 Task: Find connections with filter location Pekalongan with filter topic #Productivitywith filter profile language French with filter current company Global Freelance Recruiter with filter school GM Institute of Technology with filter industry Computer and Network Security with filter service category Mobile Marketing with filter keywords title School Counselor
Action: Mouse pressed left at (566, 56)
Screenshot: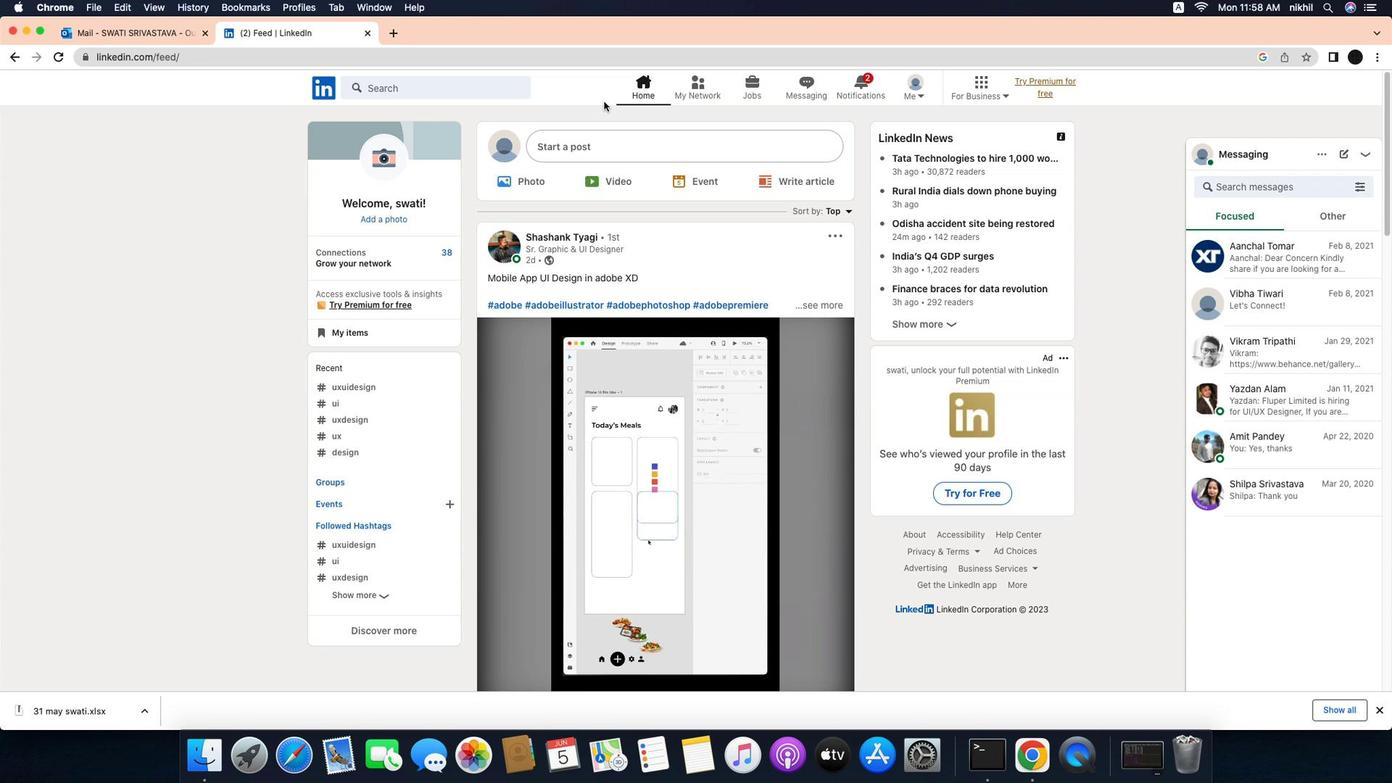 
Action: Mouse moved to (699, 57)
Screenshot: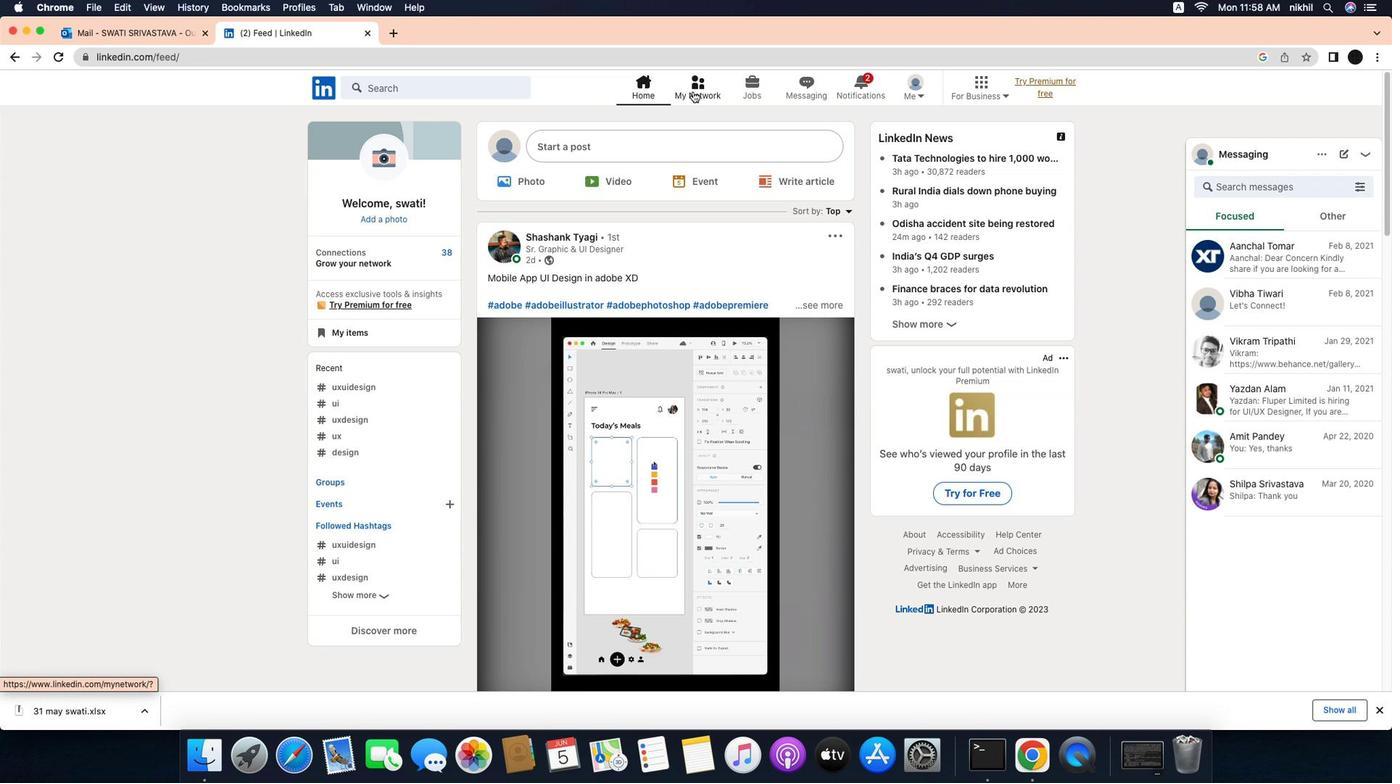 
Action: Mouse pressed left at (699, 57)
Screenshot: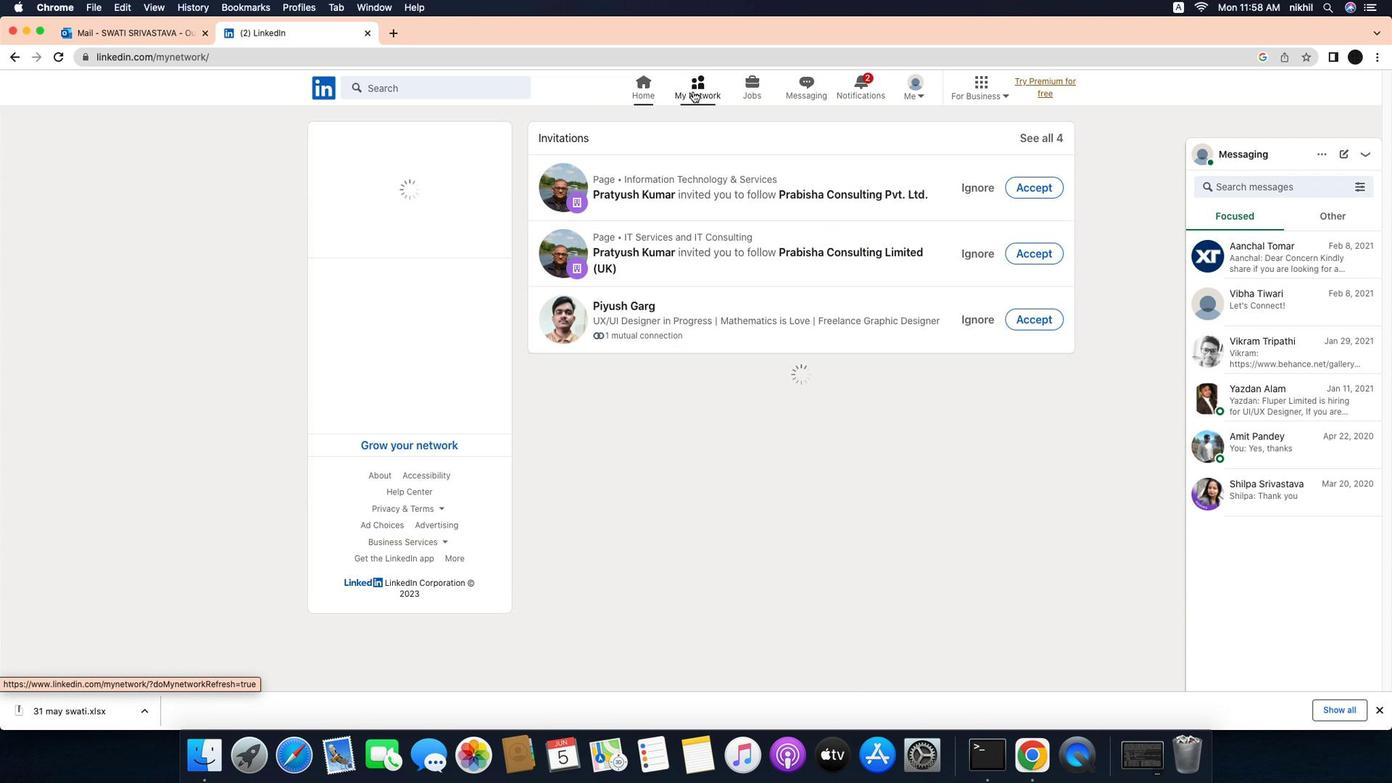 
Action: Mouse moved to (456, 134)
Screenshot: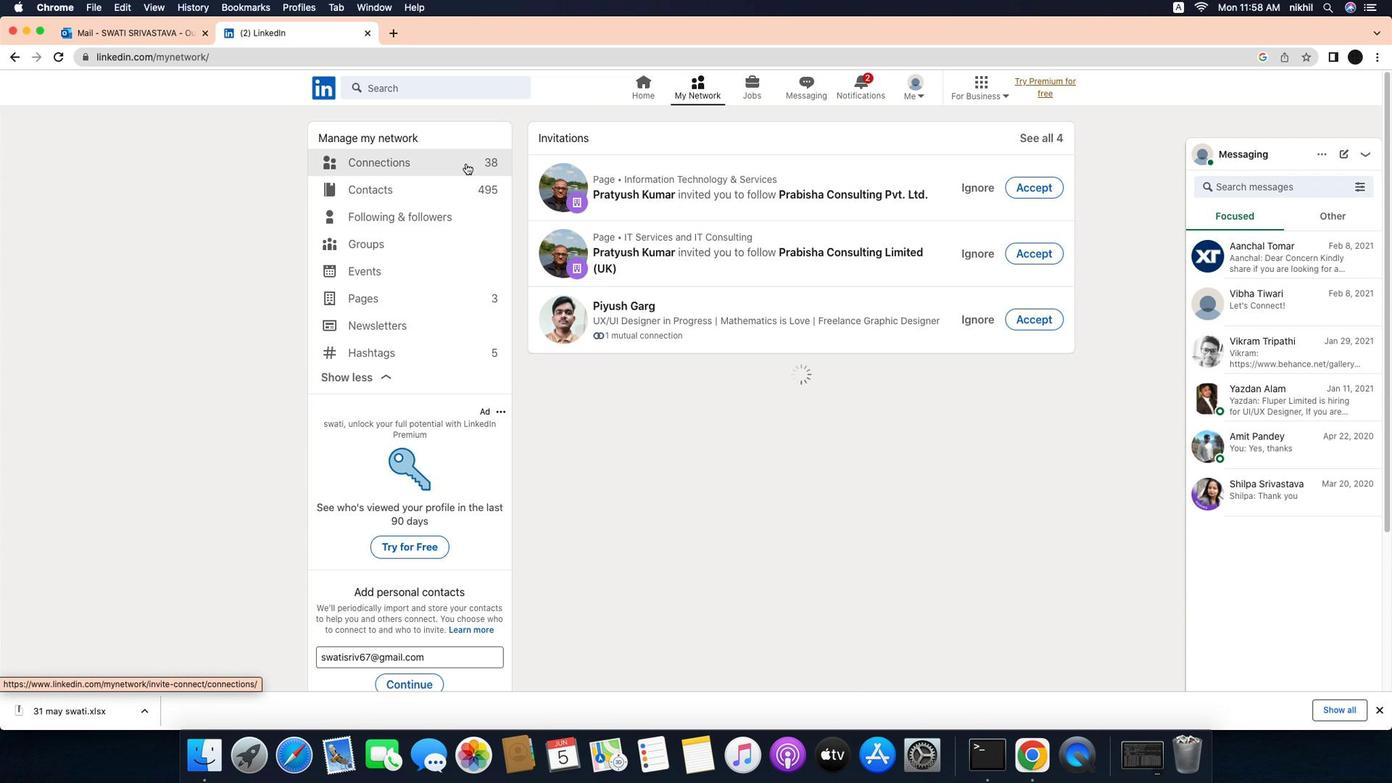 
Action: Mouse pressed left at (456, 134)
Screenshot: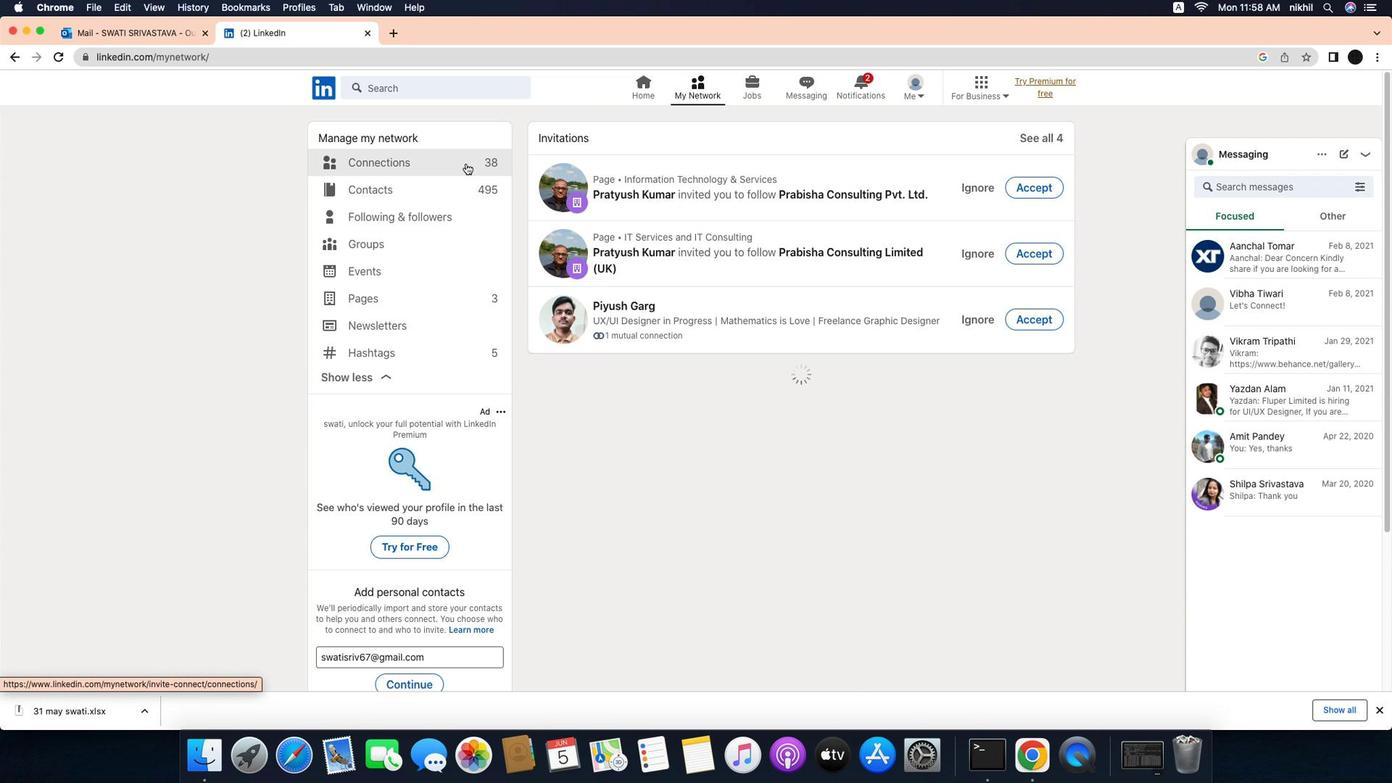 
Action: Mouse moved to (823, 136)
Screenshot: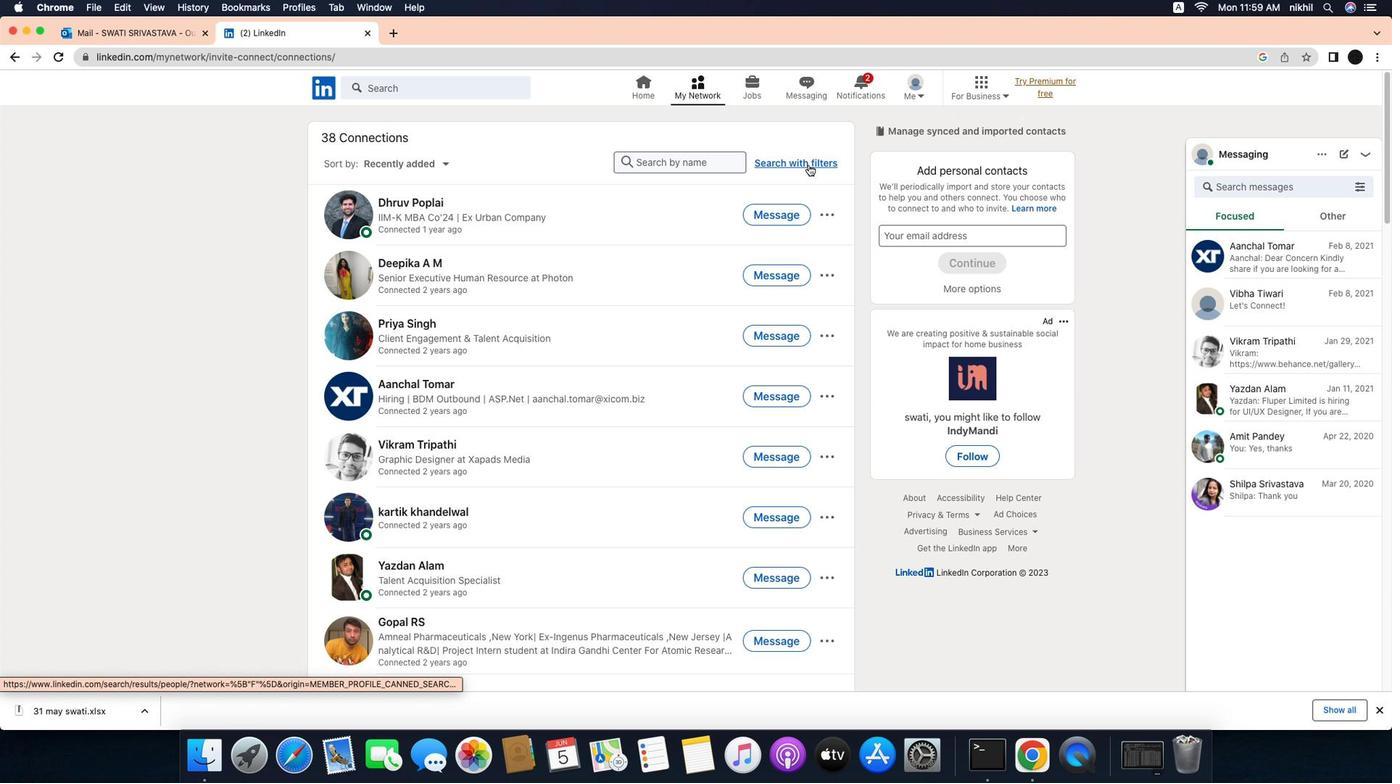 
Action: Mouse pressed left at (823, 136)
Screenshot: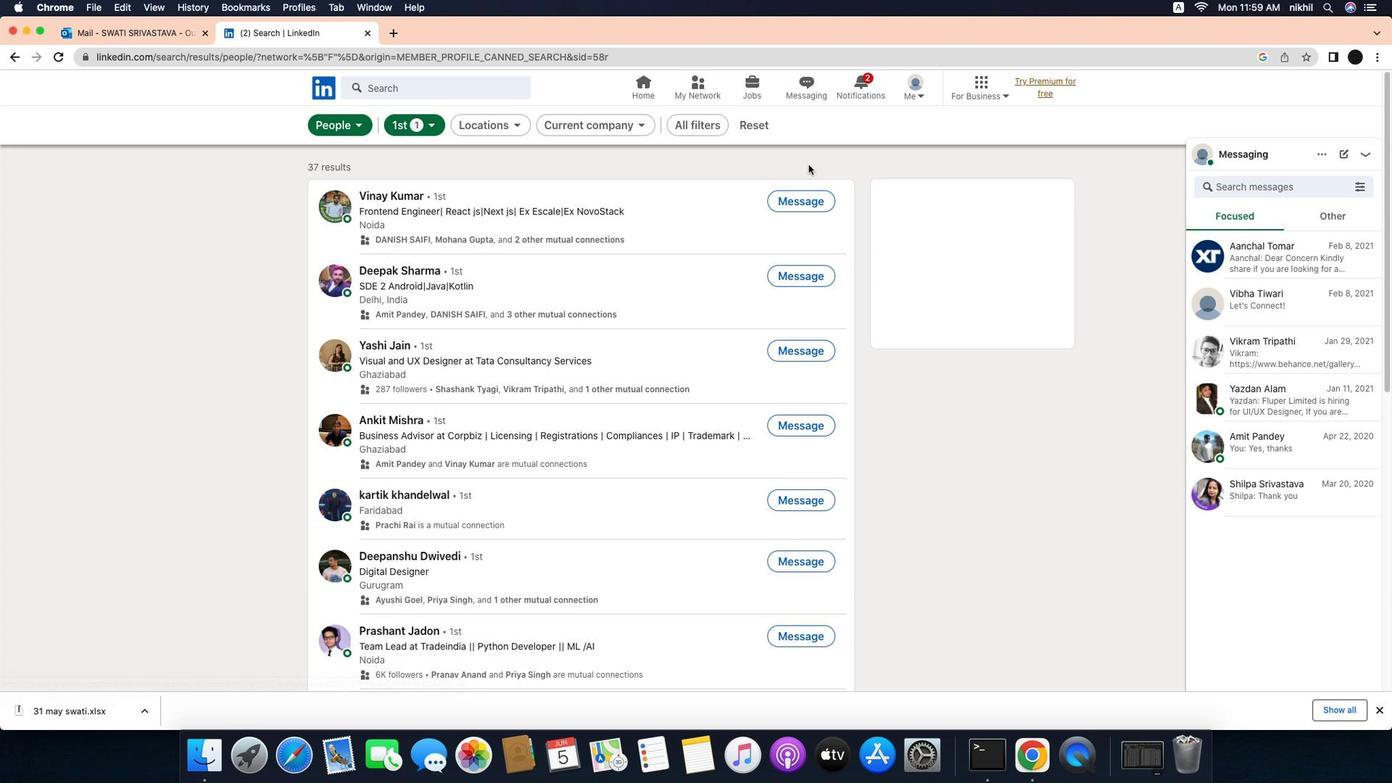 
Action: Mouse moved to (761, 93)
Screenshot: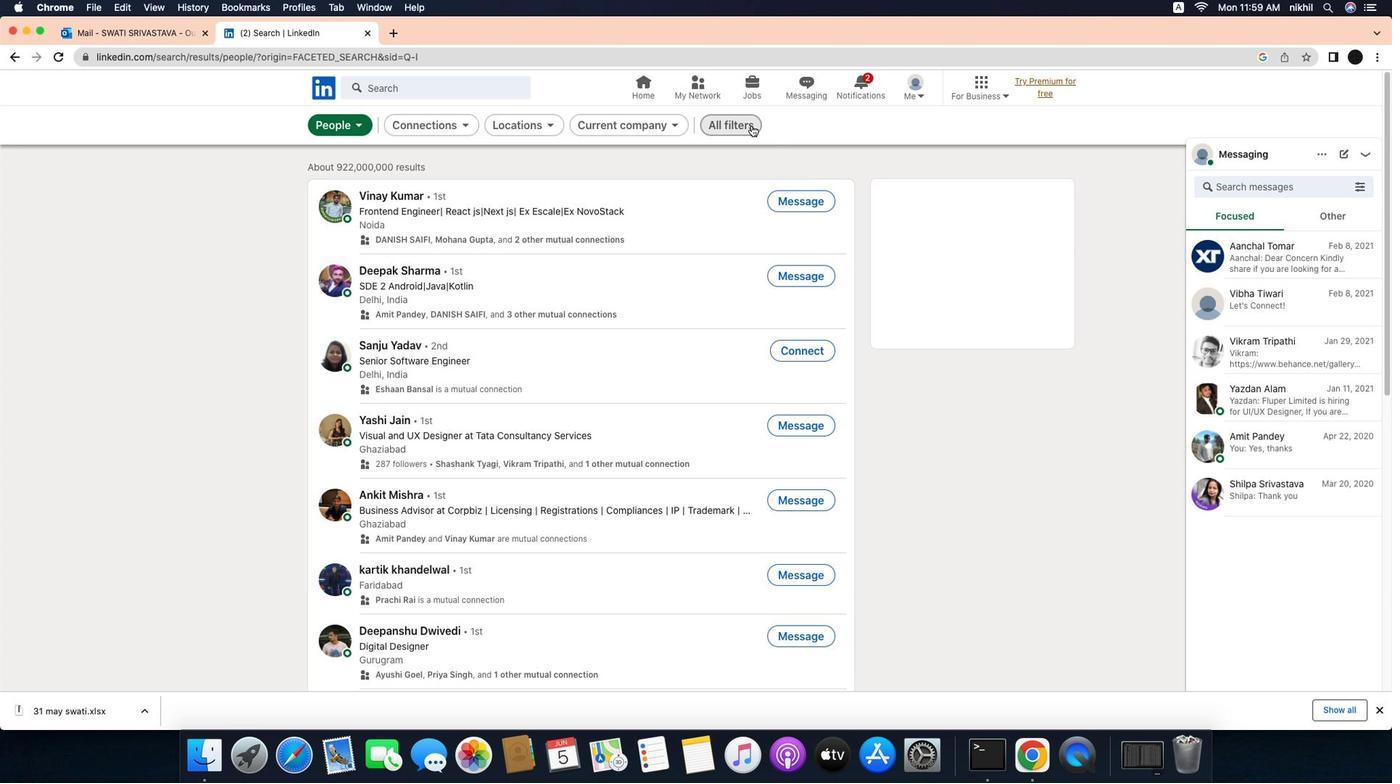 
Action: Mouse pressed left at (761, 93)
Screenshot: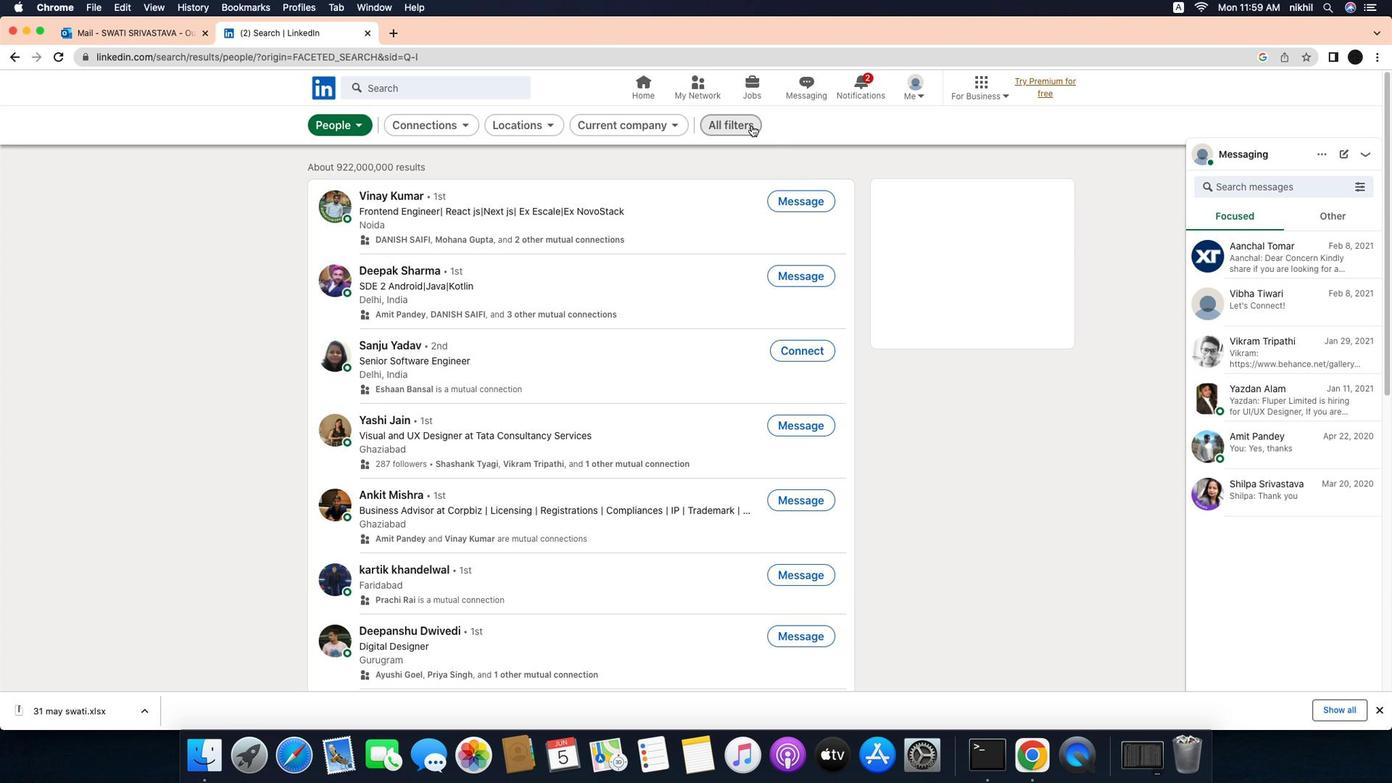 
Action: Mouse moved to (726, 93)
Screenshot: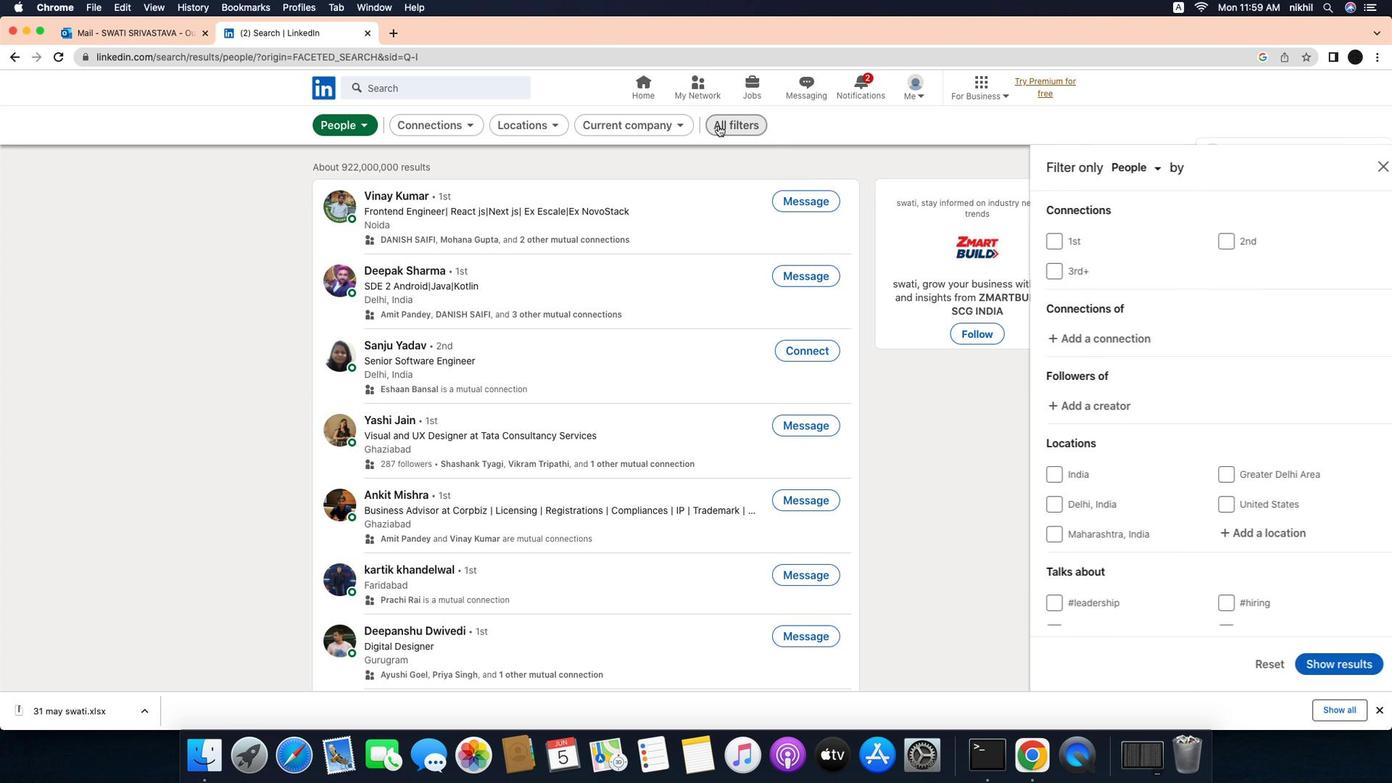 
Action: Mouse pressed left at (726, 93)
Screenshot: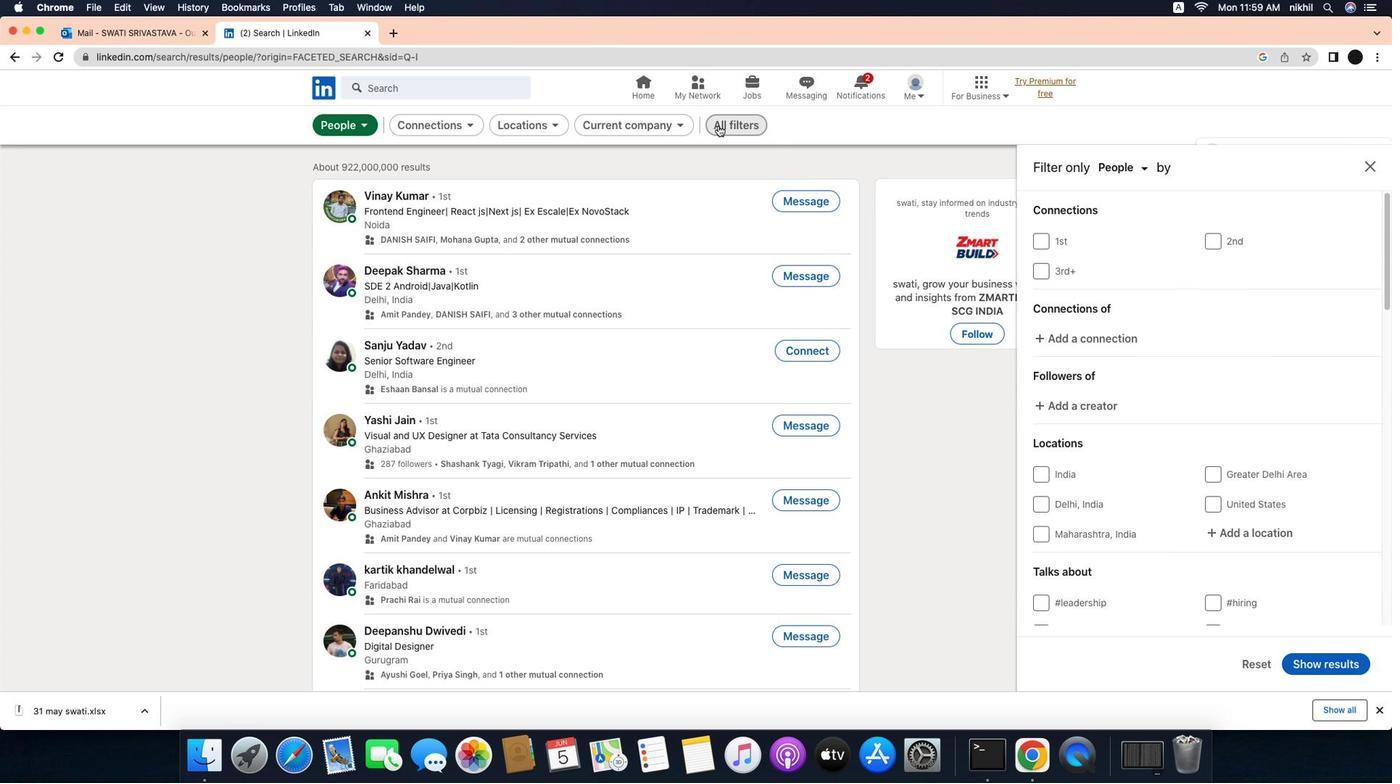 
Action: Mouse moved to (1319, 531)
Screenshot: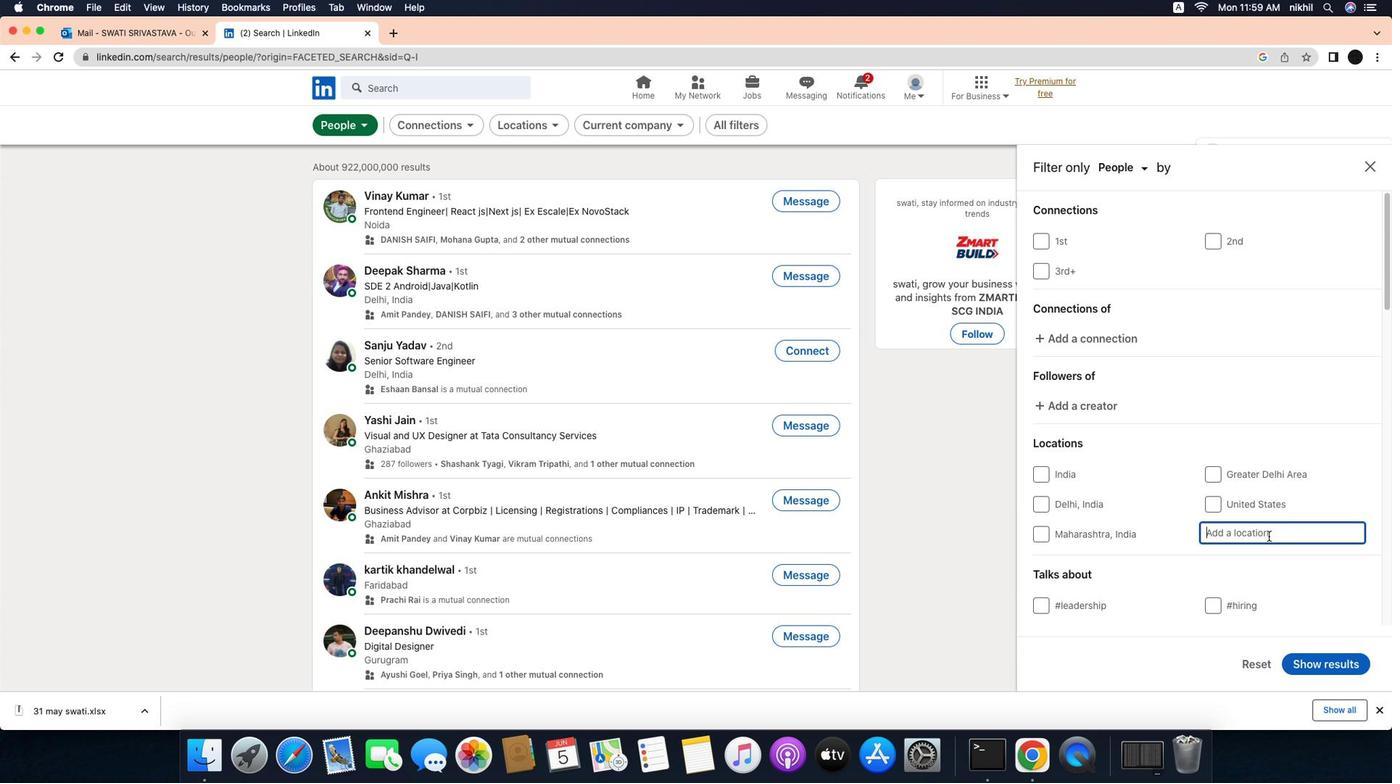 
Action: Mouse pressed left at (1319, 531)
Screenshot: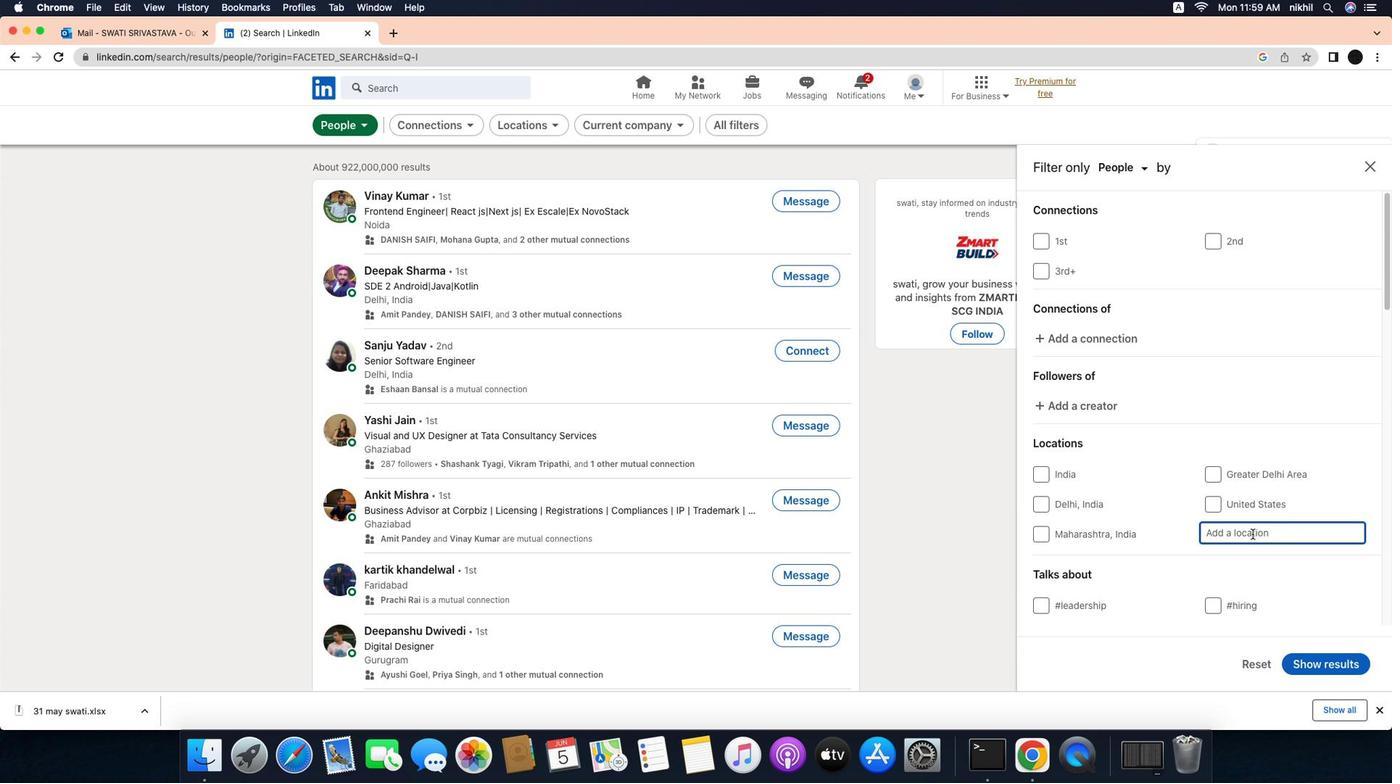 
Action: Mouse moved to (1300, 528)
Screenshot: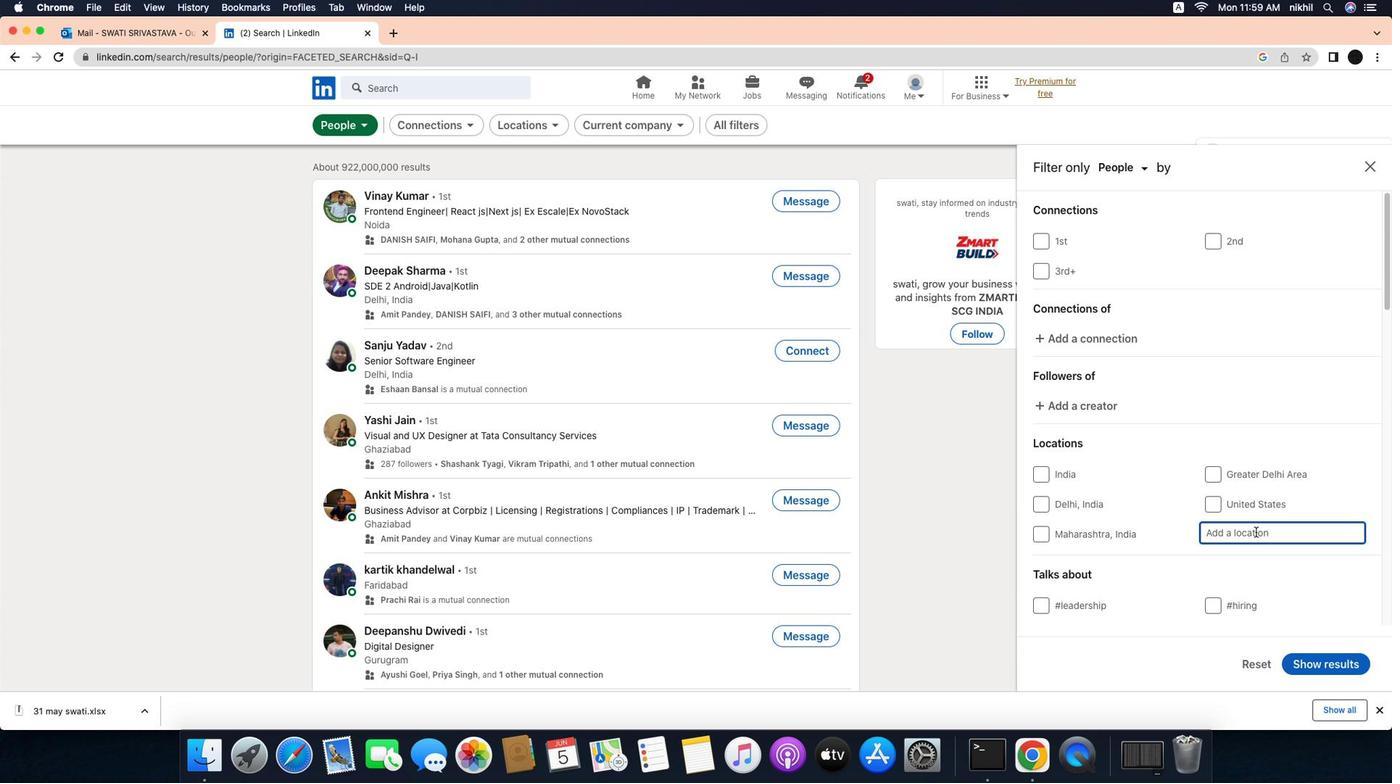 
Action: Mouse pressed left at (1300, 528)
Screenshot: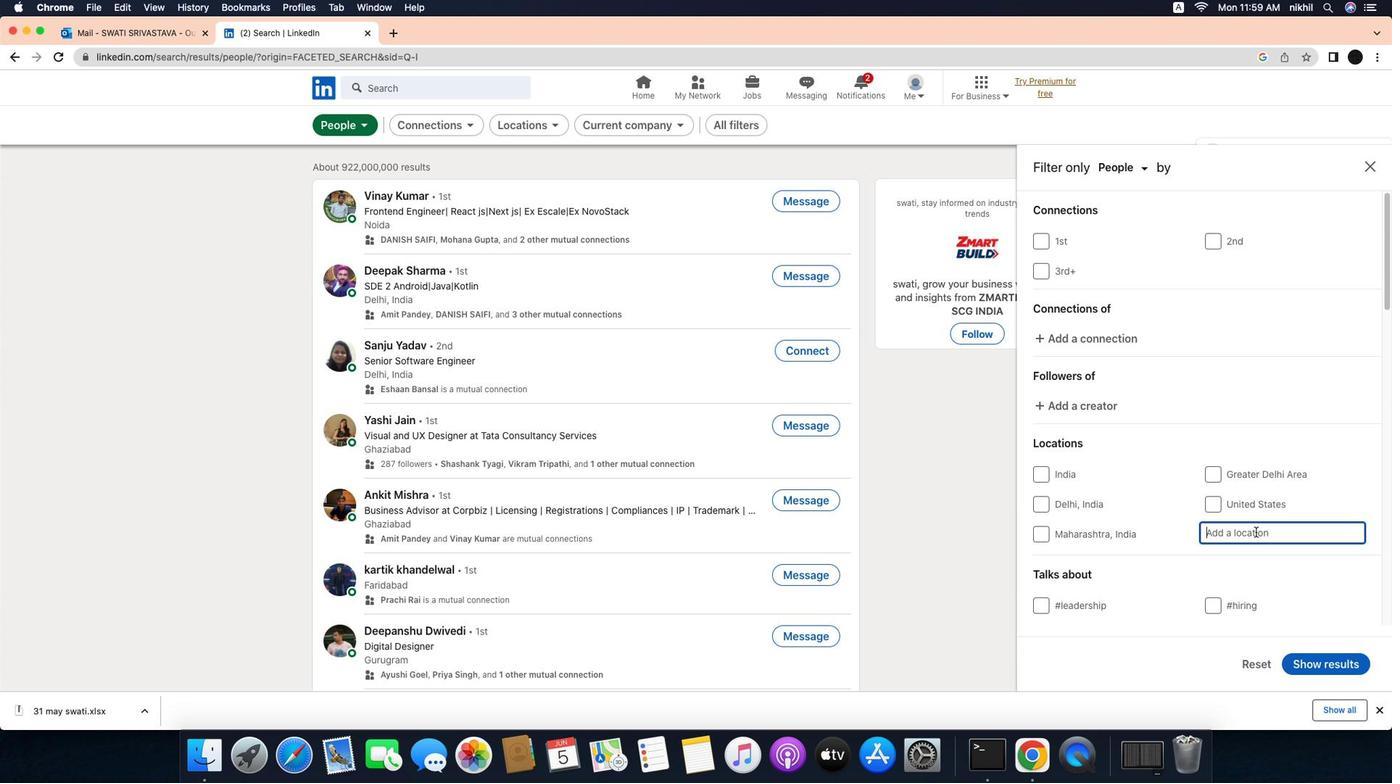 
Action: Key pressed Key.caps_lock'P'Key.caps_lock'e''k''a''l''o''n''g''a''n'
Screenshot: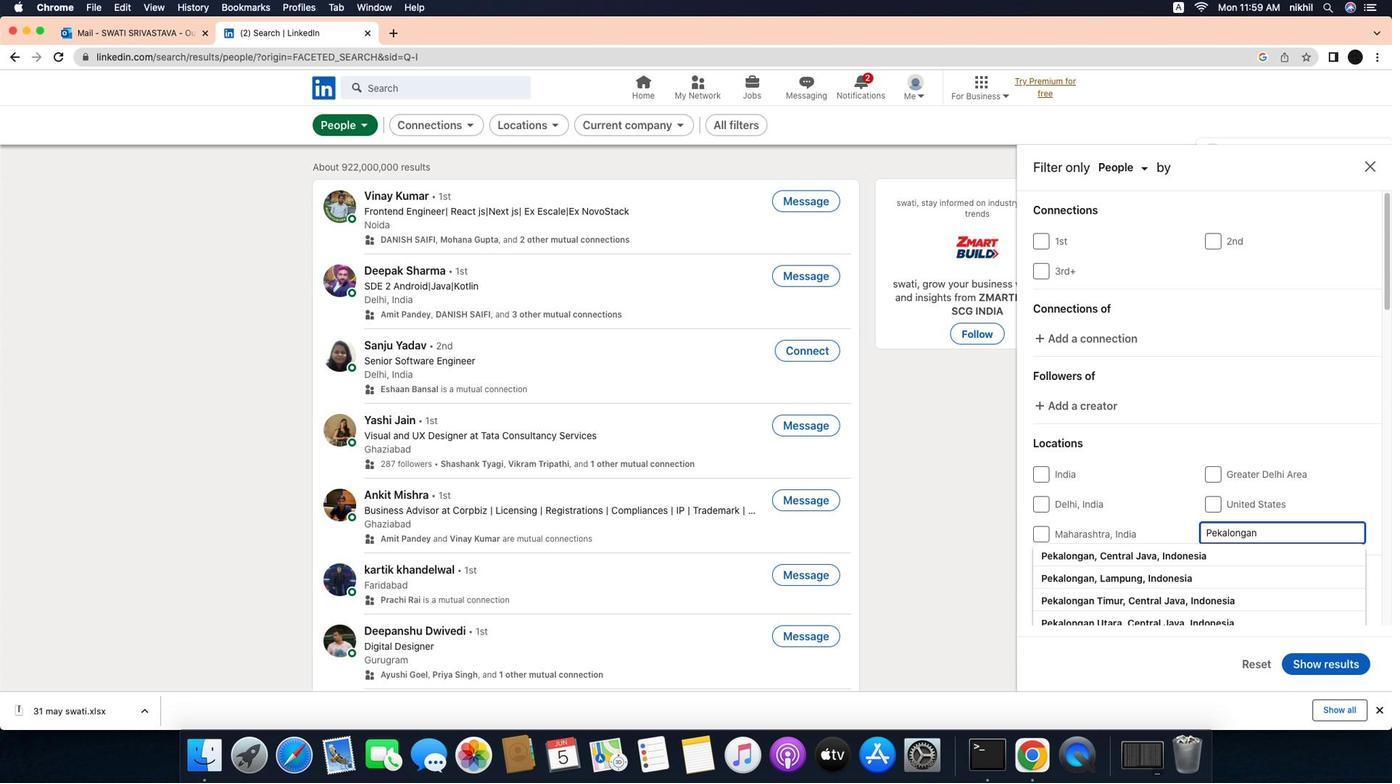 
Action: Mouse moved to (1246, 549)
Screenshot: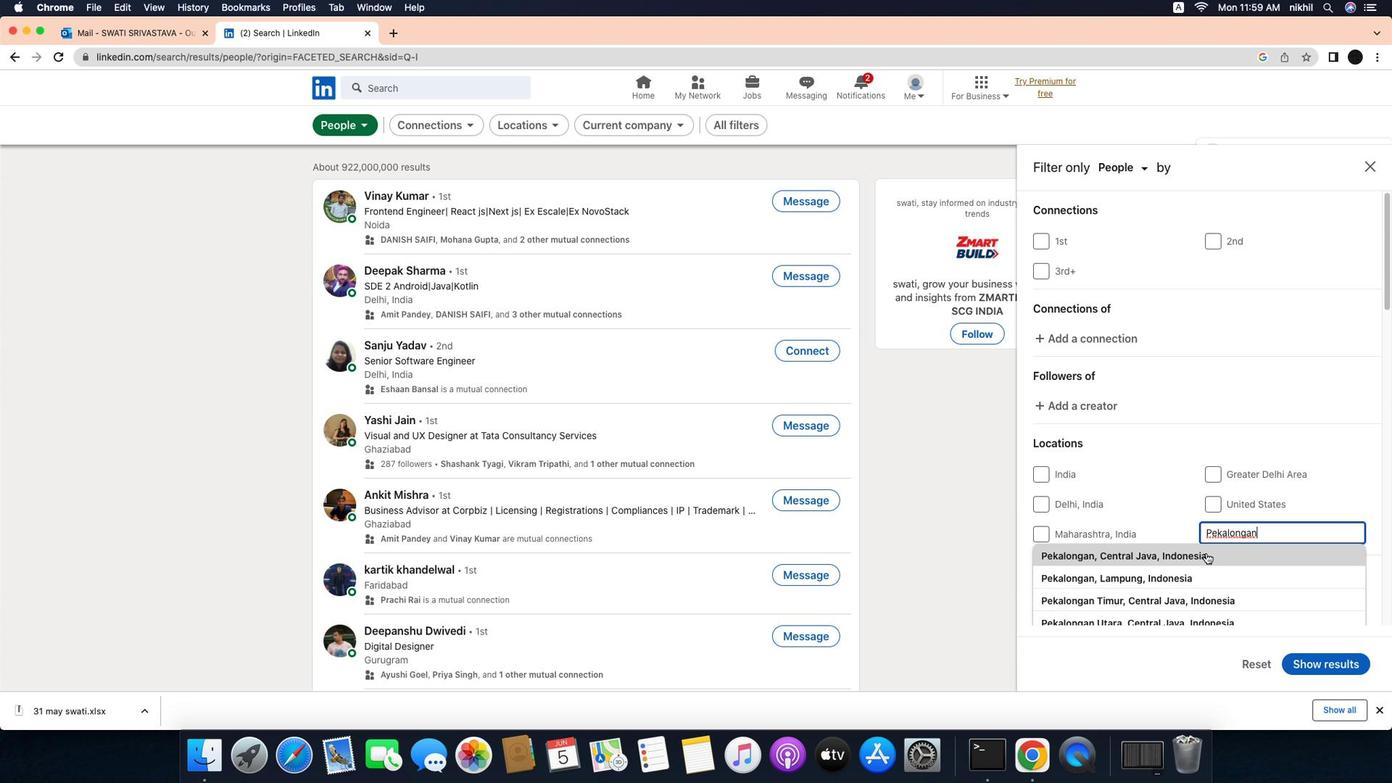 
Action: Key pressed Key.enter
Screenshot: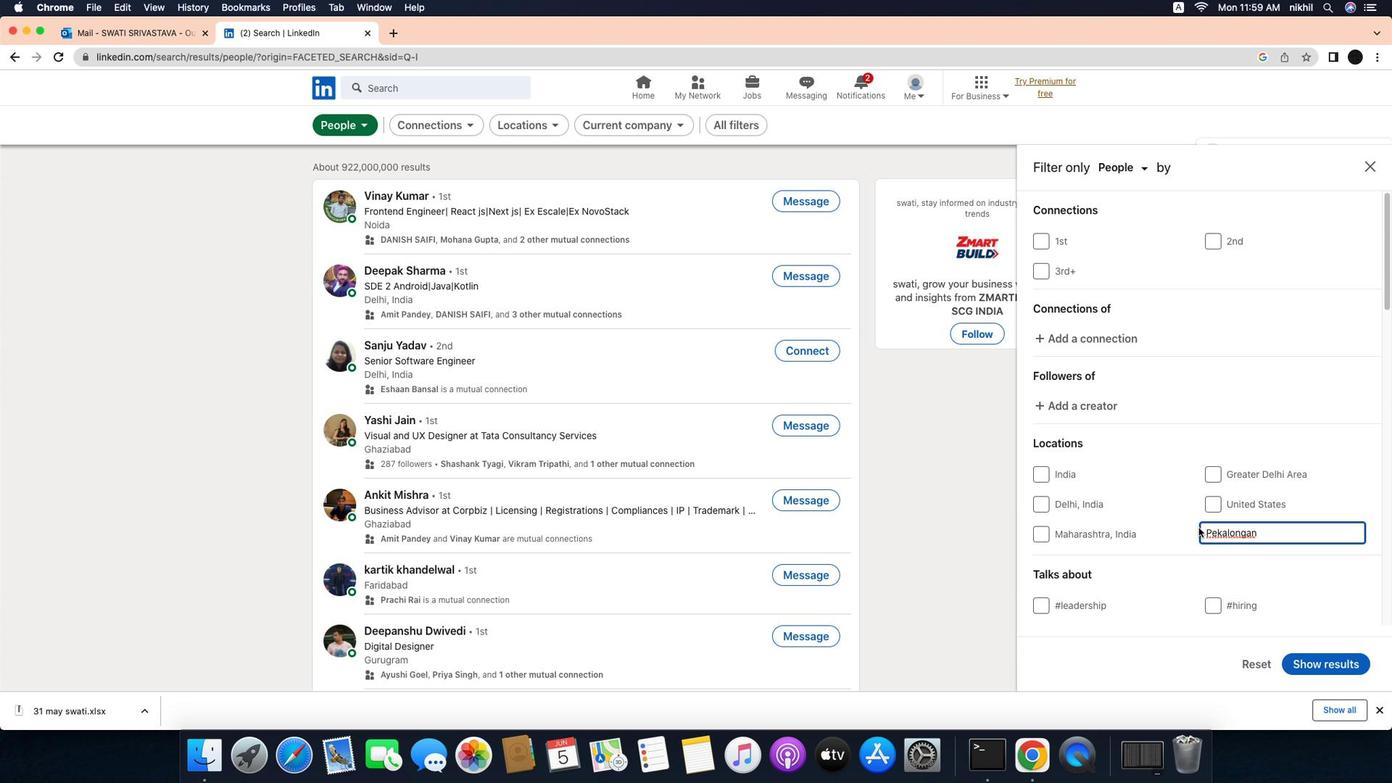 
Action: Mouse moved to (1233, 529)
Screenshot: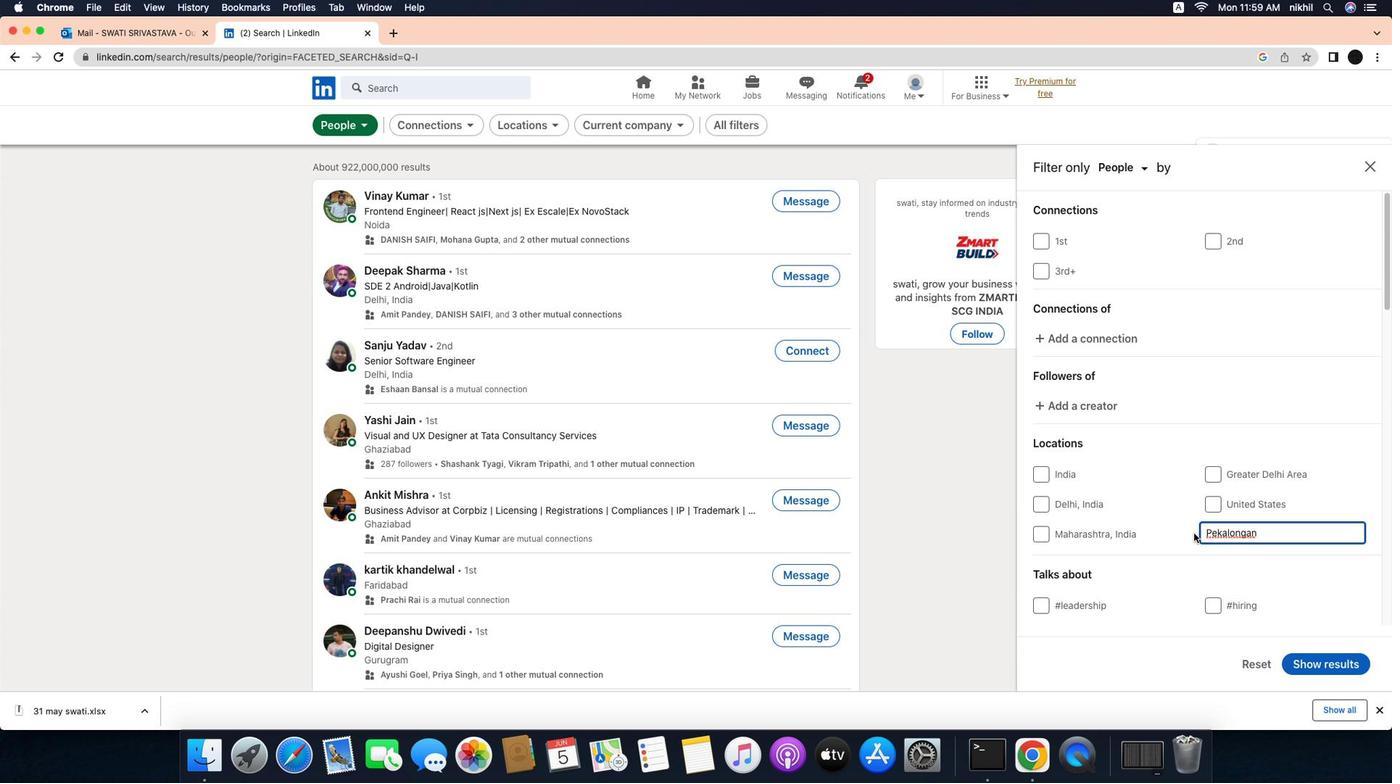 
Action: Mouse scrolled (1233, 529) with delta (-39, -39)
Screenshot: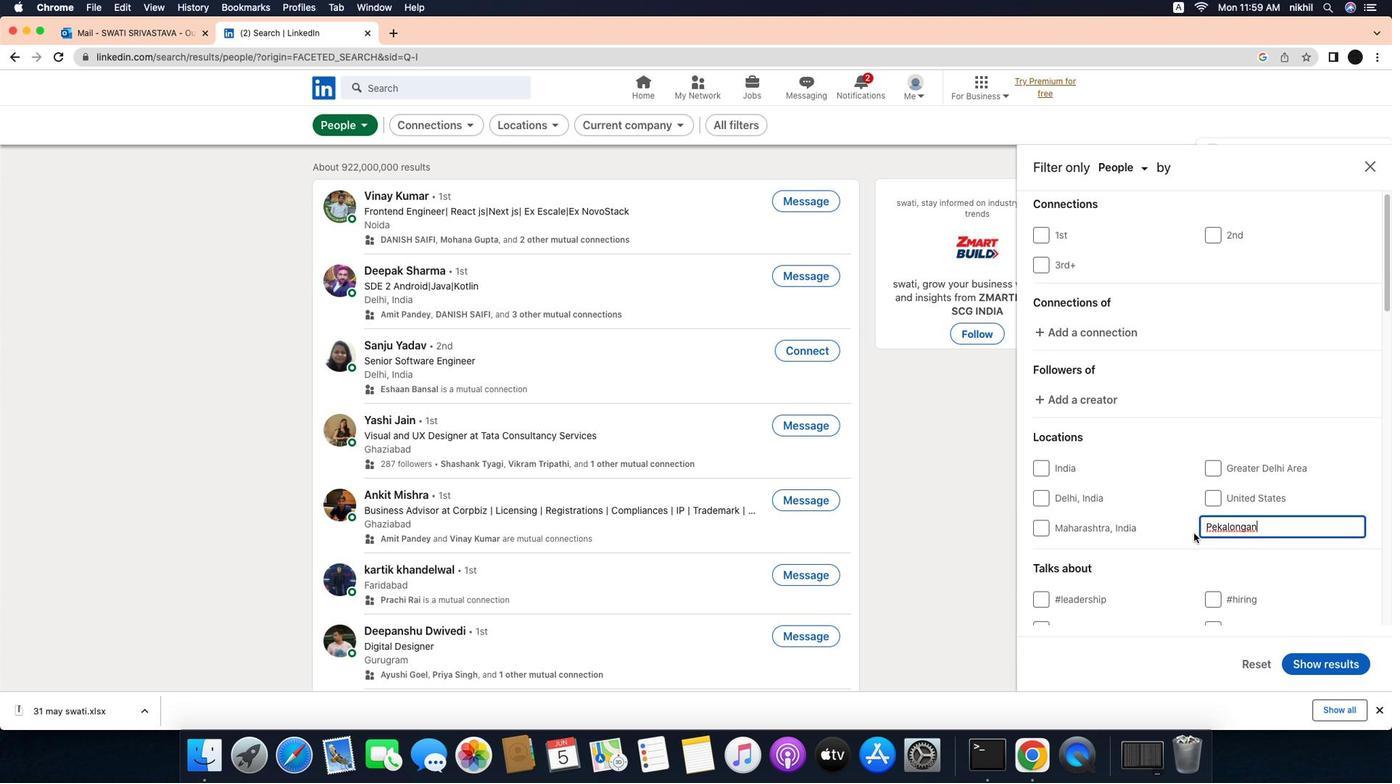 
Action: Mouse scrolled (1233, 529) with delta (-39, -39)
Screenshot: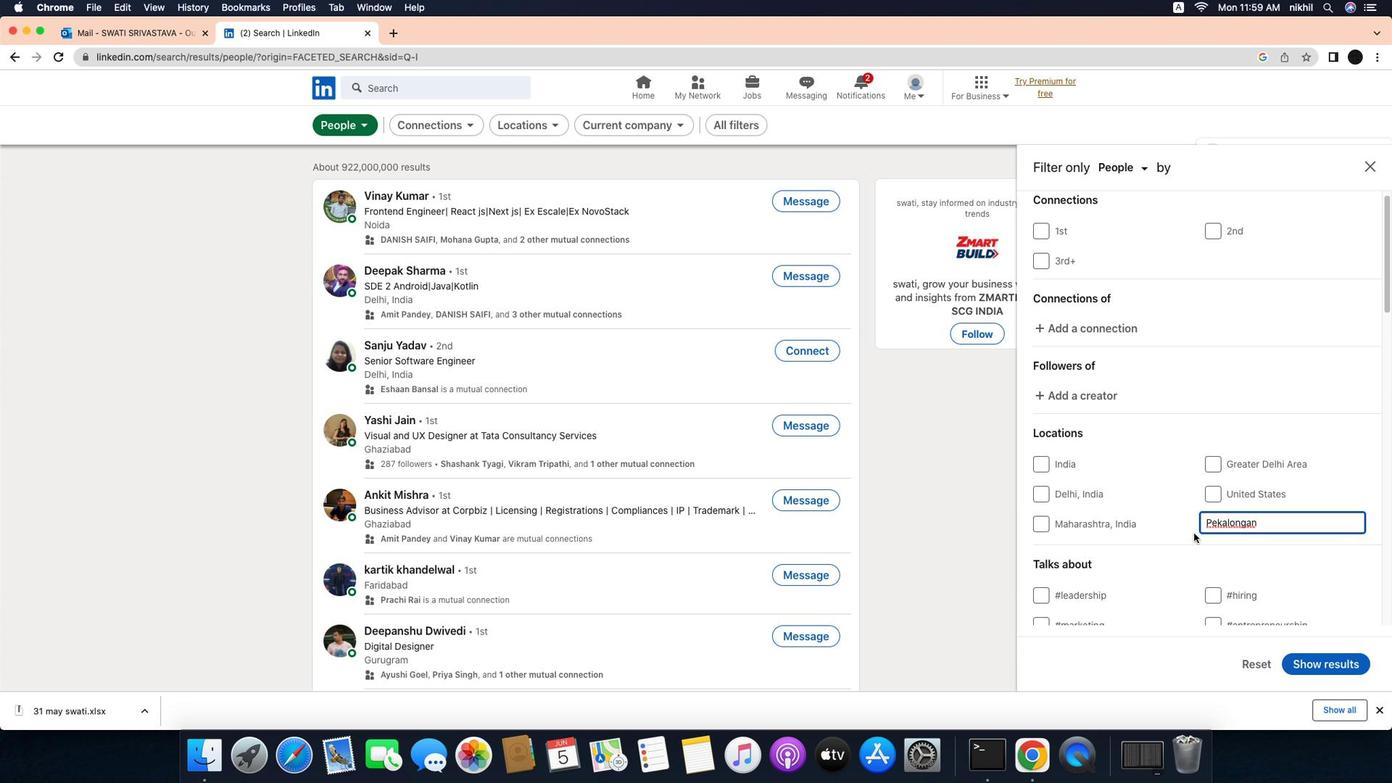 
Action: Mouse scrolled (1233, 529) with delta (-39, -39)
Screenshot: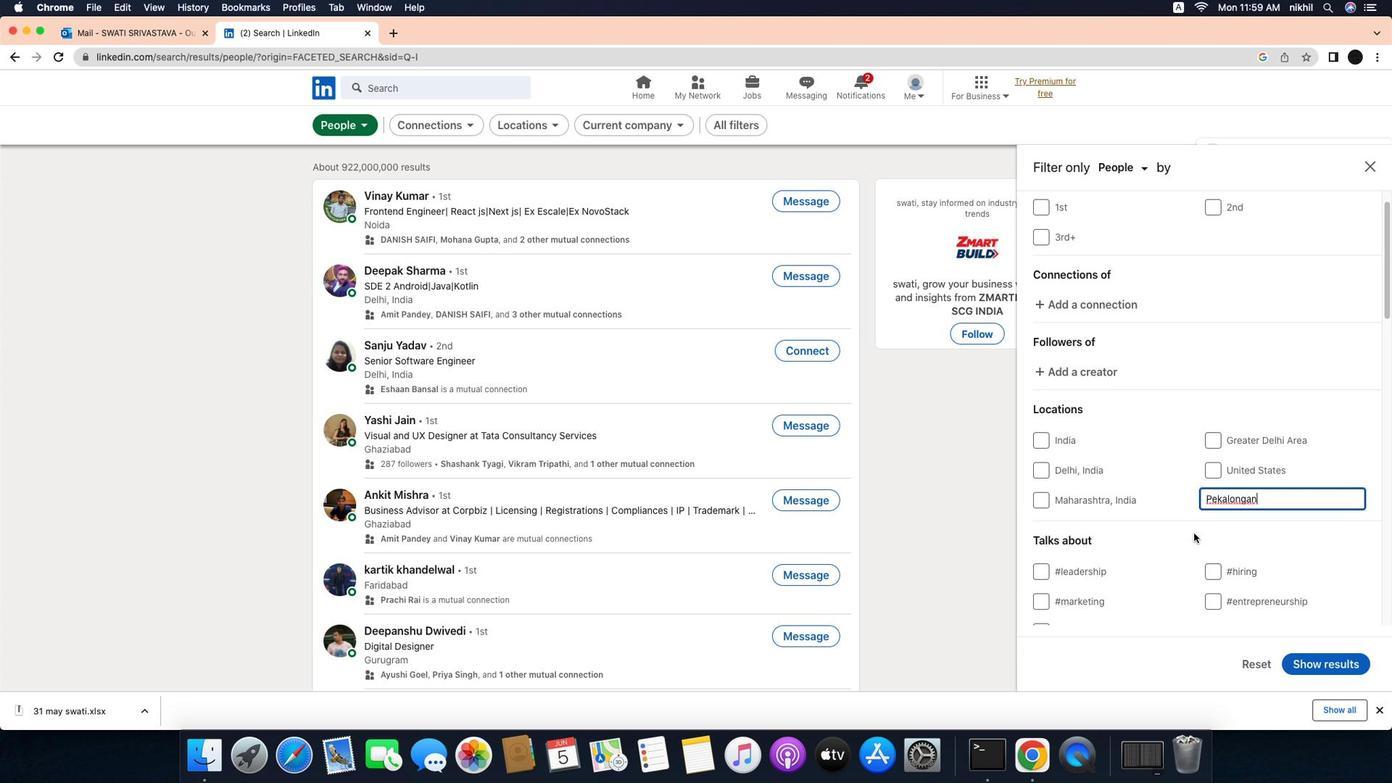 
Action: Mouse scrolled (1233, 529) with delta (-39, -39)
Screenshot: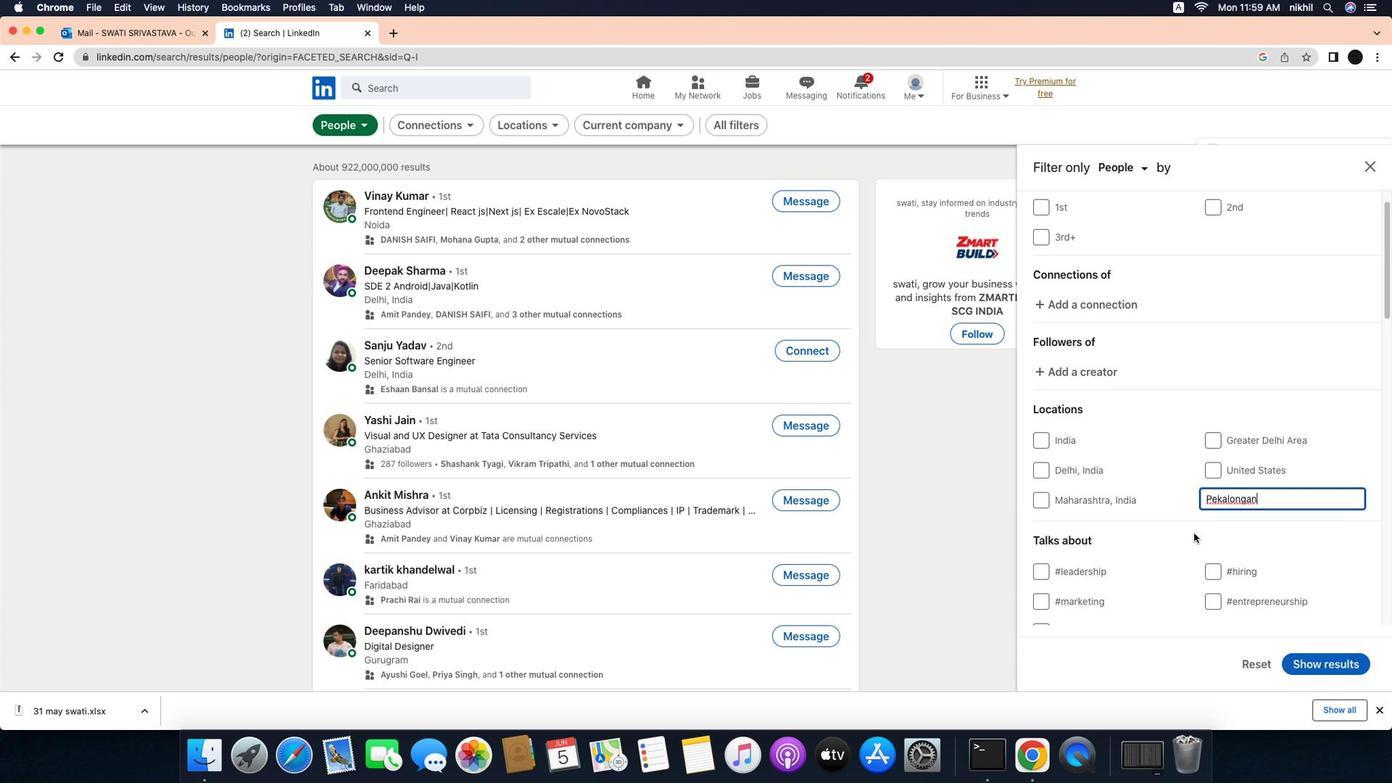 
Action: Mouse scrolled (1233, 529) with delta (-39, -39)
Screenshot: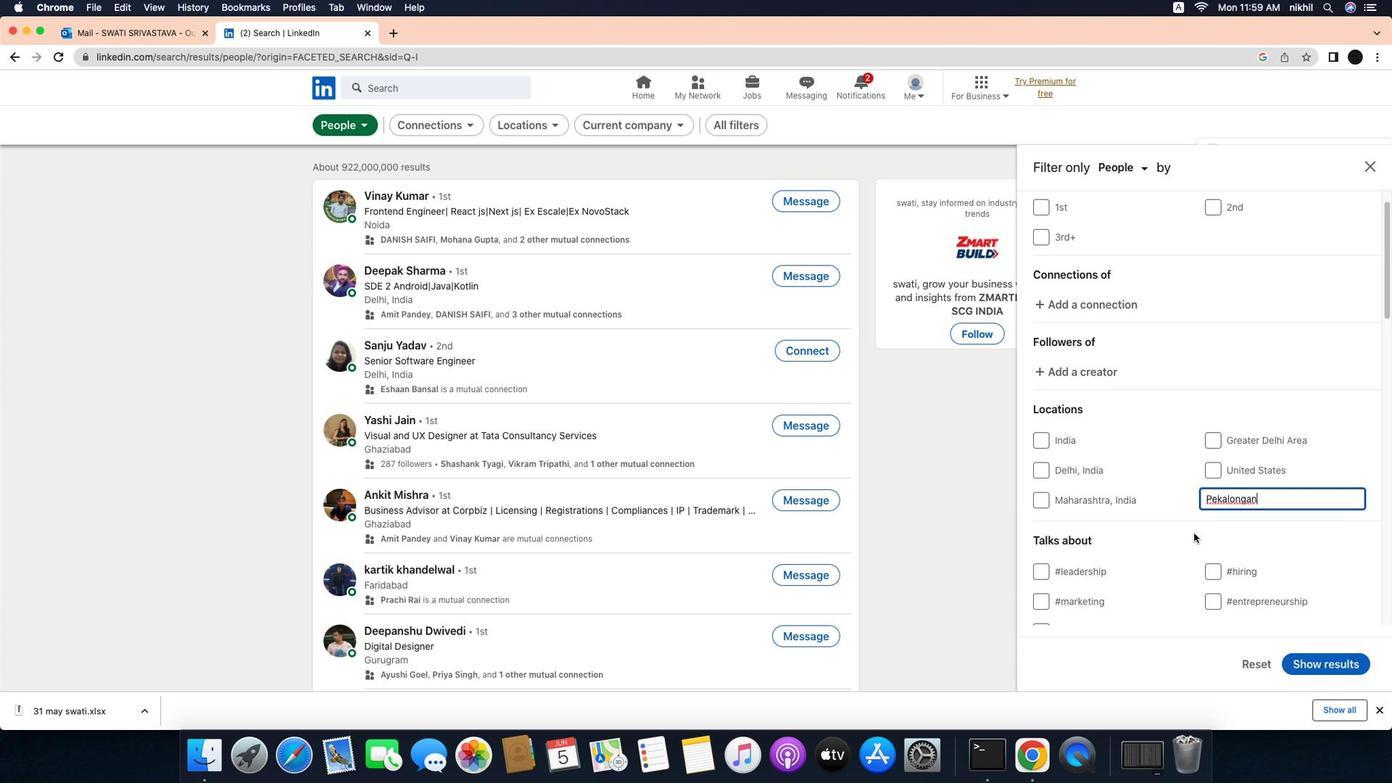 
Action: Mouse scrolled (1233, 529) with delta (-39, -39)
Screenshot: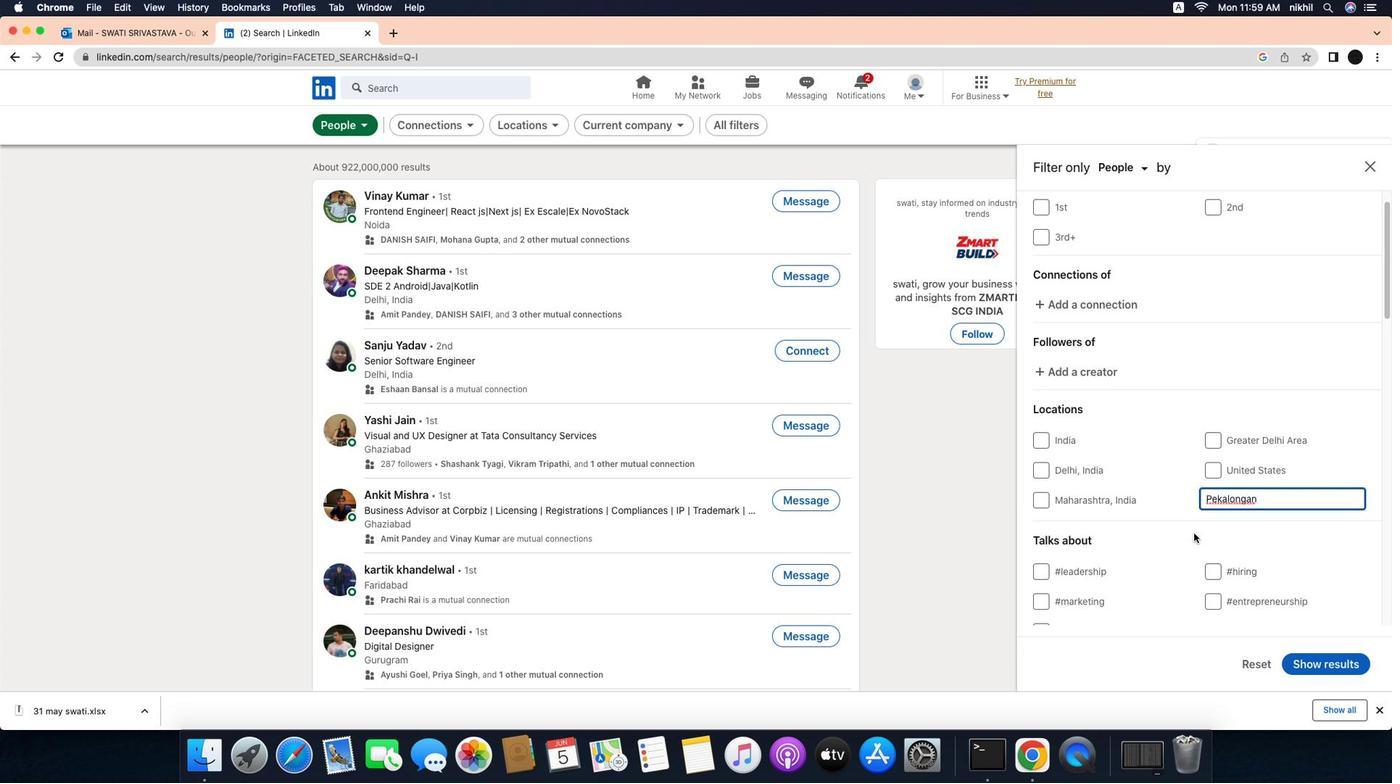 
Action: Mouse scrolled (1233, 529) with delta (-39, -39)
Screenshot: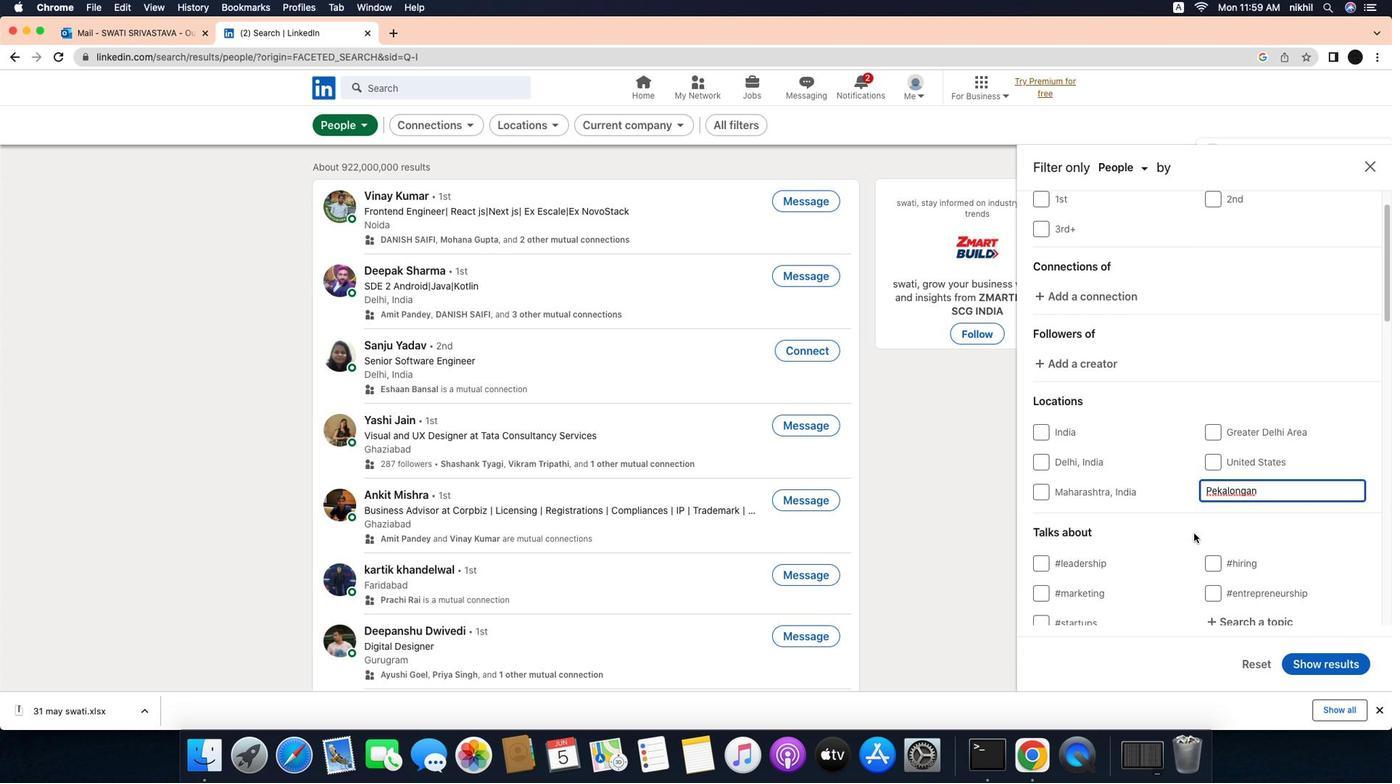 
Action: Mouse scrolled (1233, 529) with delta (-39, -39)
Screenshot: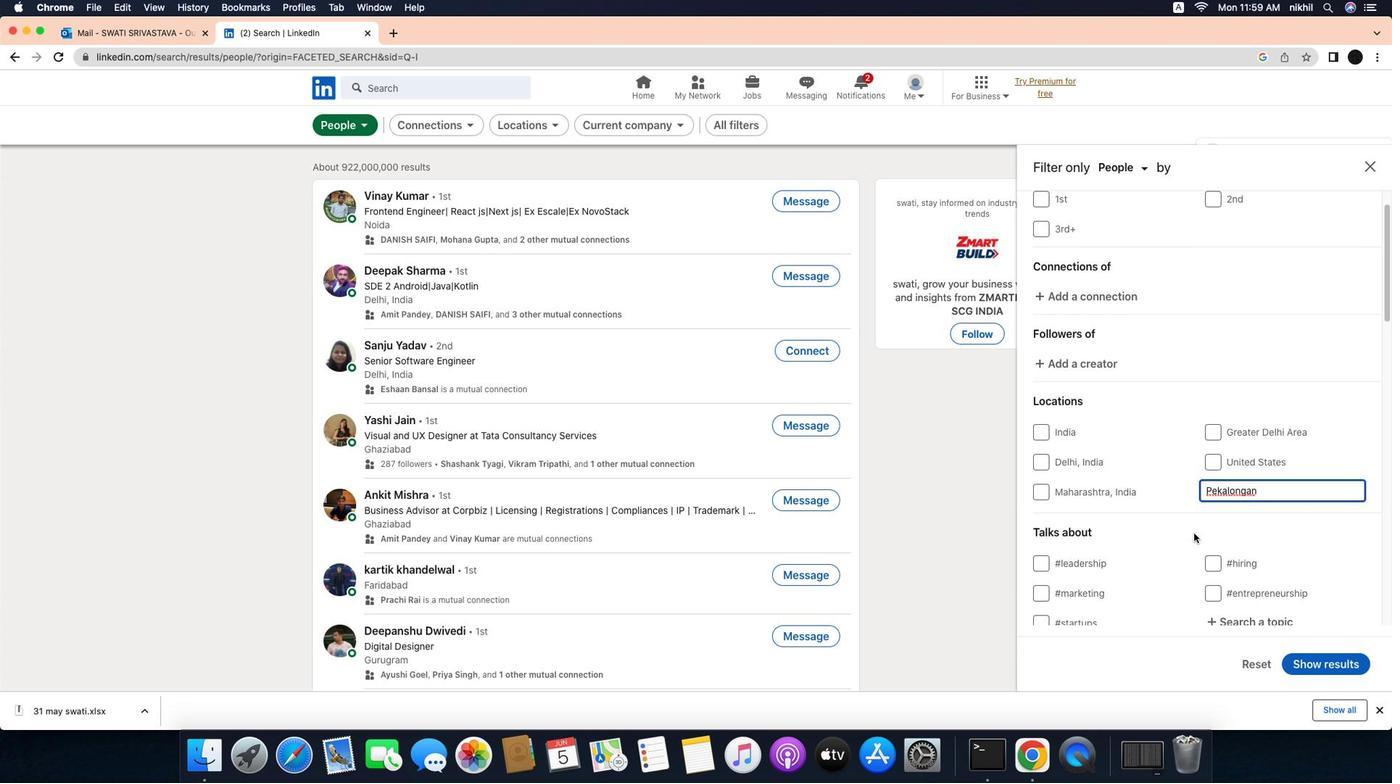 
Action: Mouse scrolled (1233, 529) with delta (-39, -39)
Screenshot: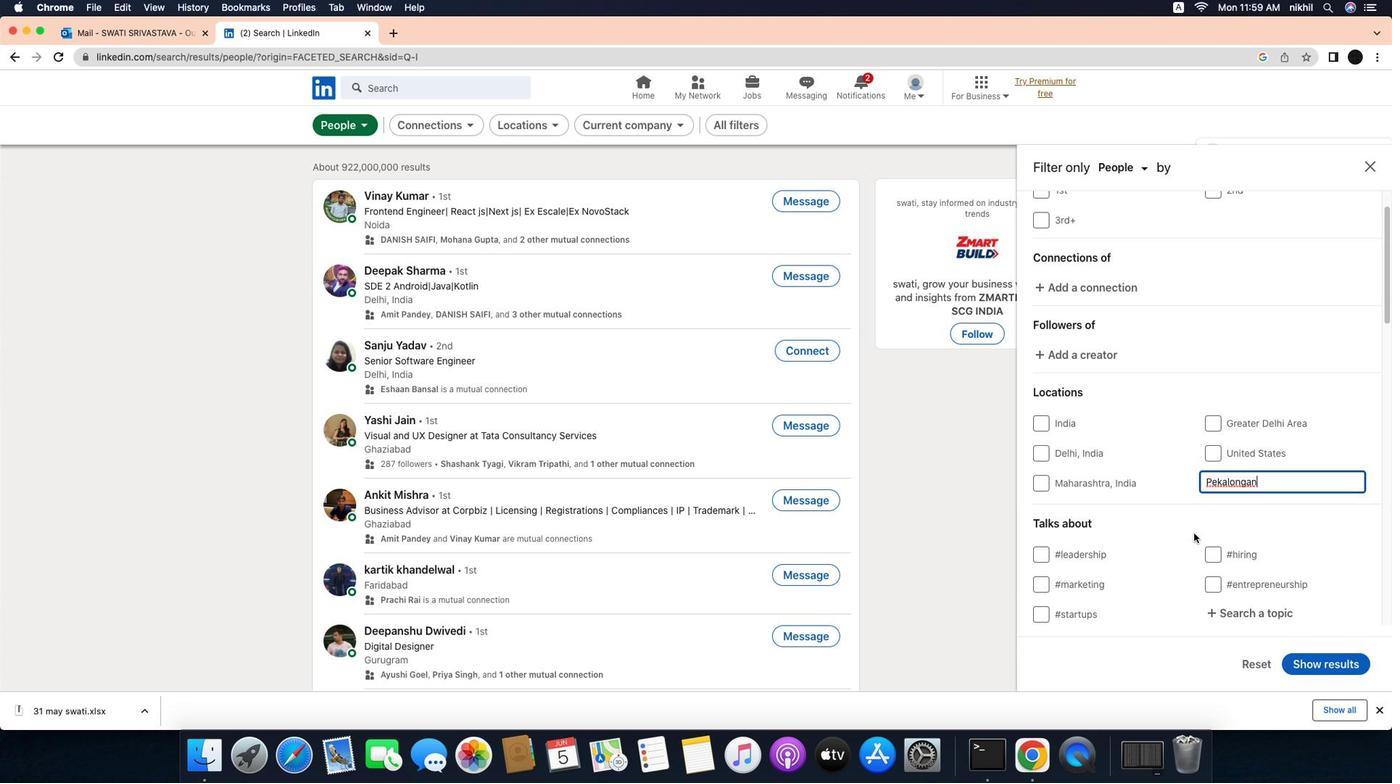 
Action: Mouse scrolled (1233, 529) with delta (-39, -39)
Screenshot: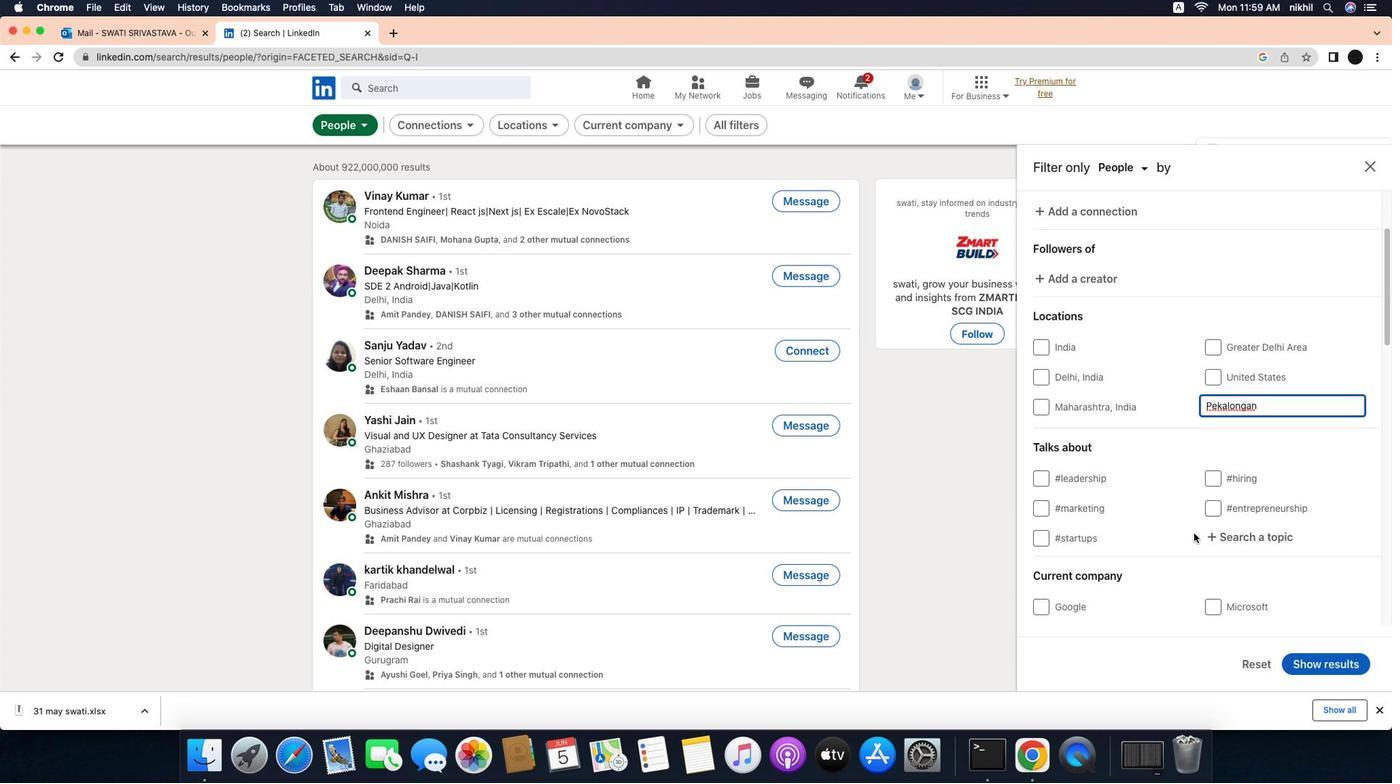 
Action: Mouse scrolled (1233, 529) with delta (-39, -39)
Screenshot: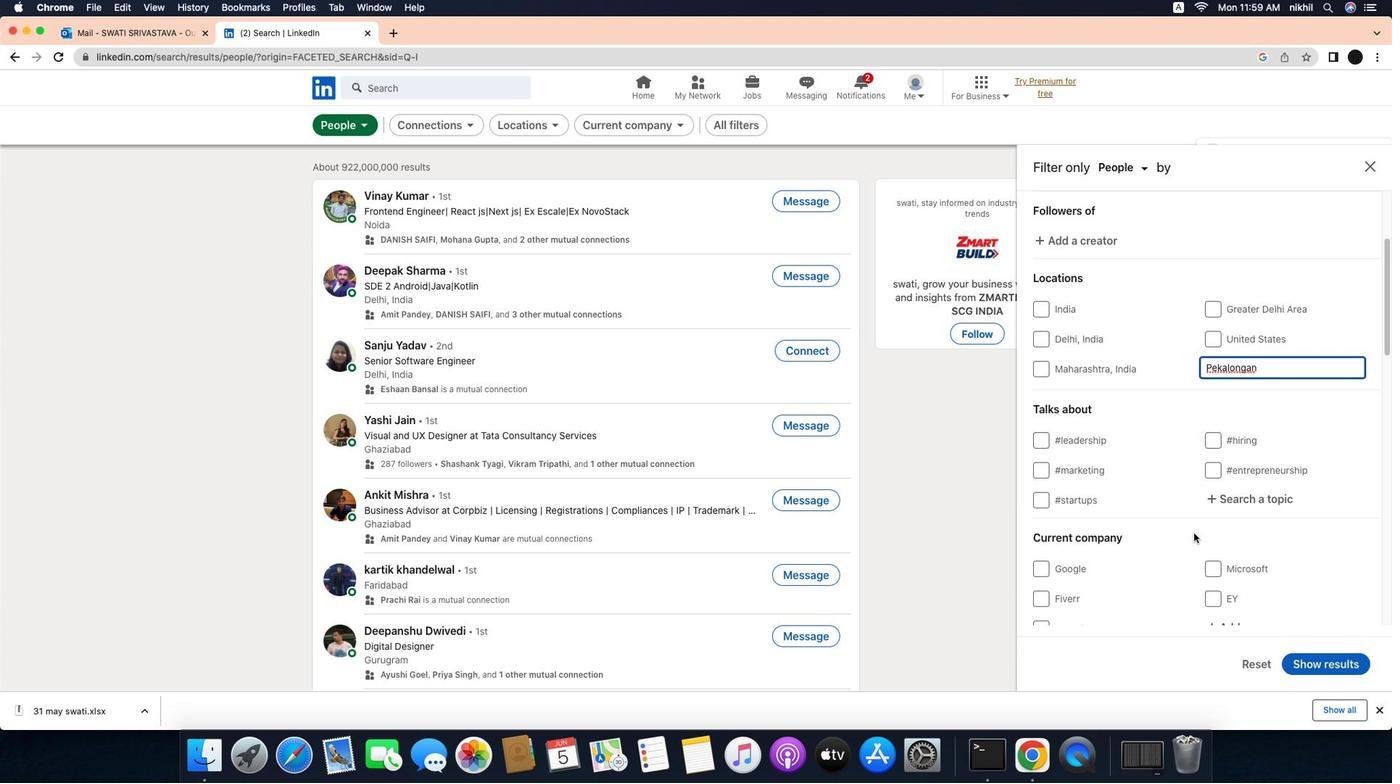 
Action: Mouse scrolled (1233, 529) with delta (-39, -39)
Screenshot: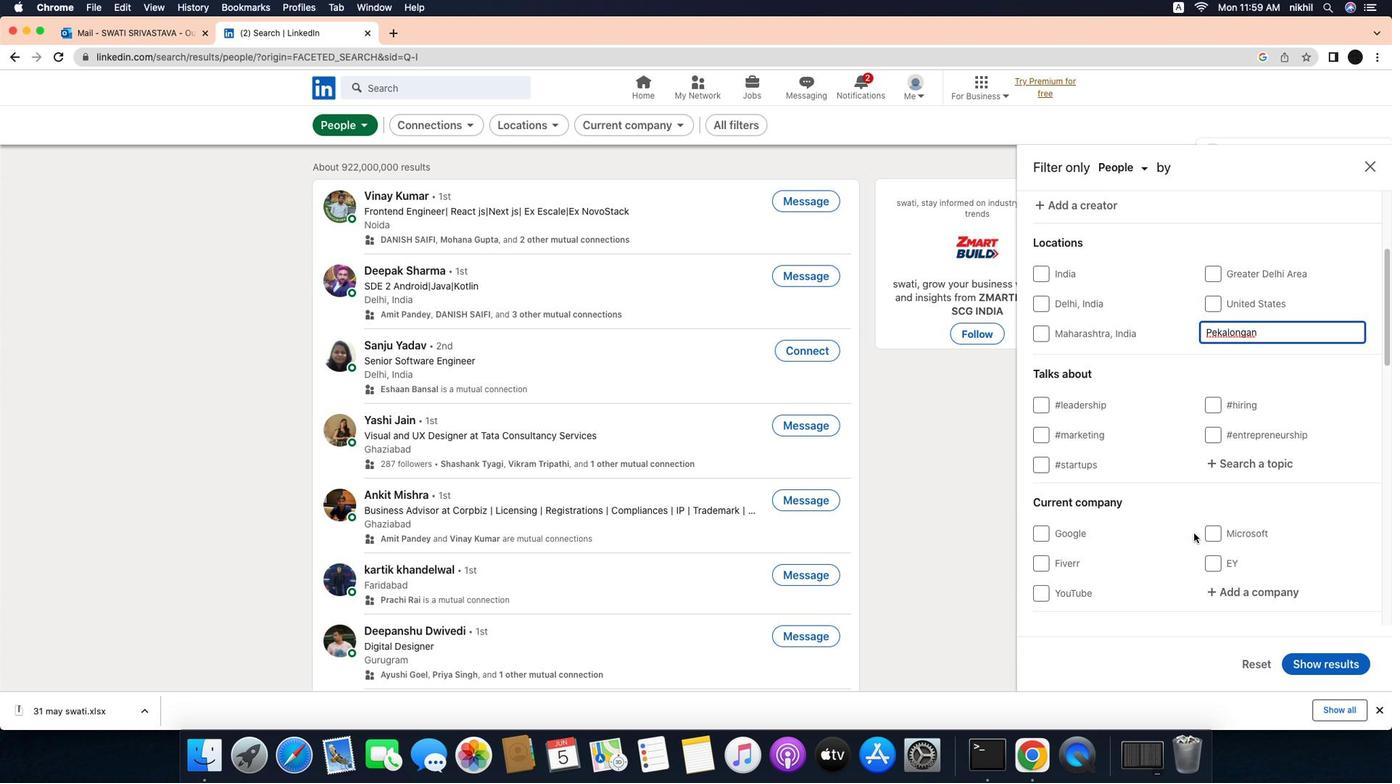 
Action: Mouse scrolled (1233, 529) with delta (-39, -39)
Screenshot: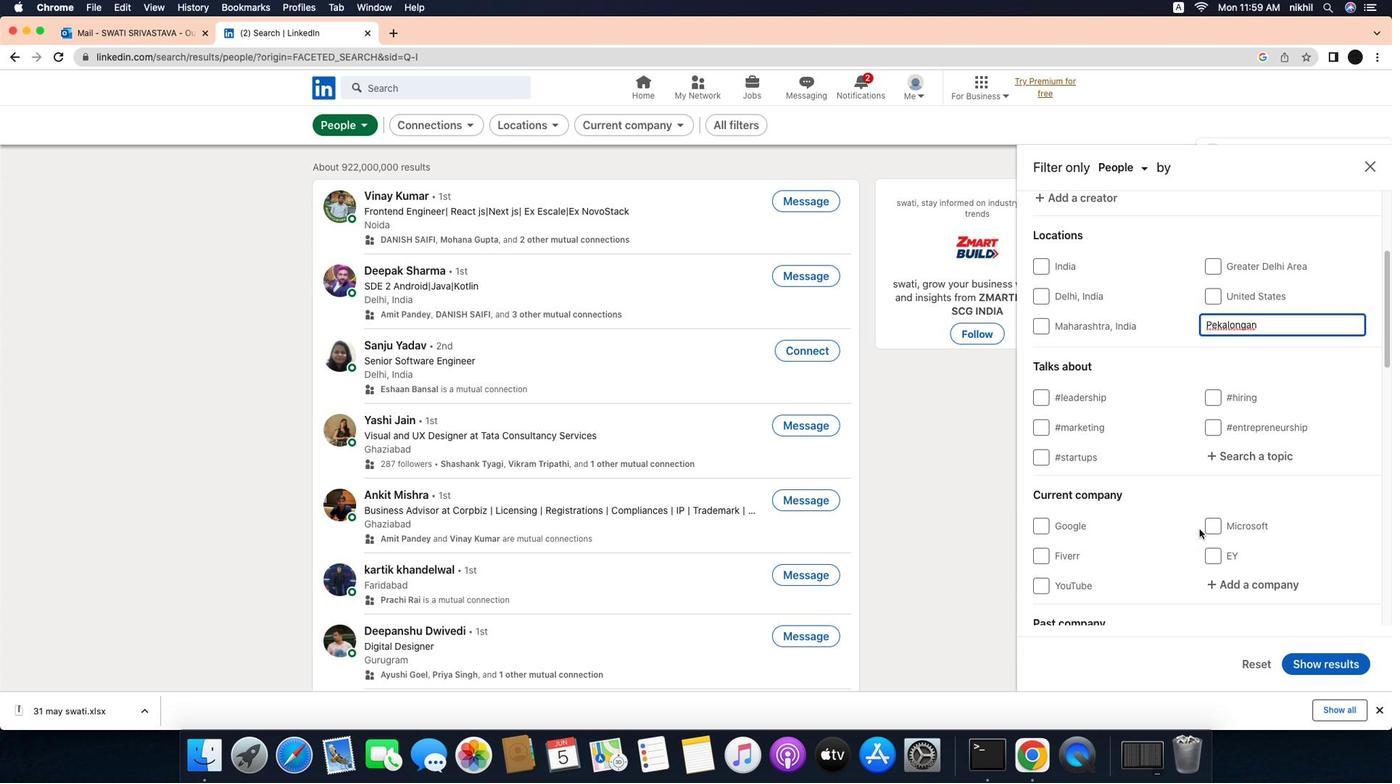 
Action: Mouse scrolled (1233, 529) with delta (-39, -39)
Screenshot: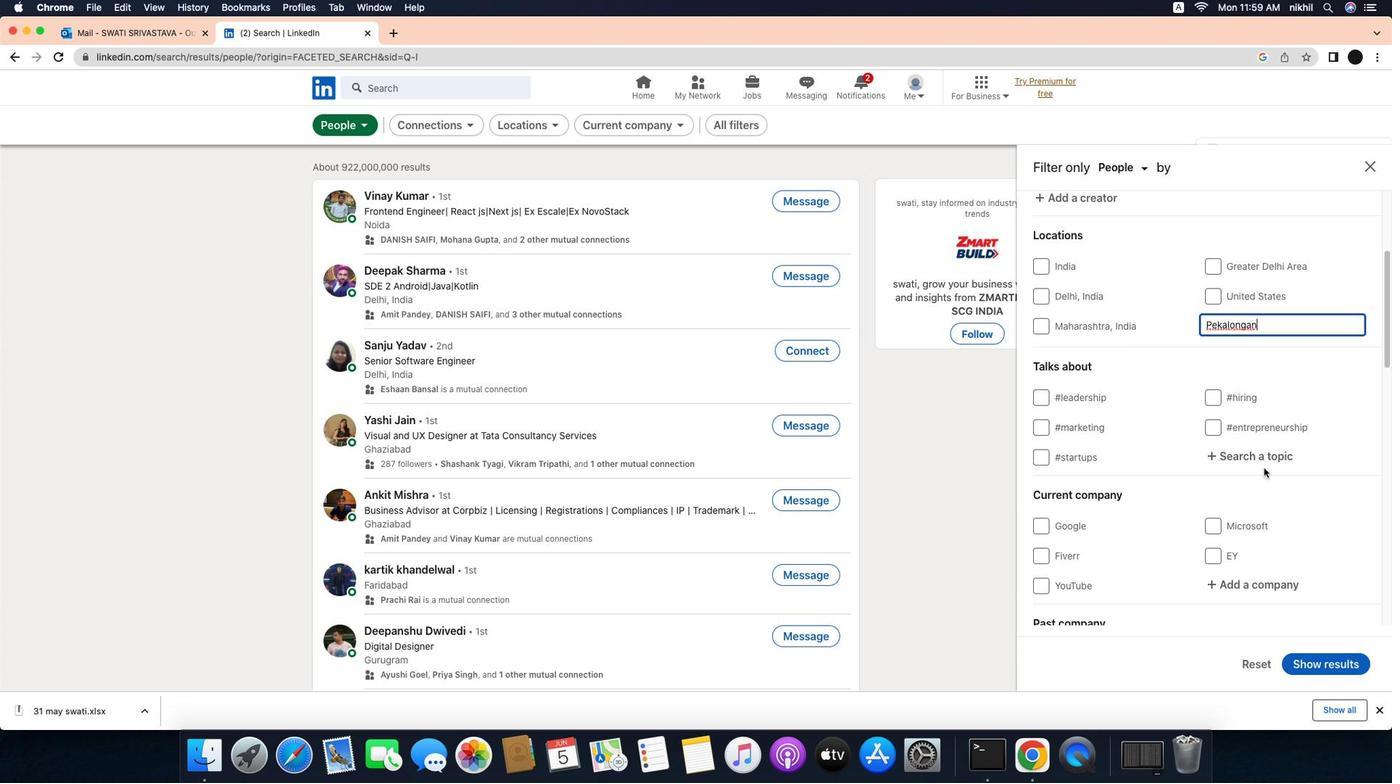 
Action: Mouse scrolled (1233, 529) with delta (-39, -39)
Screenshot: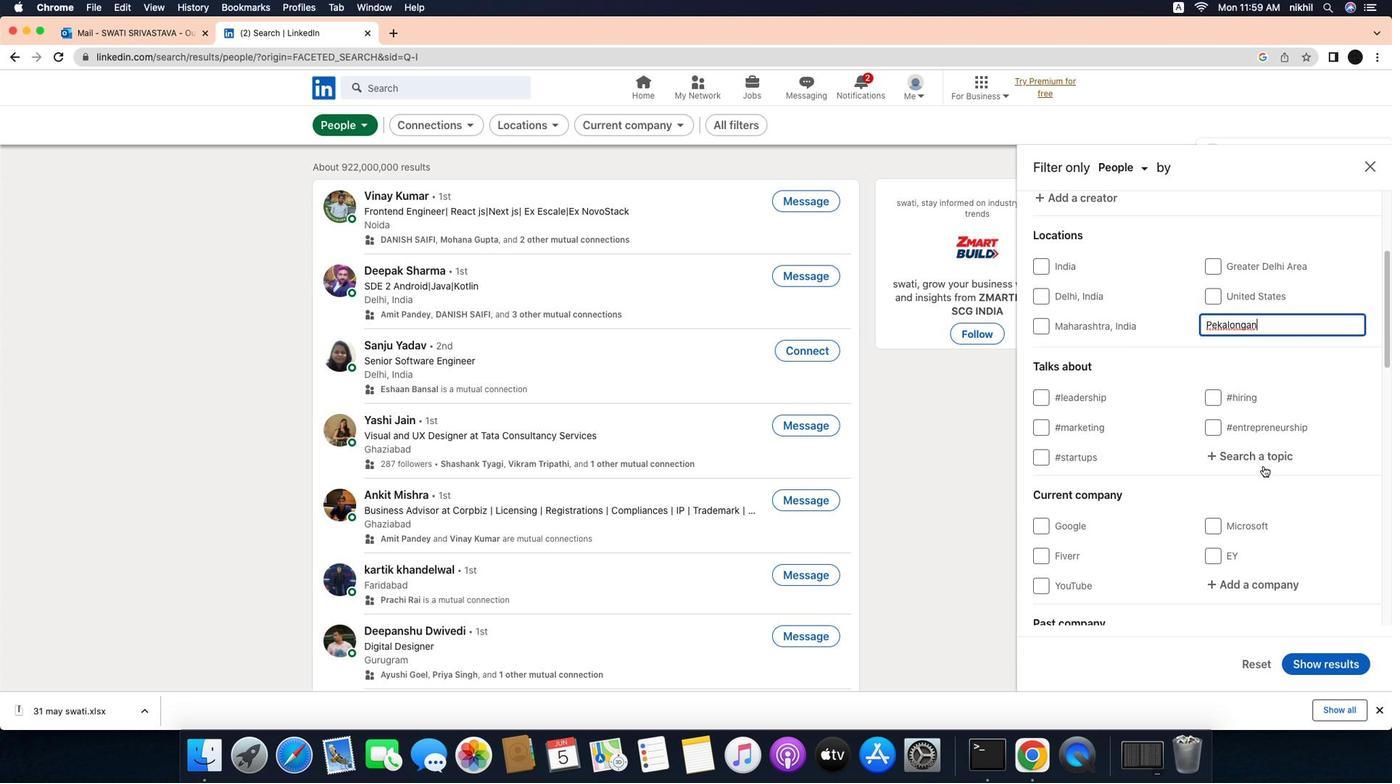 
Action: Mouse scrolled (1233, 529) with delta (-39, -40)
Screenshot: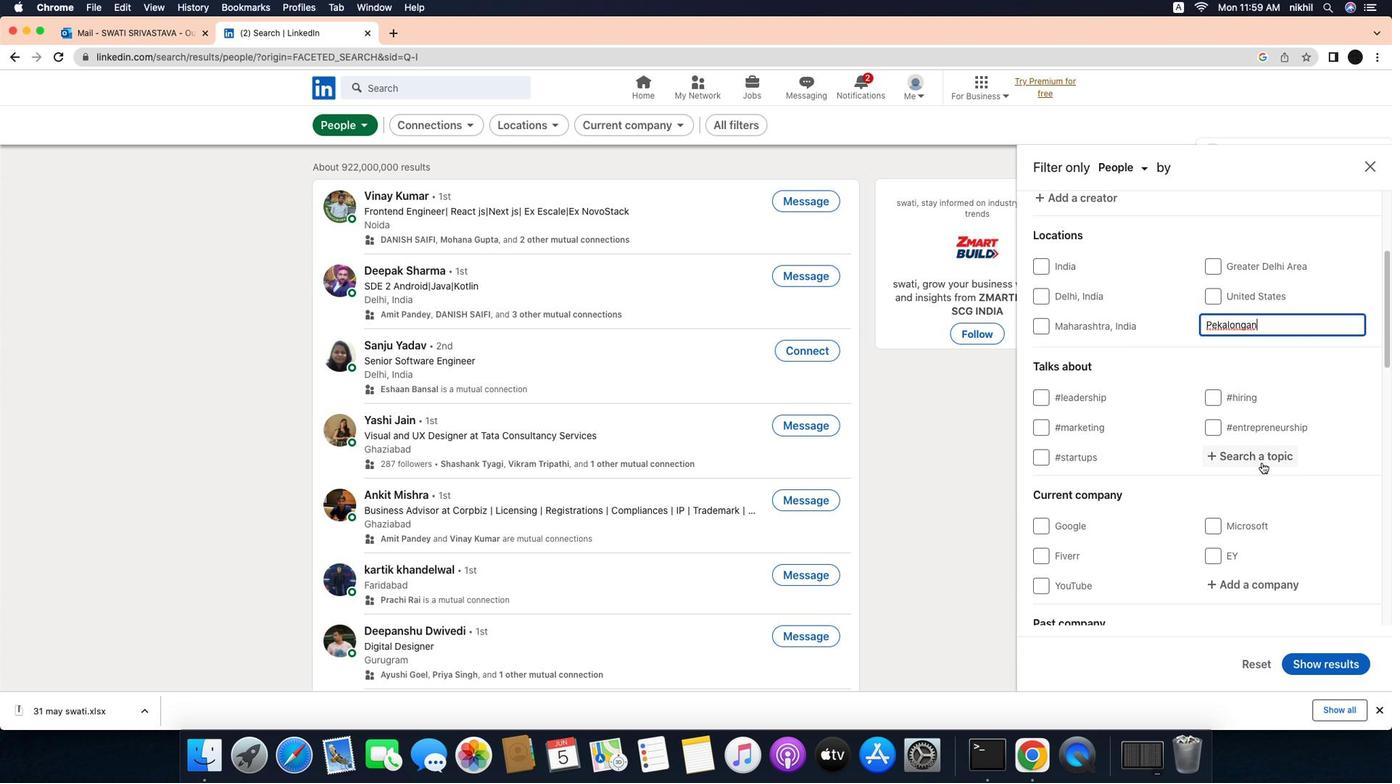 
Action: Mouse moved to (1304, 449)
Screenshot: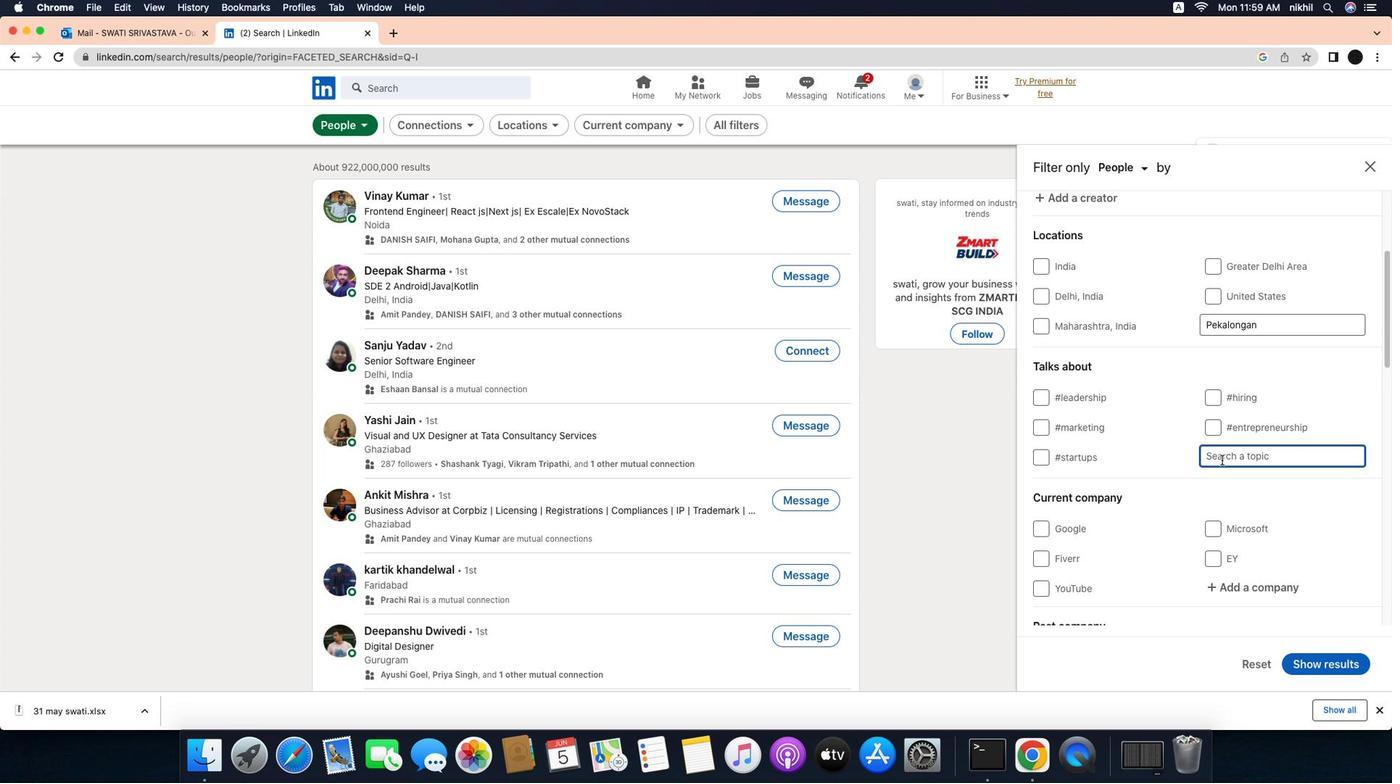 
Action: Mouse pressed left at (1304, 449)
Screenshot: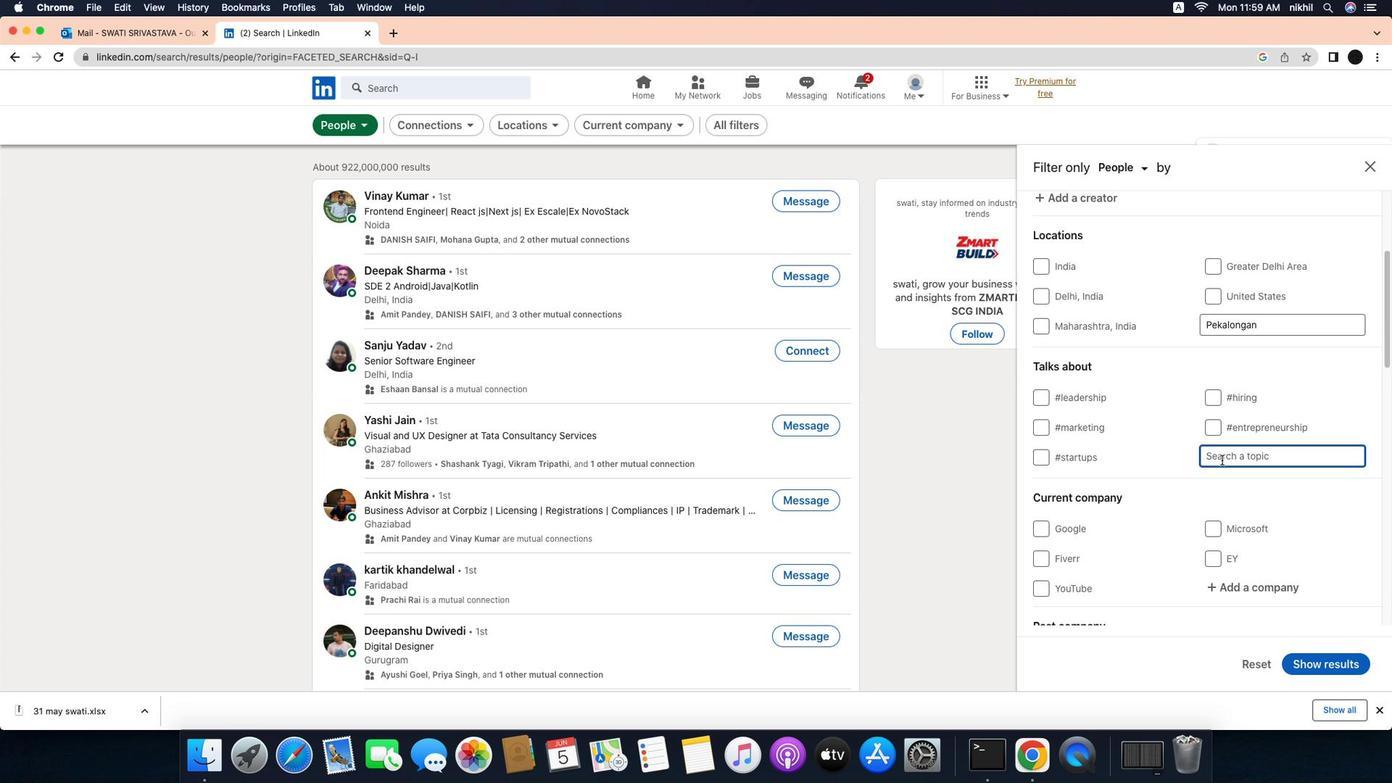 
Action: Mouse moved to (1264, 450)
Screenshot: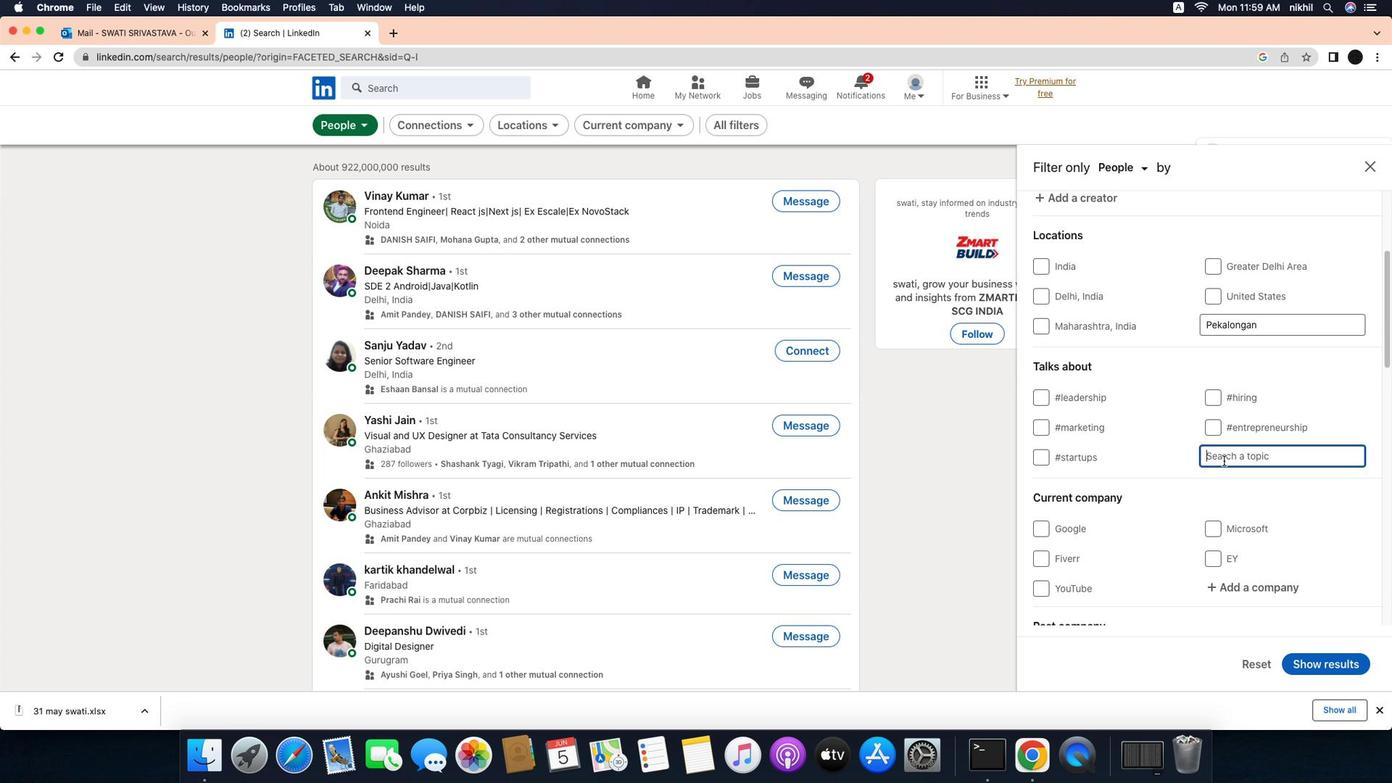
Action: Mouse pressed left at (1264, 450)
Screenshot: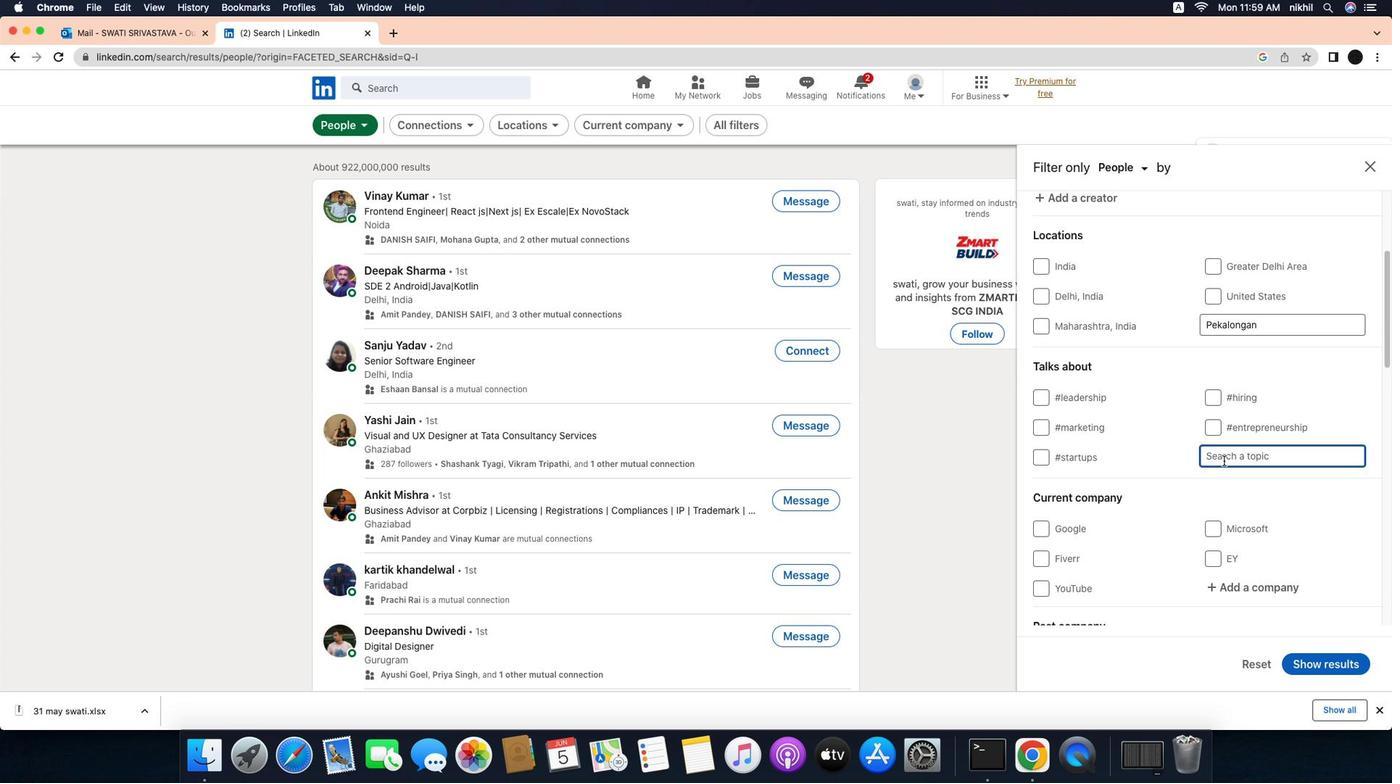 
Action: Mouse moved to (1266, 451)
Screenshot: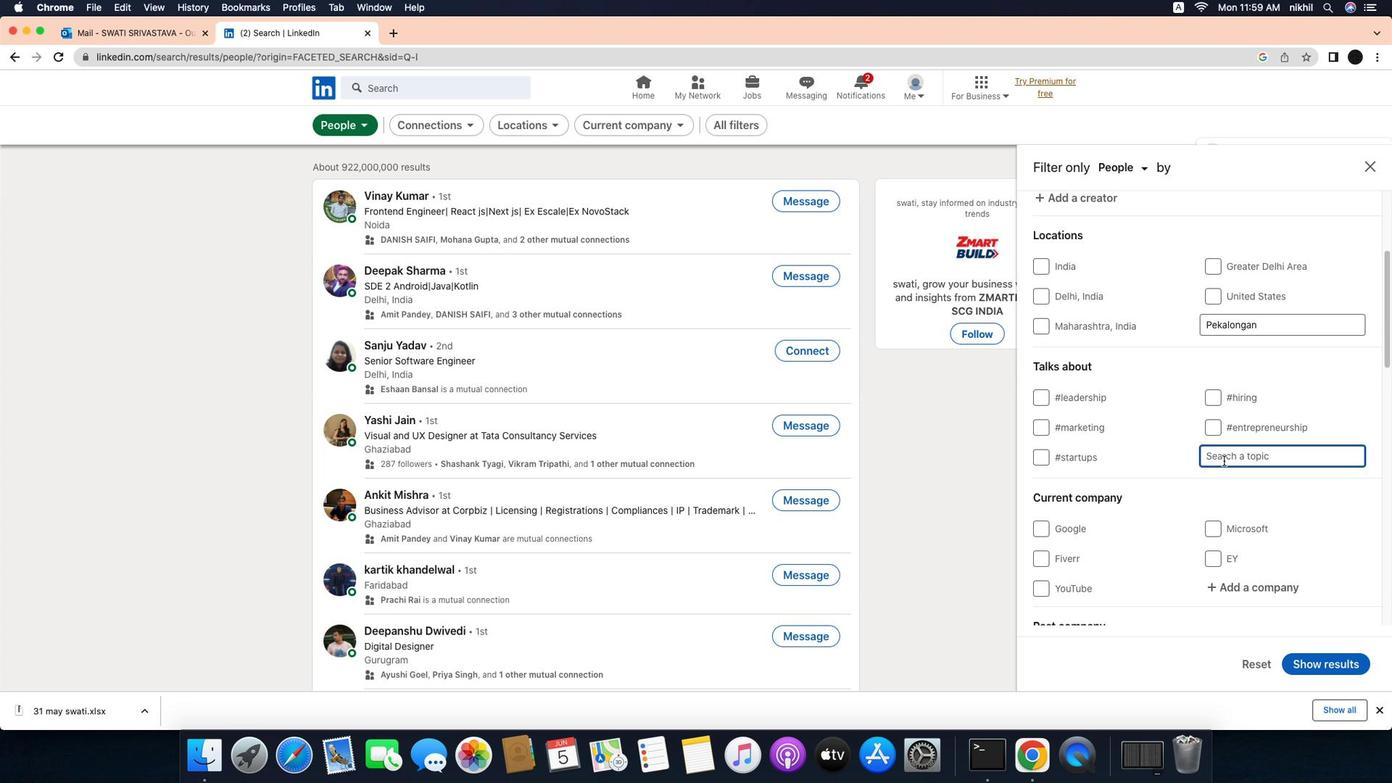 
Action: Key pressed Key.shift_r'#'Key.caps_lock'P'Key.caps_lock'r''o''d''u''c''t''i''v''i''t''y'Key.enter
Screenshot: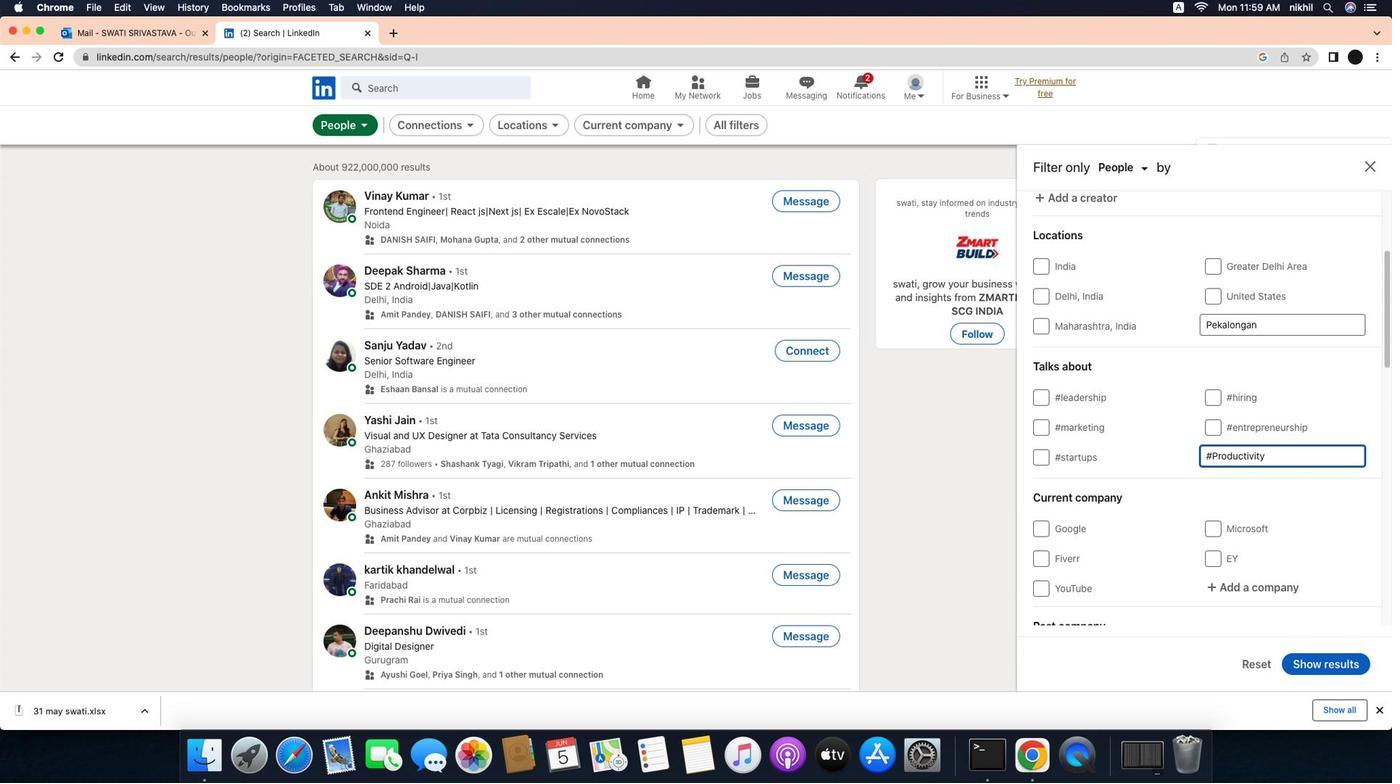 
Action: Mouse moved to (1313, 505)
Screenshot: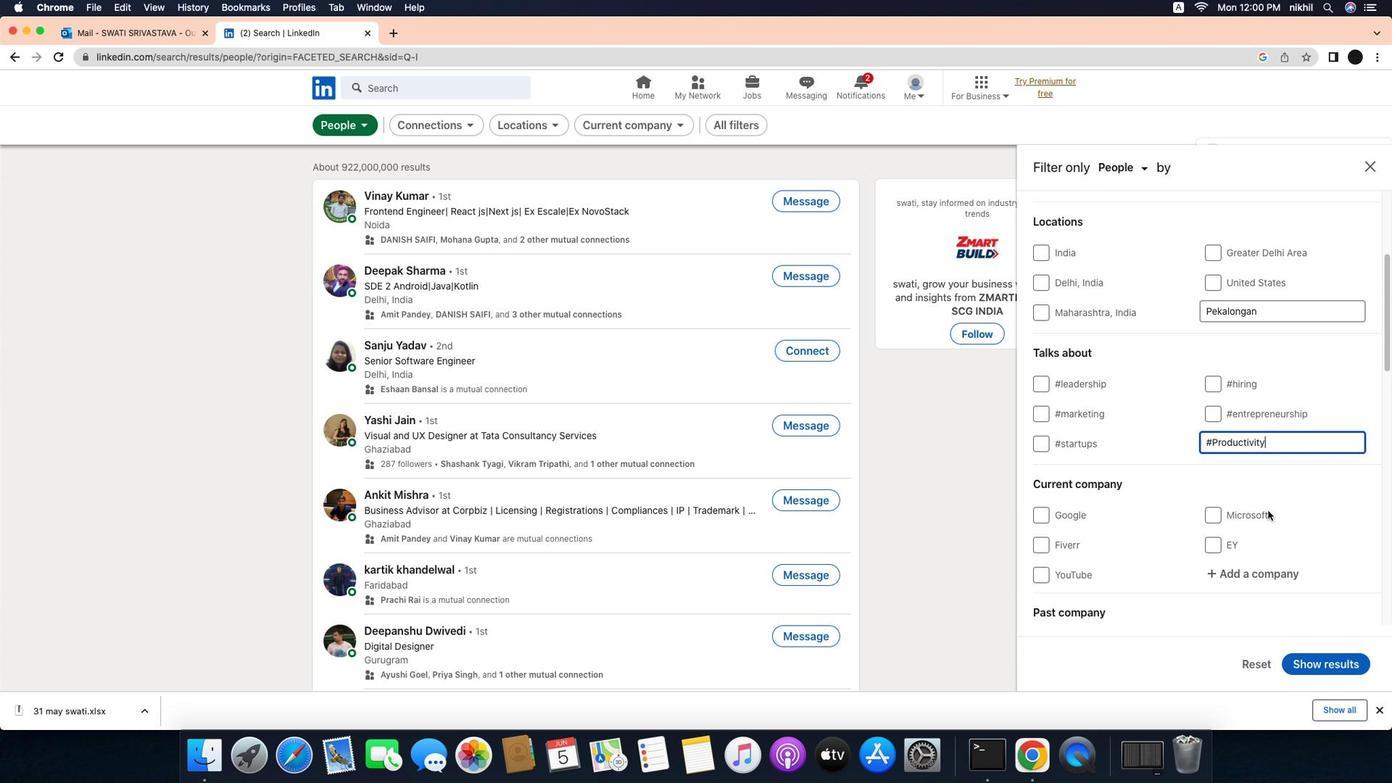 
Action: Mouse scrolled (1313, 505) with delta (-39, -39)
Screenshot: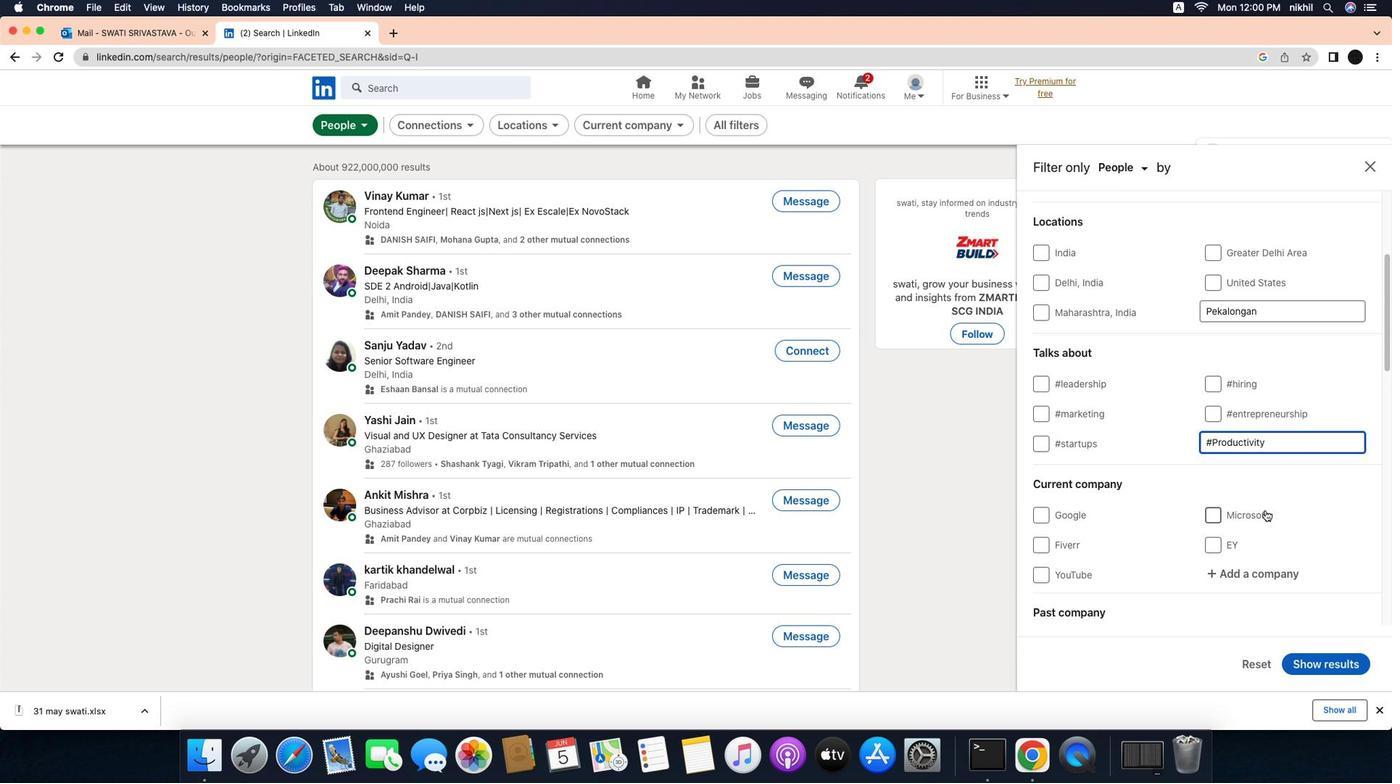 
Action: Mouse scrolled (1313, 505) with delta (-39, -39)
Screenshot: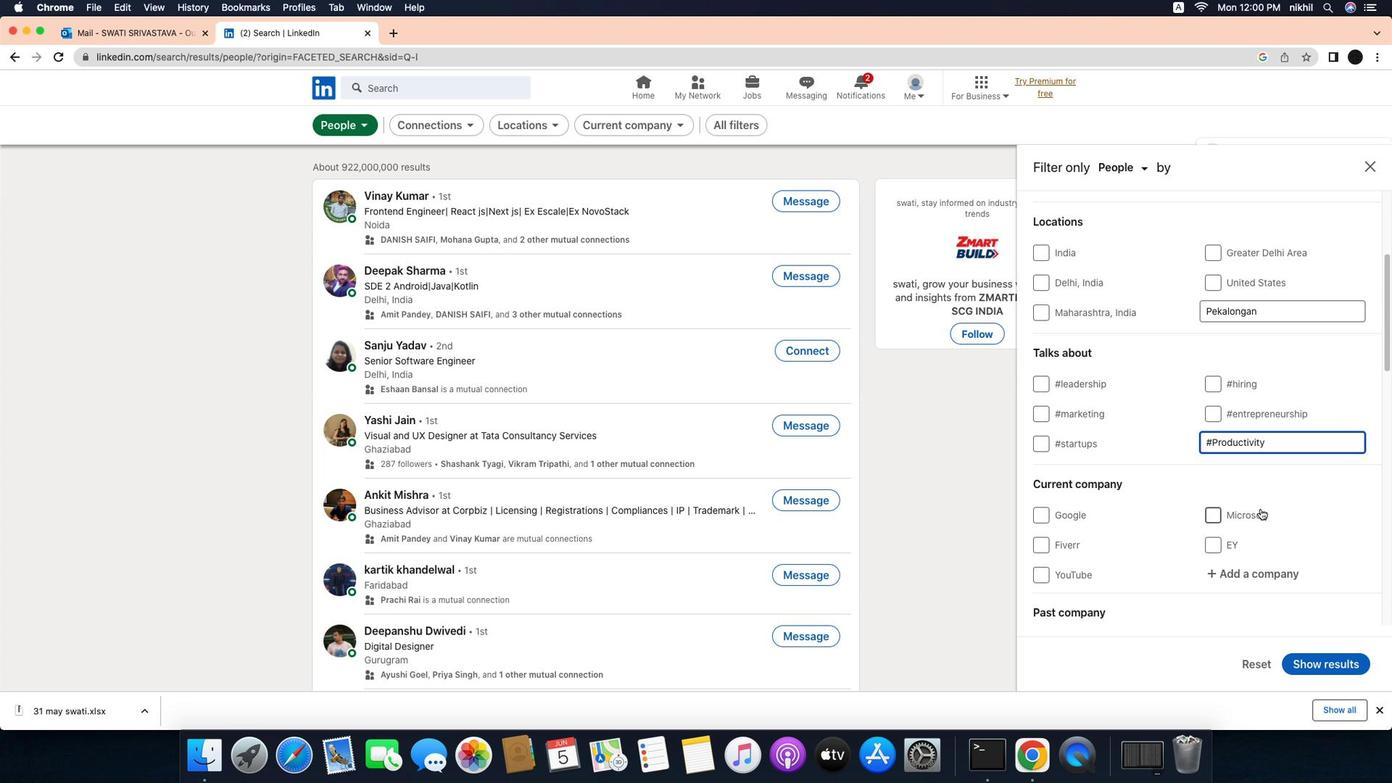 
Action: Mouse moved to (1304, 502)
Screenshot: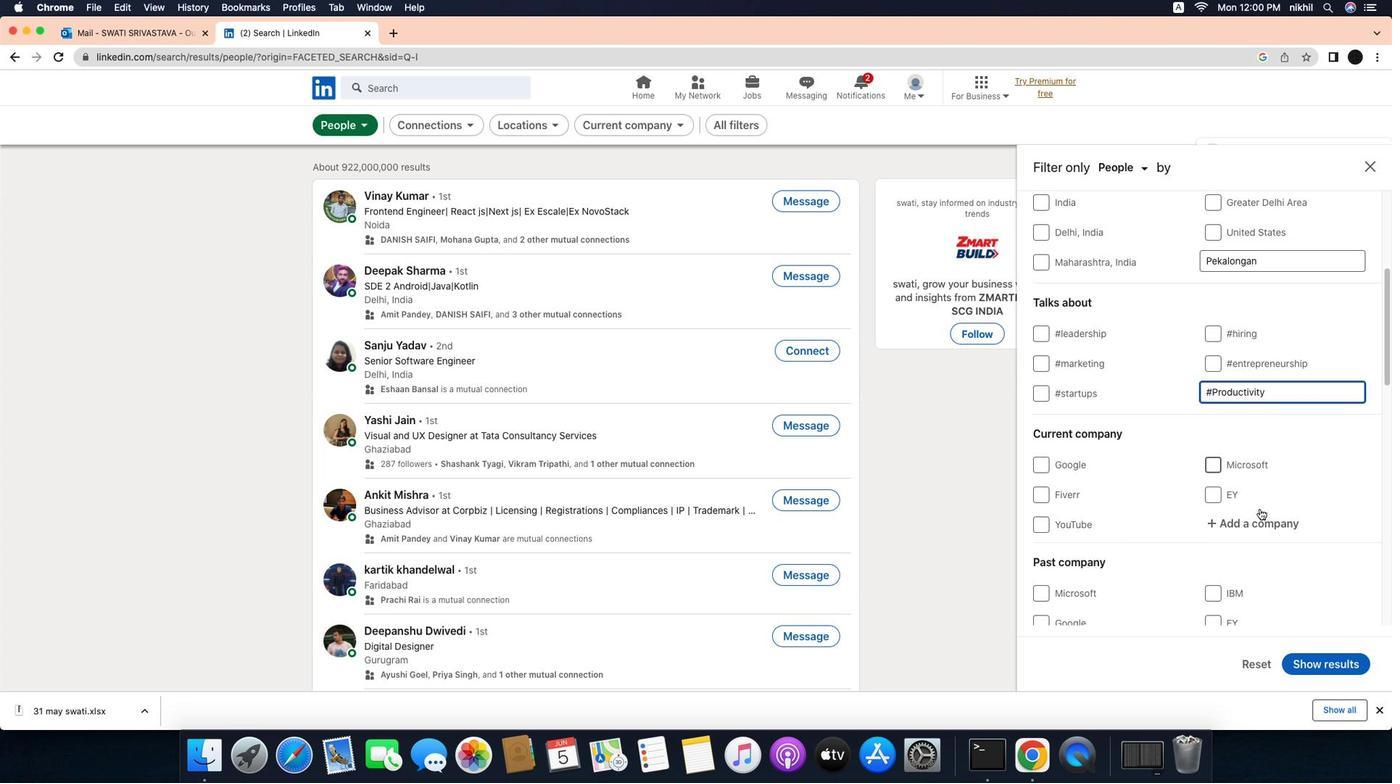 
Action: Mouse scrolled (1304, 502) with delta (-39, -39)
Screenshot: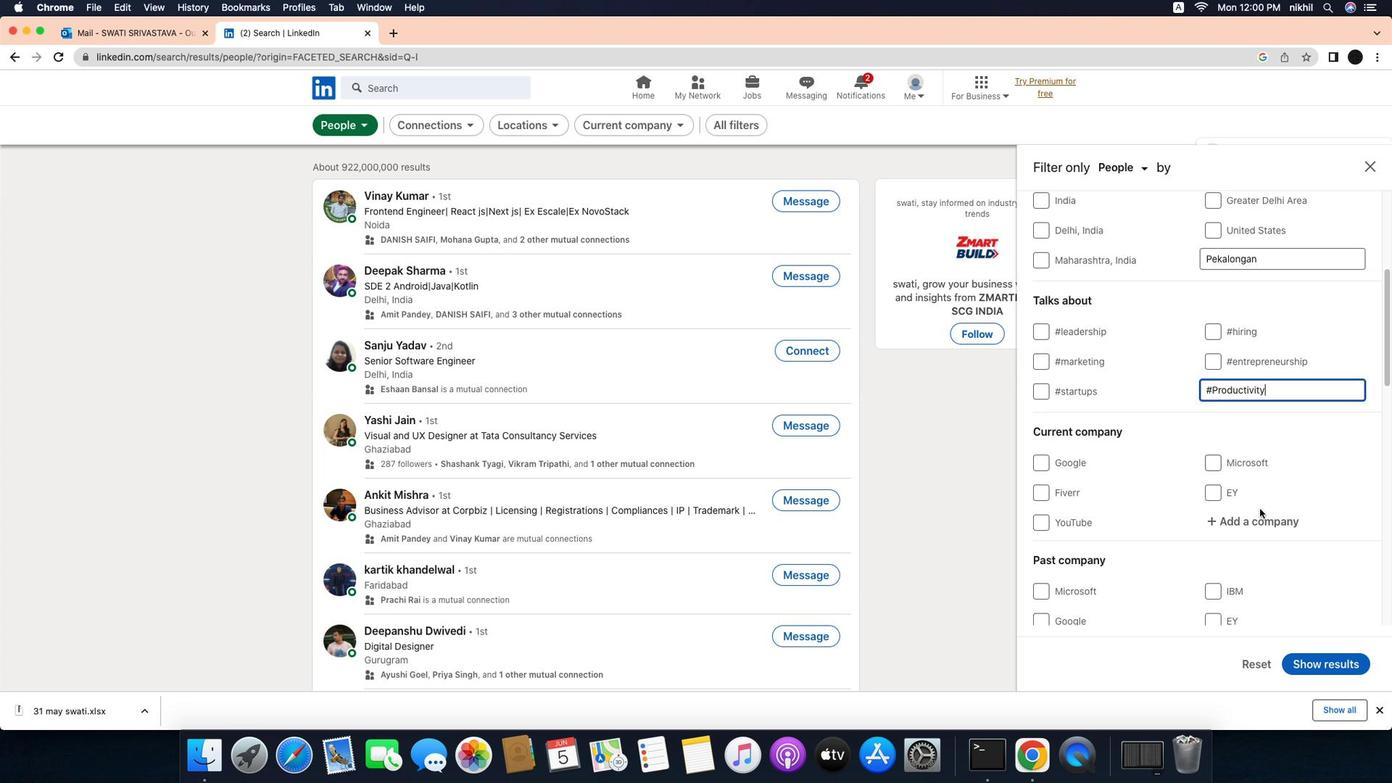 
Action: Mouse scrolled (1304, 502) with delta (-39, -39)
Screenshot: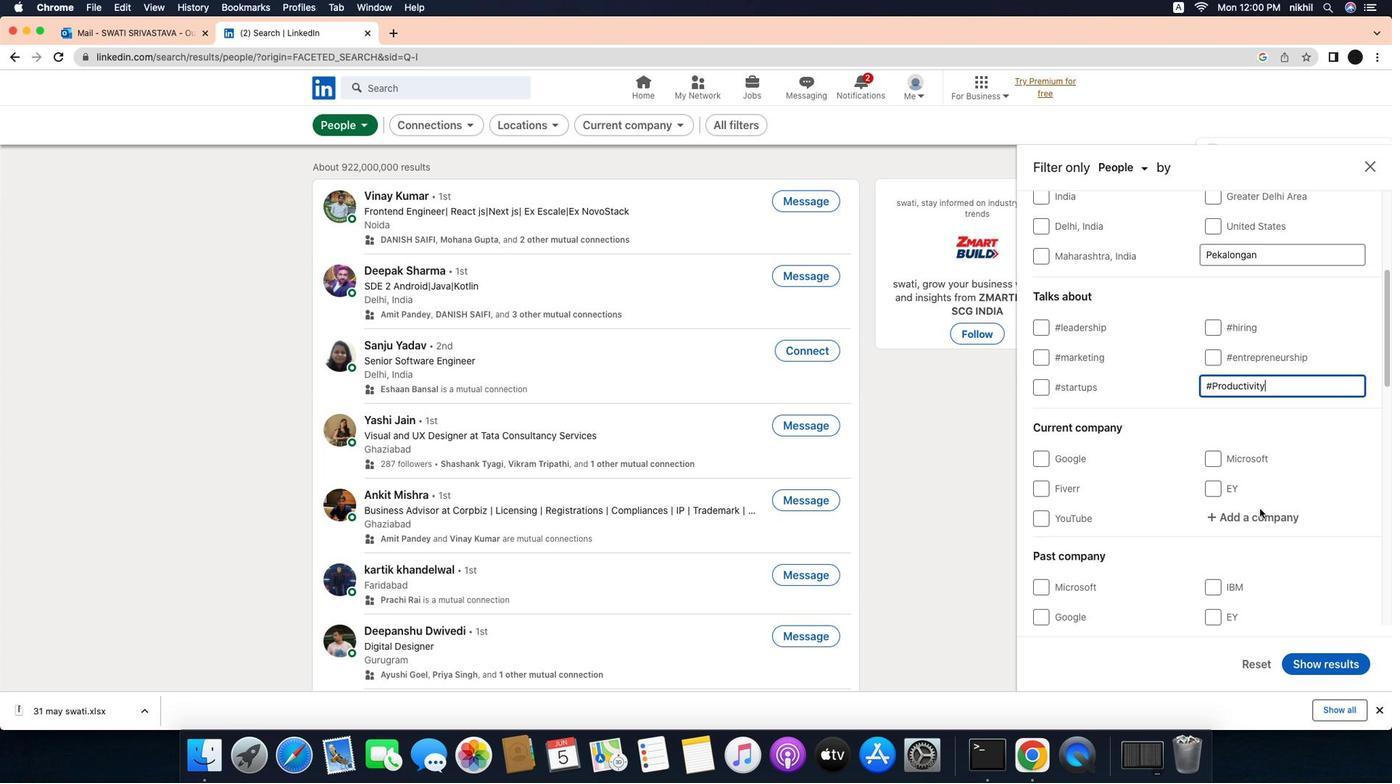 
Action: Mouse scrolled (1304, 502) with delta (-39, -39)
Screenshot: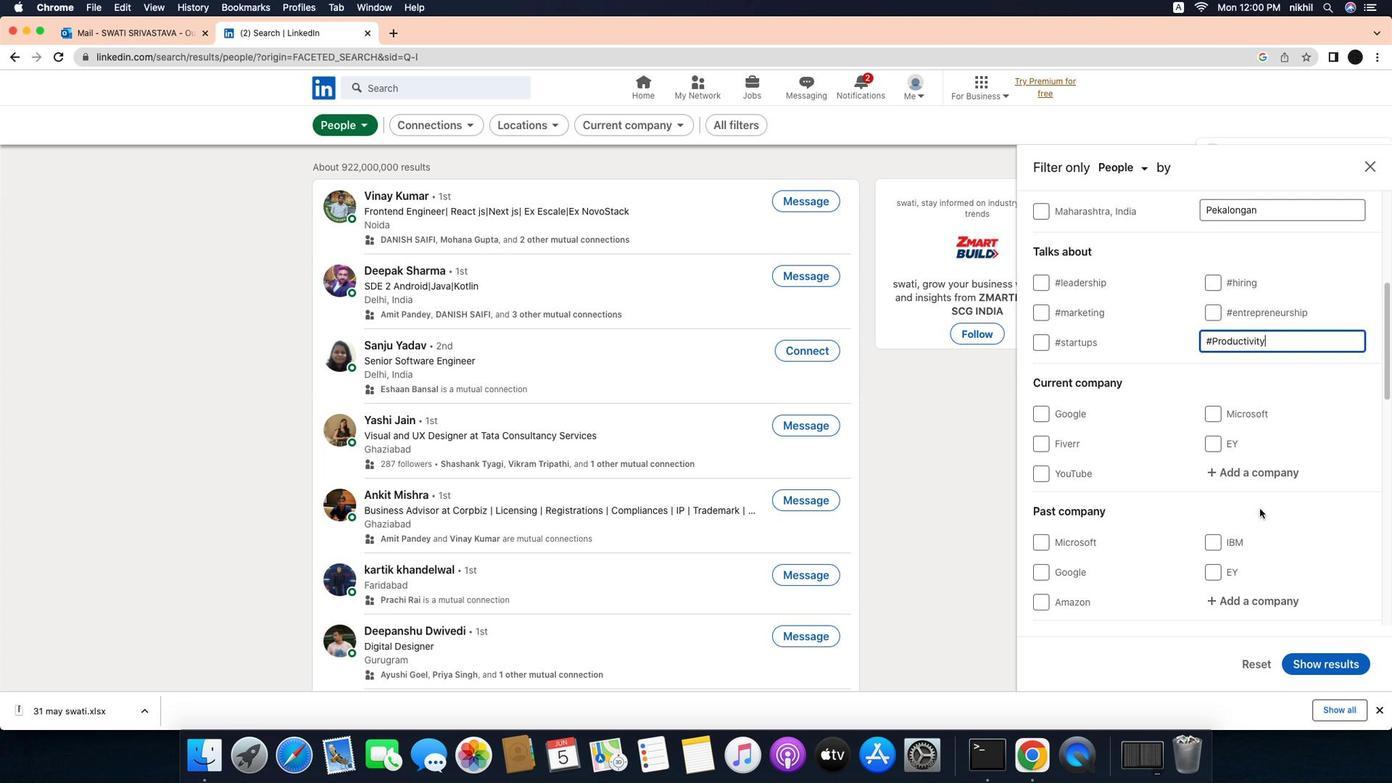 
Action: Mouse scrolled (1304, 502) with delta (-39, -39)
Screenshot: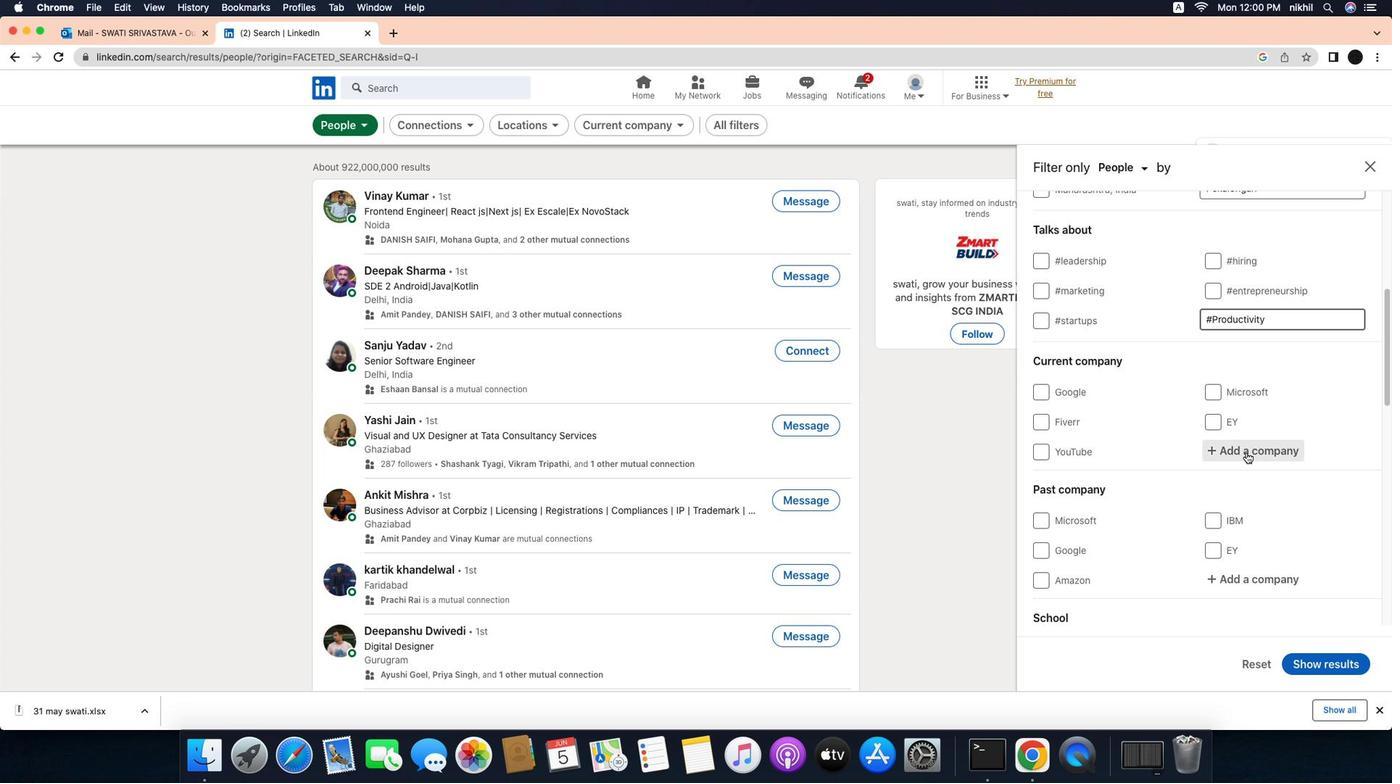 
Action: Mouse scrolled (1304, 502) with delta (-39, -39)
Screenshot: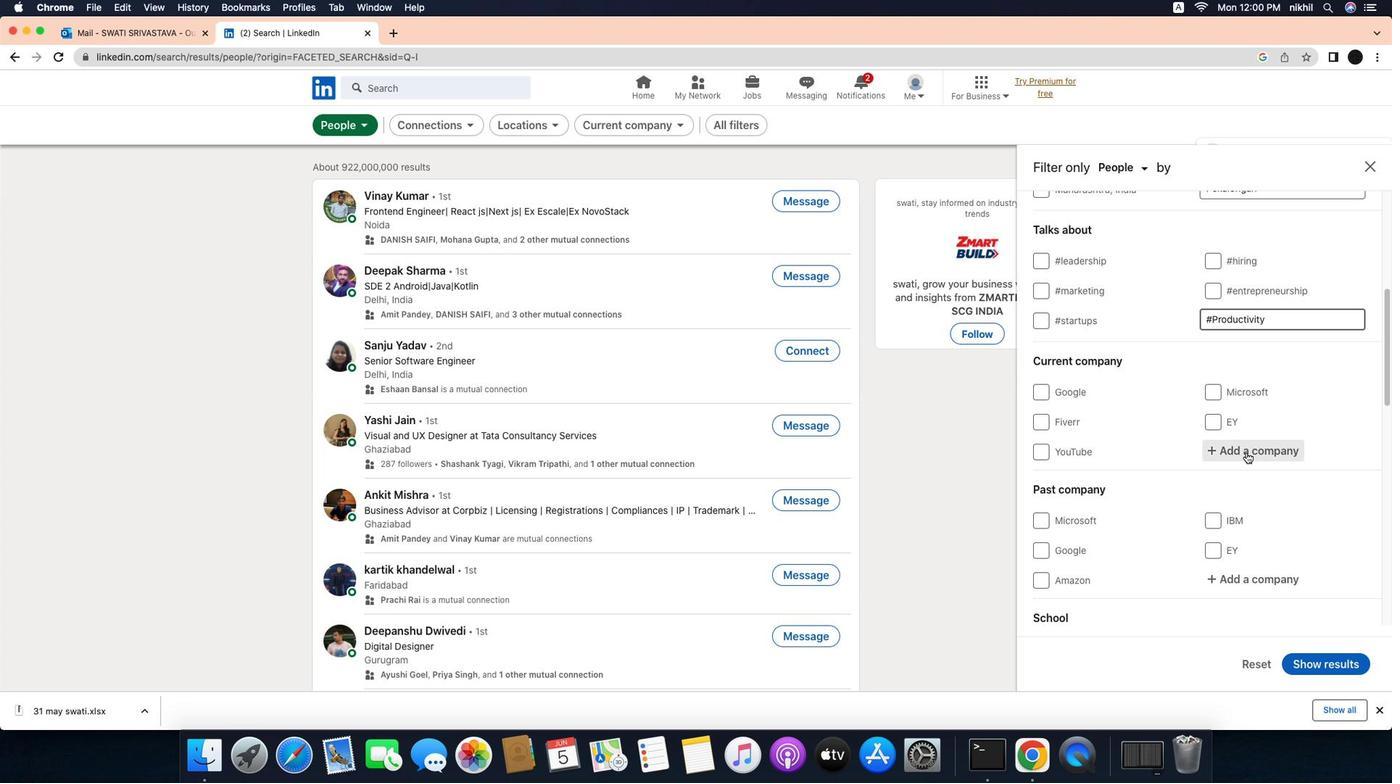 
Action: Mouse scrolled (1304, 502) with delta (-39, -39)
Screenshot: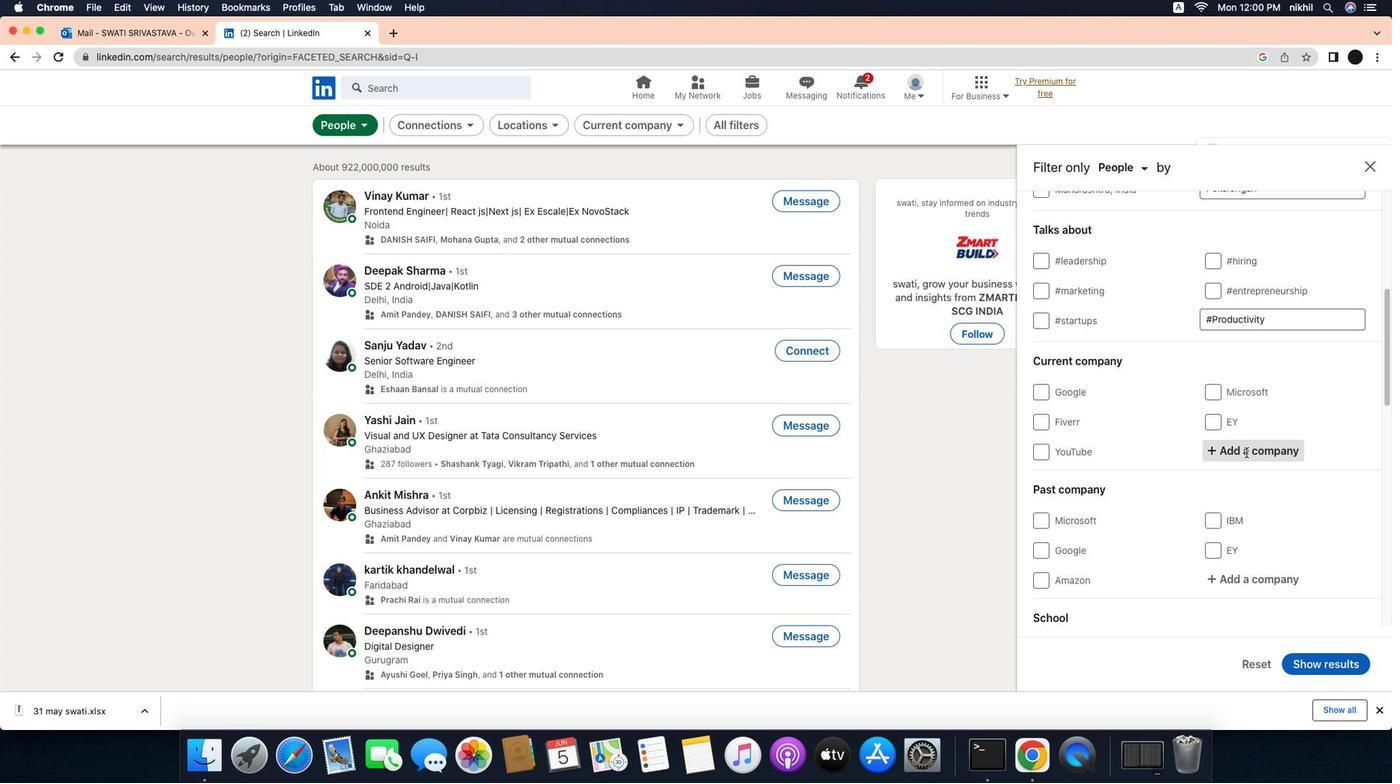
Action: Mouse moved to (1290, 443)
Screenshot: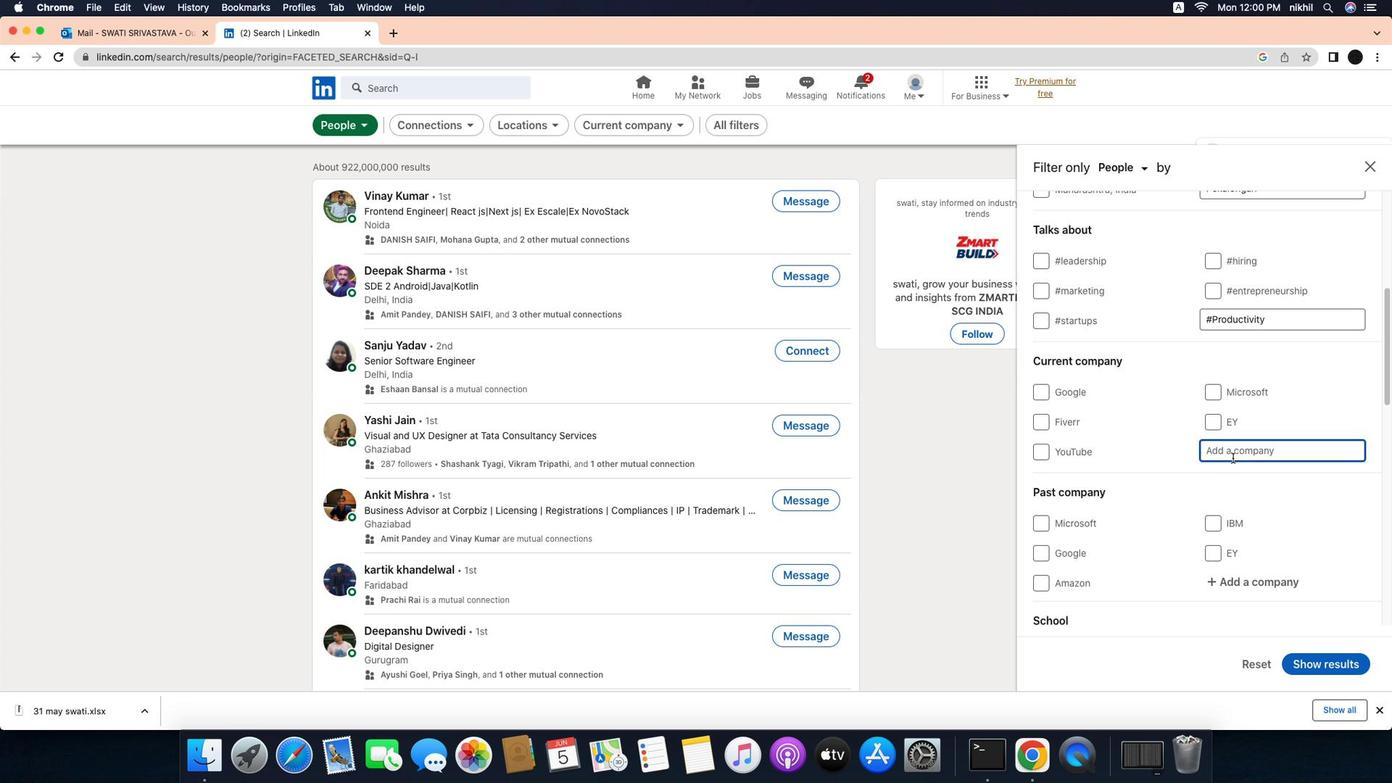 
Action: Mouse pressed left at (1290, 443)
Screenshot: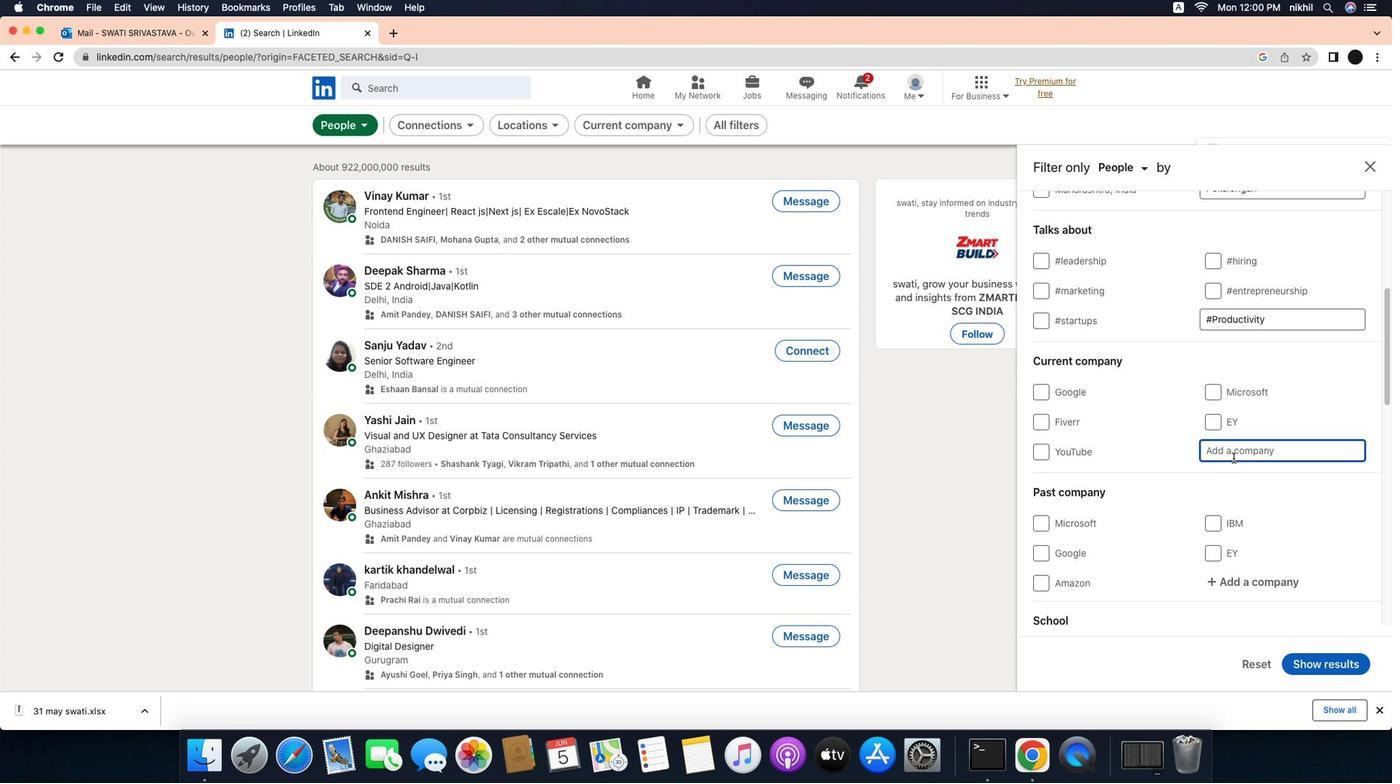 
Action: Mouse moved to (1280, 442)
Screenshot: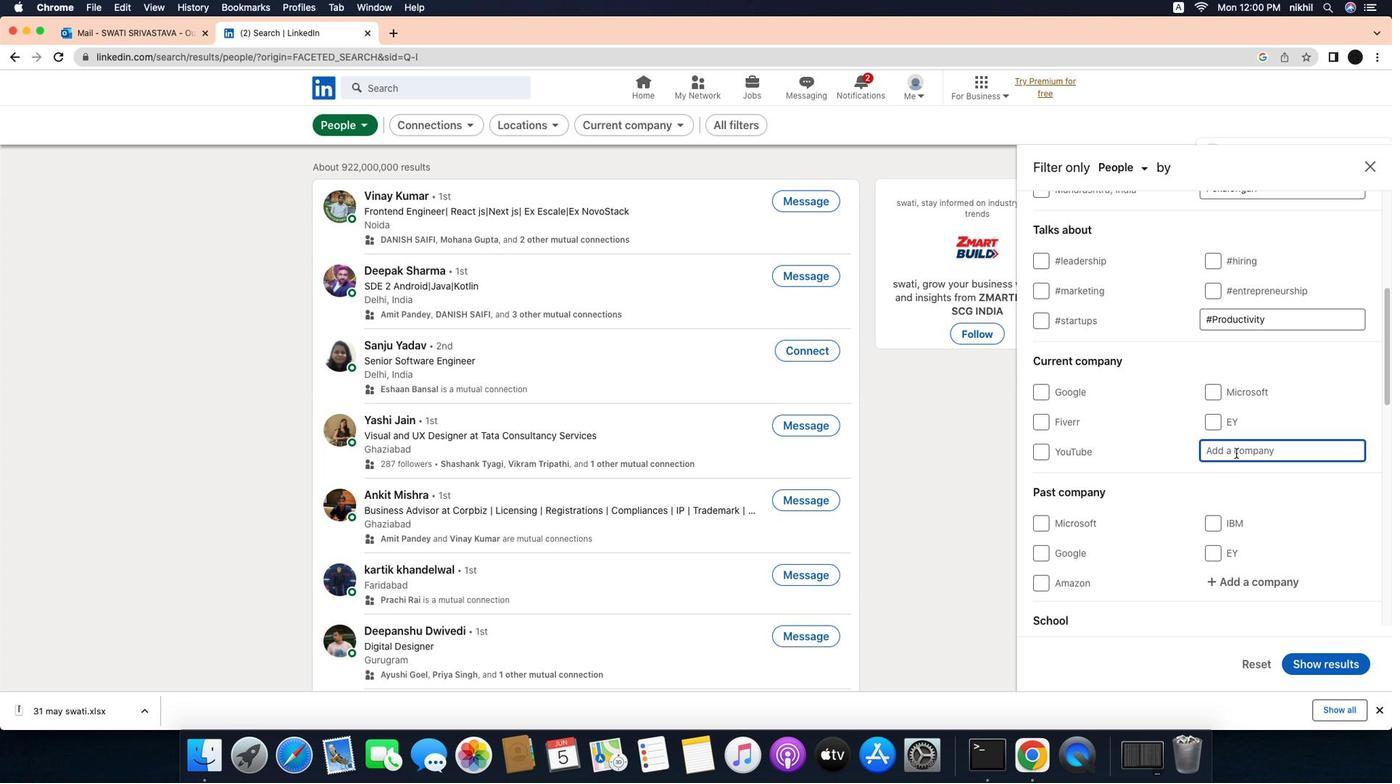 
Action: Mouse pressed left at (1280, 442)
Screenshot: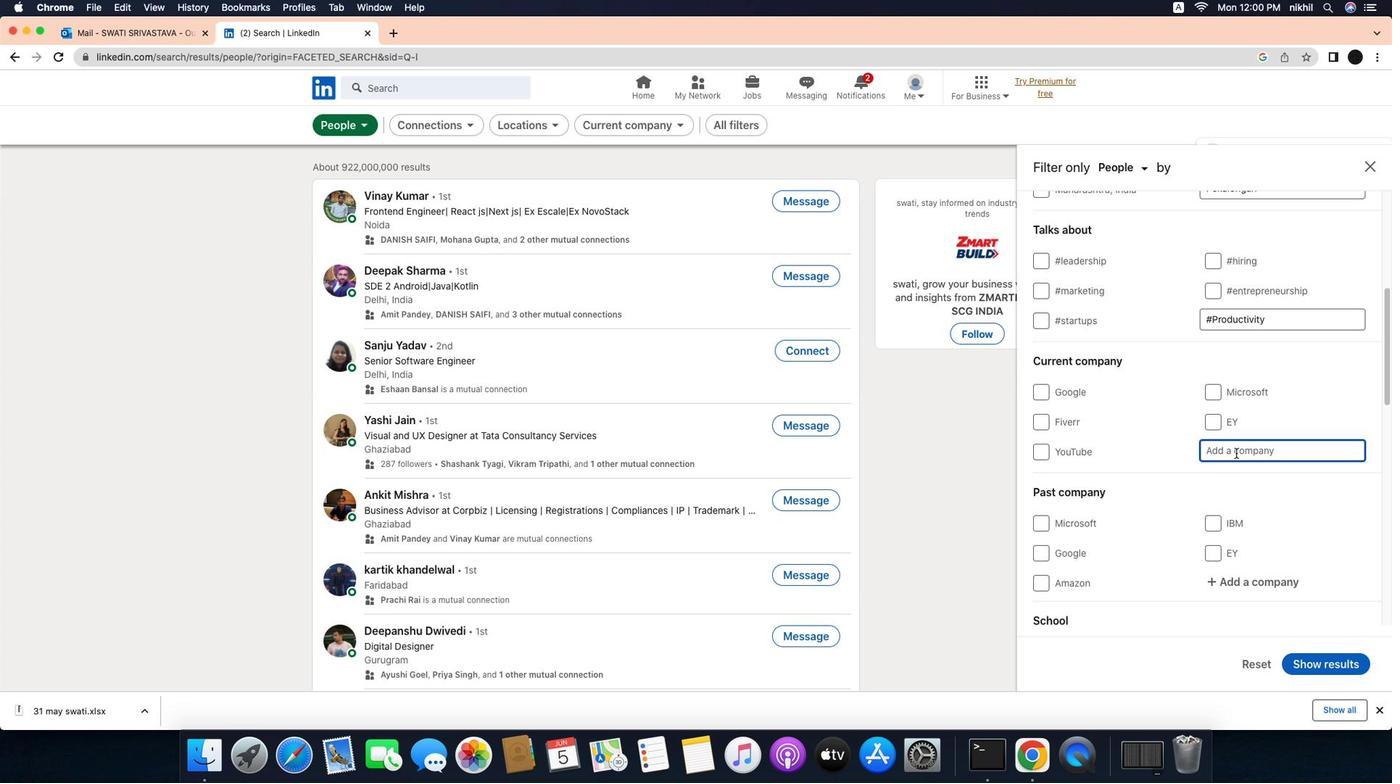 
Action: Mouse moved to (1278, 443)
Screenshot: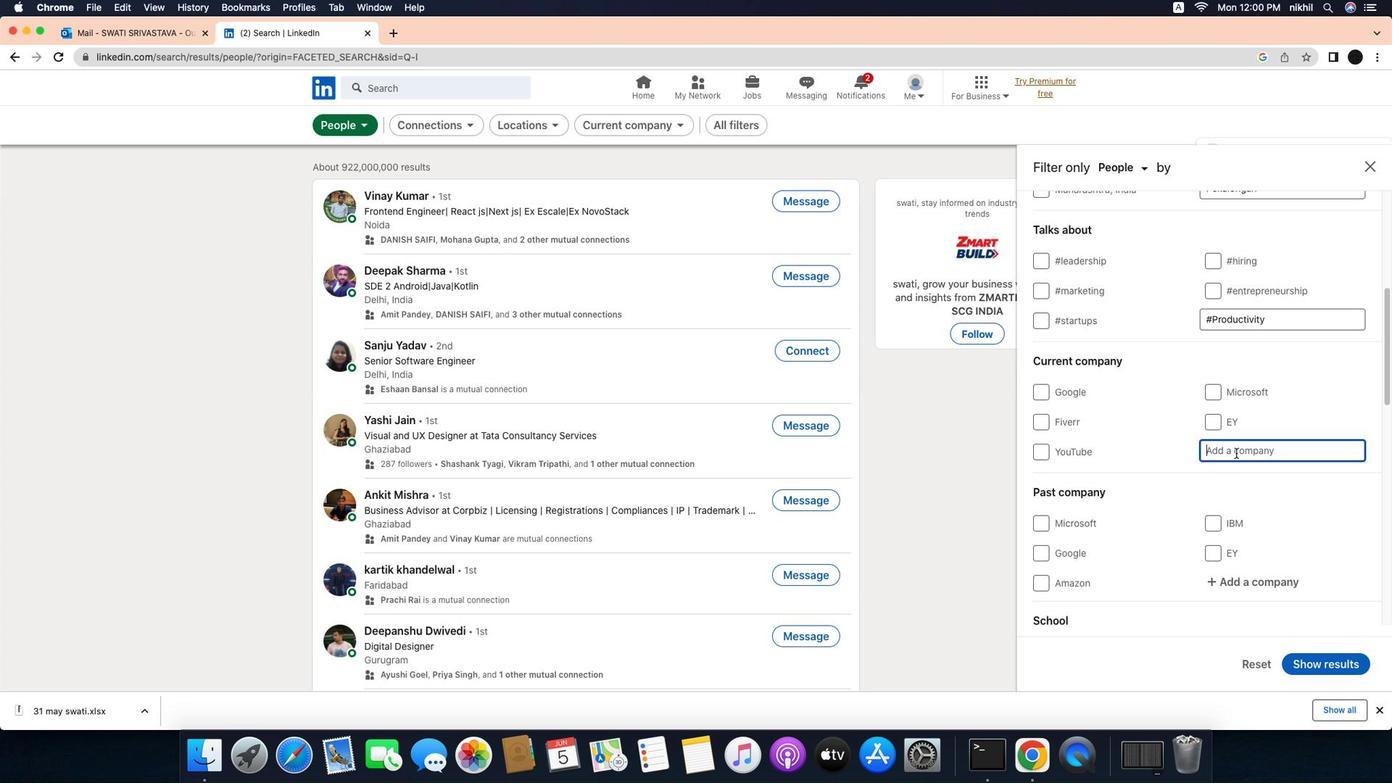 
Action: Key pressed Key.caps_lock'G'Key.caps_lock'l''o''b''a''l'Key.spaceKey.caps_lock'F'Key.caps_lock'r''e''e''l''a''n''c''e'Key.spaceKey.caps_lock'R'Key.caps_lock'e''c''r''u''i''t''e''r'
Screenshot: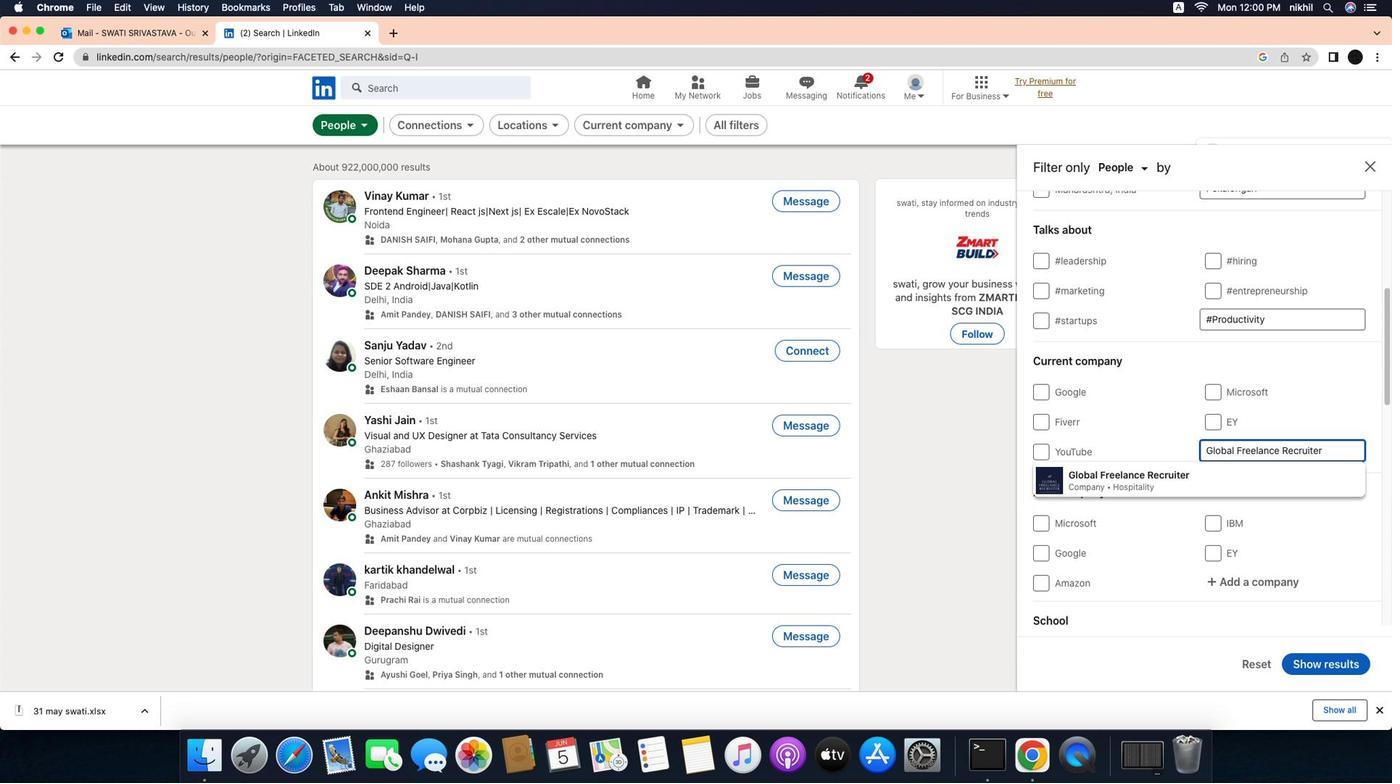 
Action: Mouse moved to (1245, 468)
Screenshot: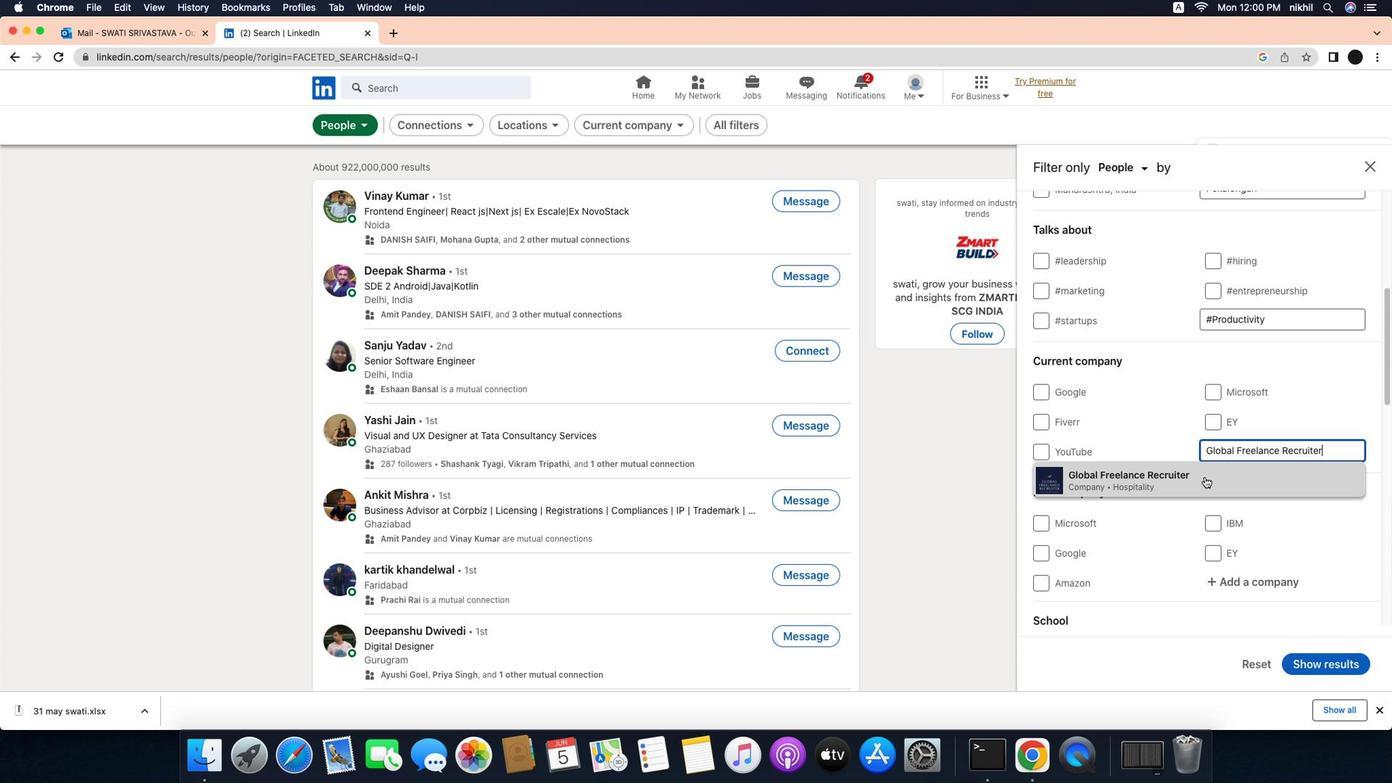 
Action: Mouse pressed left at (1245, 468)
Screenshot: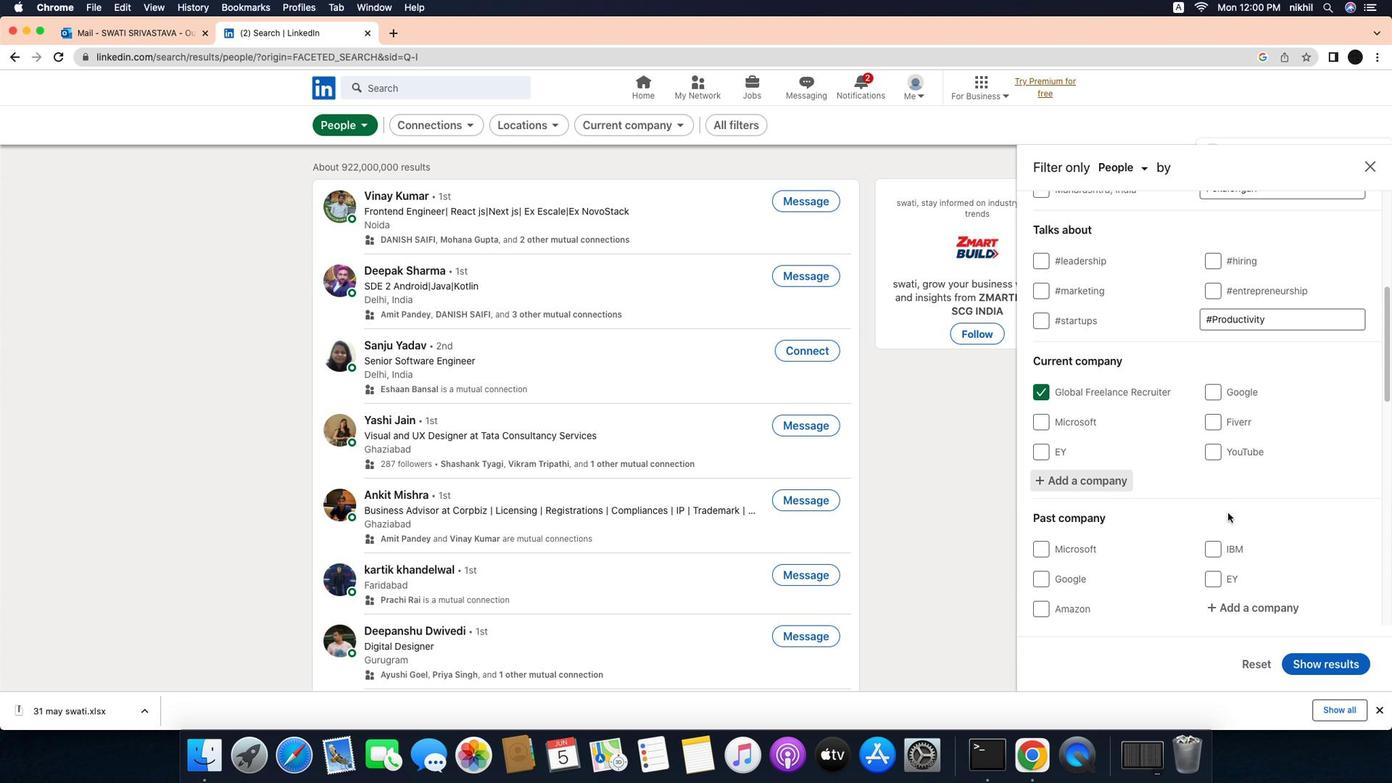
Action: Mouse moved to (1270, 506)
Screenshot: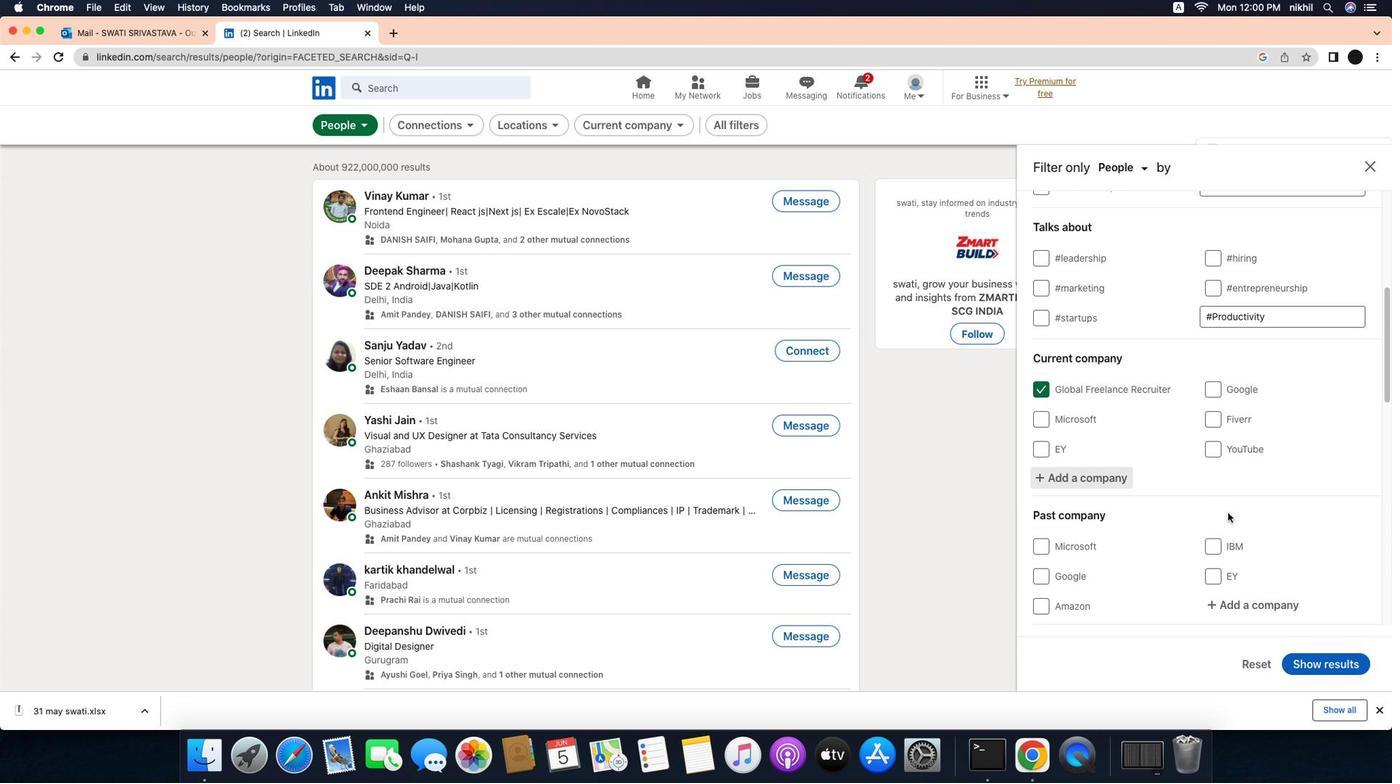 
Action: Mouse scrolled (1270, 506) with delta (-39, -39)
Screenshot: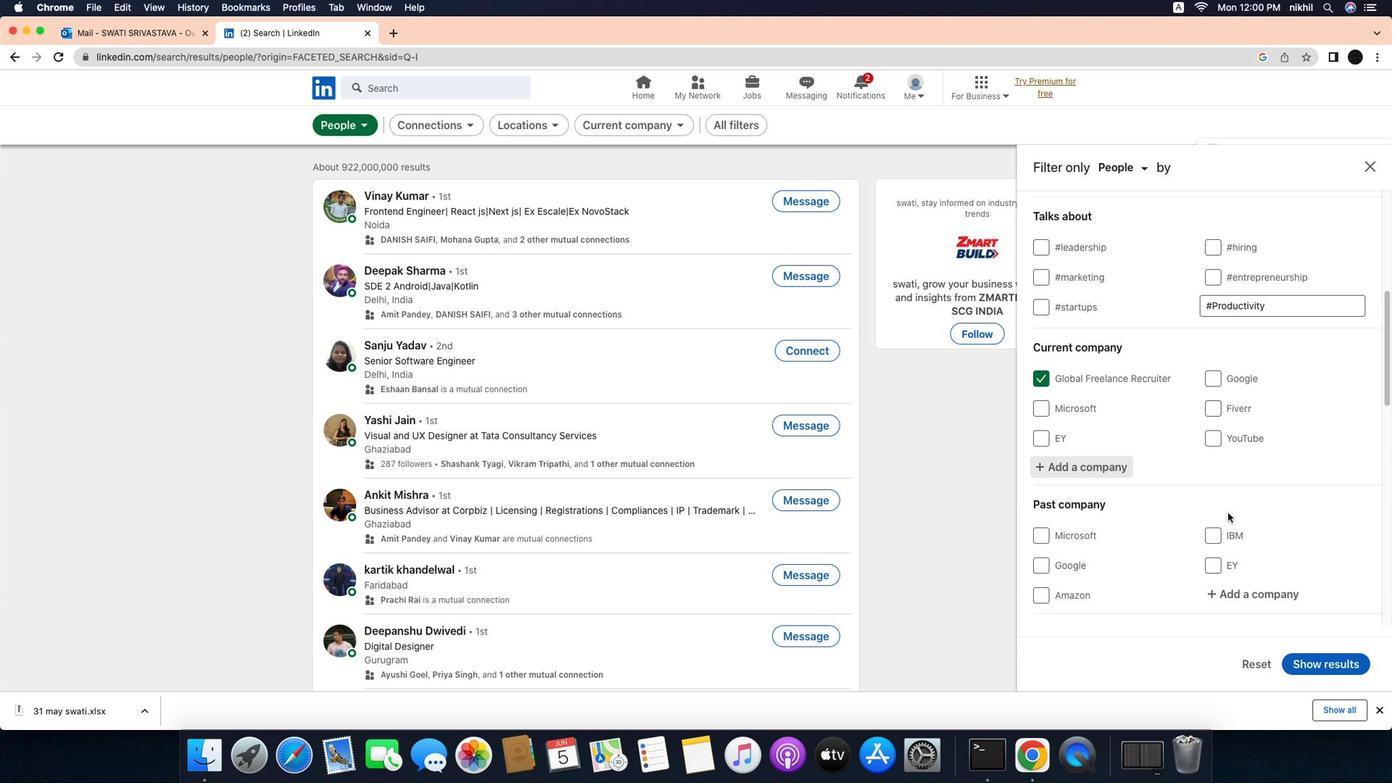 
Action: Mouse scrolled (1270, 506) with delta (-39, -39)
Screenshot: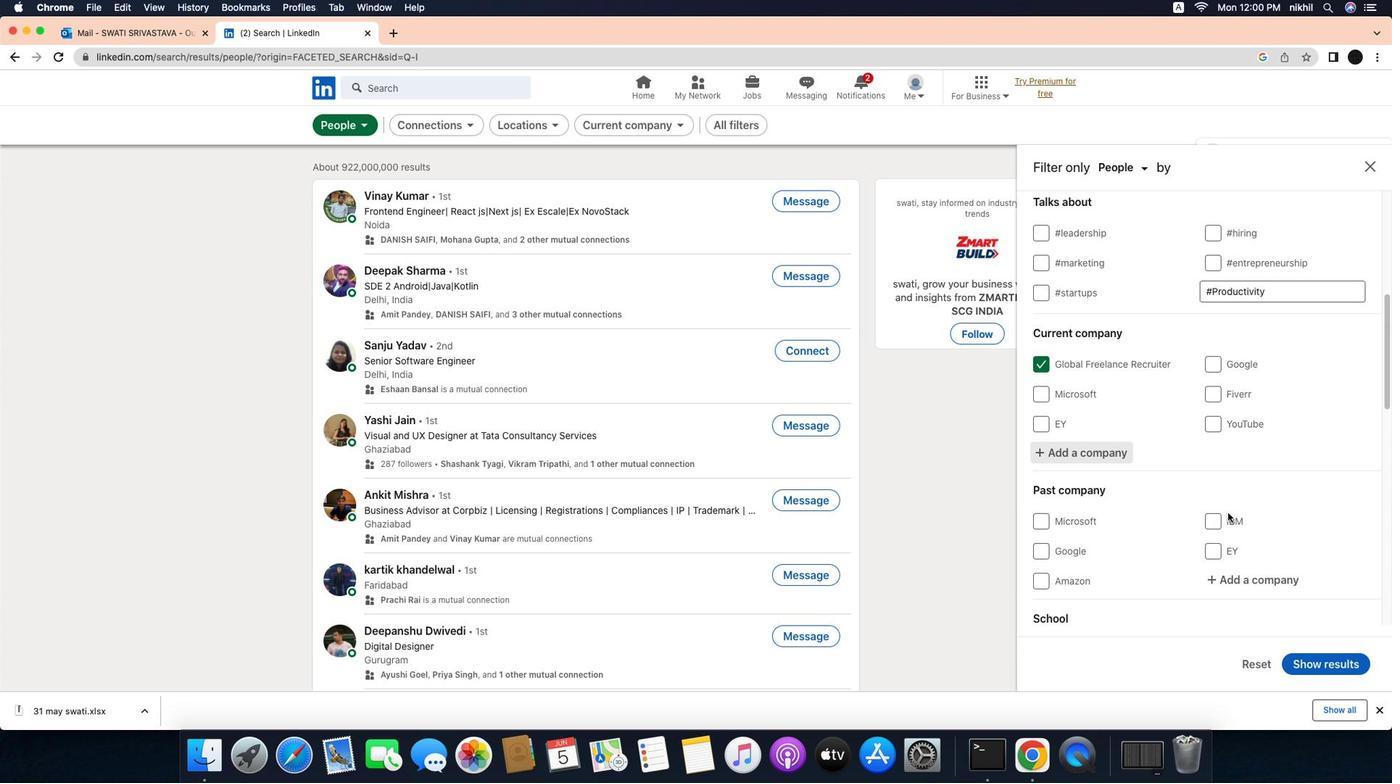 
Action: Mouse scrolled (1270, 506) with delta (-39, -39)
Screenshot: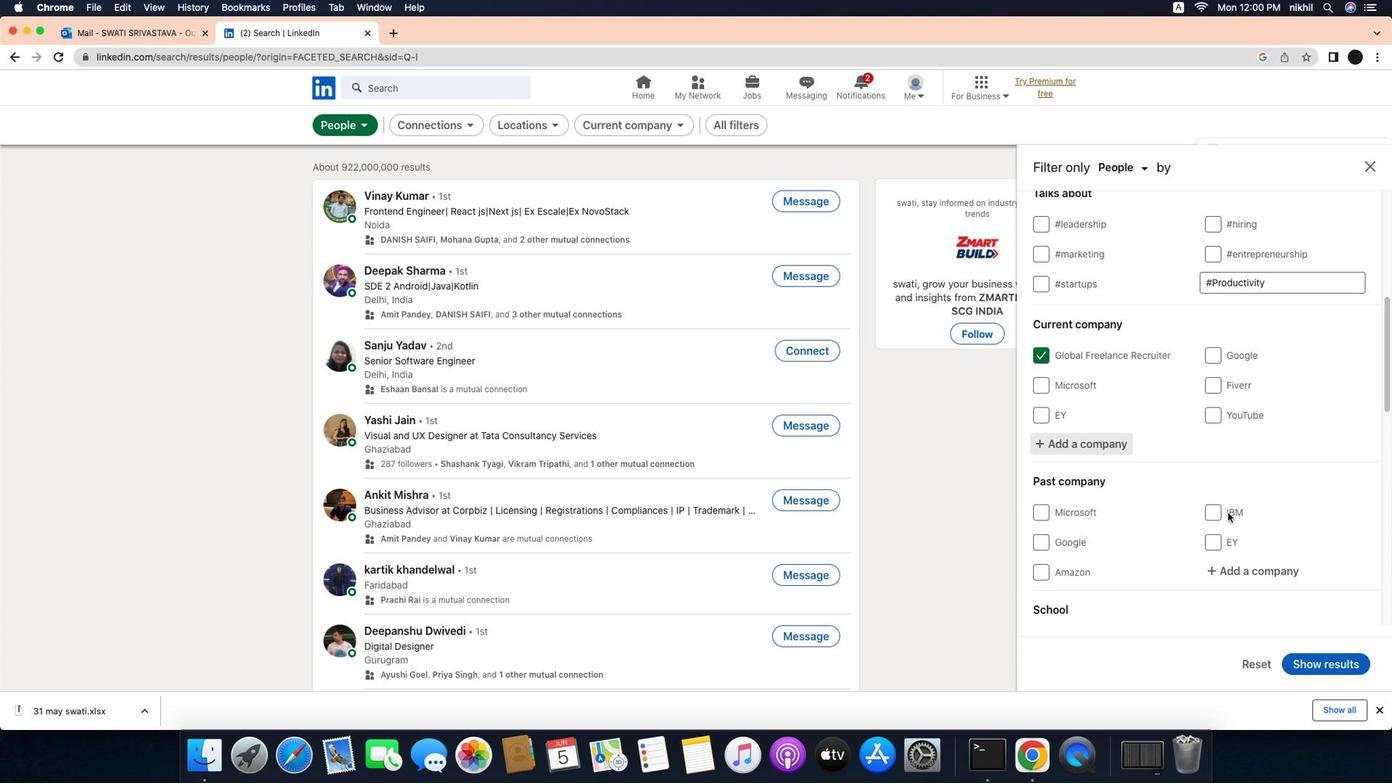 
Action: Mouse scrolled (1270, 506) with delta (-39, -39)
Screenshot: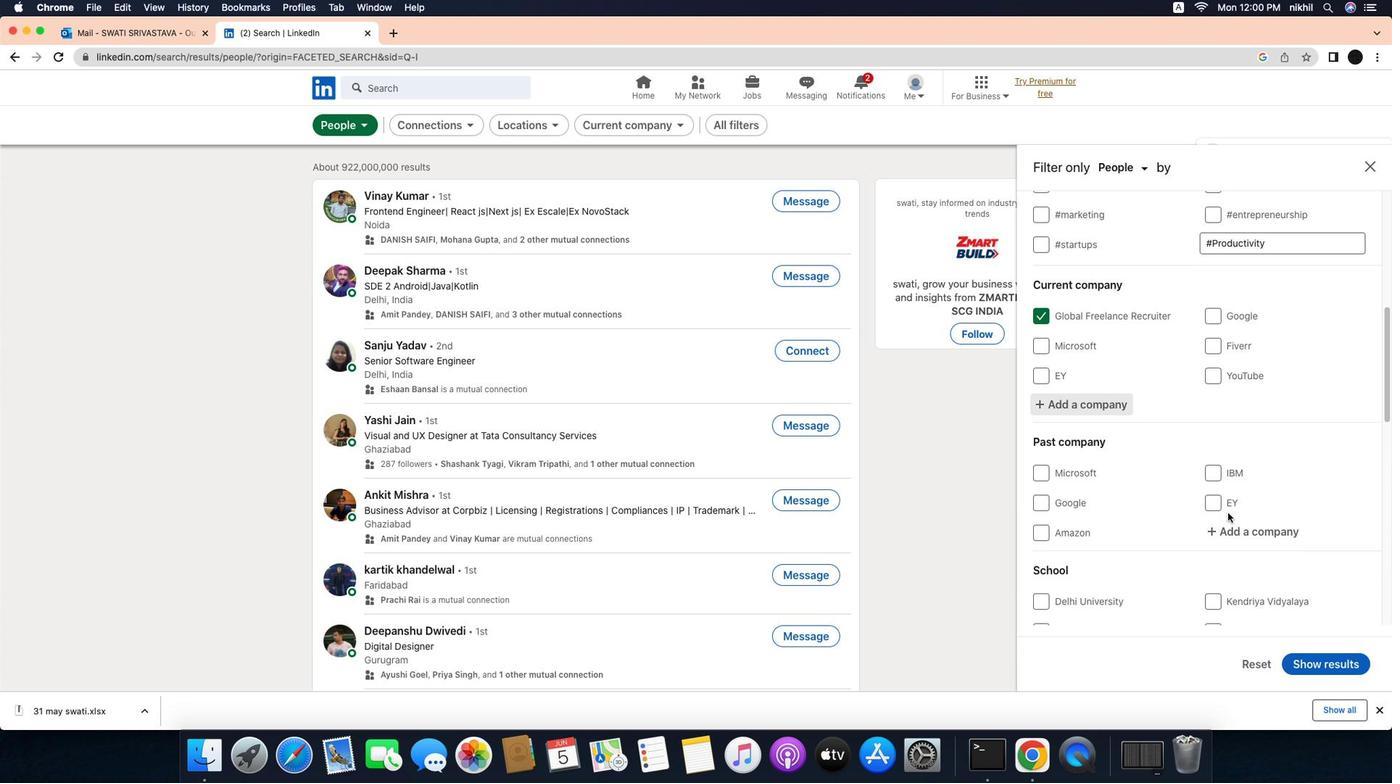 
Action: Mouse scrolled (1270, 506) with delta (-39, -39)
Screenshot: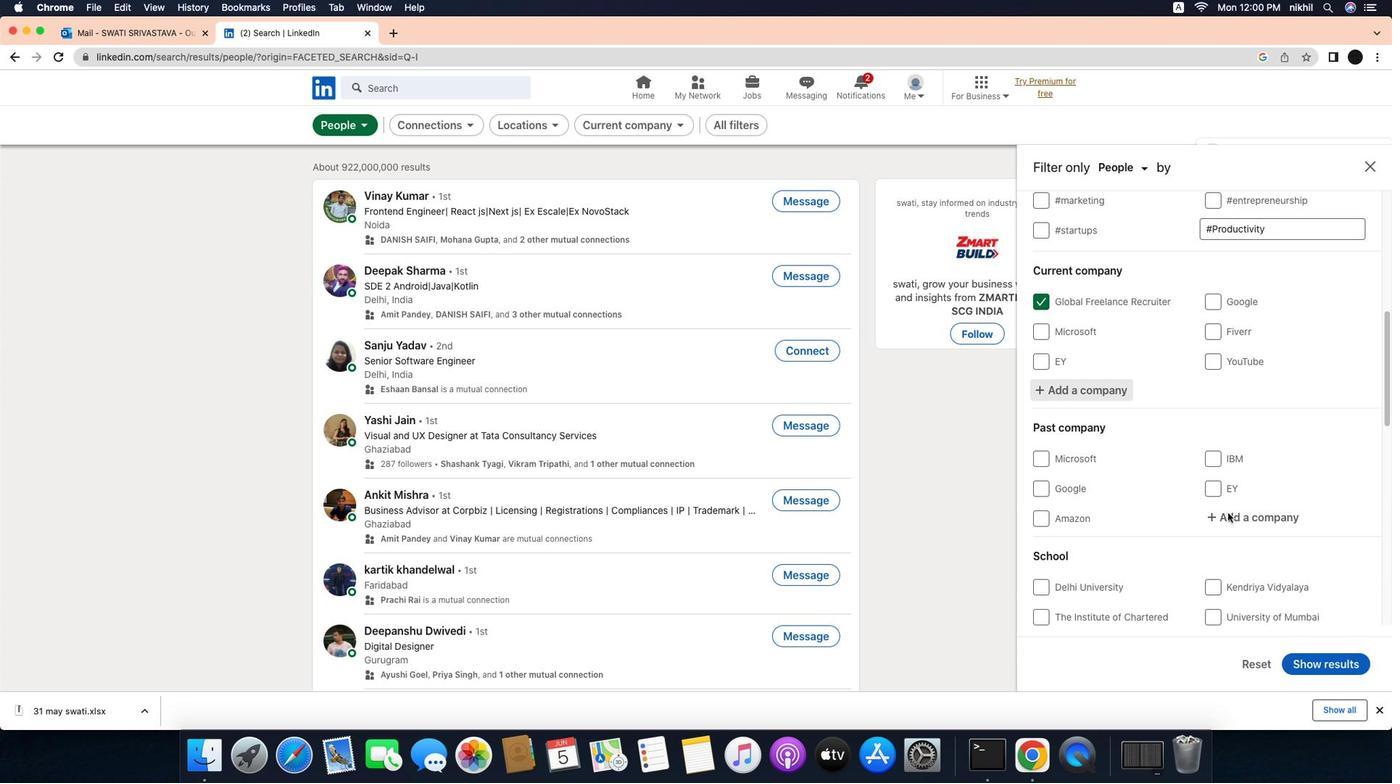 
Action: Mouse scrolled (1270, 506) with delta (-39, -39)
Screenshot: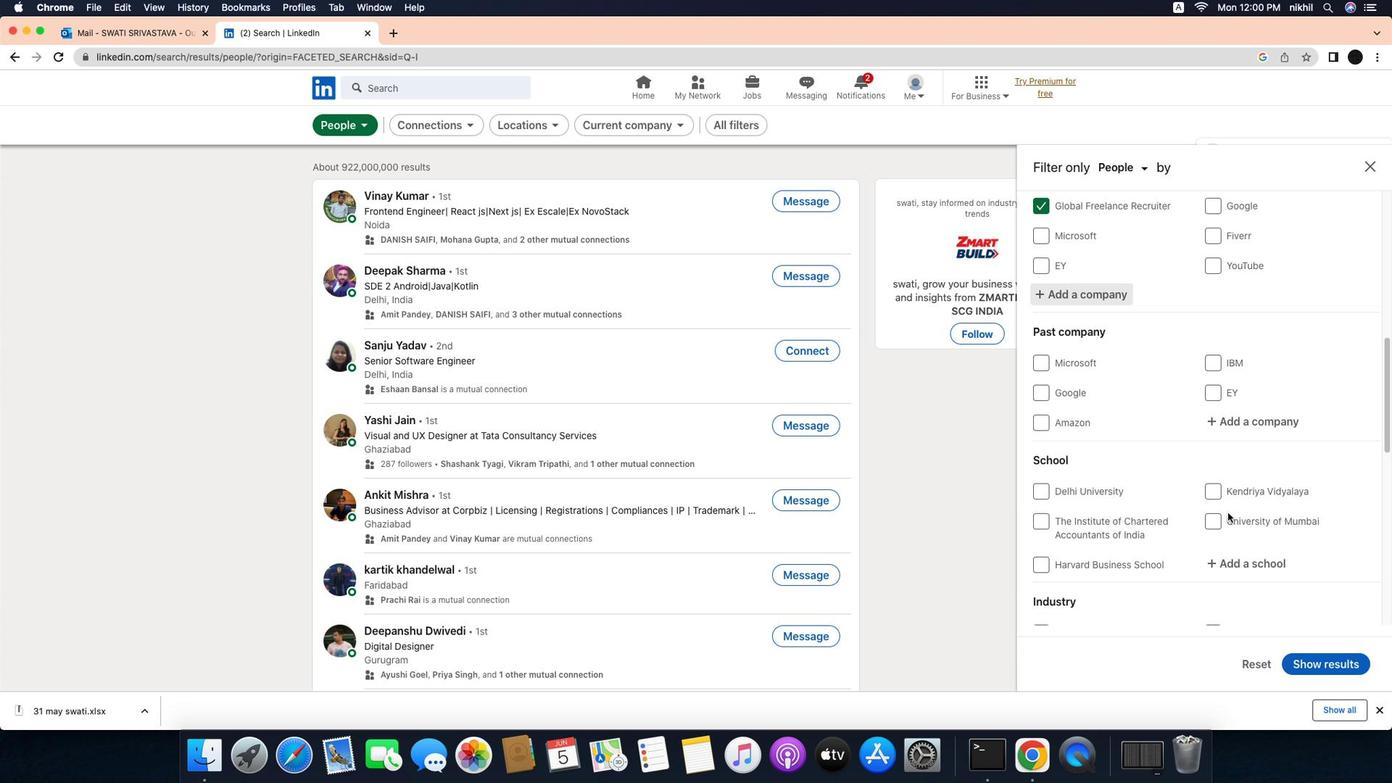 
Action: Mouse scrolled (1270, 506) with delta (-39, -39)
Screenshot: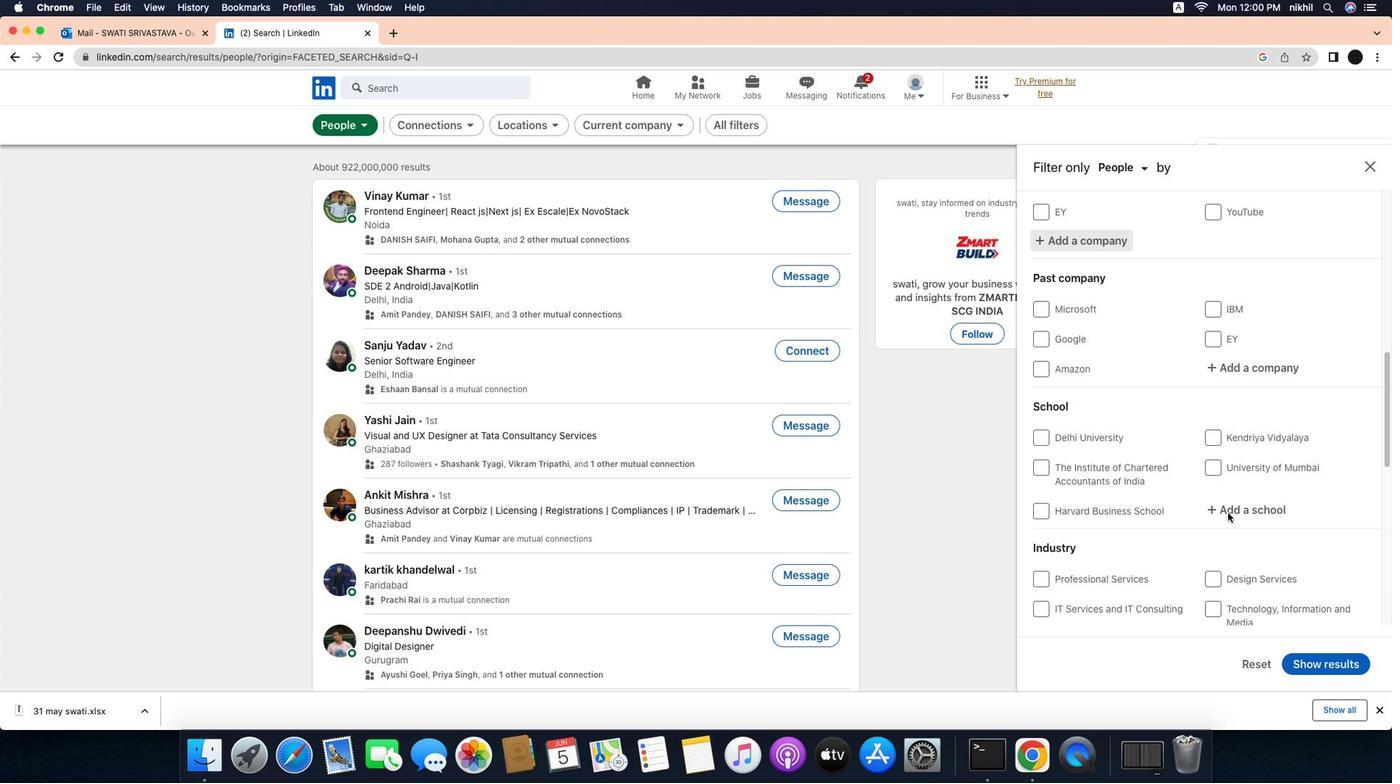 
Action: Mouse scrolled (1270, 506) with delta (-39, -39)
Screenshot: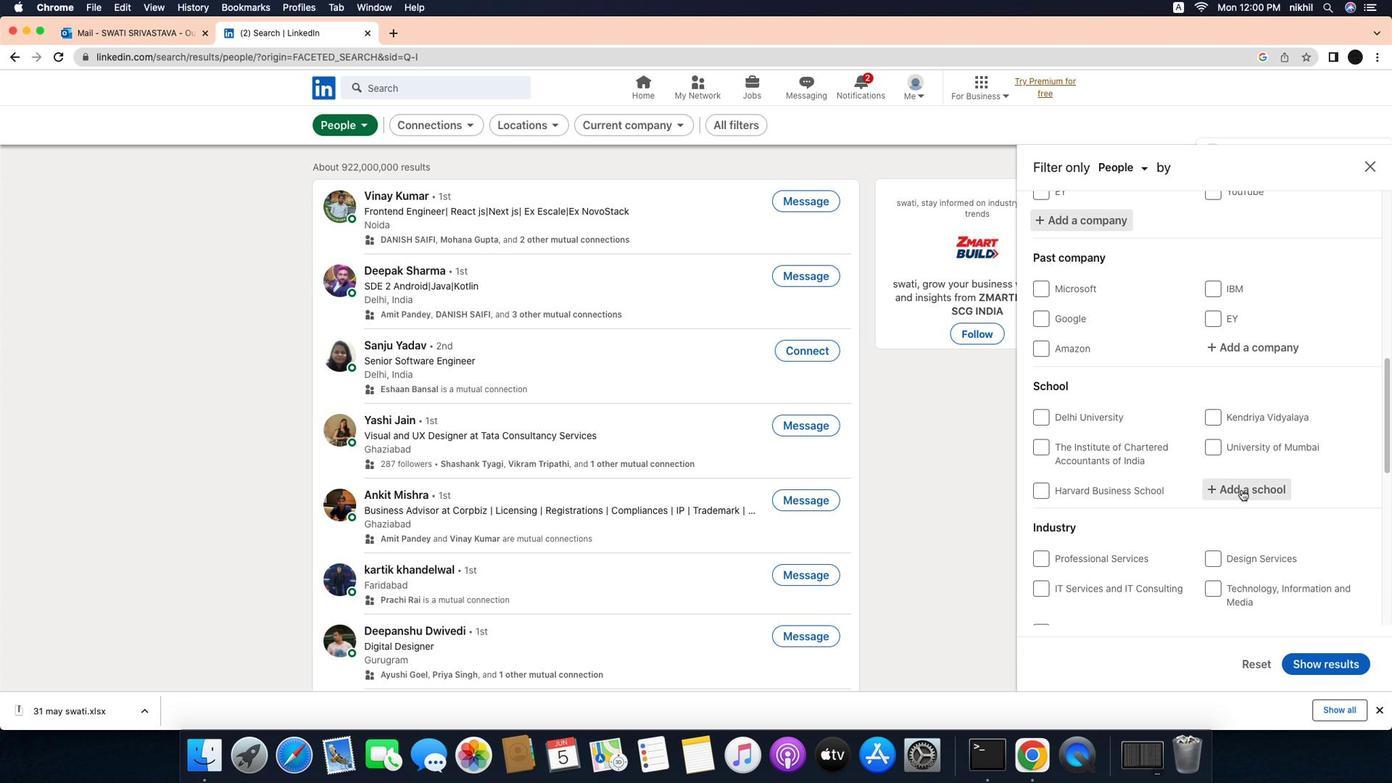 
Action: Mouse scrolled (1270, 506) with delta (-39, -39)
Screenshot: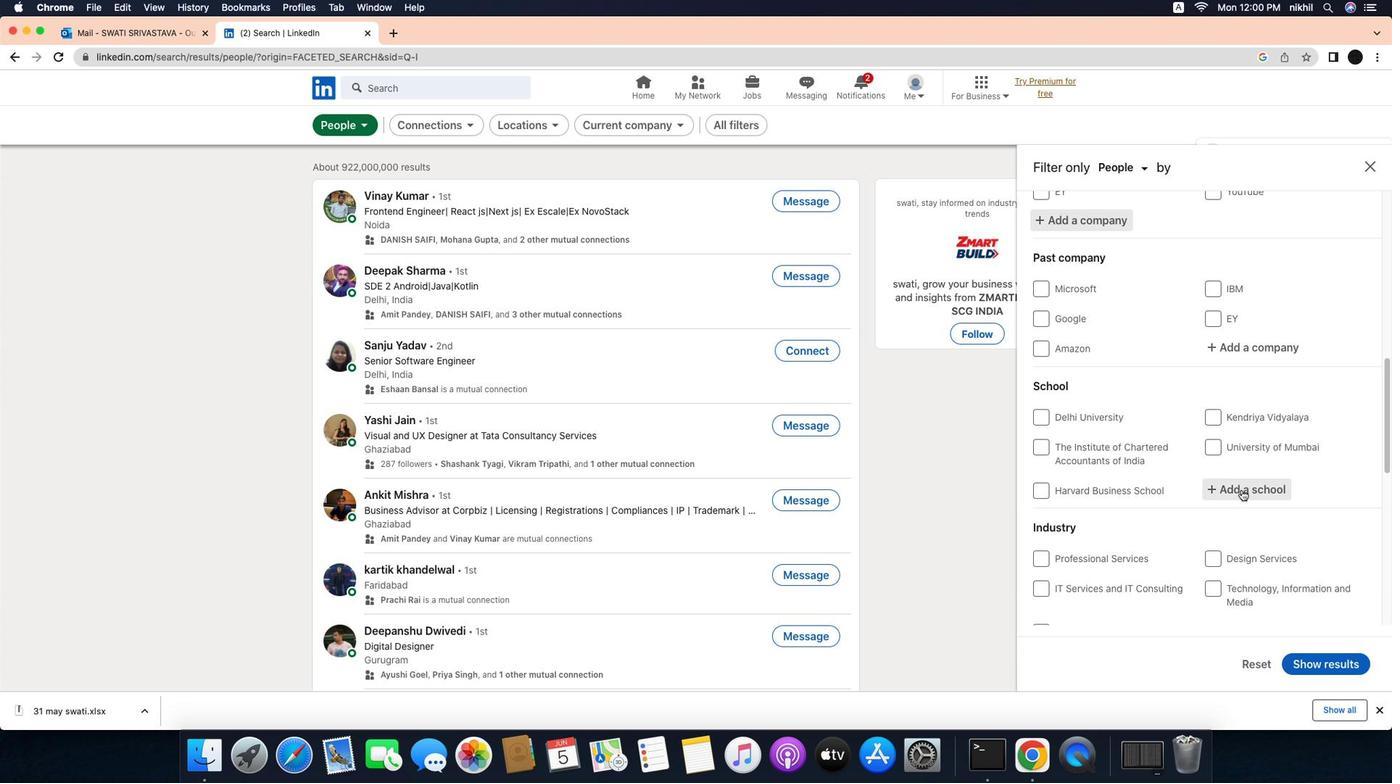 
Action: Mouse scrolled (1270, 506) with delta (-39, -40)
Screenshot: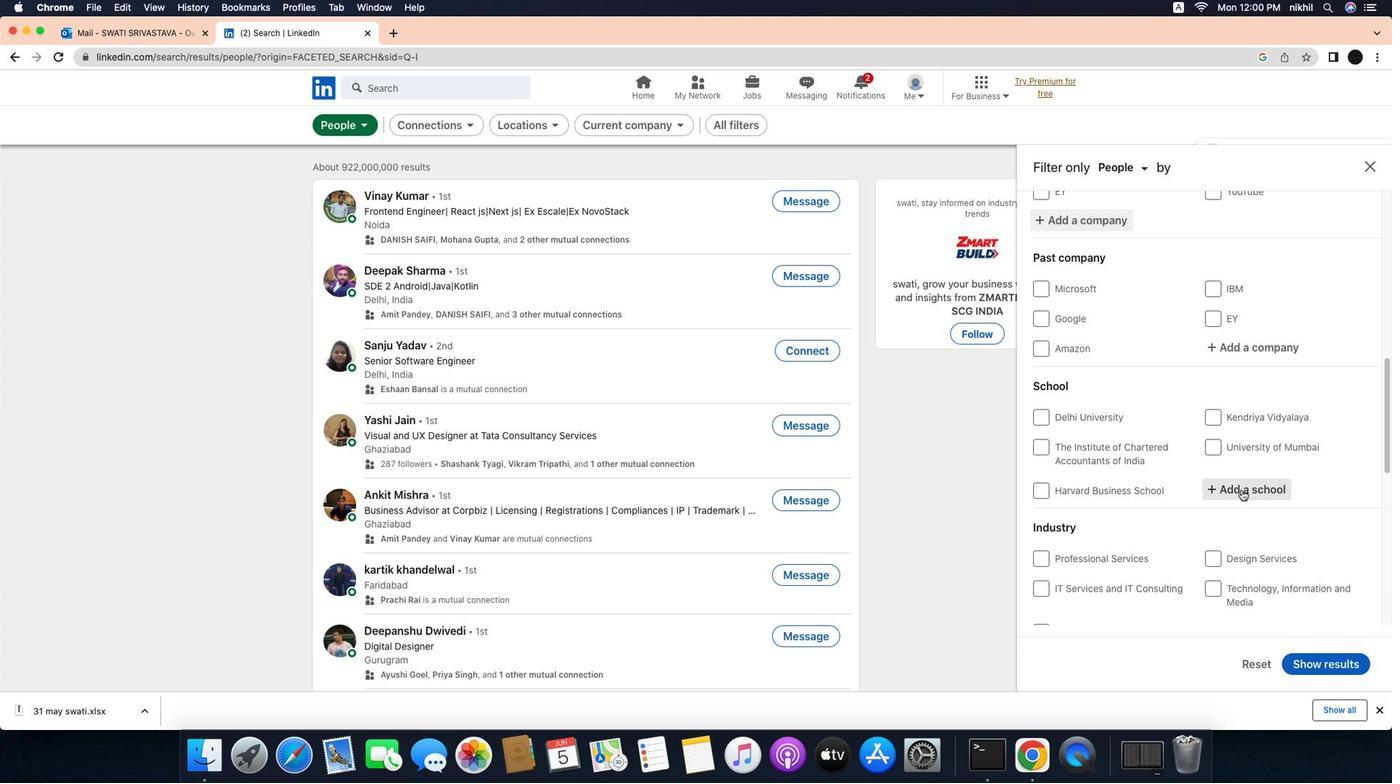 
Action: Mouse scrolled (1270, 506) with delta (-39, -40)
Screenshot: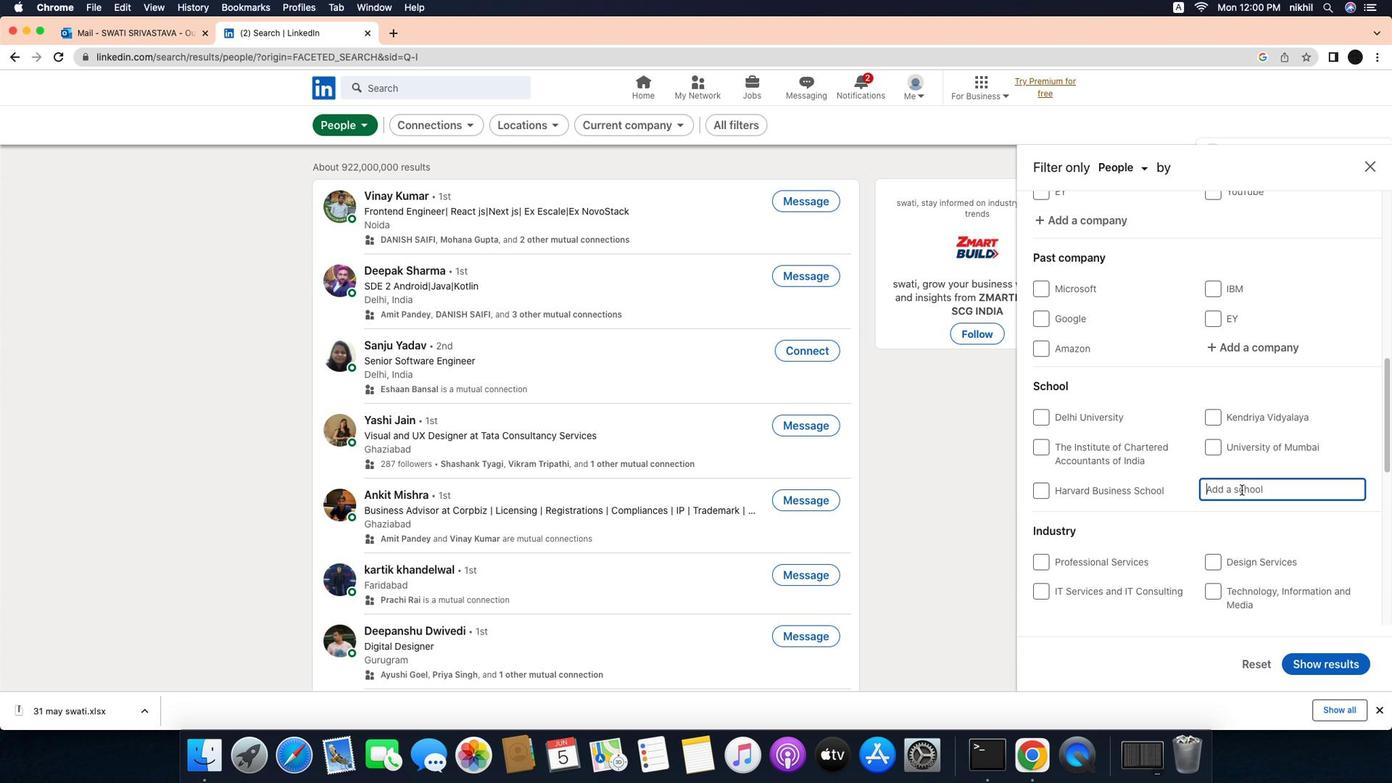 
Action: Mouse moved to (1285, 483)
Screenshot: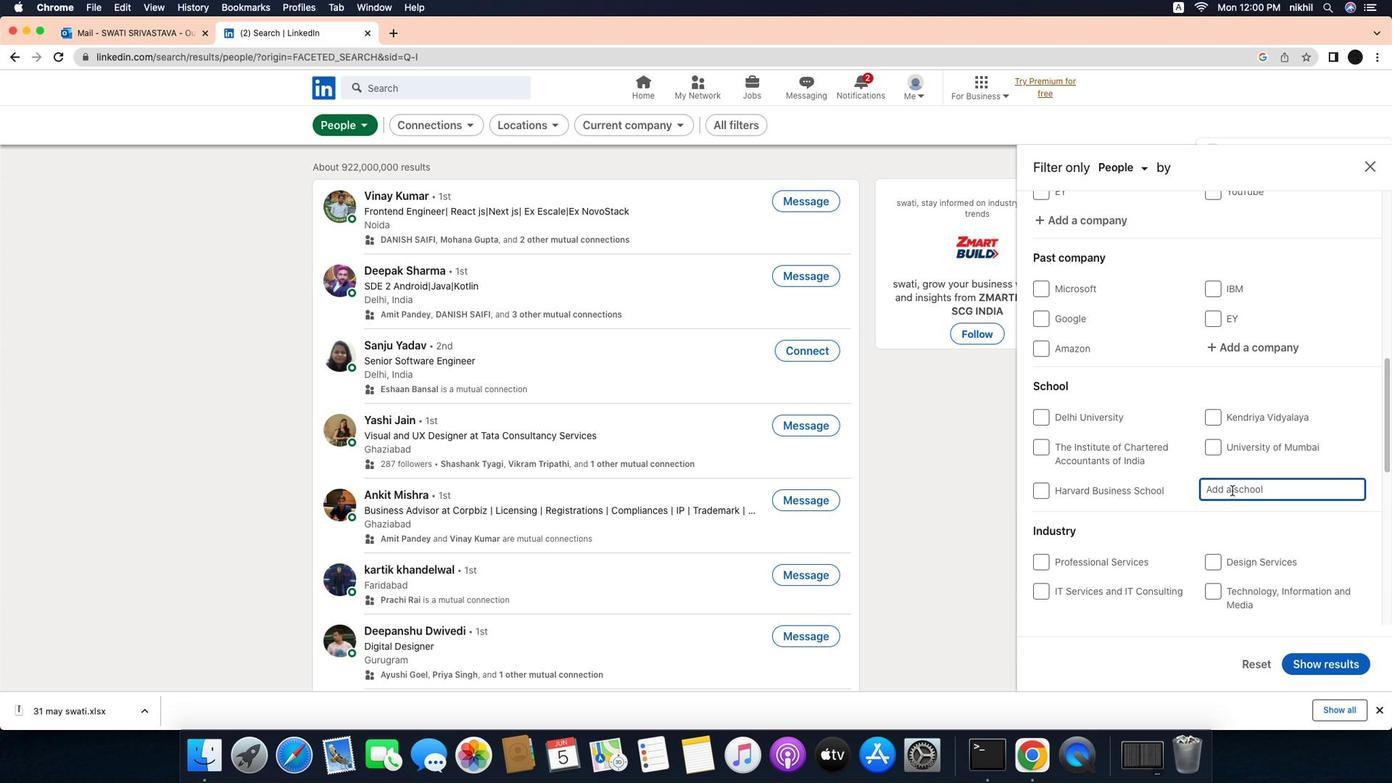 
Action: Mouse pressed left at (1285, 483)
Screenshot: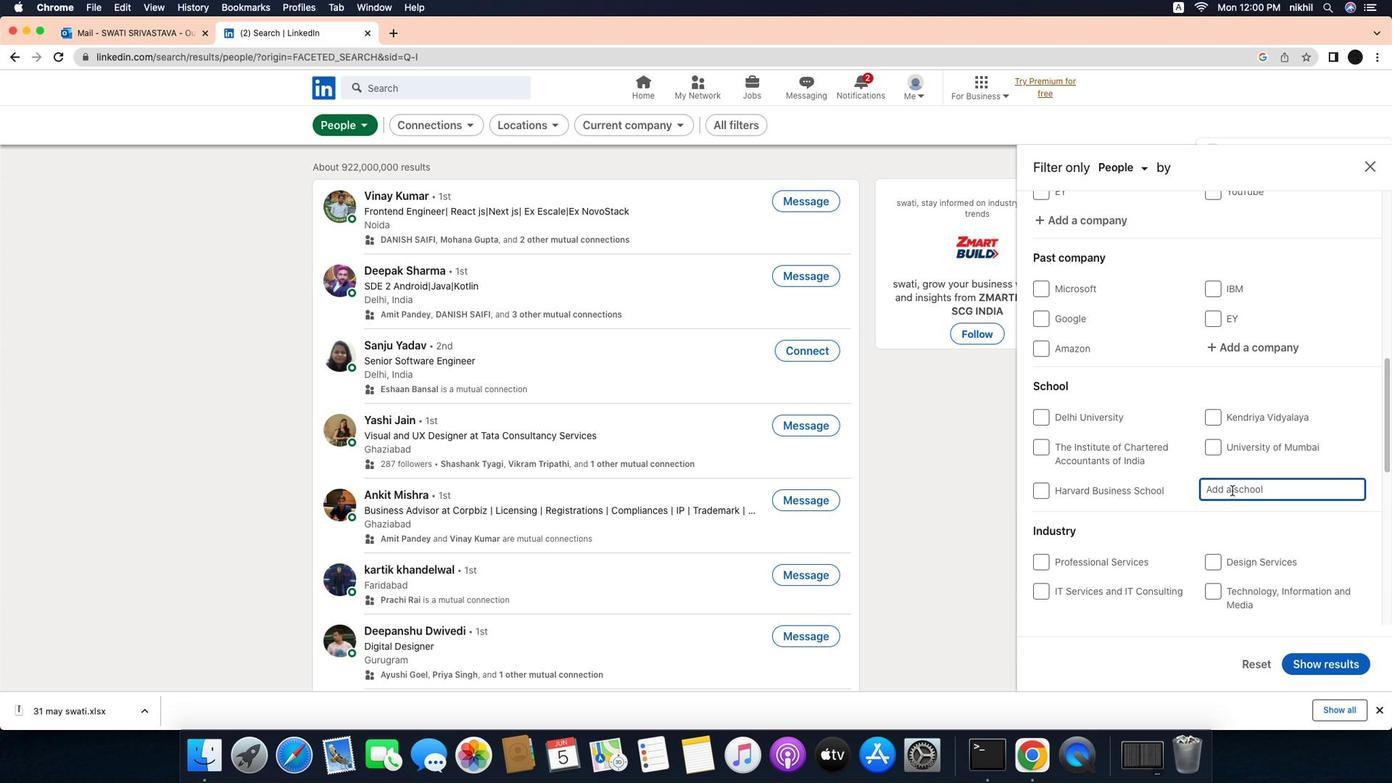 
Action: Mouse moved to (1275, 483)
Screenshot: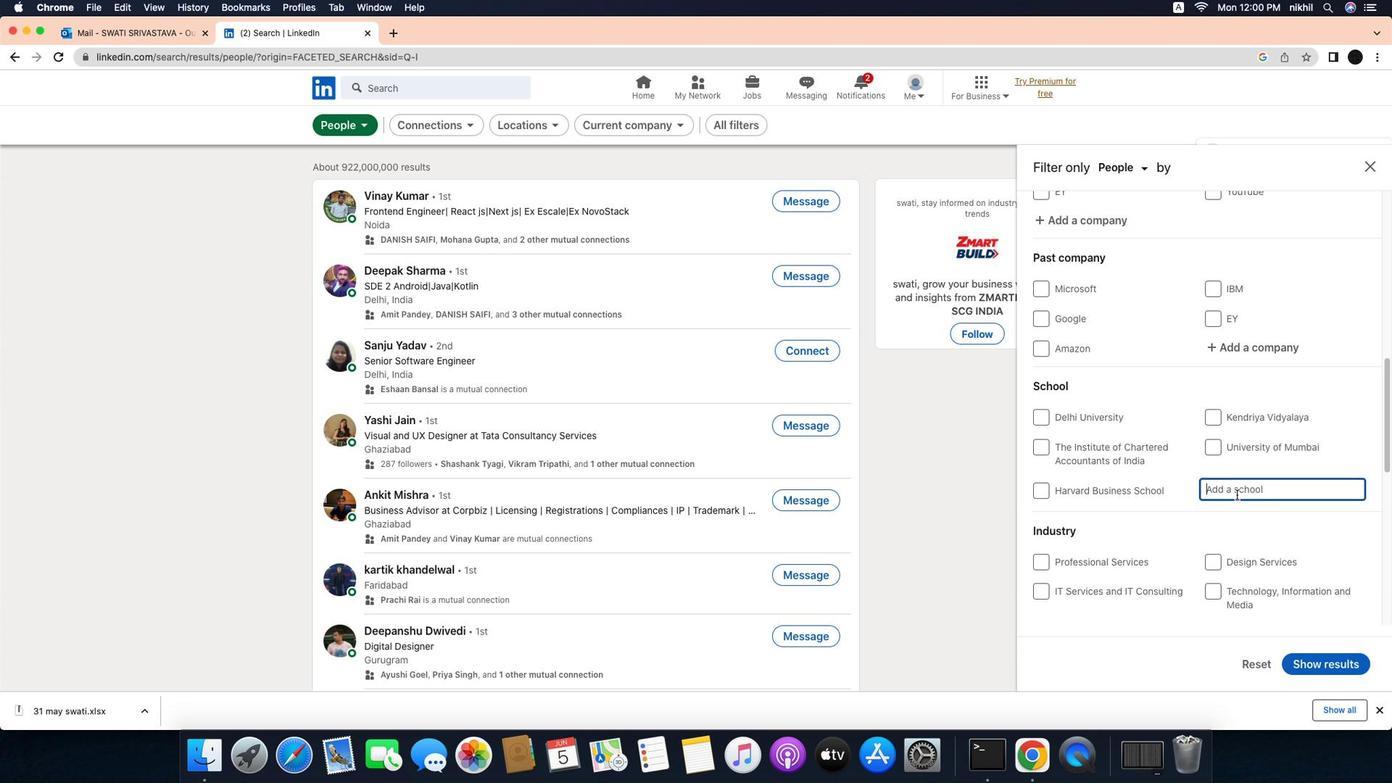 
Action: Mouse pressed left at (1275, 483)
Screenshot: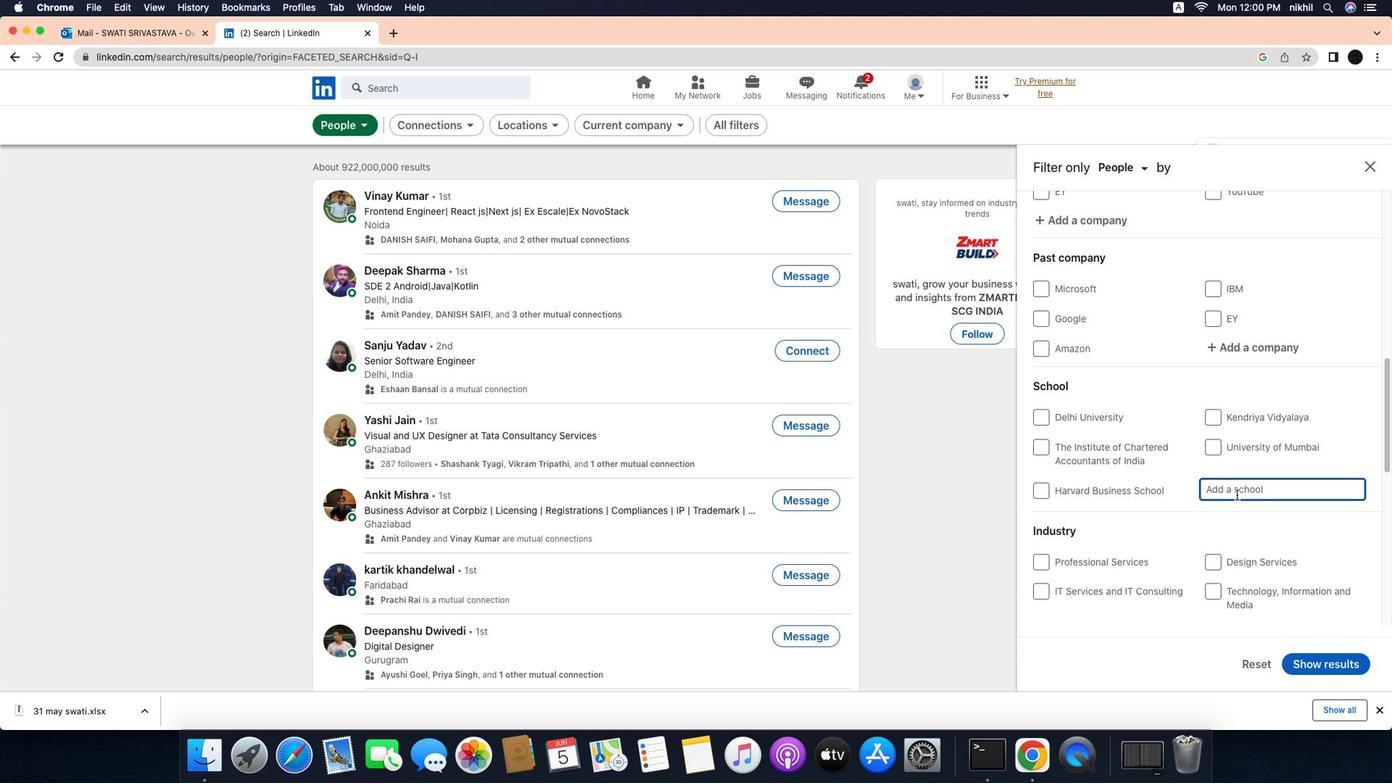 
Action: Mouse moved to (1279, 488)
Screenshot: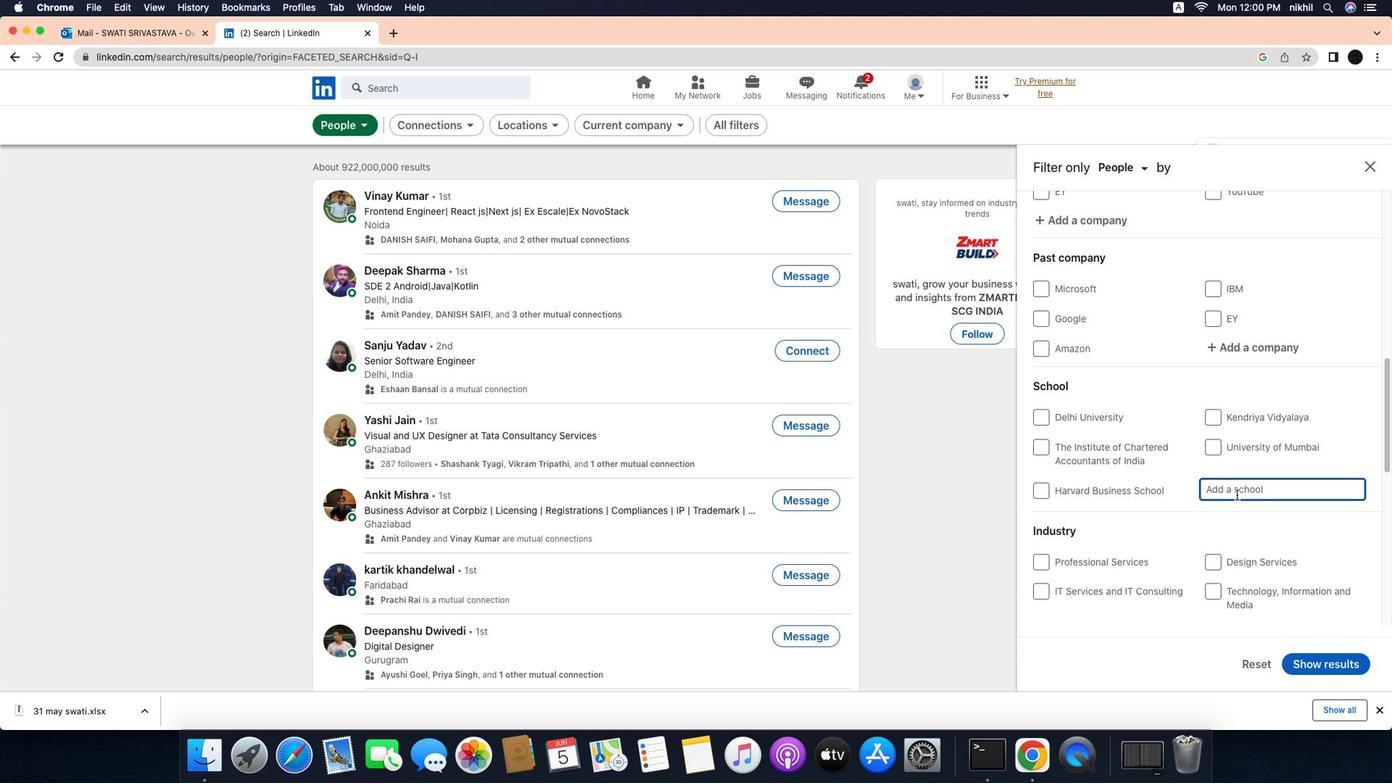 
Action: Key pressed Key.caps_lock'G''M'Key.space'I'Key.caps_lock'n''s''t''i''t''u''t''e'Key.space'o''f'Key.spaceKey.caps_lock'T'Key.caps_lock'e''c''h''n''o''l''o''g''y'
Screenshot: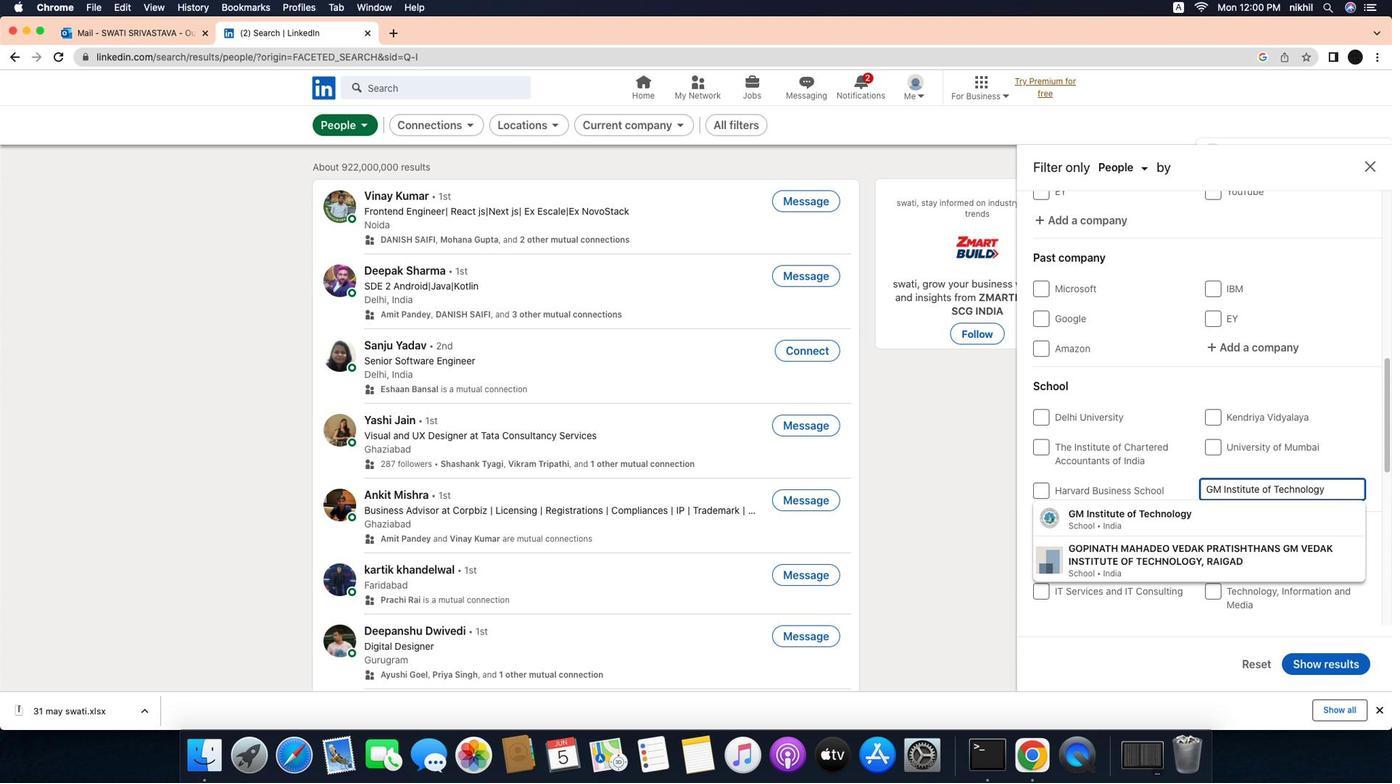 
Action: Mouse moved to (1277, 516)
Screenshot: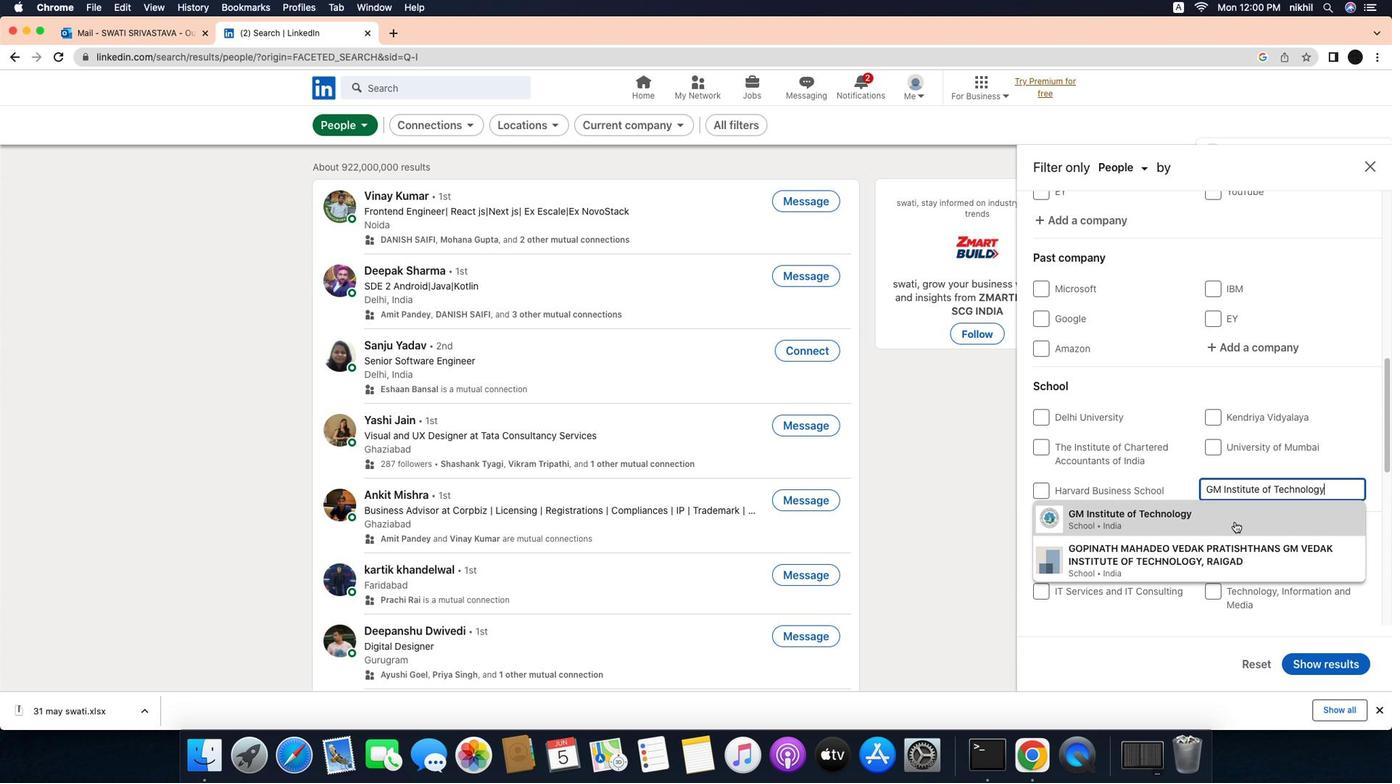 
Action: Mouse pressed left at (1277, 516)
Screenshot: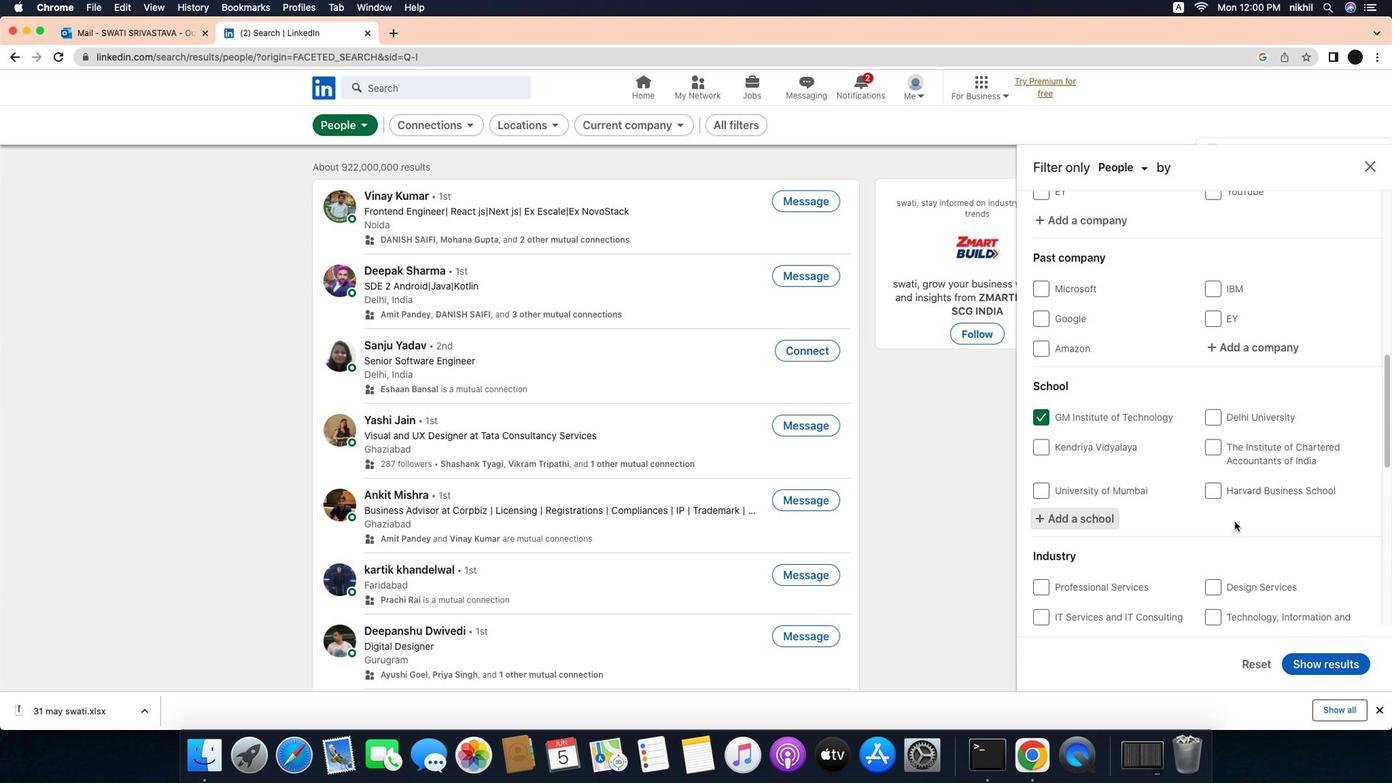 
Action: Mouse scrolled (1277, 516) with delta (-39, -39)
Screenshot: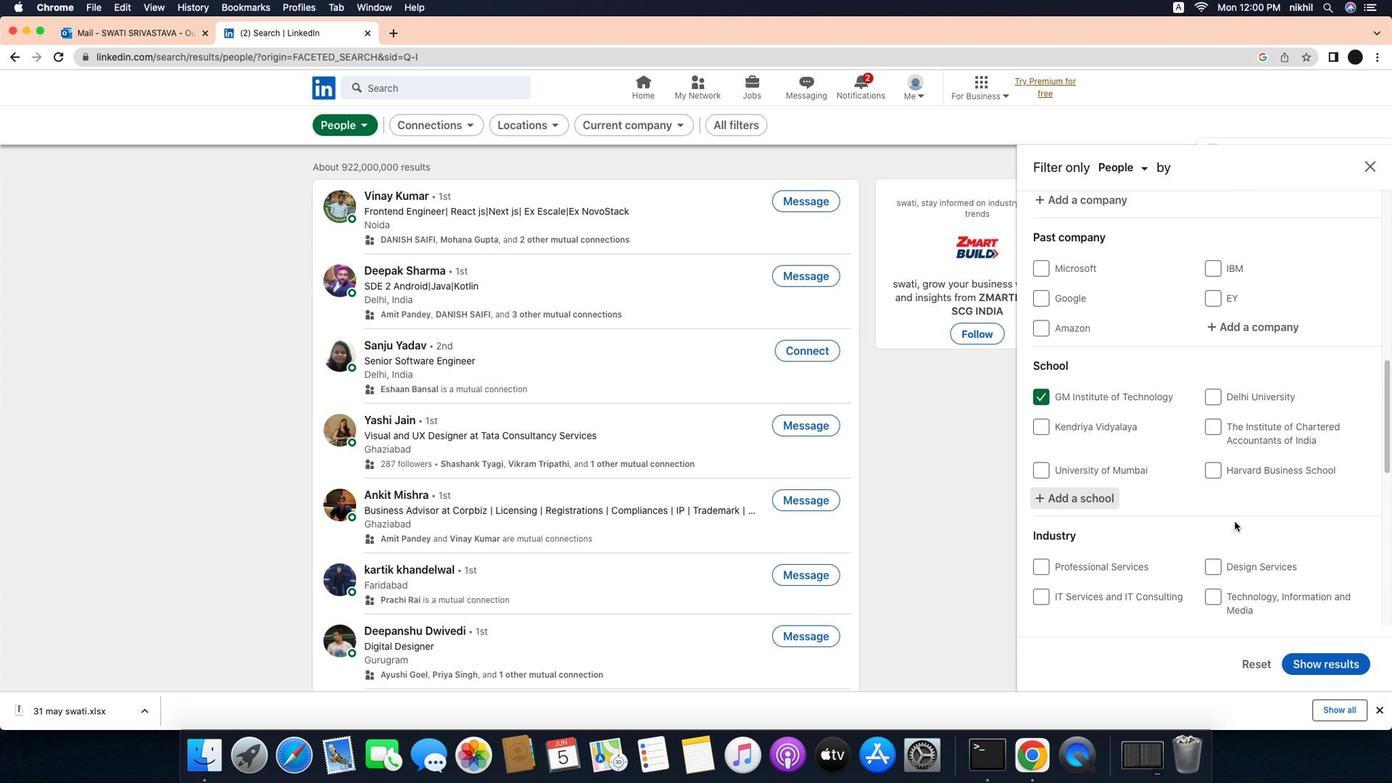 
Action: Mouse scrolled (1277, 516) with delta (-39, -39)
Screenshot: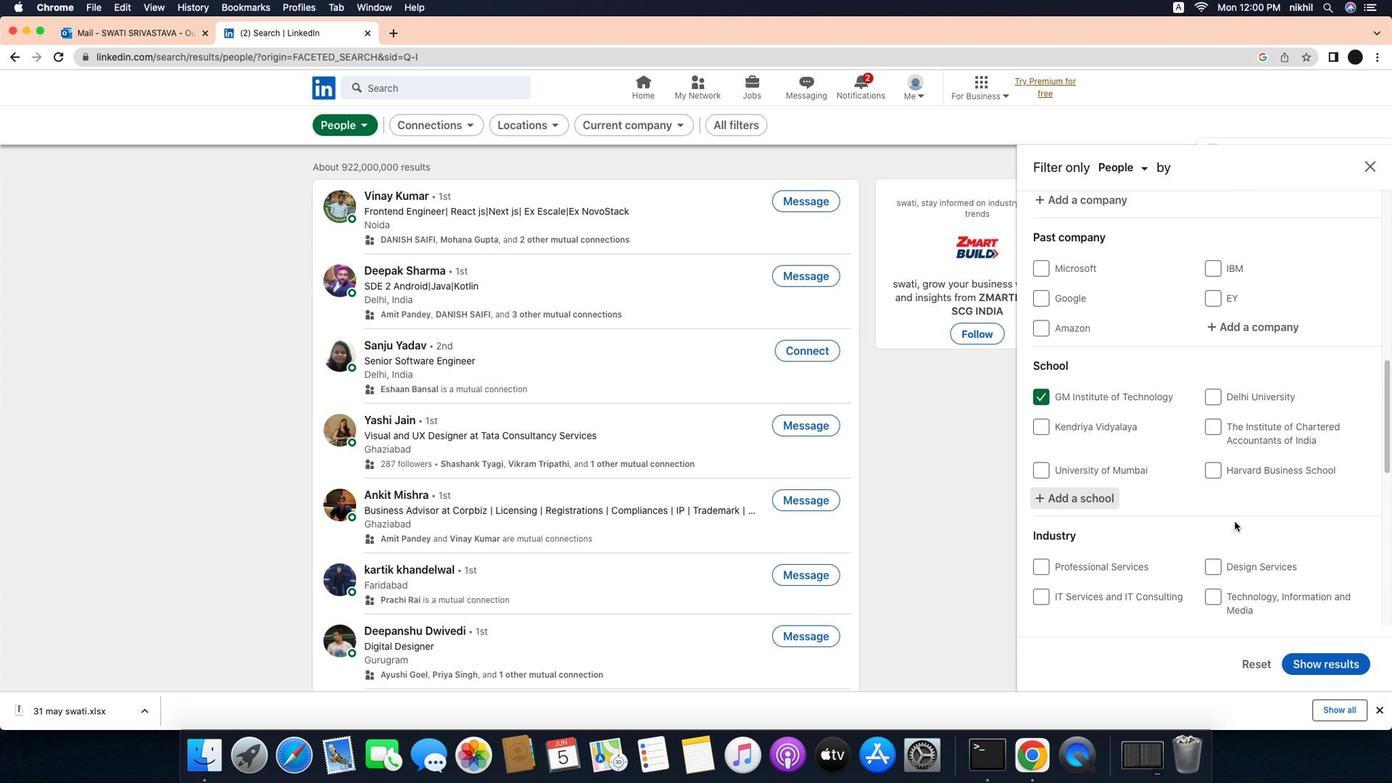
Action: Mouse scrolled (1277, 516) with delta (-39, -39)
Screenshot: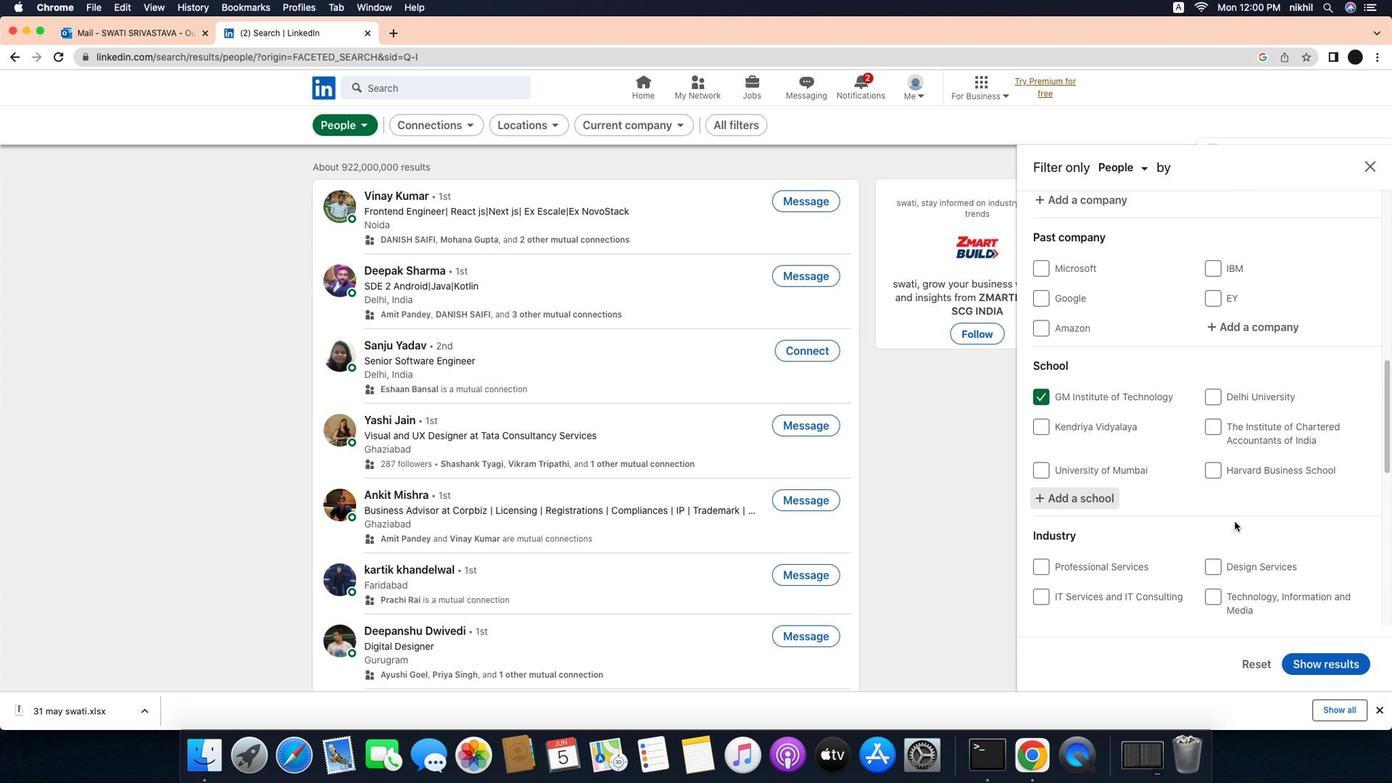 
Action: Mouse scrolled (1277, 516) with delta (-39, -39)
Screenshot: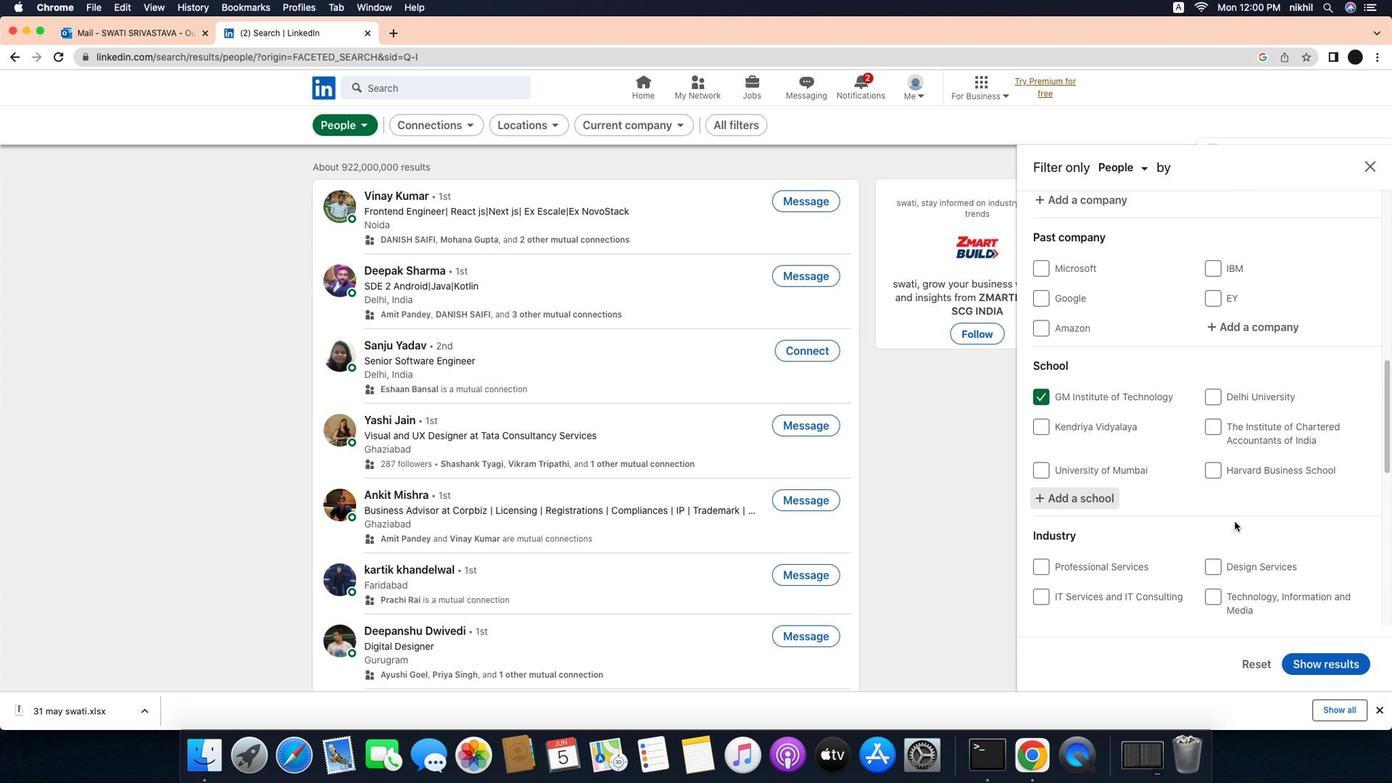 
Action: Mouse scrolled (1277, 516) with delta (-39, -39)
Screenshot: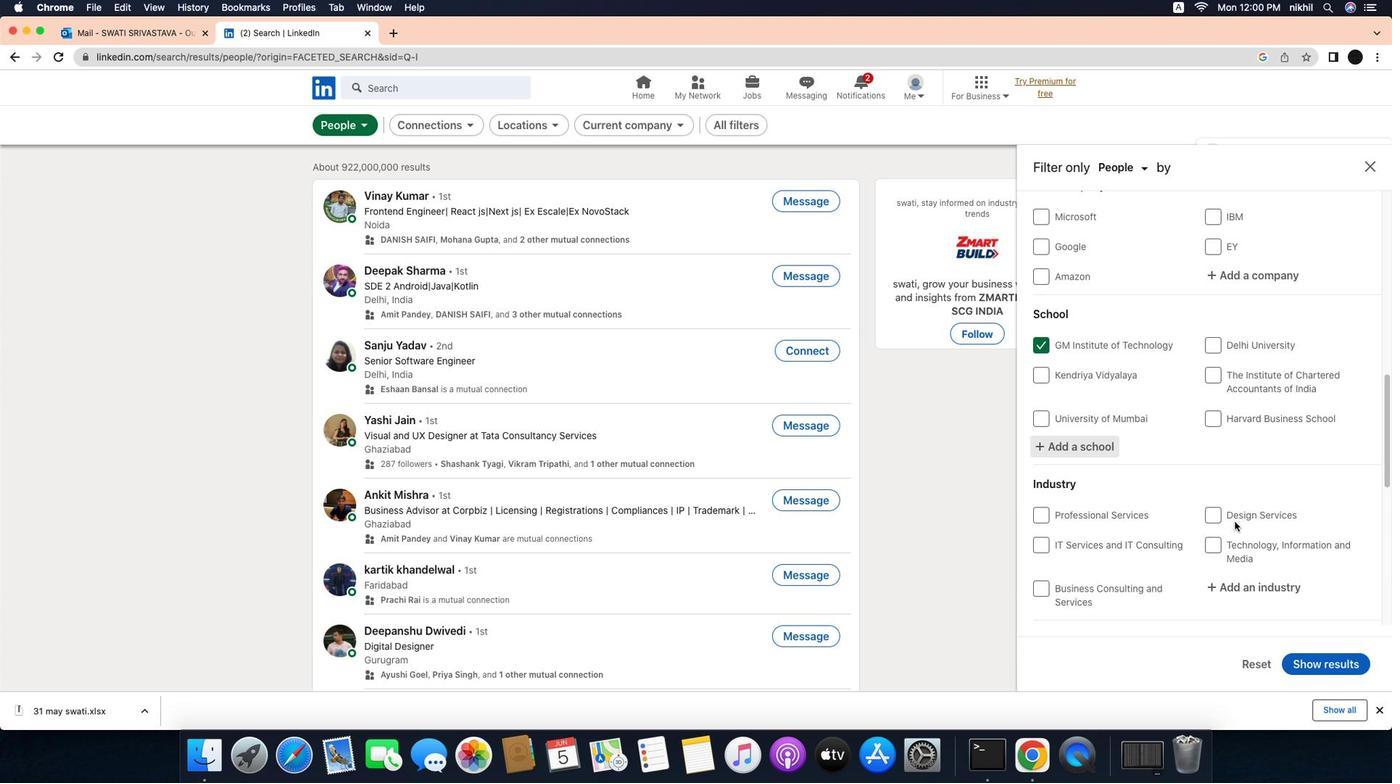 
Action: Mouse scrolled (1277, 516) with delta (-39, -39)
Screenshot: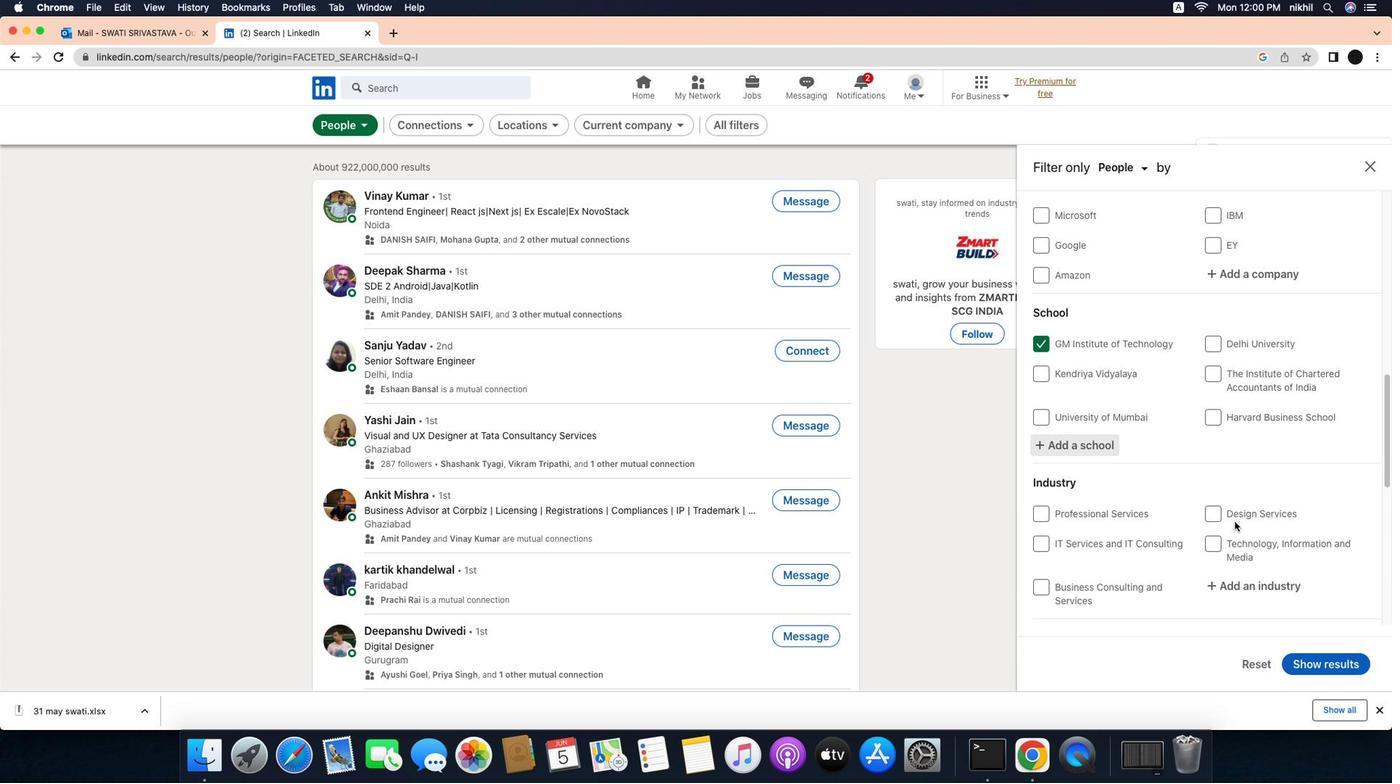 
Action: Mouse scrolled (1277, 516) with delta (-39, -39)
Screenshot: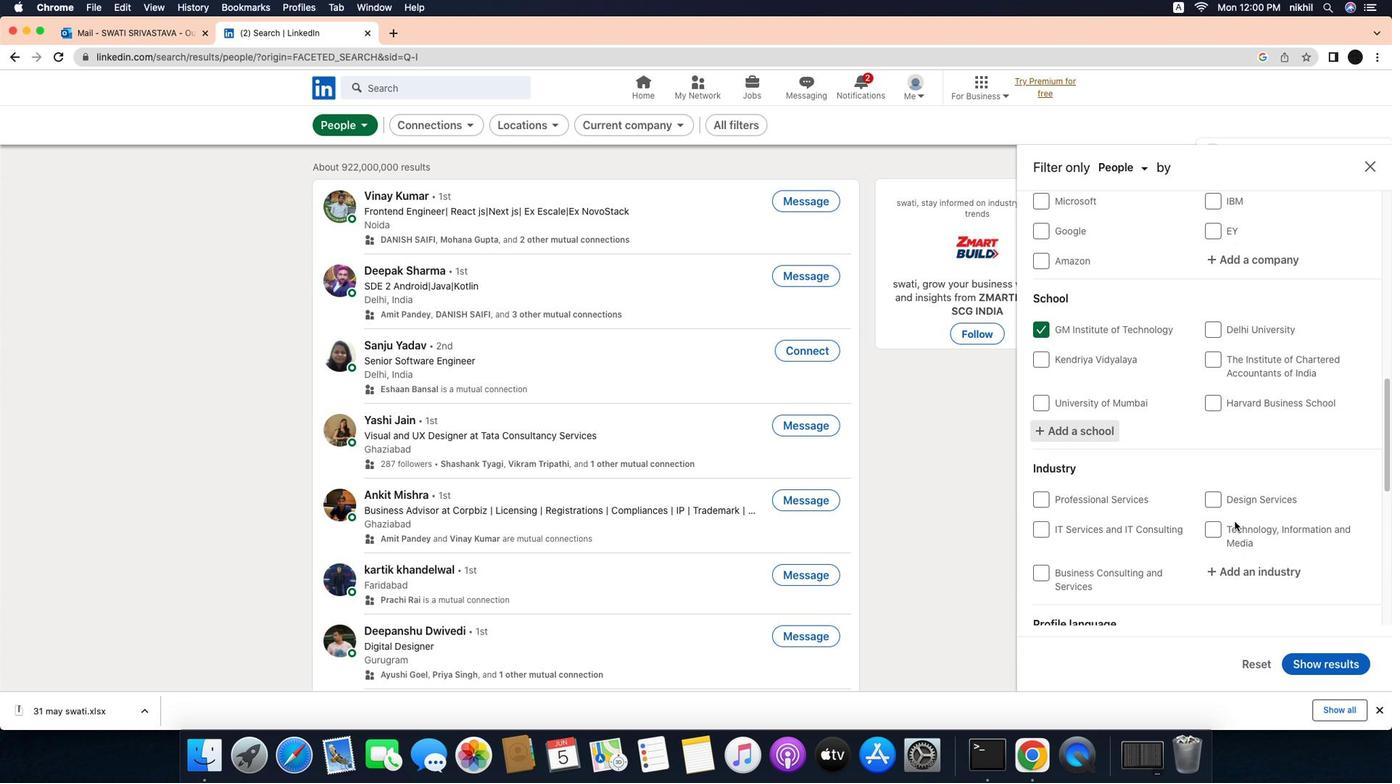 
Action: Mouse scrolled (1277, 516) with delta (-39, -39)
Screenshot: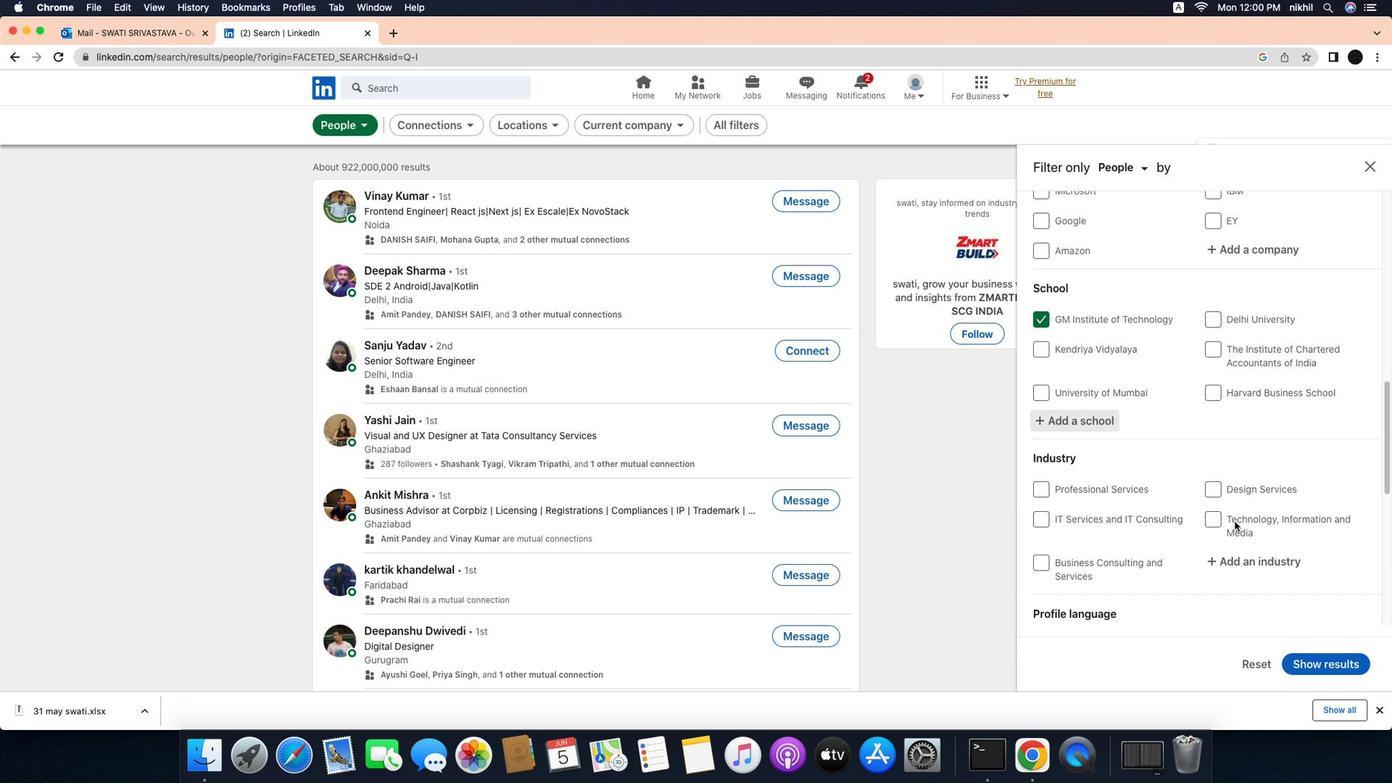 
Action: Mouse scrolled (1277, 516) with delta (-39, -39)
Screenshot: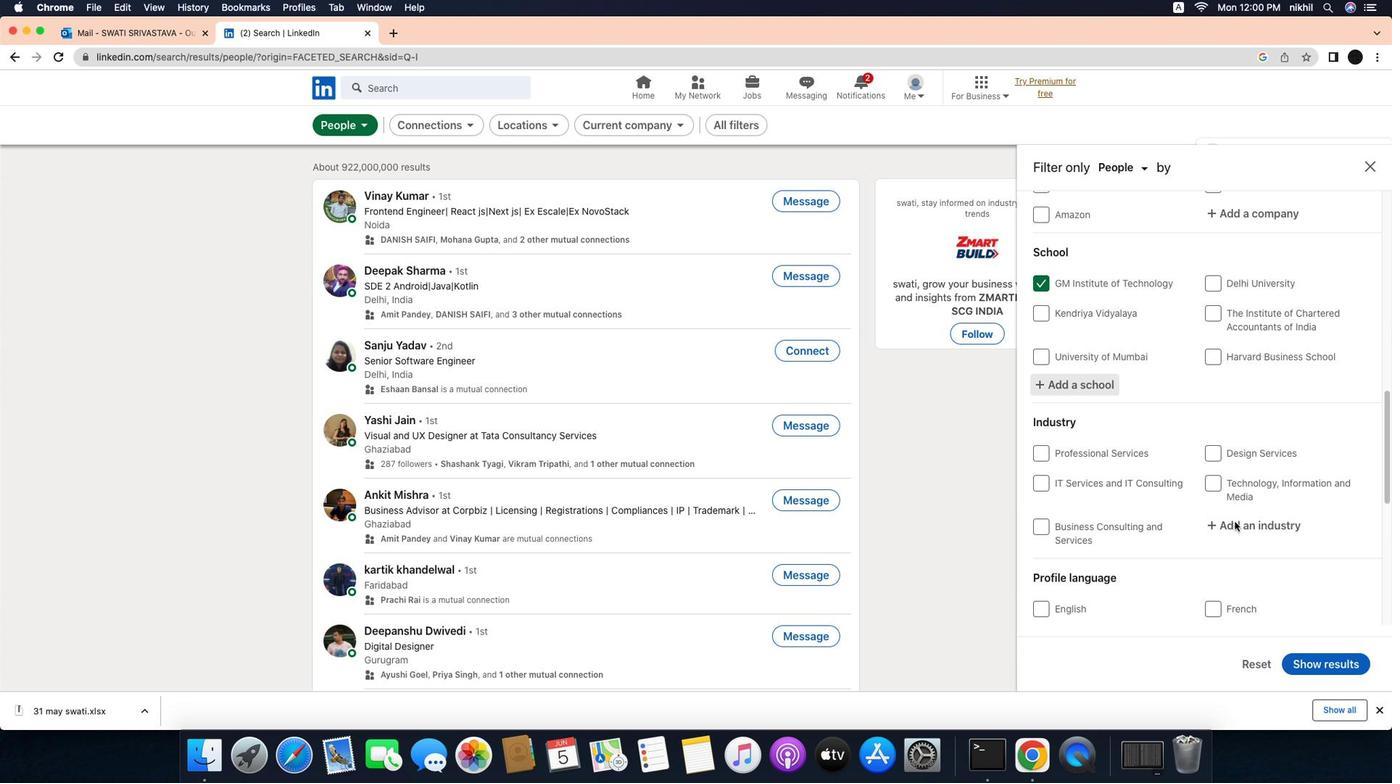 
Action: Mouse scrolled (1277, 516) with delta (-39, -39)
Screenshot: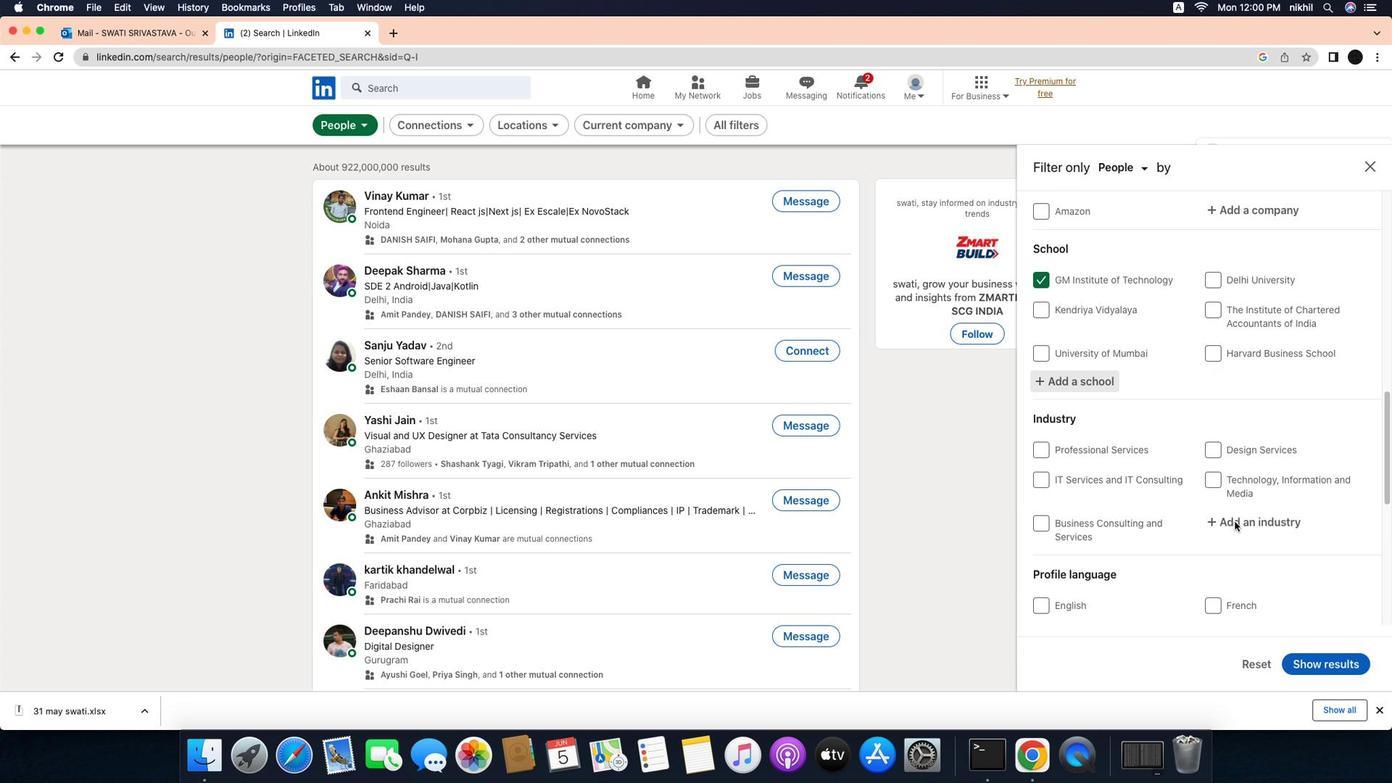 
Action: Mouse scrolled (1277, 516) with delta (-39, -39)
Screenshot: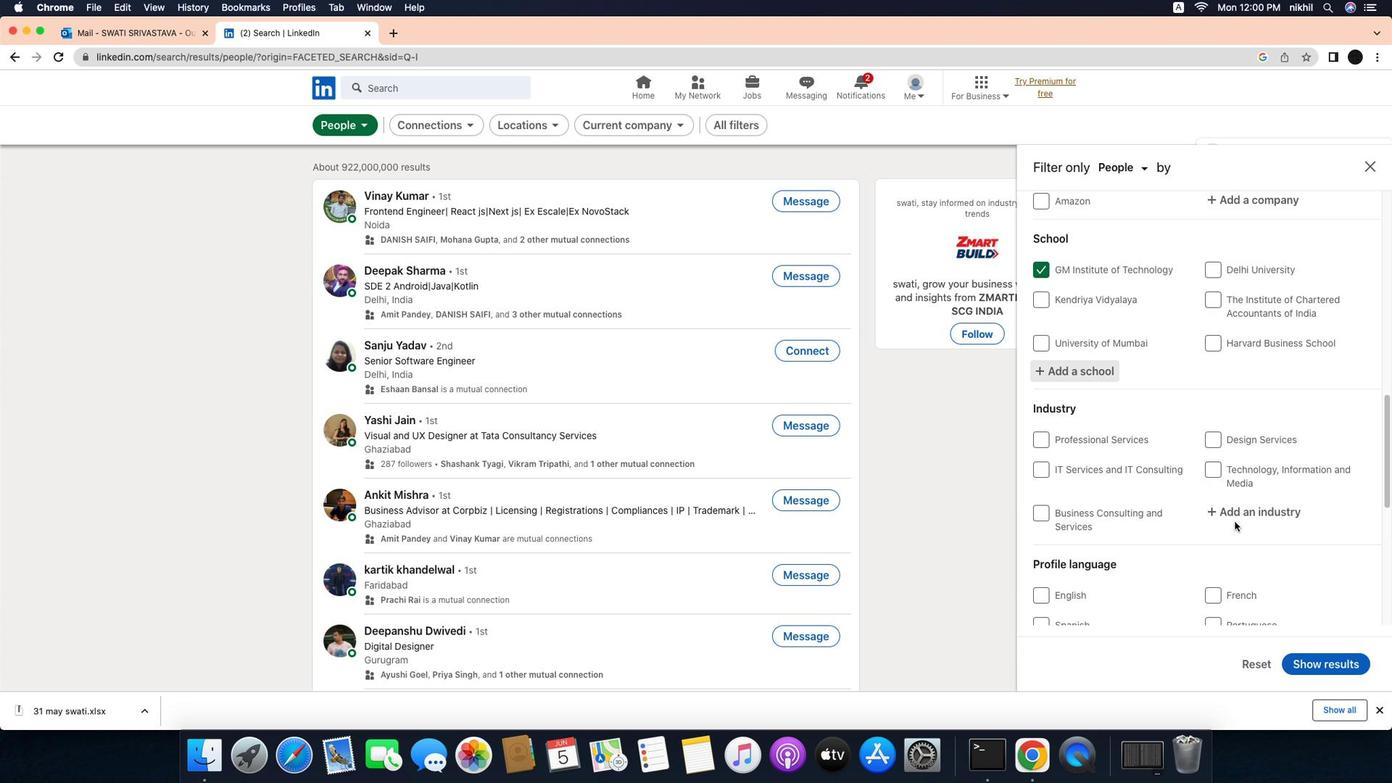
Action: Mouse scrolled (1277, 516) with delta (-39, -39)
Screenshot: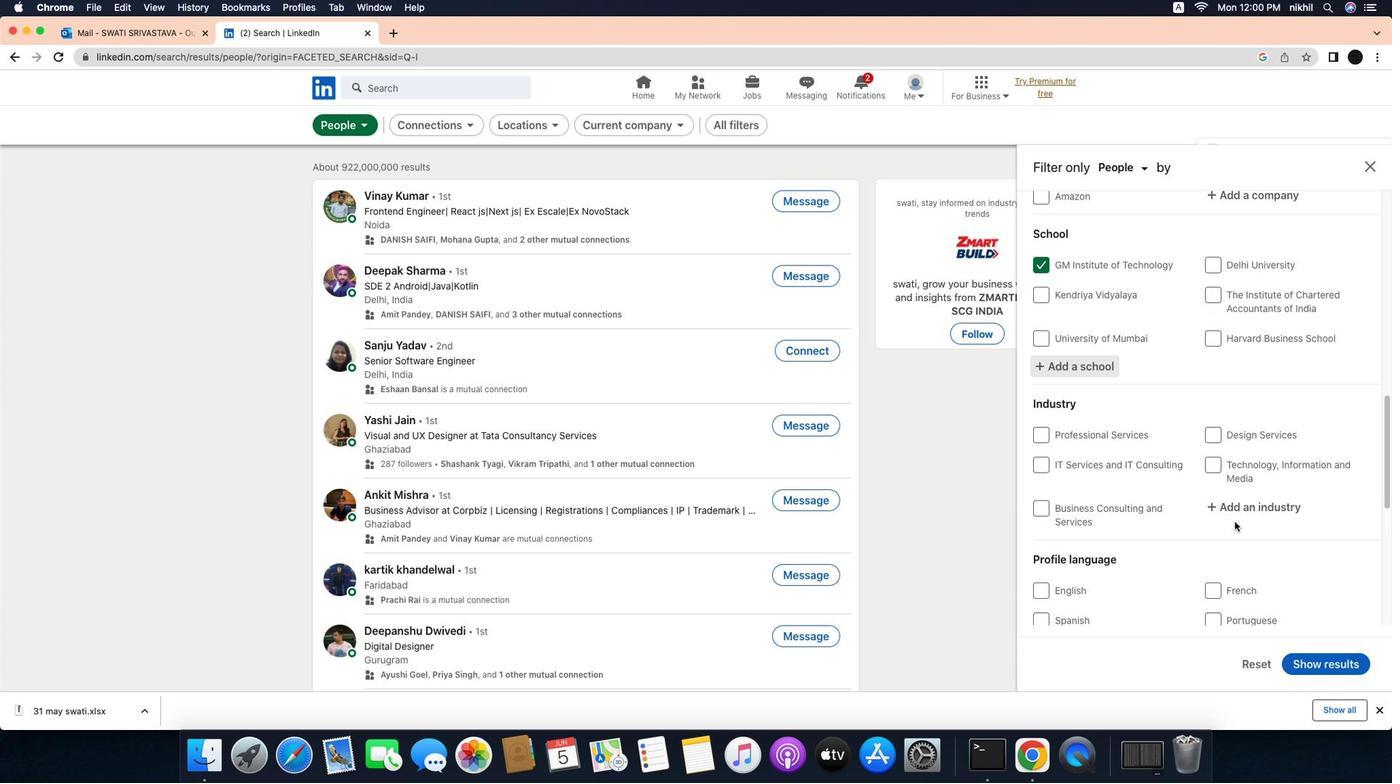 
Action: Mouse scrolled (1277, 516) with delta (-39, -39)
Screenshot: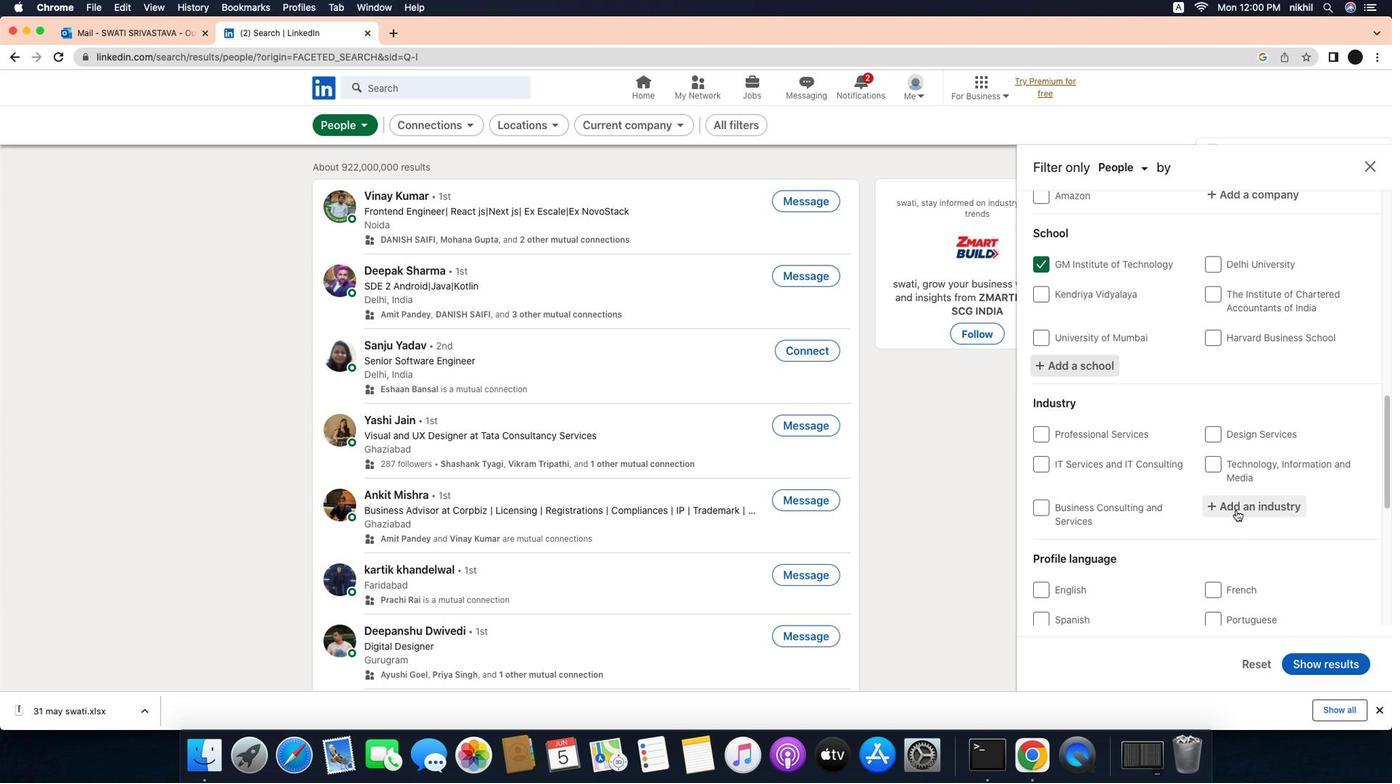 
Action: Mouse scrolled (1277, 516) with delta (-39, -39)
Screenshot: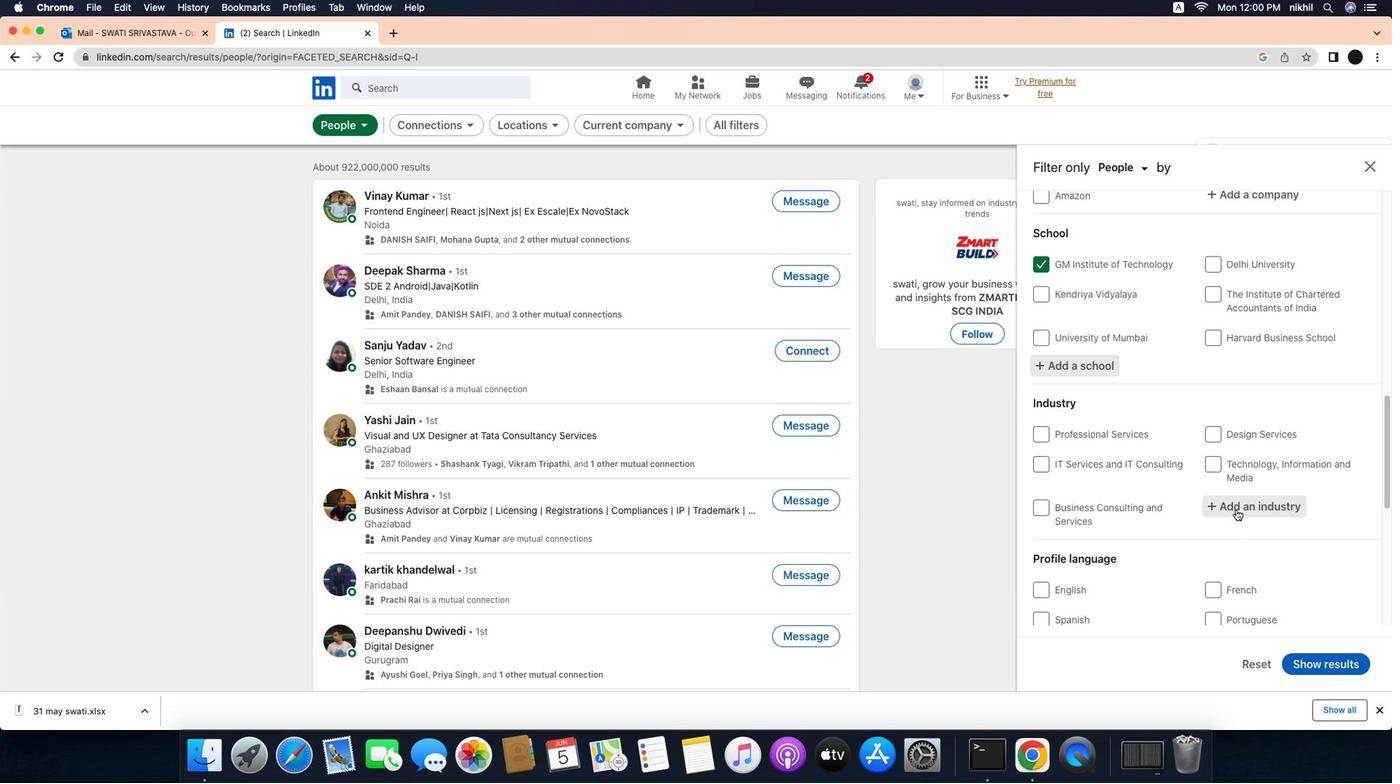 
Action: Mouse scrolled (1277, 516) with delta (-39, -39)
Screenshot: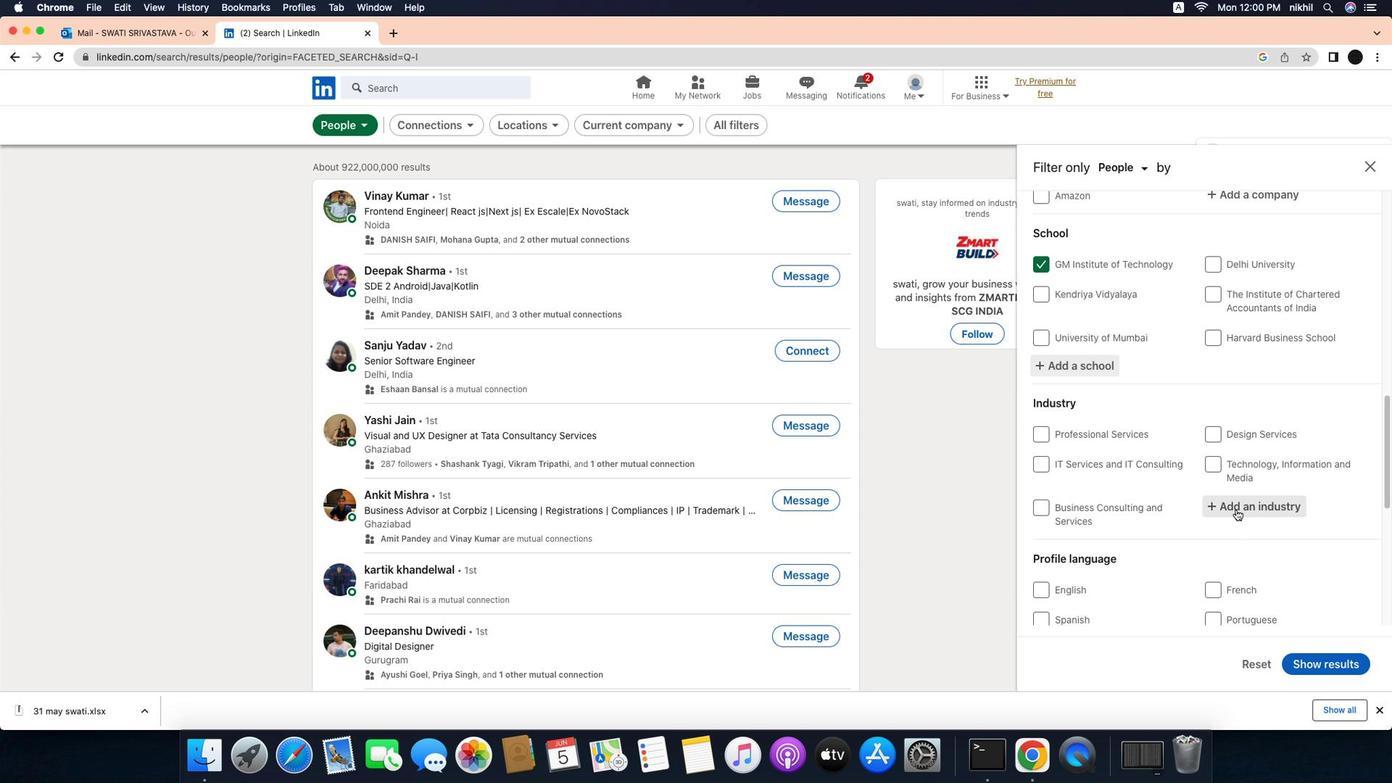 
Action: Mouse moved to (1279, 503)
Screenshot: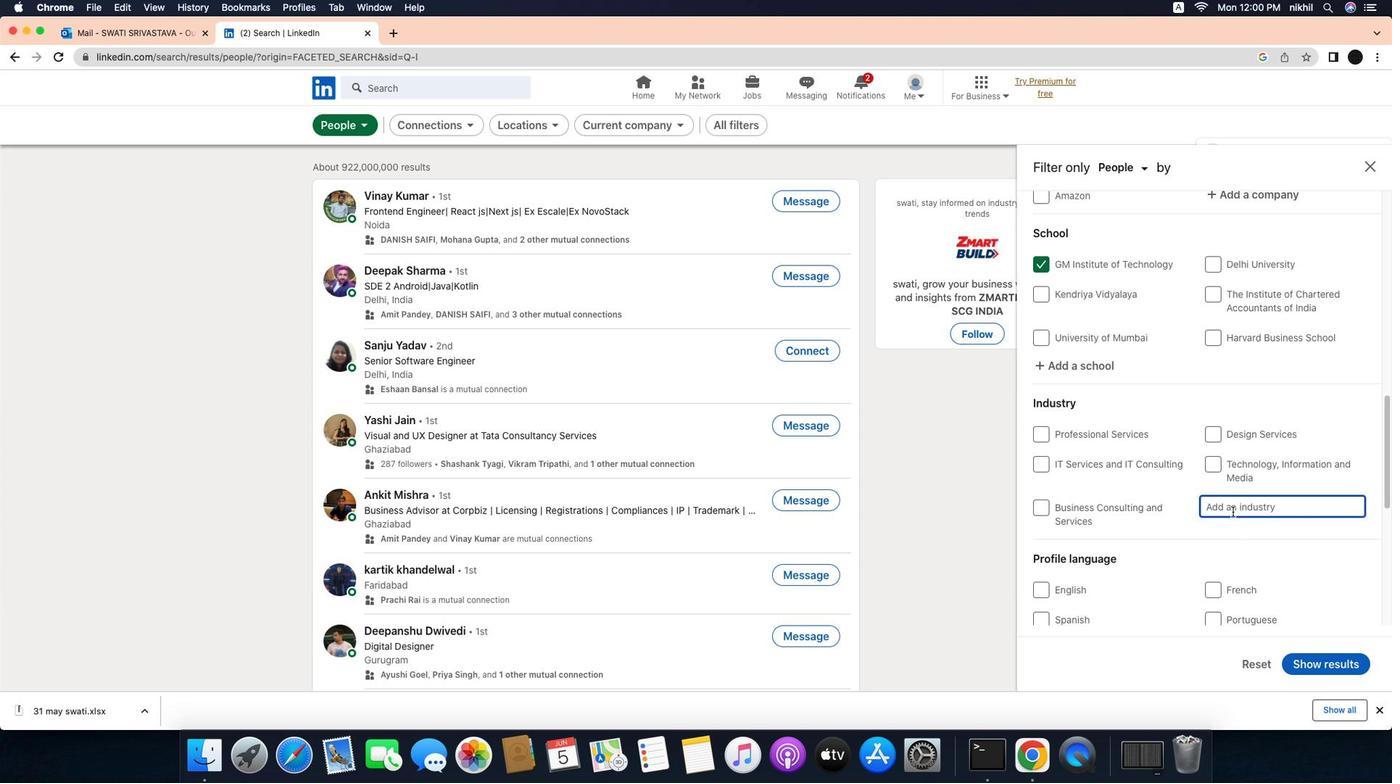 
Action: Mouse pressed left at (1279, 503)
Screenshot: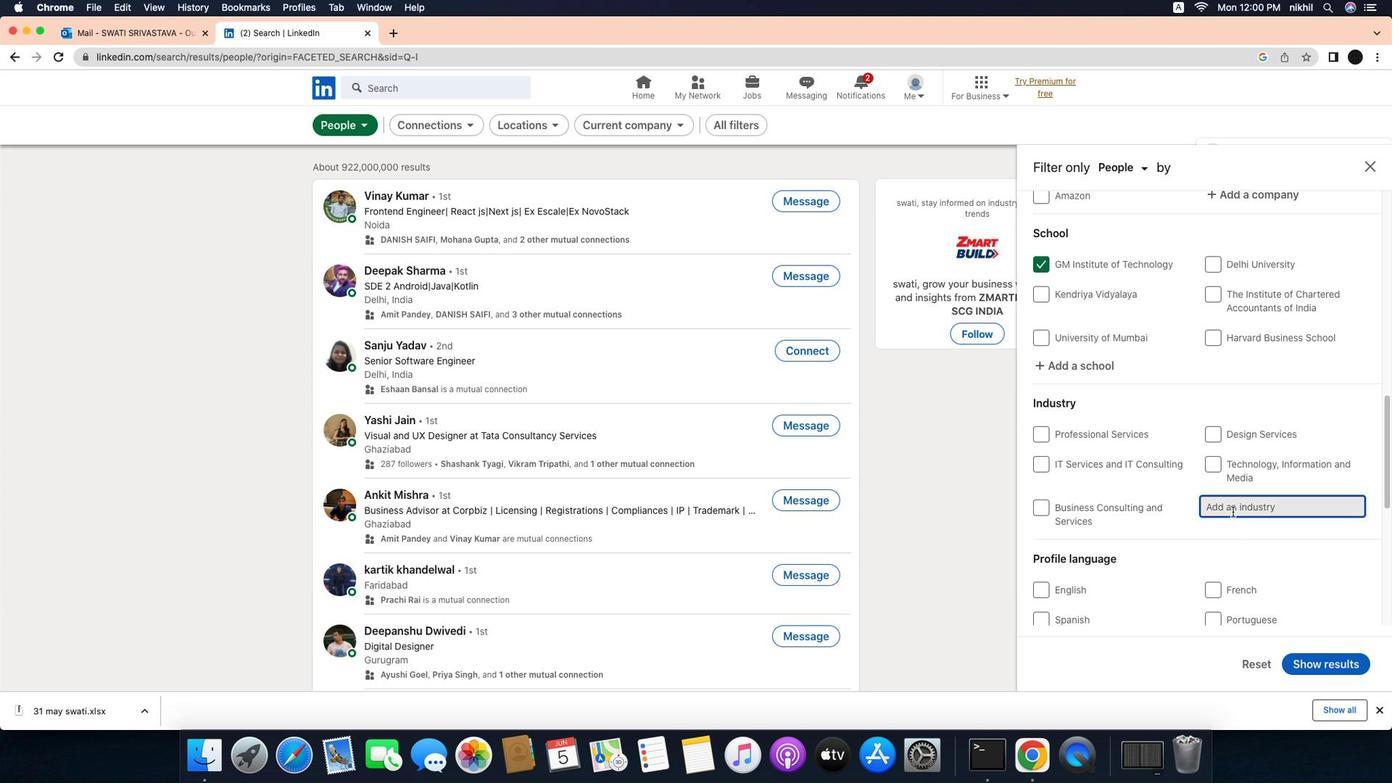 
Action: Mouse moved to (1275, 505)
Screenshot: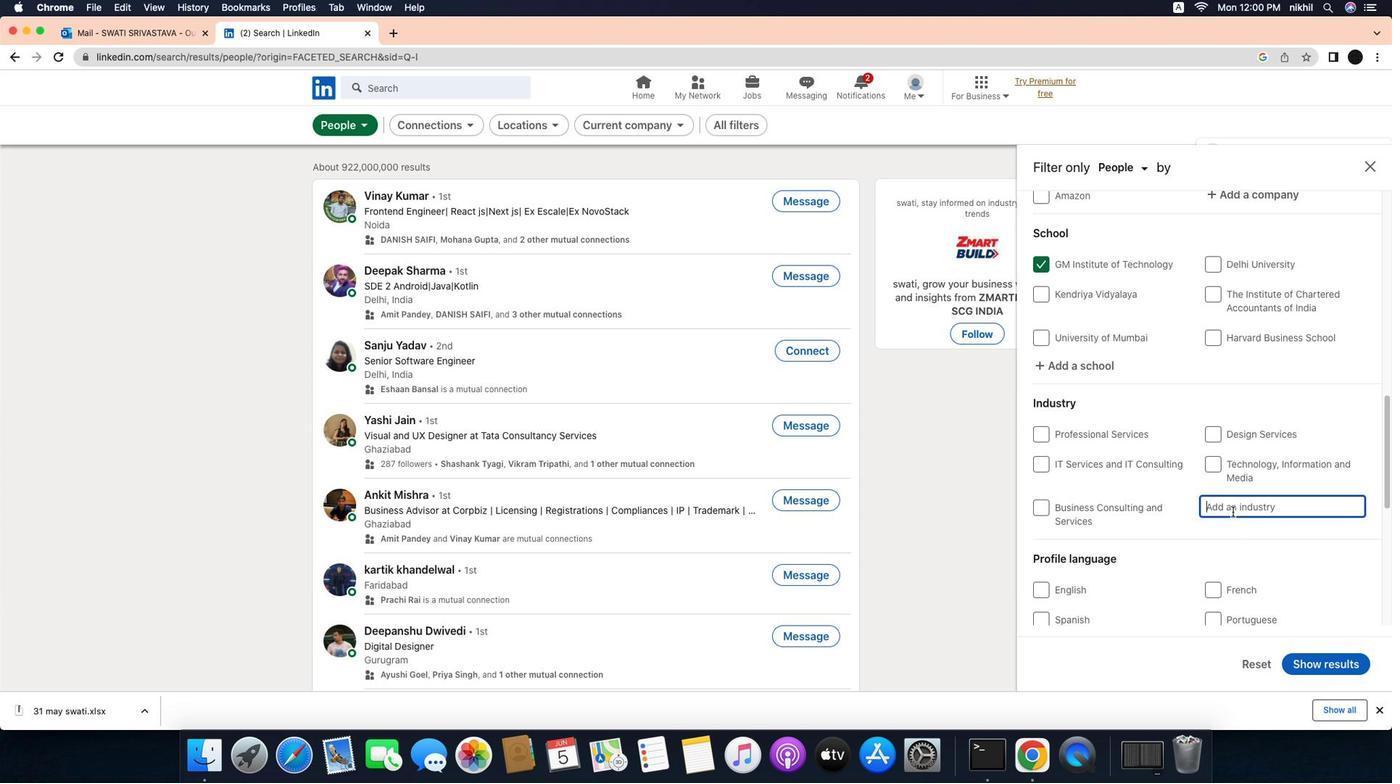 
Action: Mouse pressed left at (1275, 505)
Screenshot: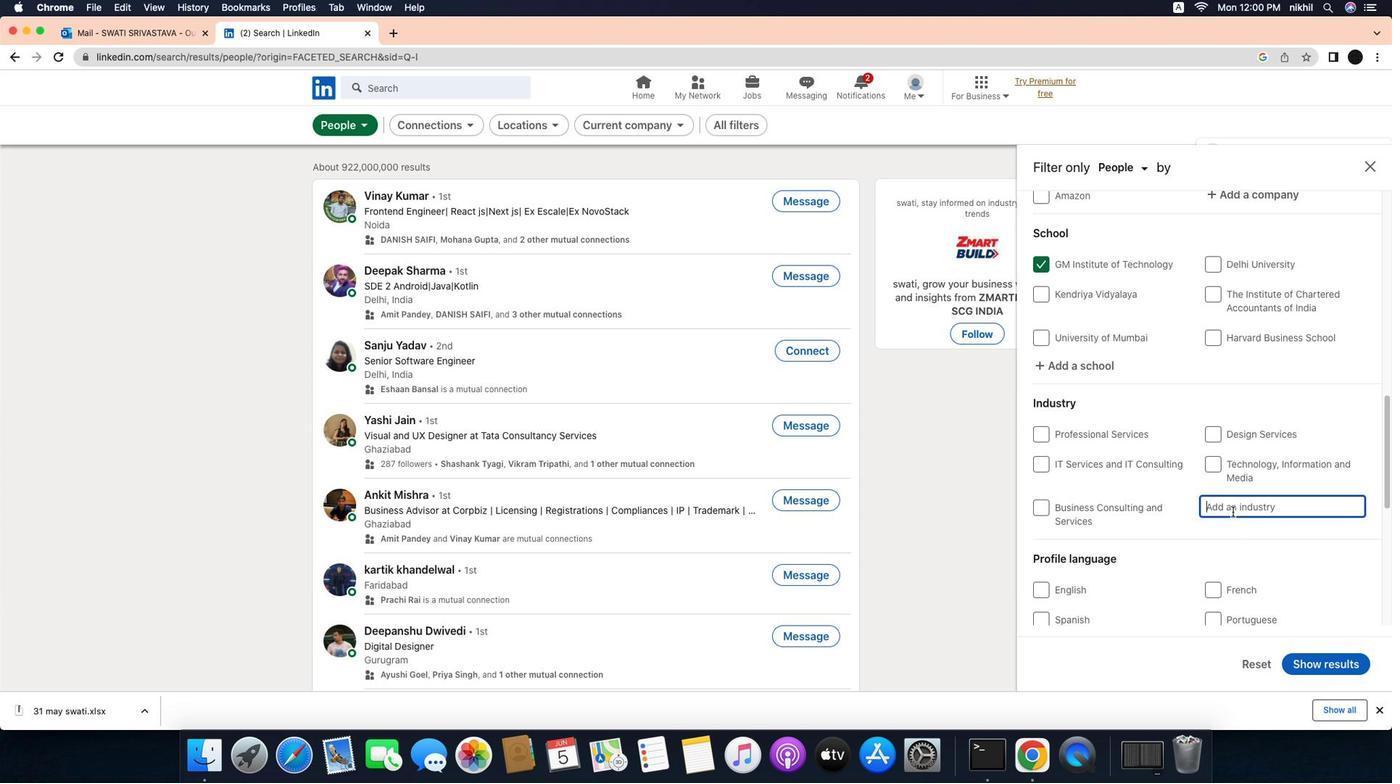 
Action: Key pressed Key.caps_lock'C'Key.caps_lock'o''m''p''u''t''e''r'Key.space'a''n''d'Key.spaceKey.caps_lock'N'Key.caps_lock'e''t''w''o''r''k'Key.spaceKey.caps_lock'S'Key.caps_lock'e''c''u''r''i''t''y'Key.enter
Screenshot: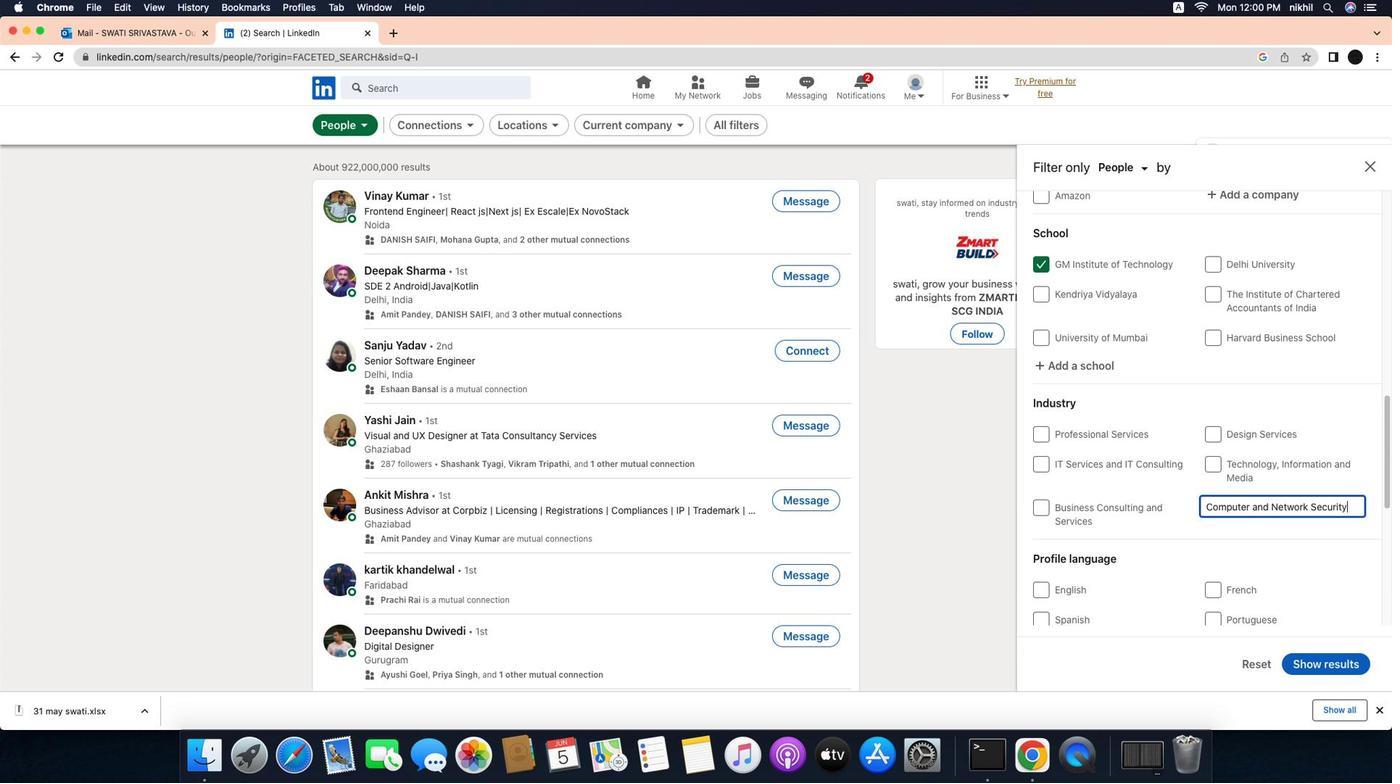 
Action: Mouse moved to (1367, 554)
Screenshot: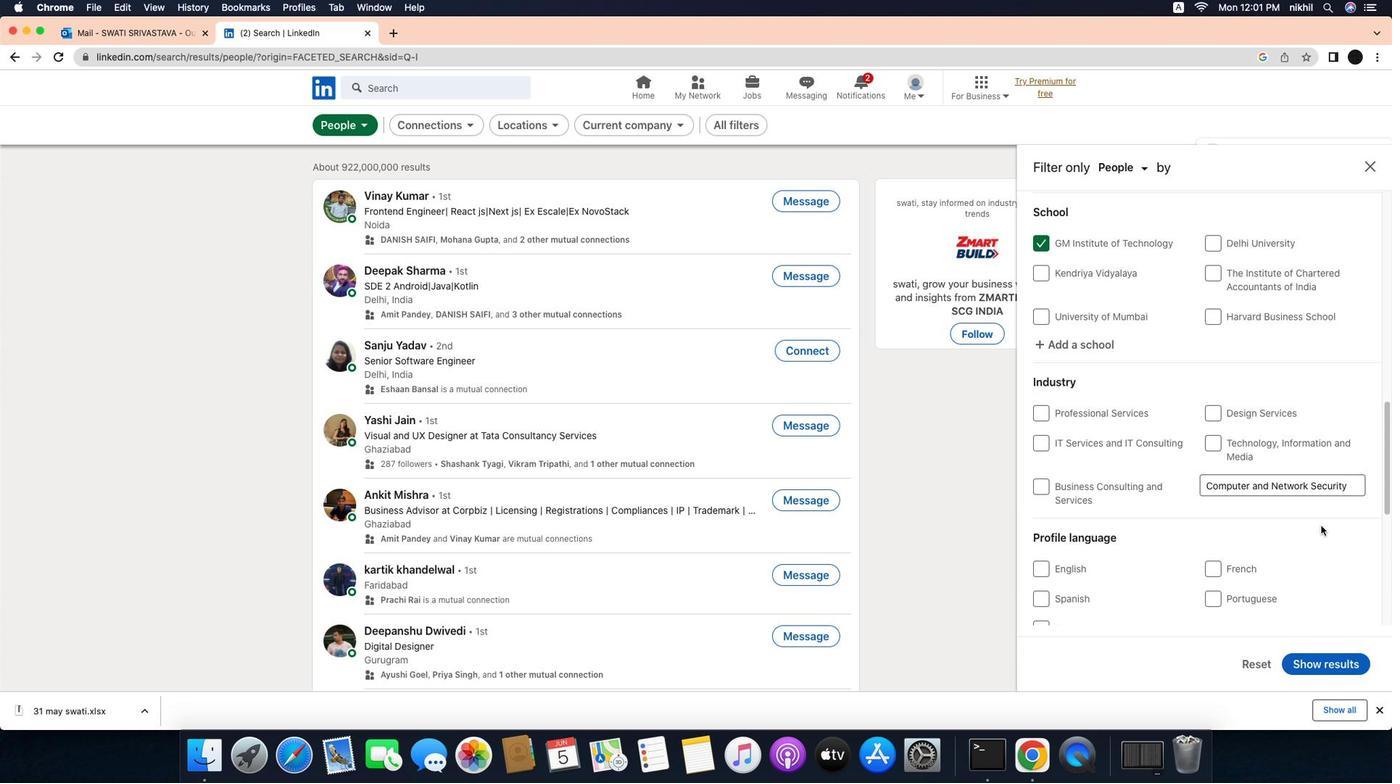 
Action: Mouse scrolled (1367, 554) with delta (-39, -39)
Screenshot: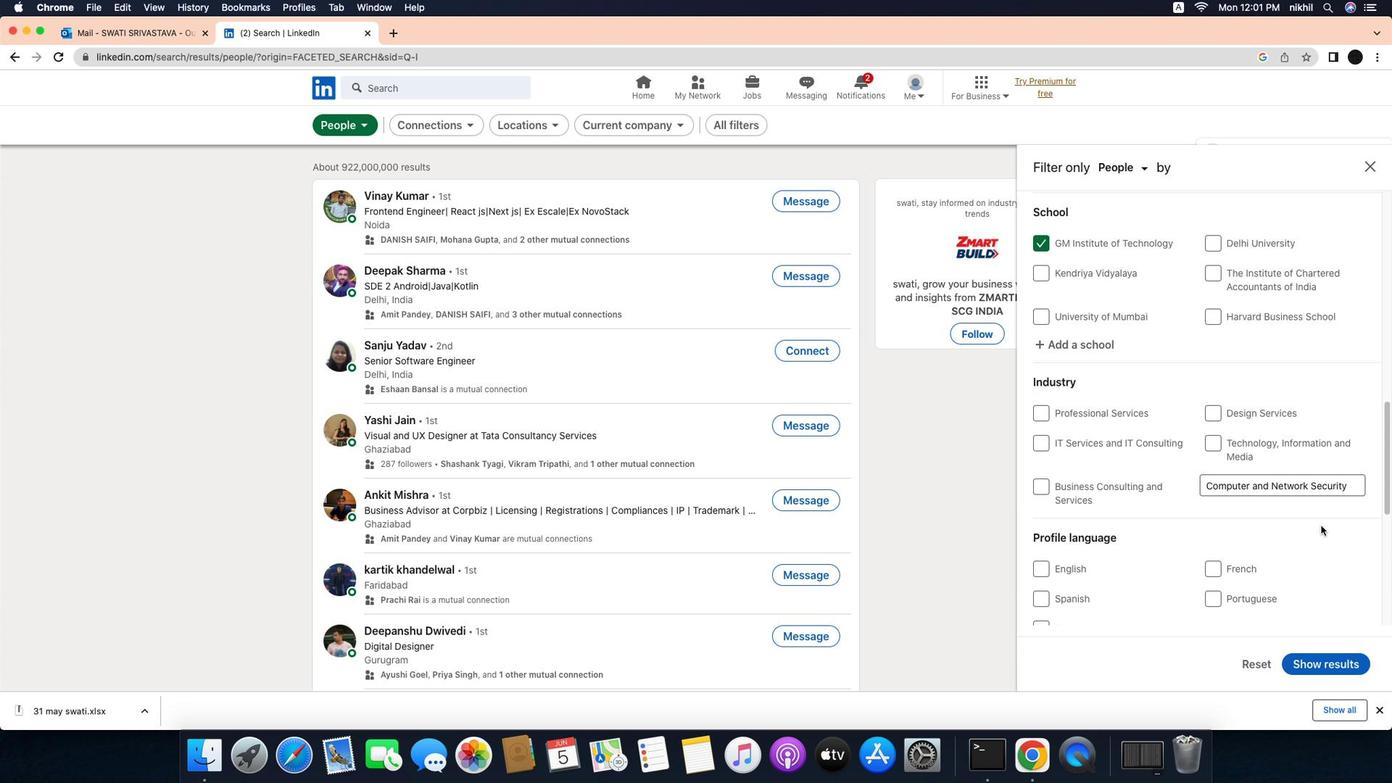 
Action: Mouse scrolled (1367, 554) with delta (-39, -39)
Screenshot: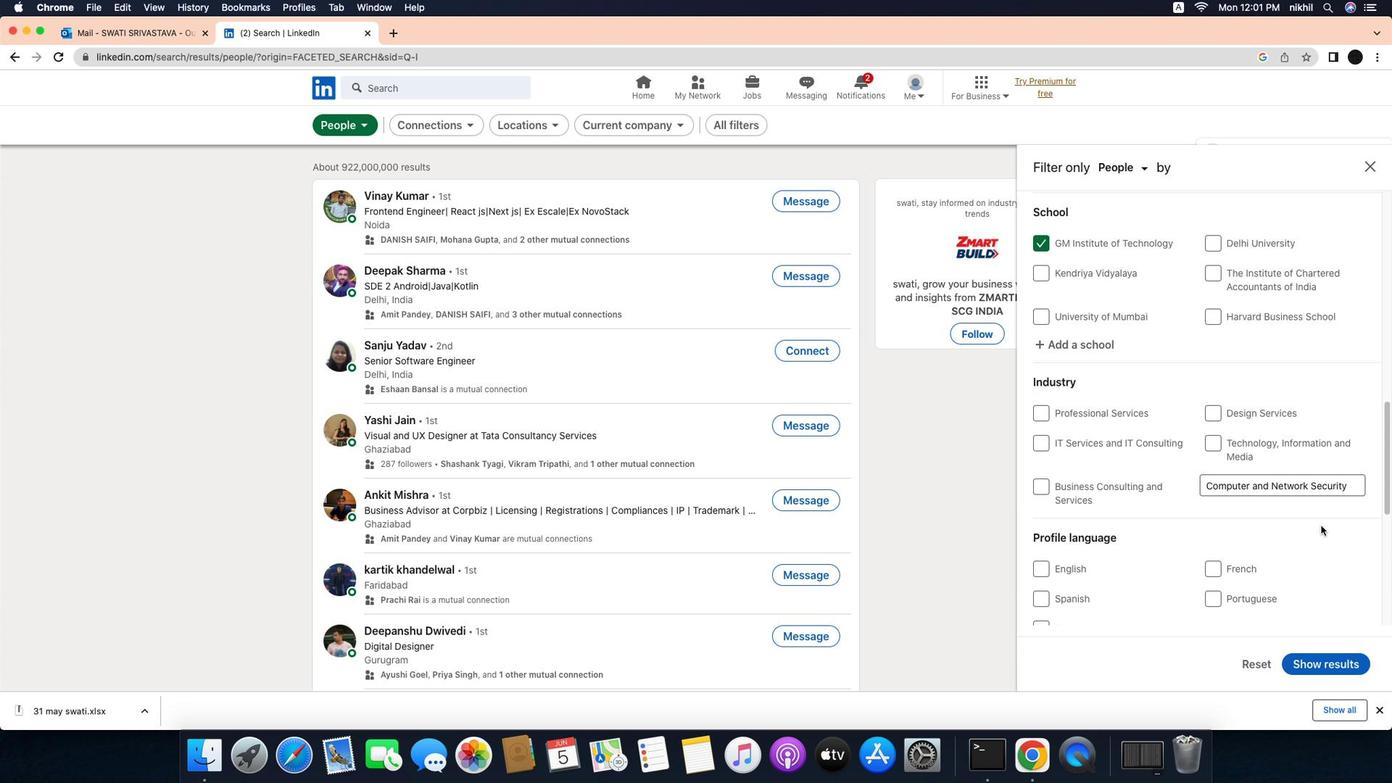 
Action: Mouse moved to (1370, 520)
Screenshot: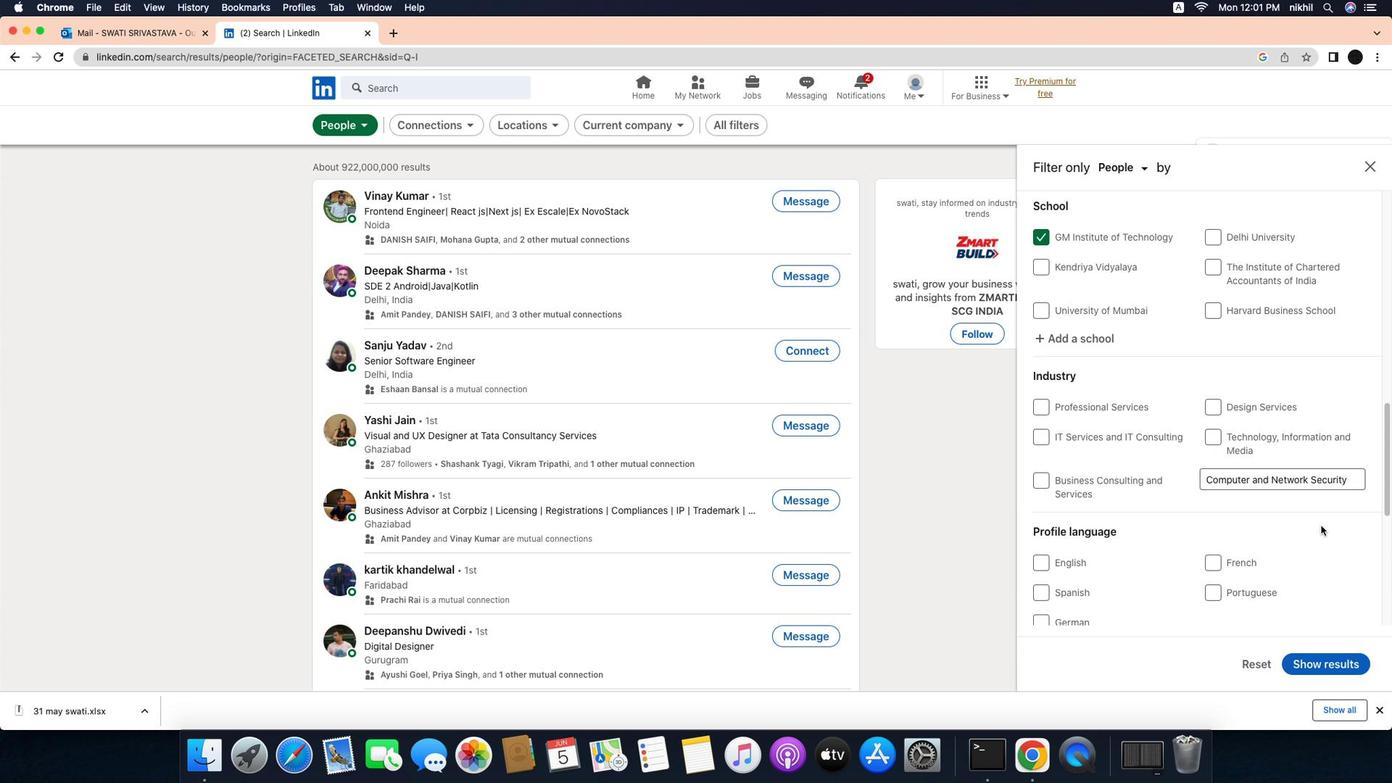 
Action: Mouse pressed left at (1370, 520)
Screenshot: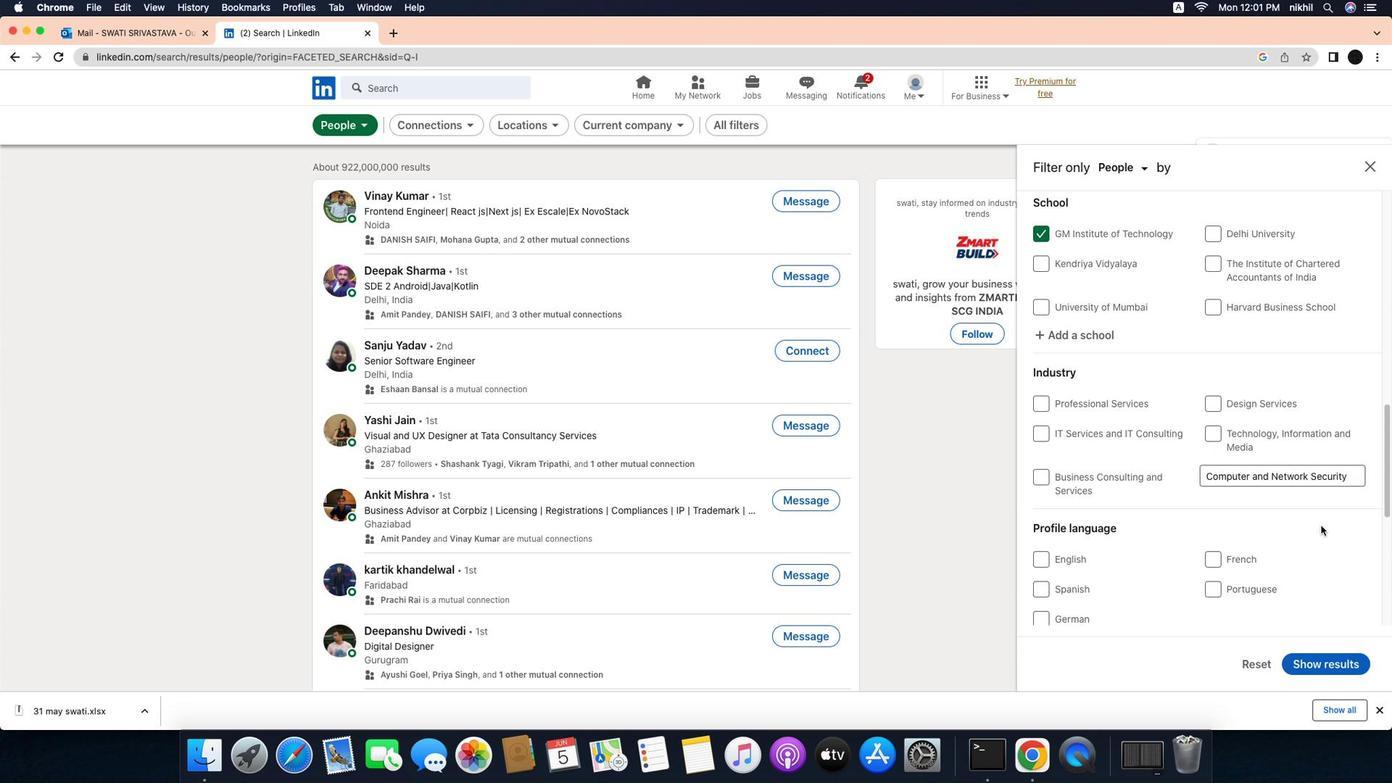 
Action: Mouse scrolled (1370, 520) with delta (-39, -39)
Screenshot: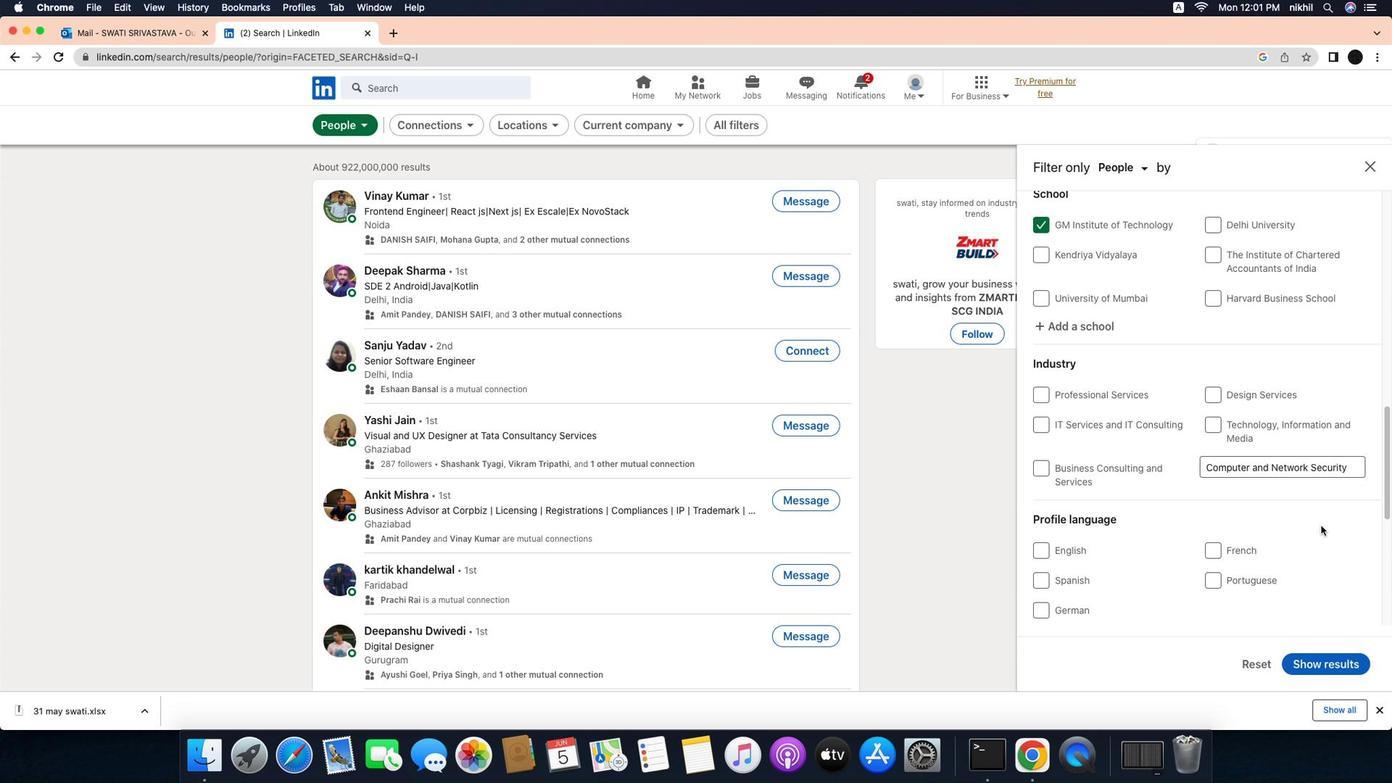 
Action: Mouse scrolled (1370, 520) with delta (-39, -39)
Screenshot: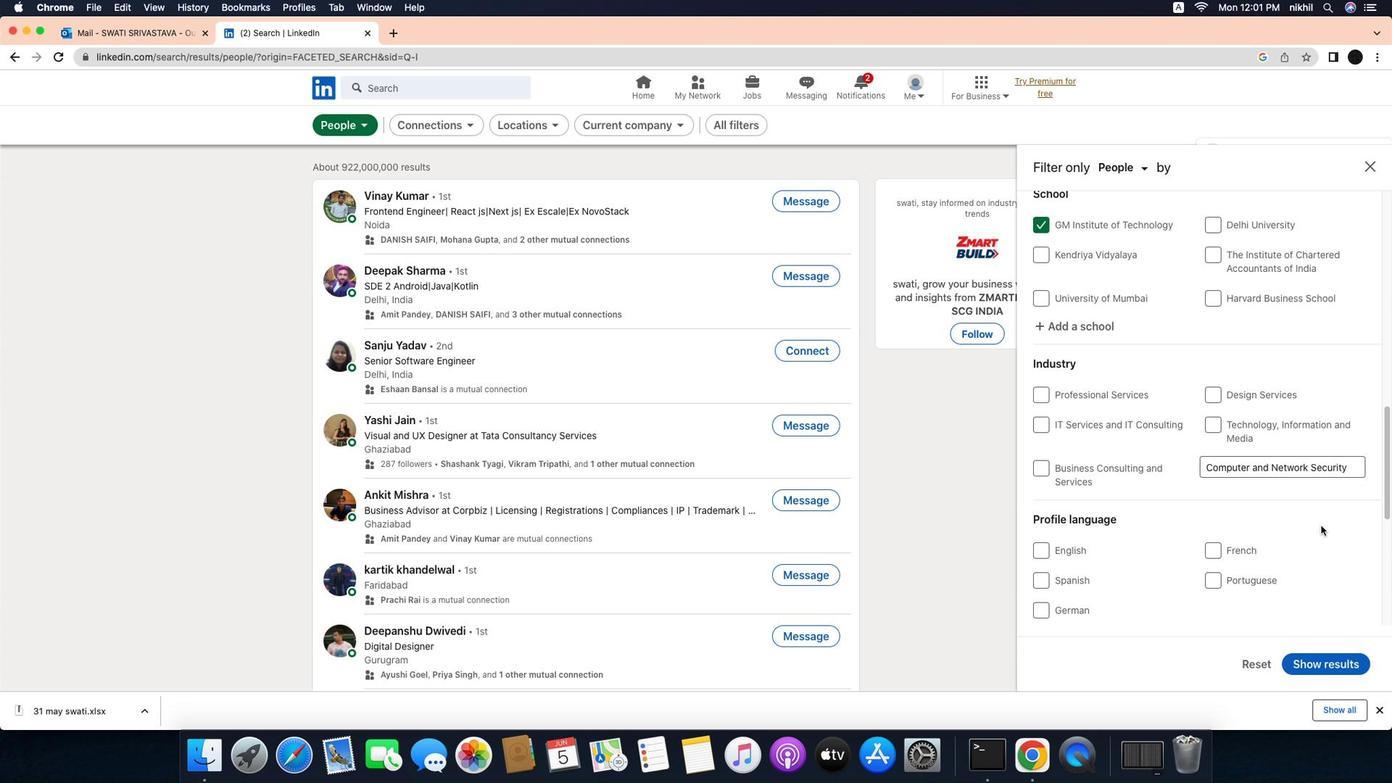 
Action: Mouse scrolled (1370, 520) with delta (-39, -39)
Screenshot: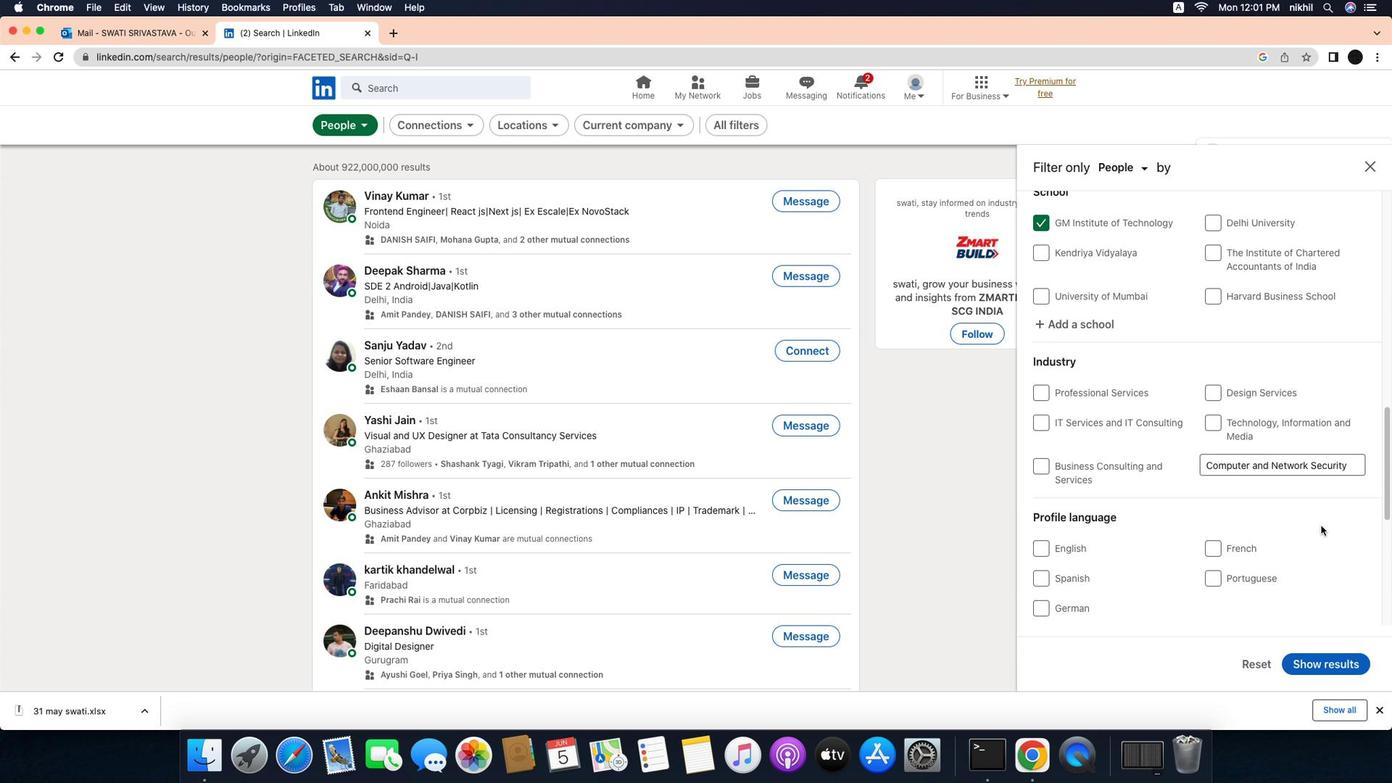 
Action: Mouse moved to (1369, 521)
Screenshot: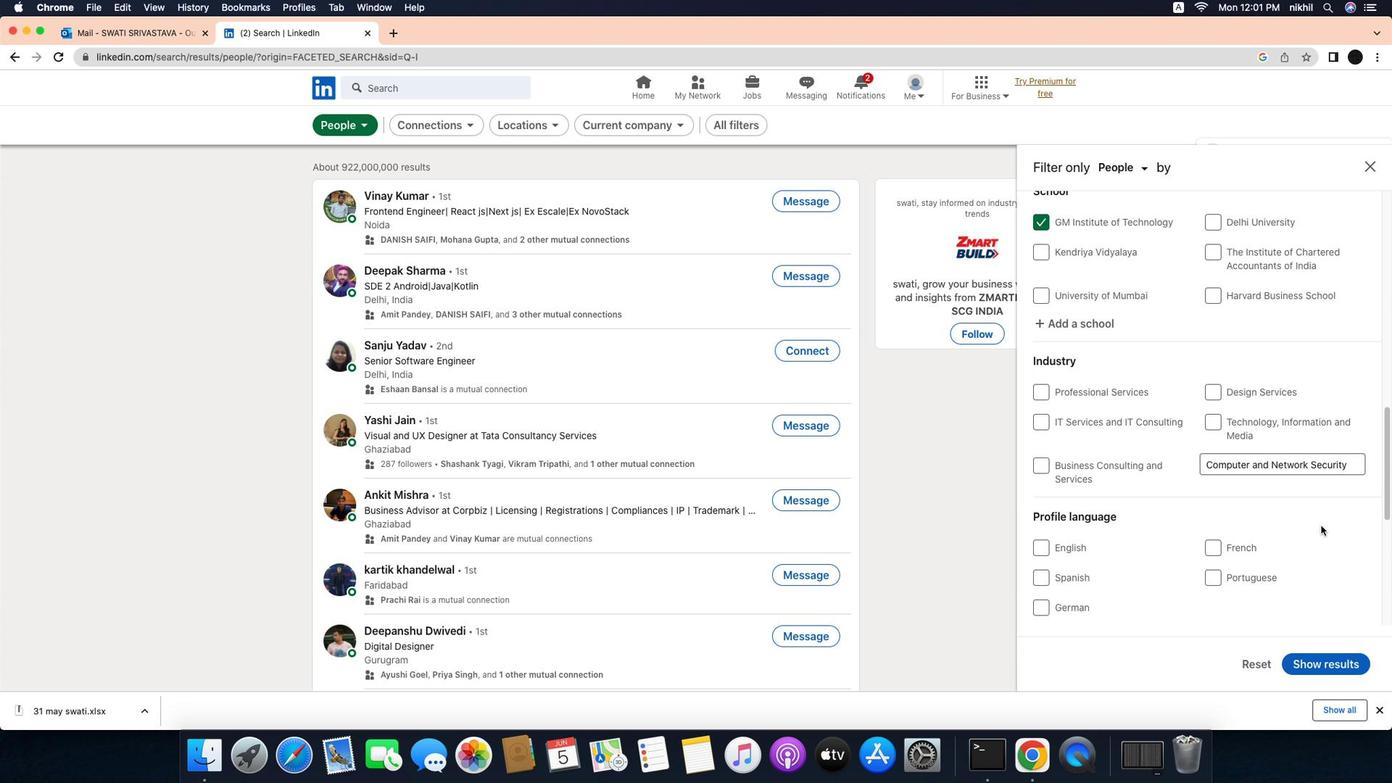 
Action: Mouse scrolled (1369, 521) with delta (-39, -39)
Screenshot: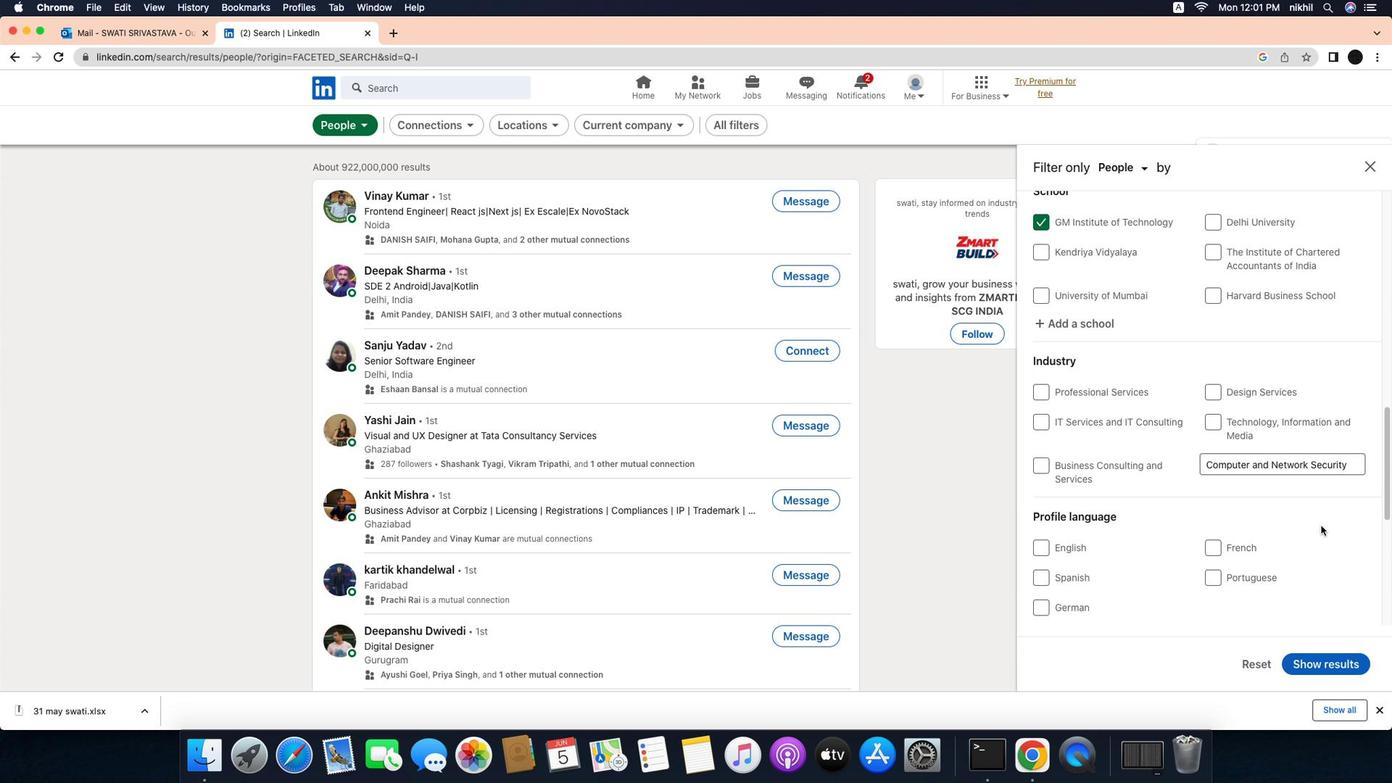 
Action: Mouse scrolled (1369, 521) with delta (-39, -39)
Screenshot: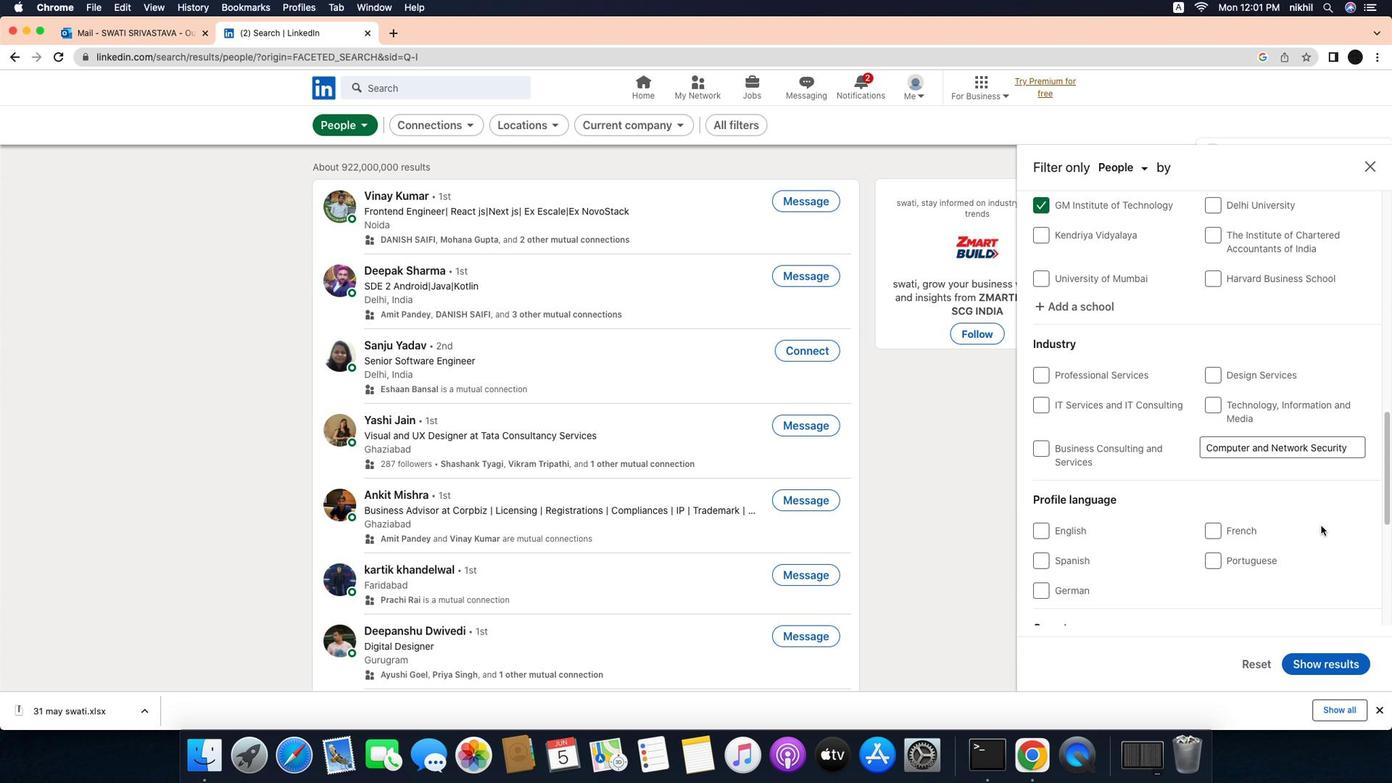 
Action: Mouse scrolled (1369, 521) with delta (-39, -39)
Screenshot: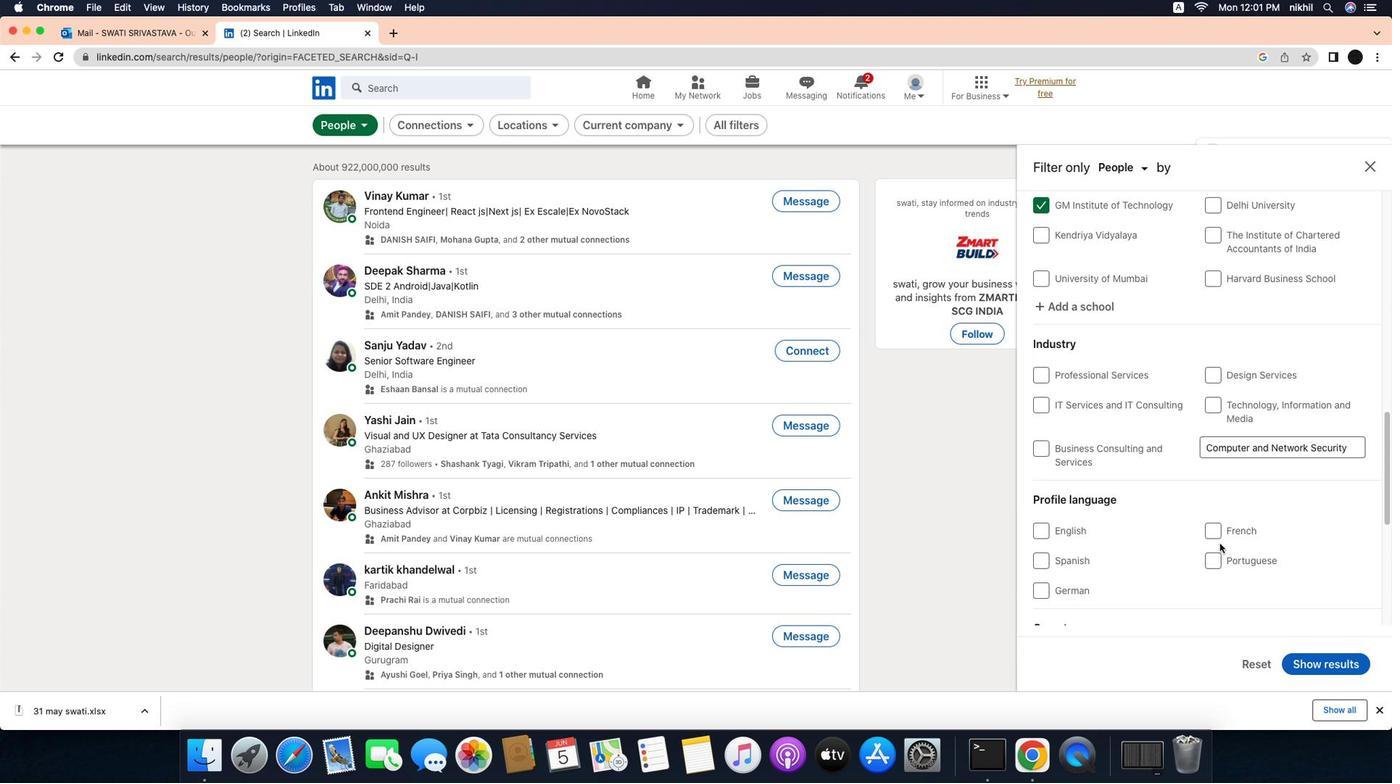 
Action: Mouse scrolled (1369, 521) with delta (-39, -39)
Screenshot: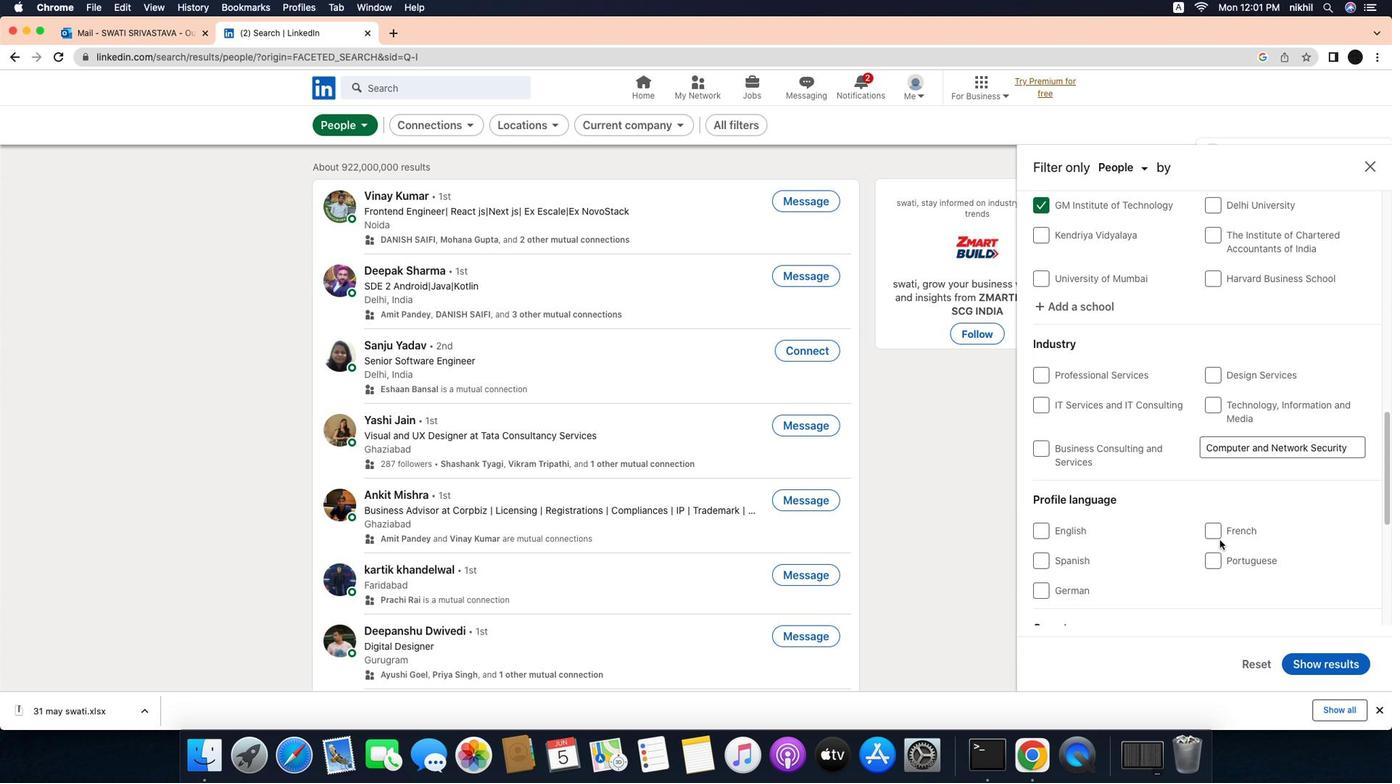 
Action: Mouse moved to (1258, 533)
Screenshot: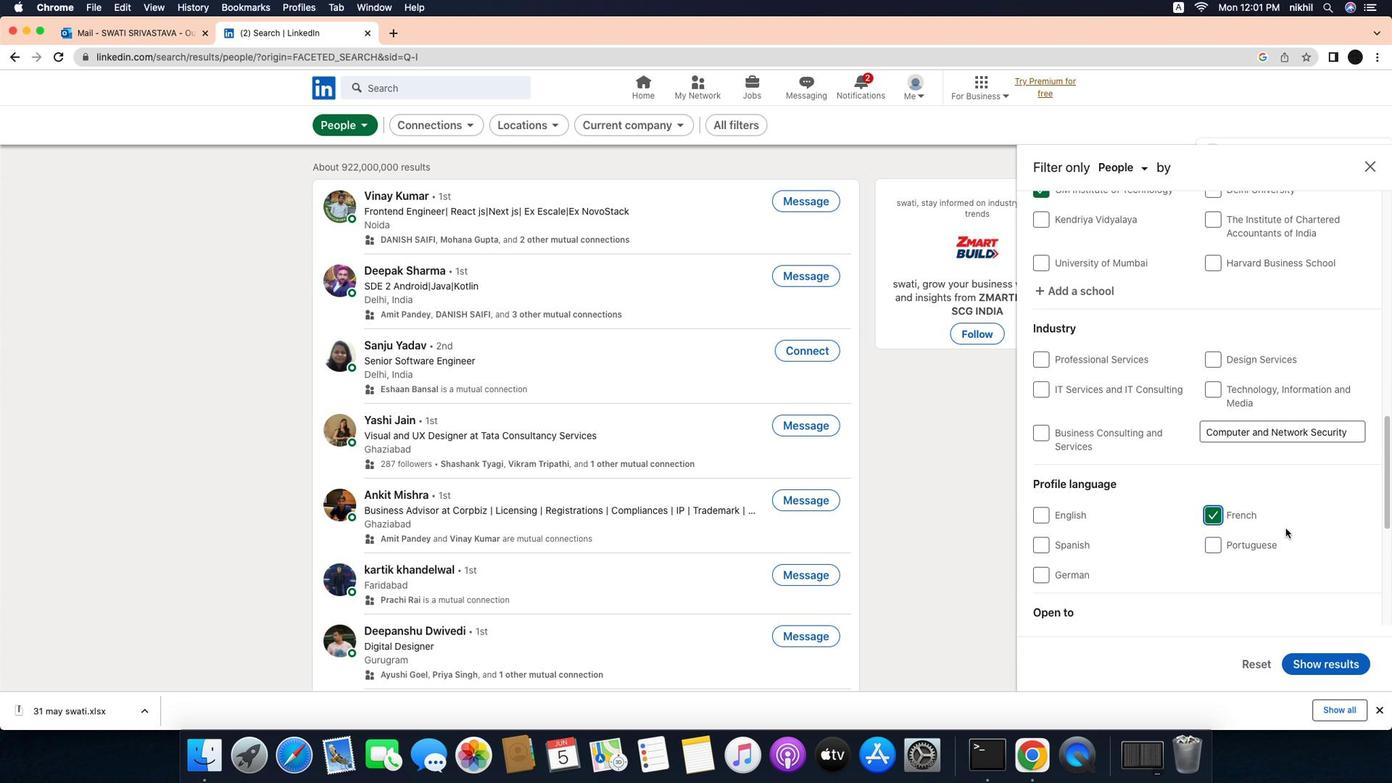 
Action: Mouse pressed left at (1258, 533)
Screenshot: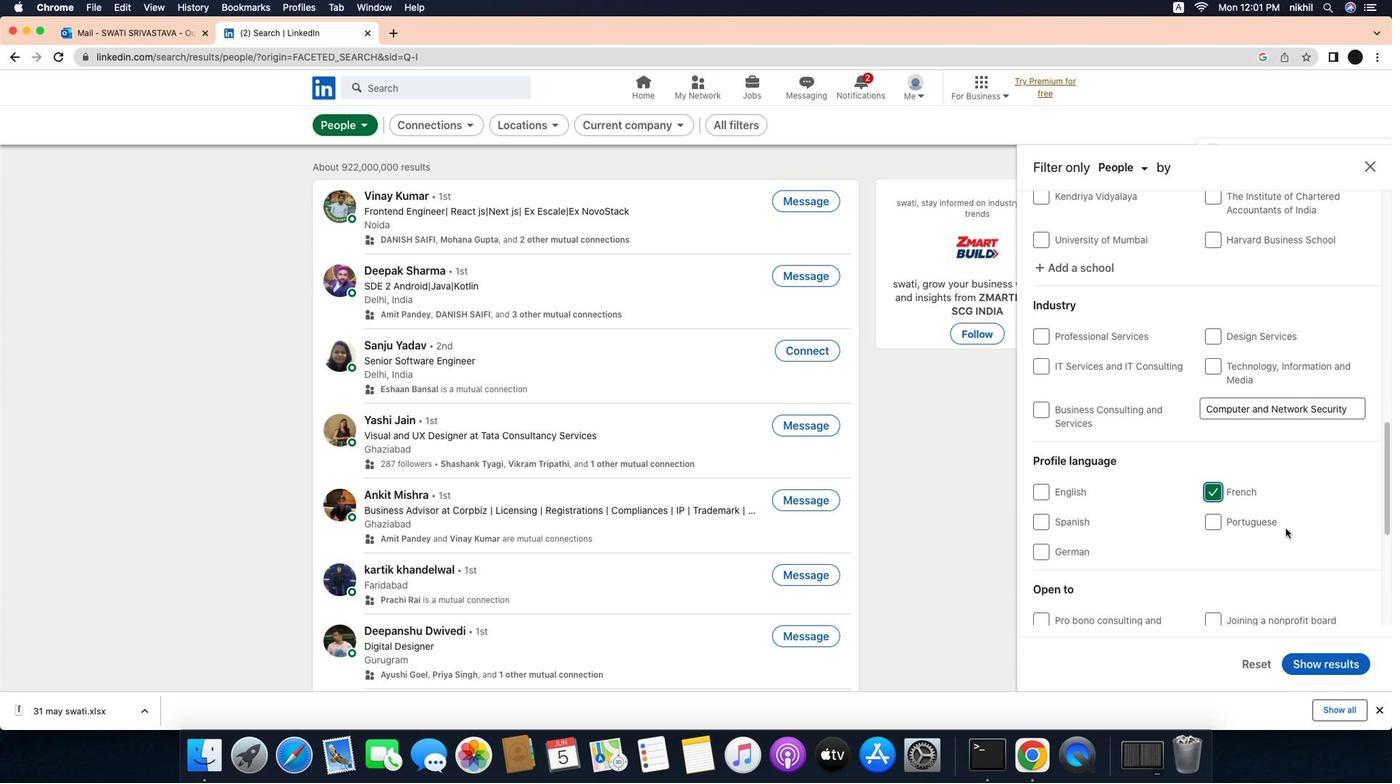 
Action: Mouse moved to (1331, 524)
Screenshot: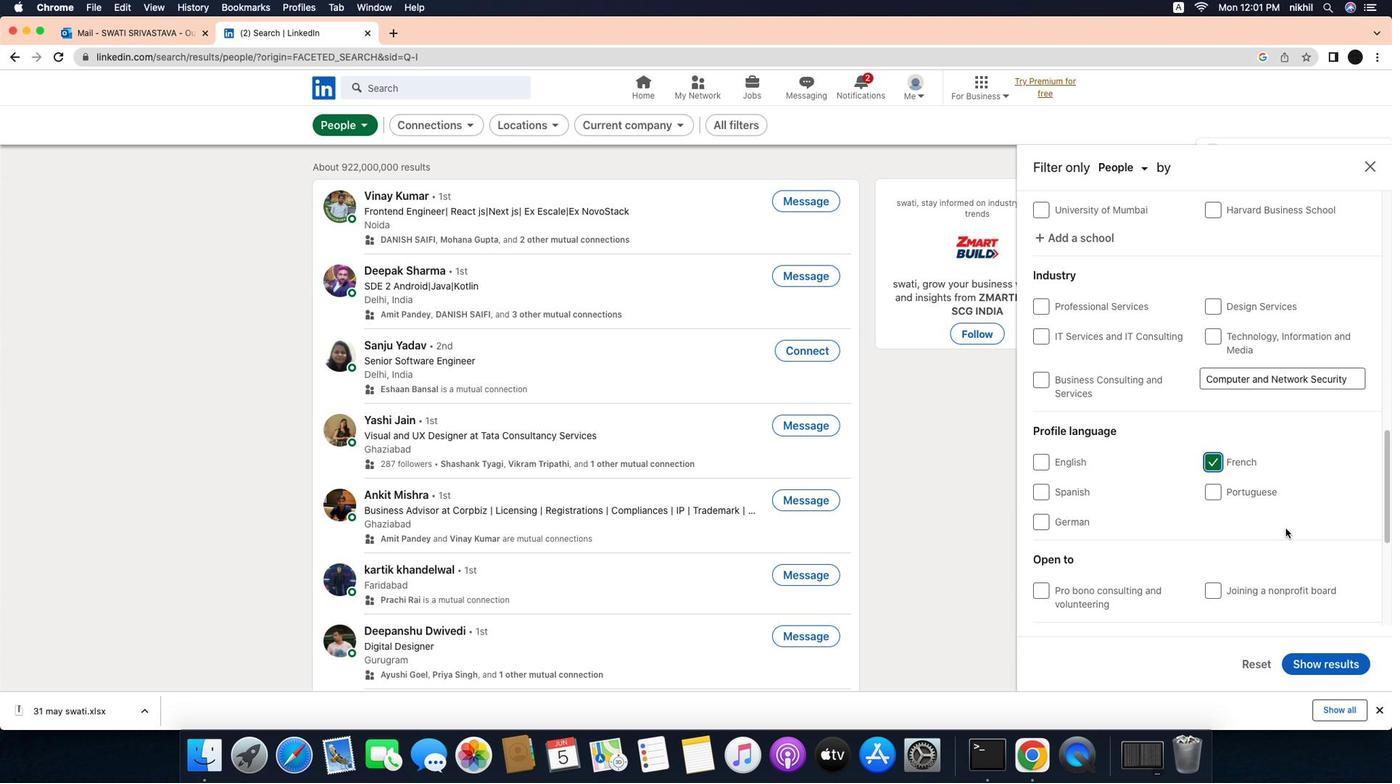
Action: Mouse scrolled (1331, 524) with delta (-39, -39)
Screenshot: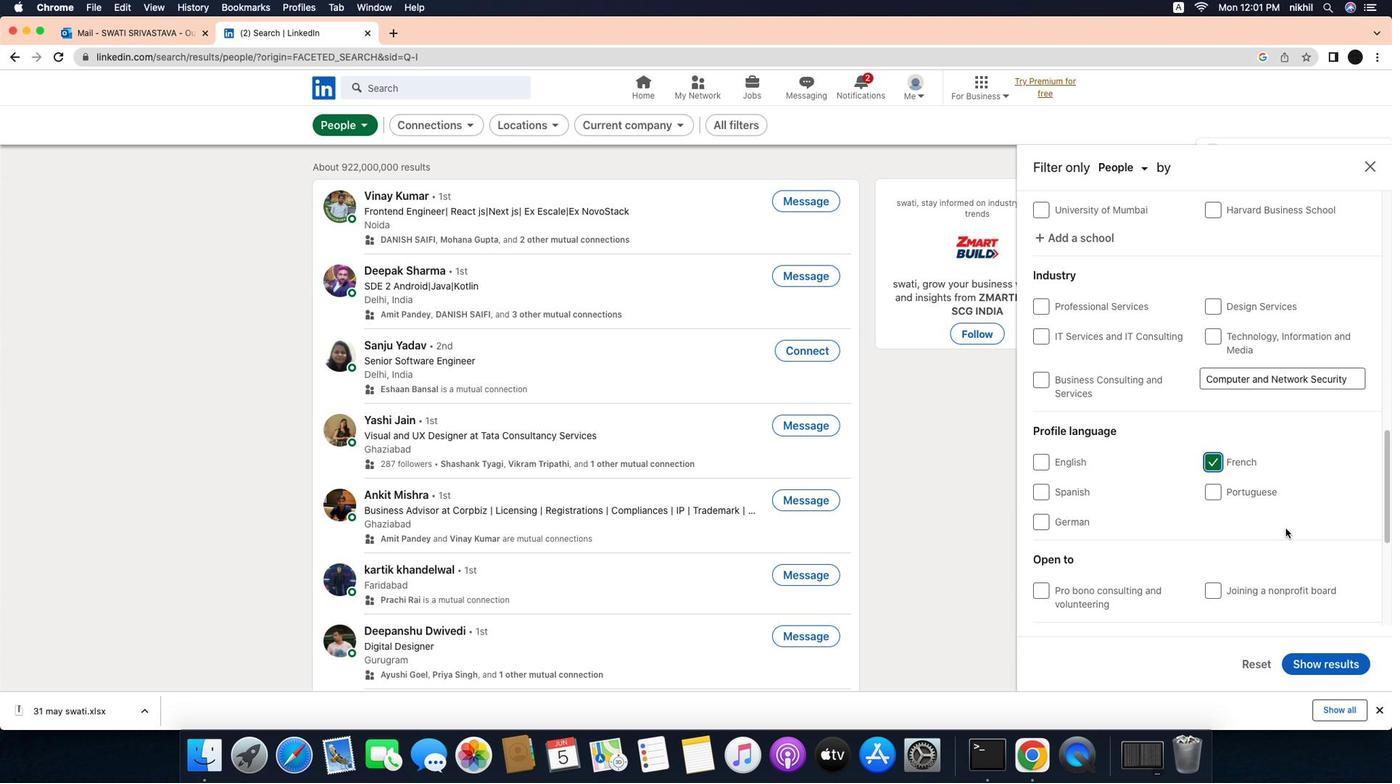 
Action: Mouse scrolled (1331, 524) with delta (-39, -39)
Screenshot: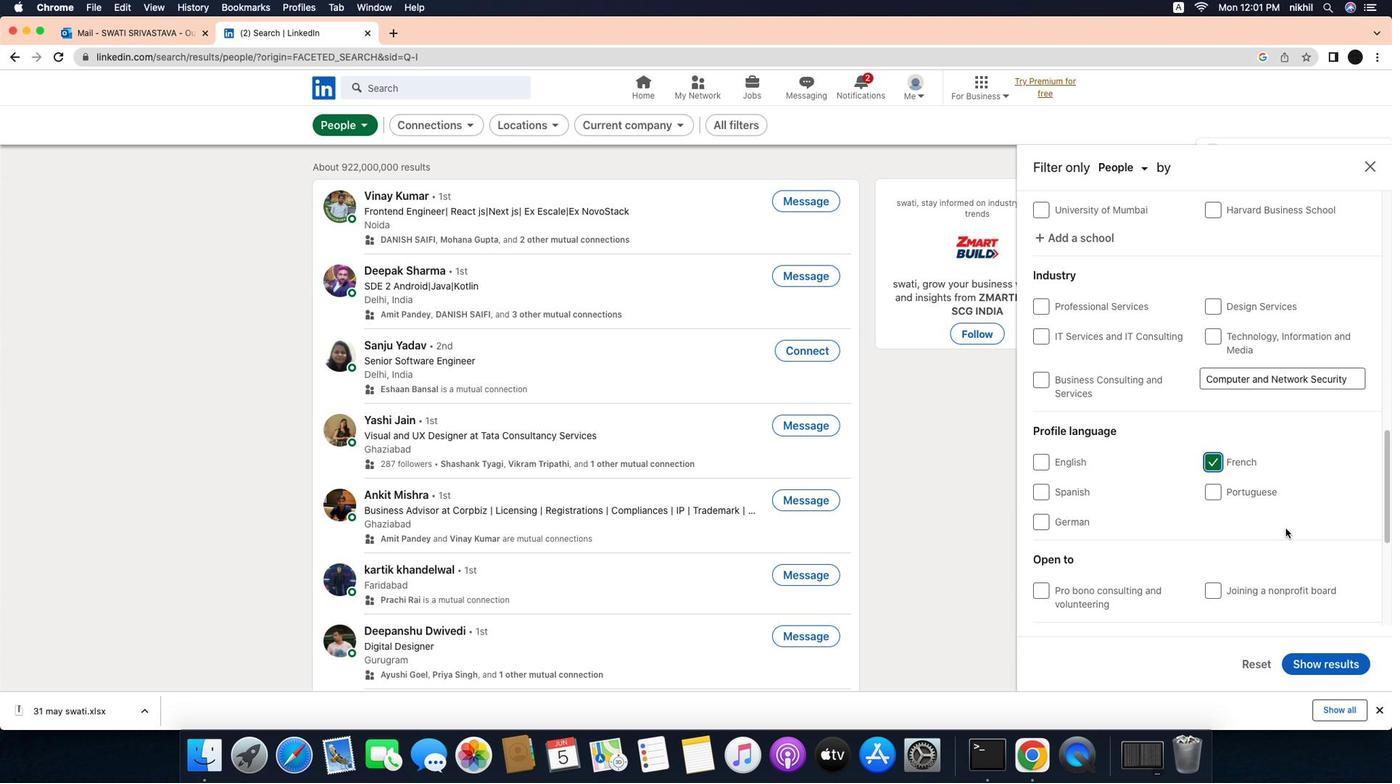 
Action: Mouse scrolled (1331, 524) with delta (-39, -39)
Screenshot: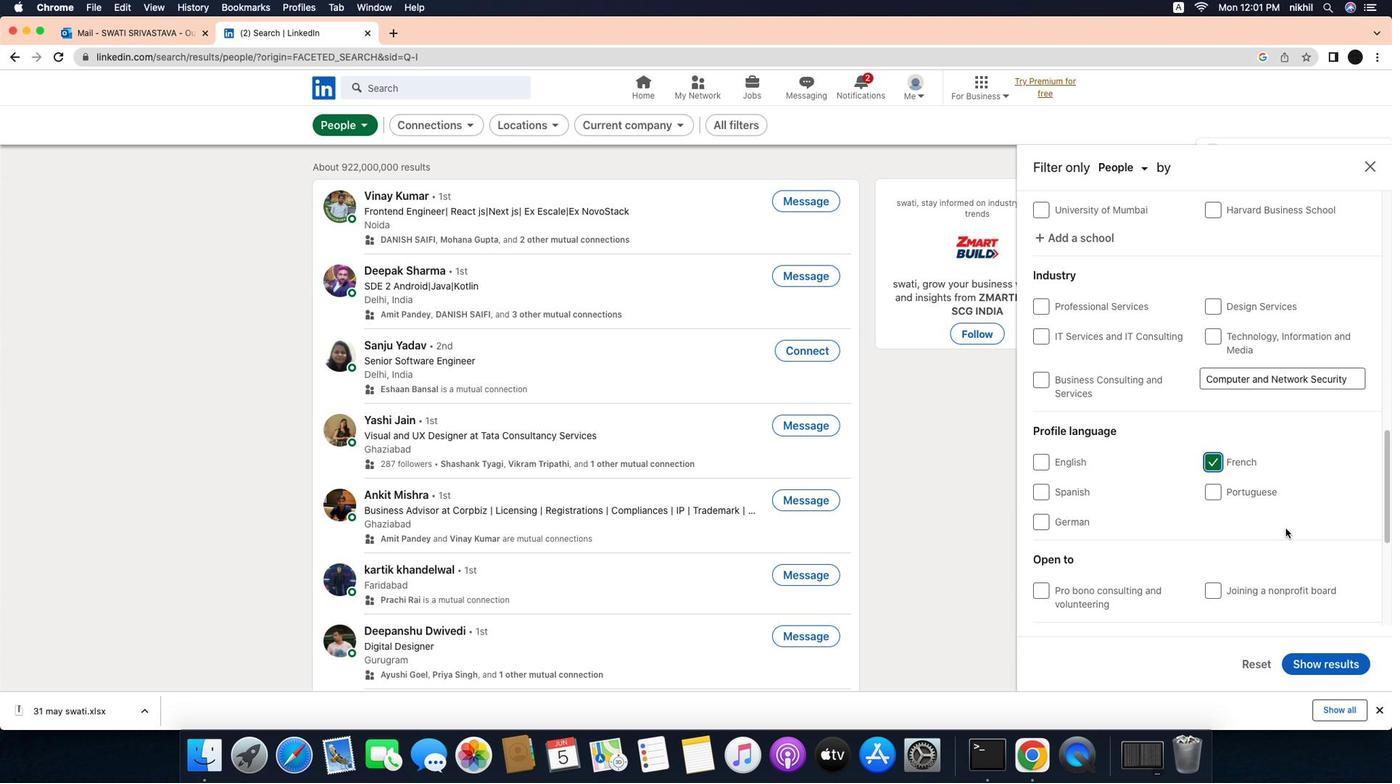 
Action: Mouse scrolled (1331, 524) with delta (-39, -39)
Screenshot: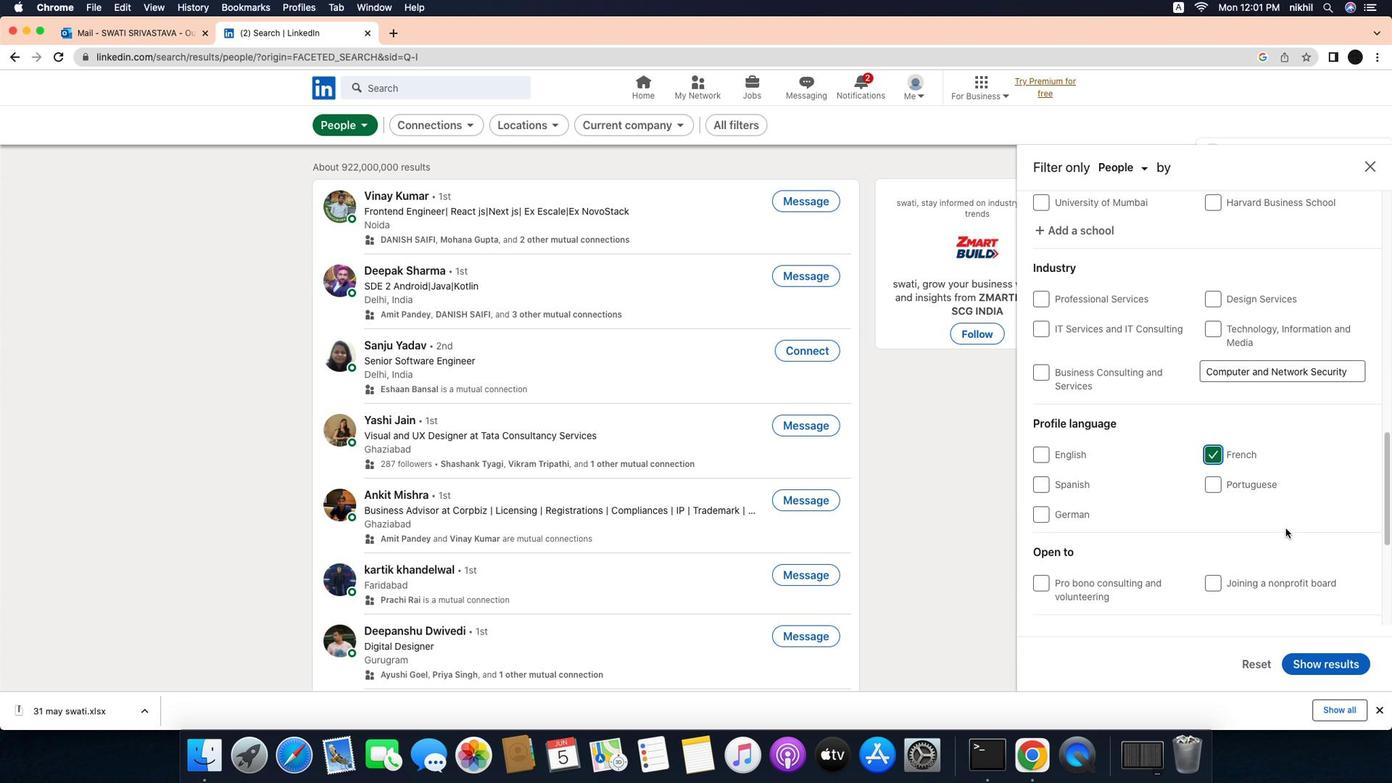 
Action: Mouse scrolled (1331, 524) with delta (-39, -39)
Screenshot: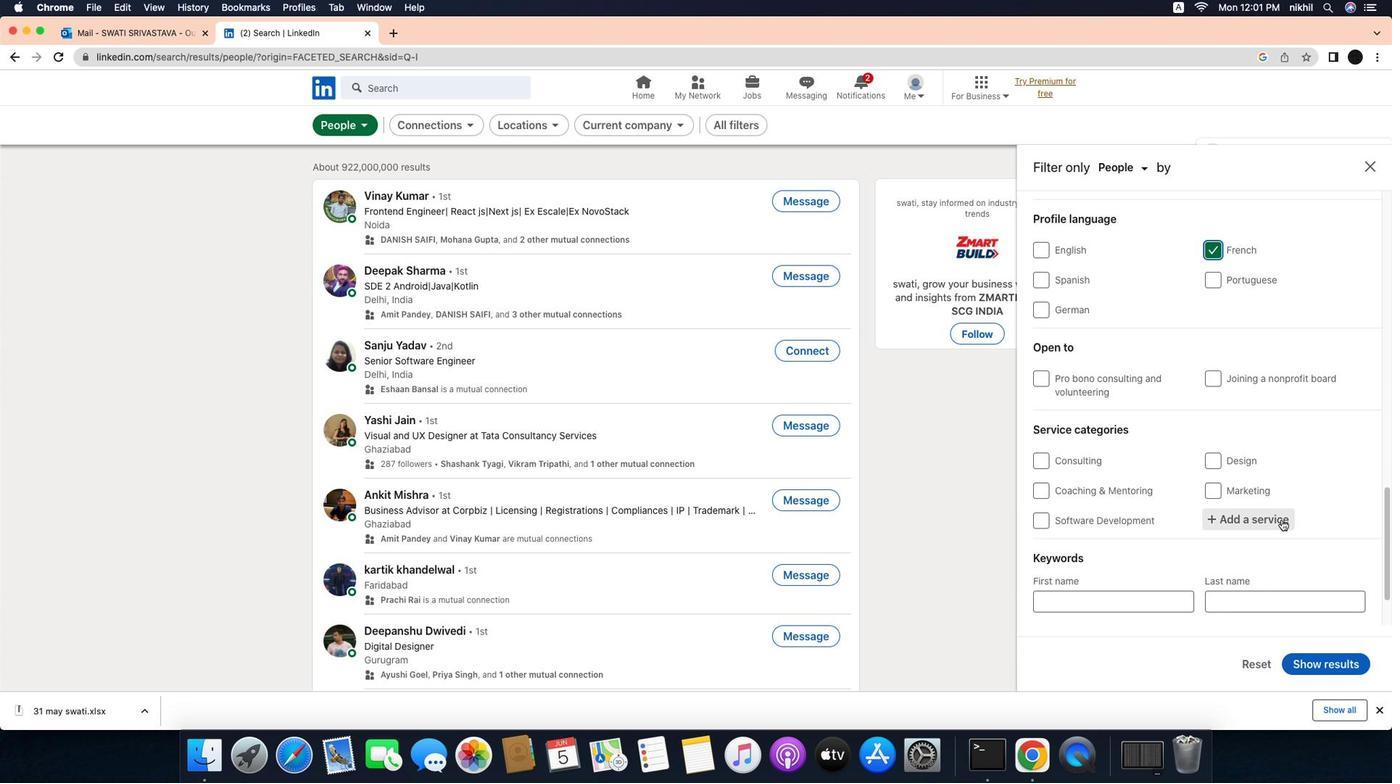 
Action: Mouse scrolled (1331, 524) with delta (-39, -39)
Screenshot: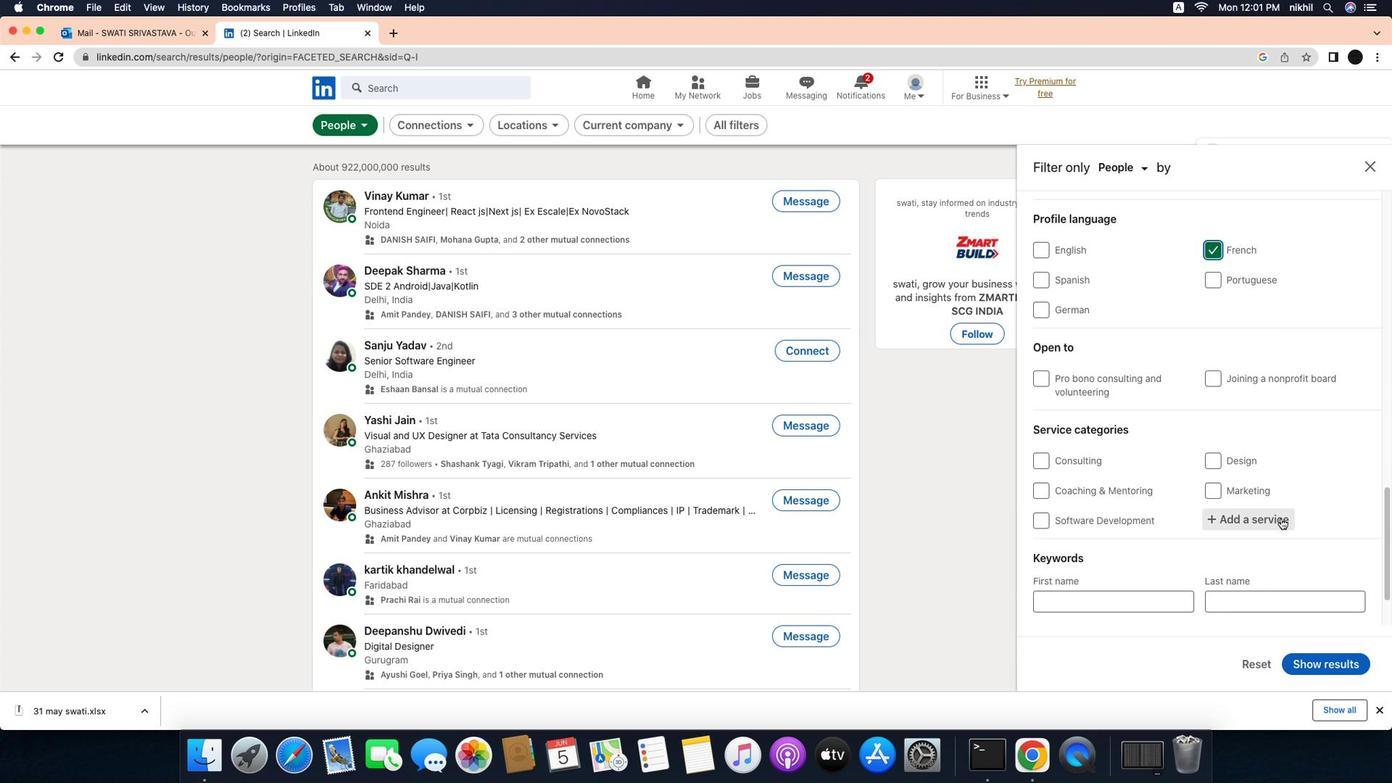 
Action: Mouse scrolled (1331, 524) with delta (-39, -41)
Screenshot: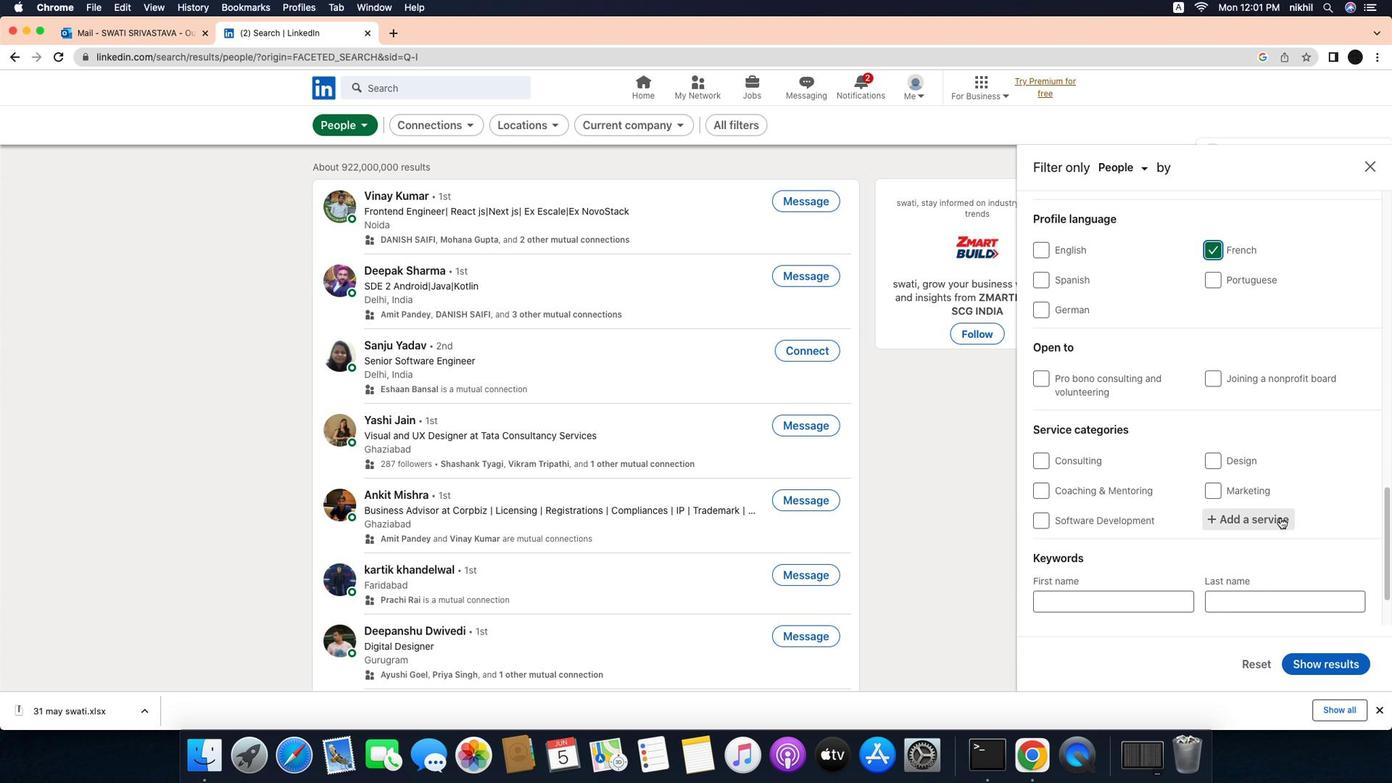 
Action: Mouse scrolled (1331, 524) with delta (-39, -41)
Screenshot: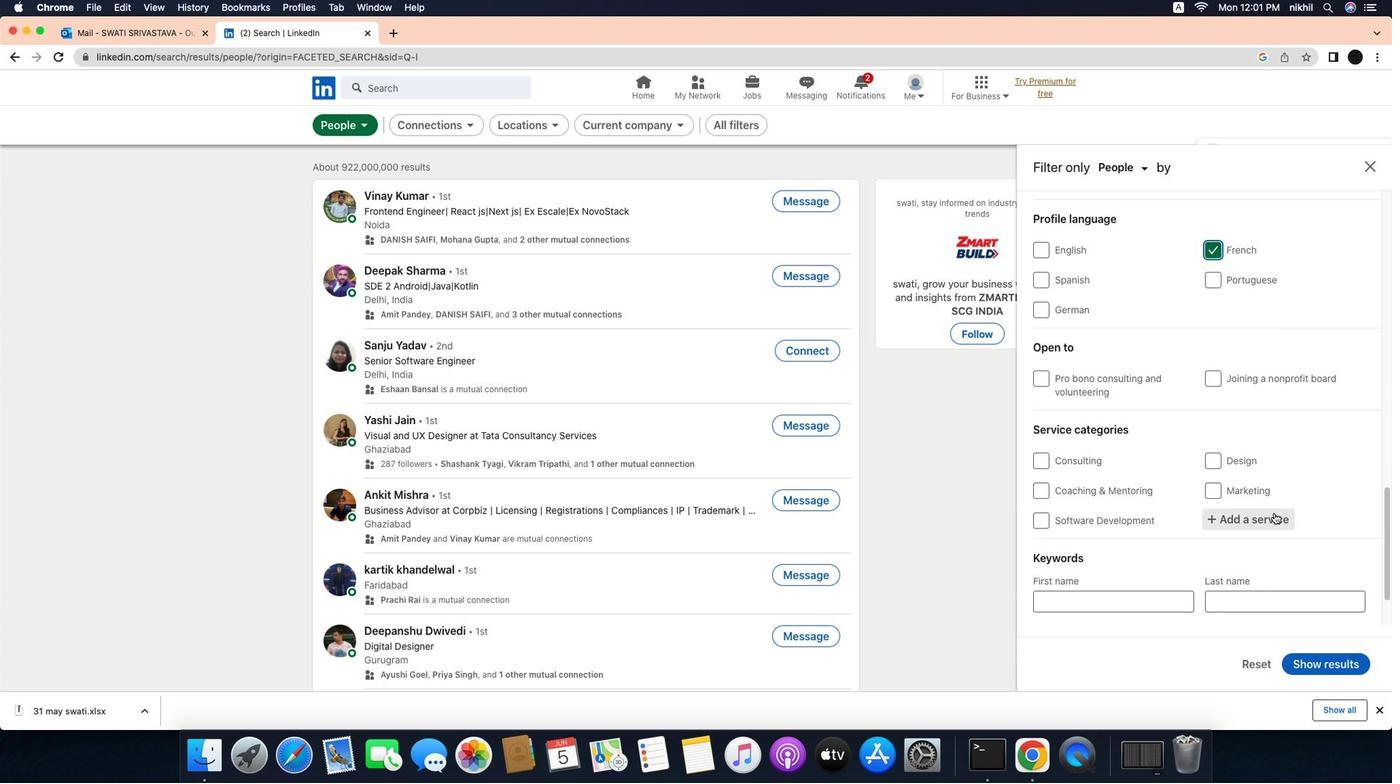 
Action: Mouse moved to (1312, 510)
Screenshot: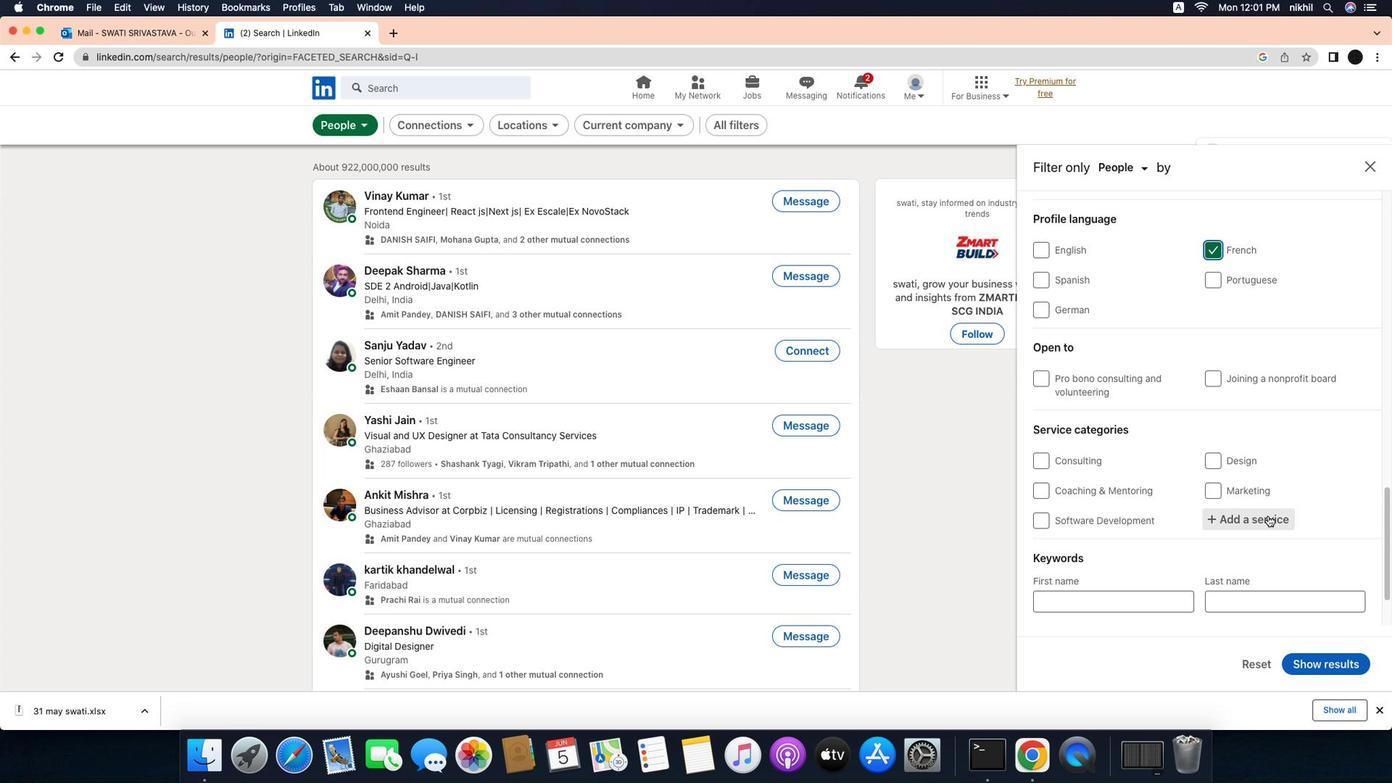 
Action: Mouse pressed left at (1312, 510)
Screenshot: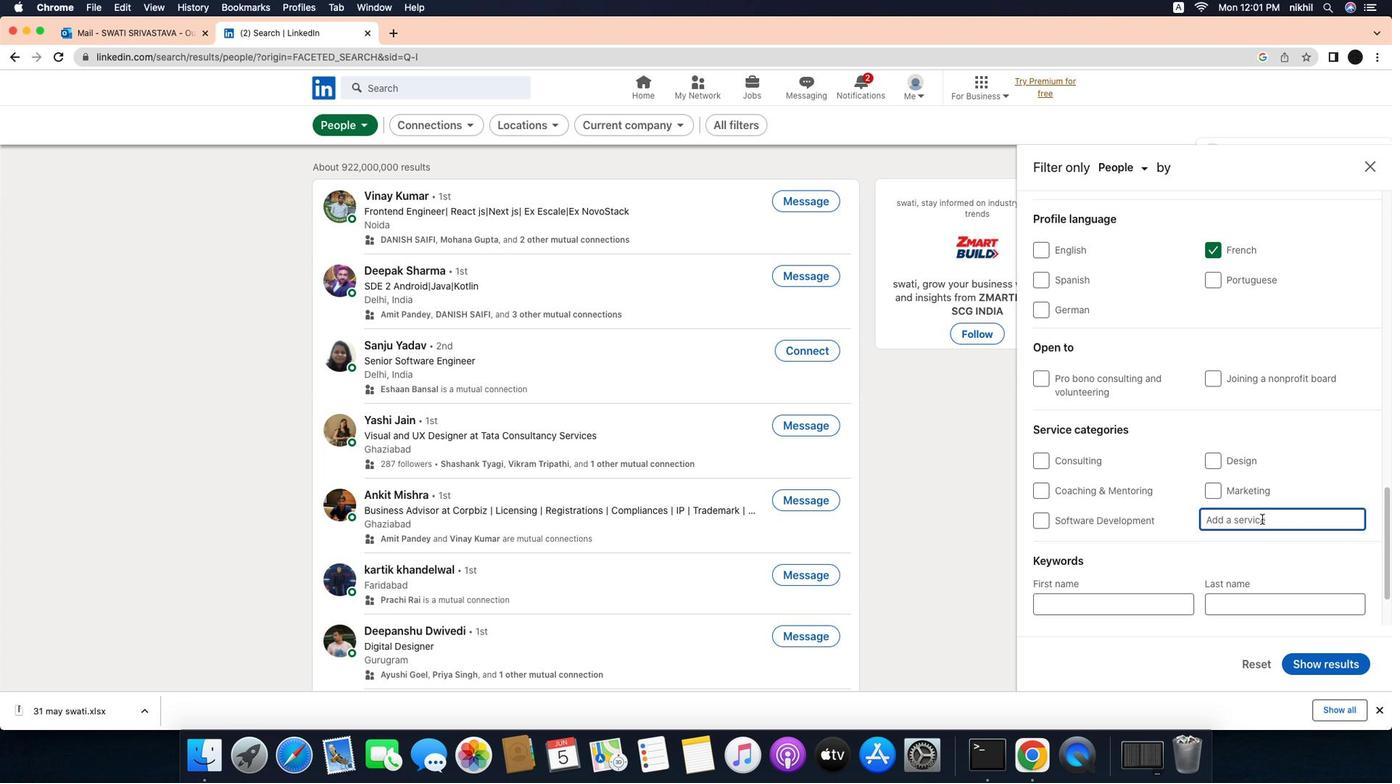 
Action: Mouse moved to (1283, 517)
Screenshot: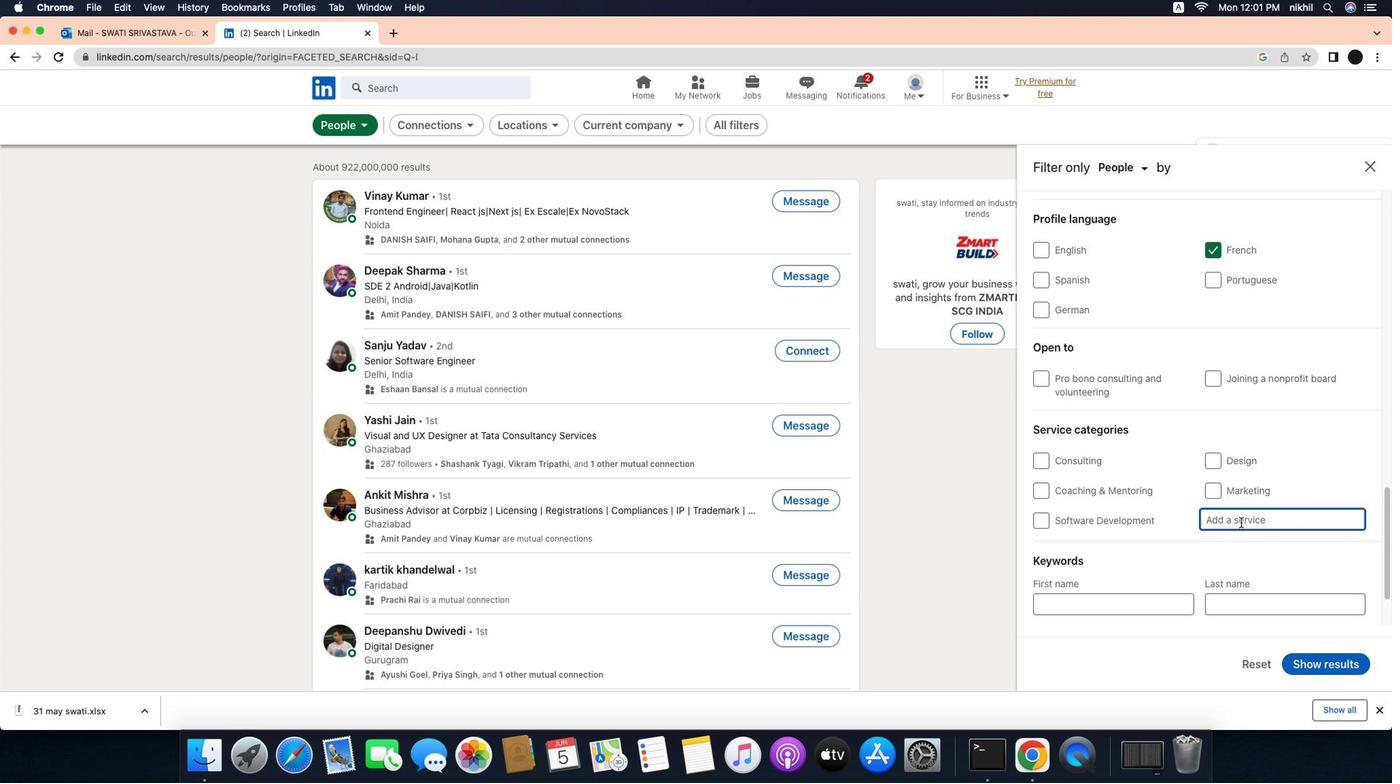 
Action: Mouse pressed left at (1283, 517)
Screenshot: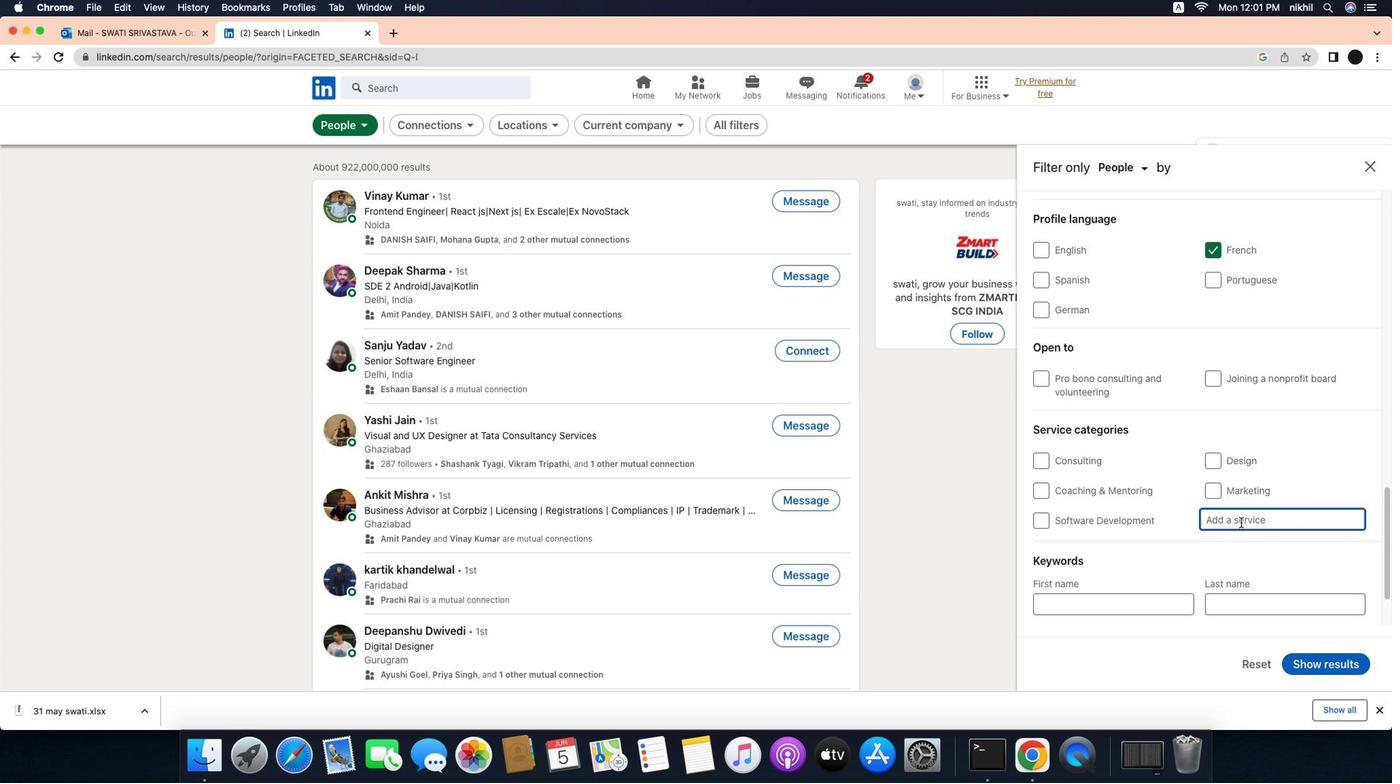 
Action: Mouse moved to (1283, 517)
Screenshot: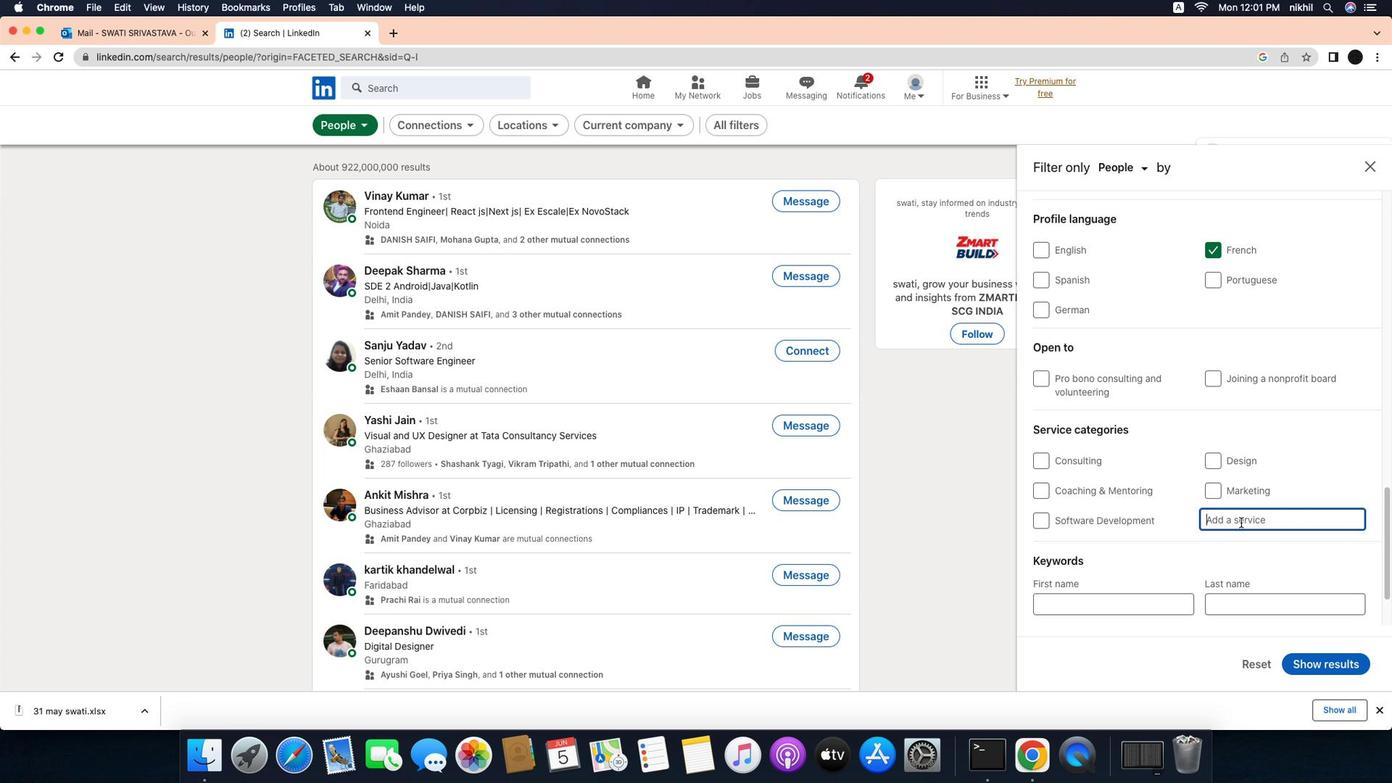 
Action: Key pressed Key.caps_lock'M'Key.caps_lock'o''b''i''l''e'Key.spaceKey.caps_lock'M'Key.caps_lock'a''r''k''e''t''i''n''g'
Screenshot: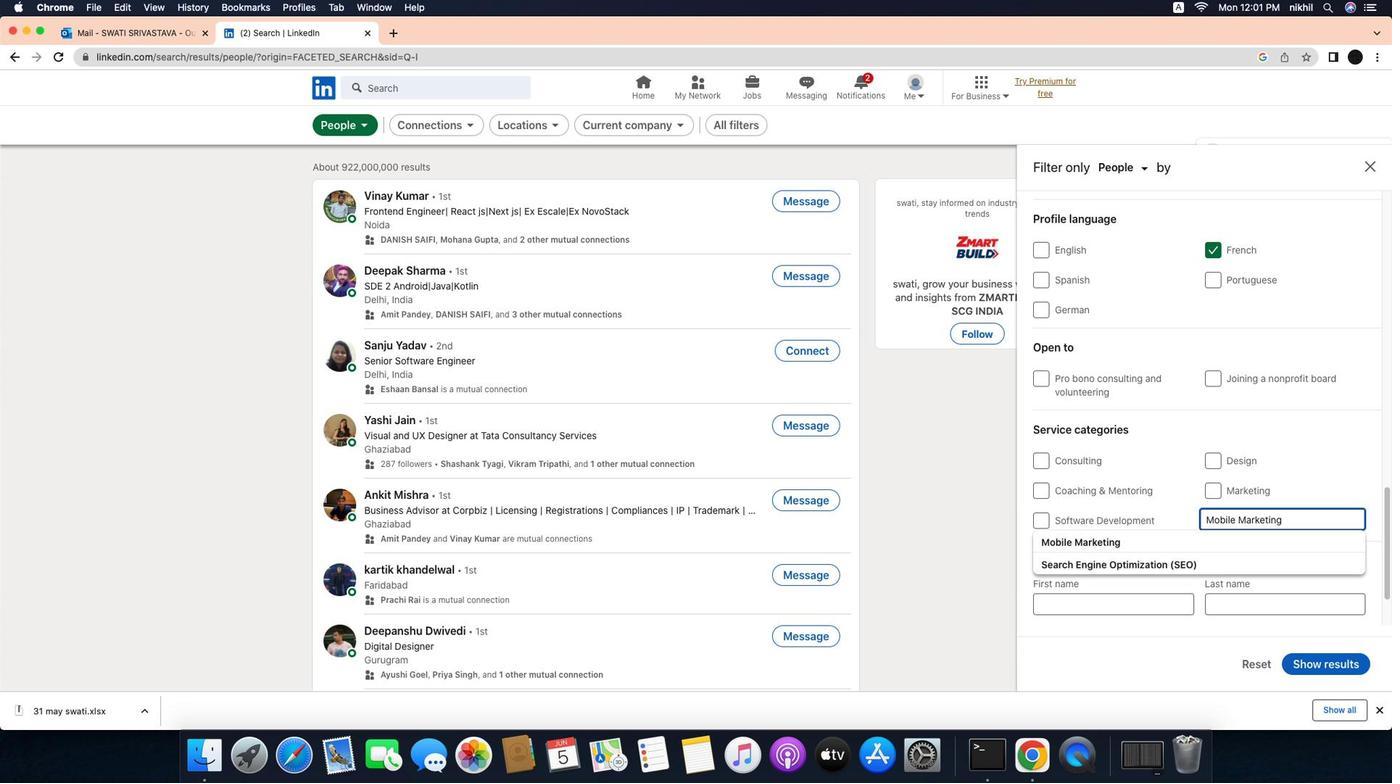 
Action: Mouse moved to (1177, 538)
Screenshot: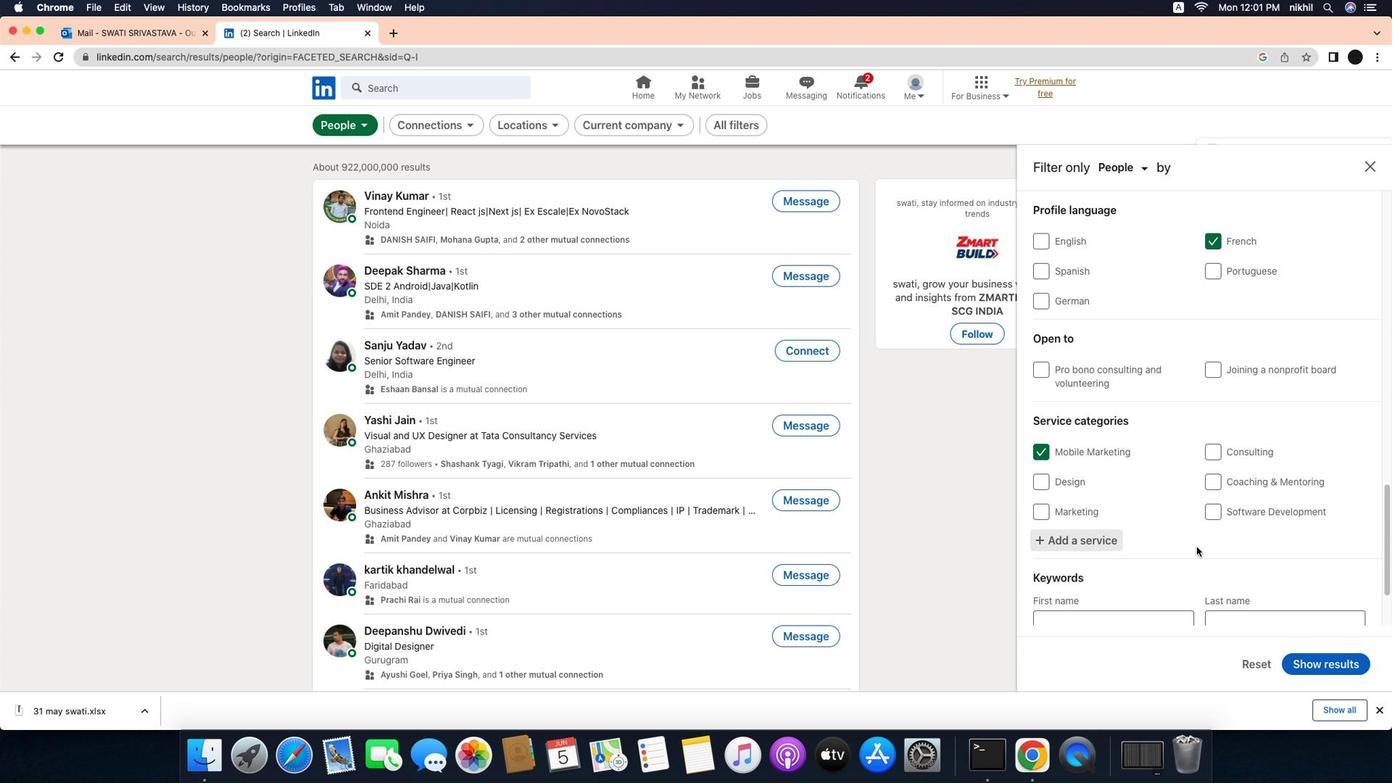 
Action: Mouse pressed left at (1177, 538)
Screenshot: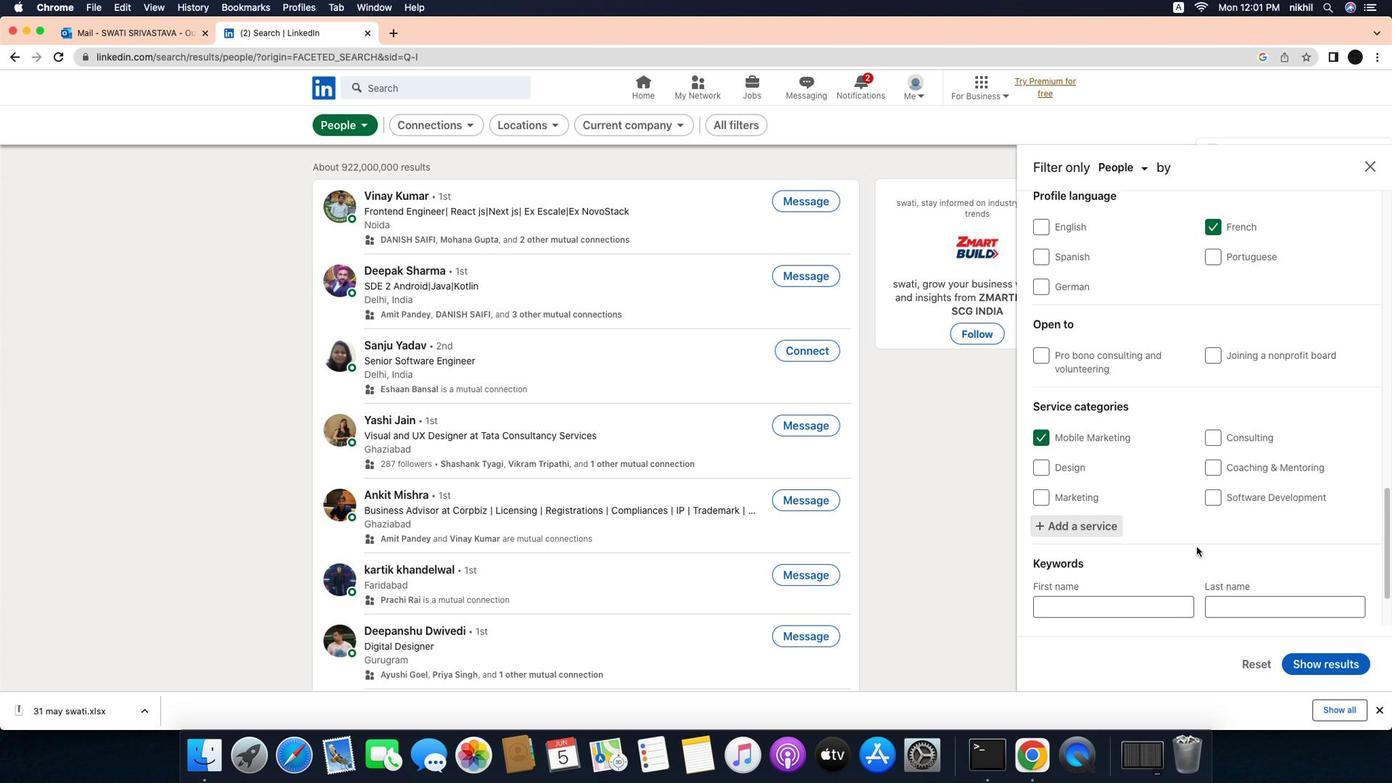 
Action: Mouse moved to (1237, 543)
Screenshot: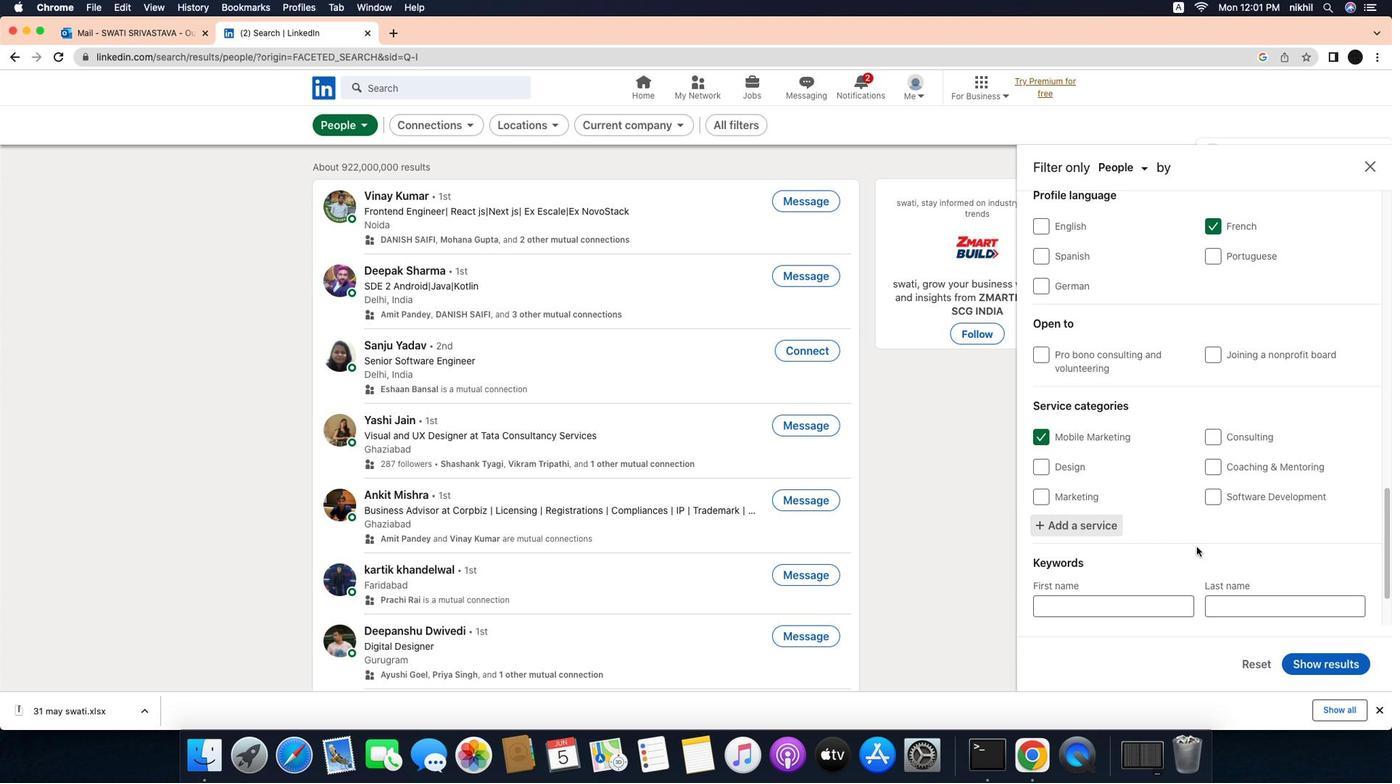 
Action: Mouse scrolled (1237, 543) with delta (-39, -39)
Screenshot: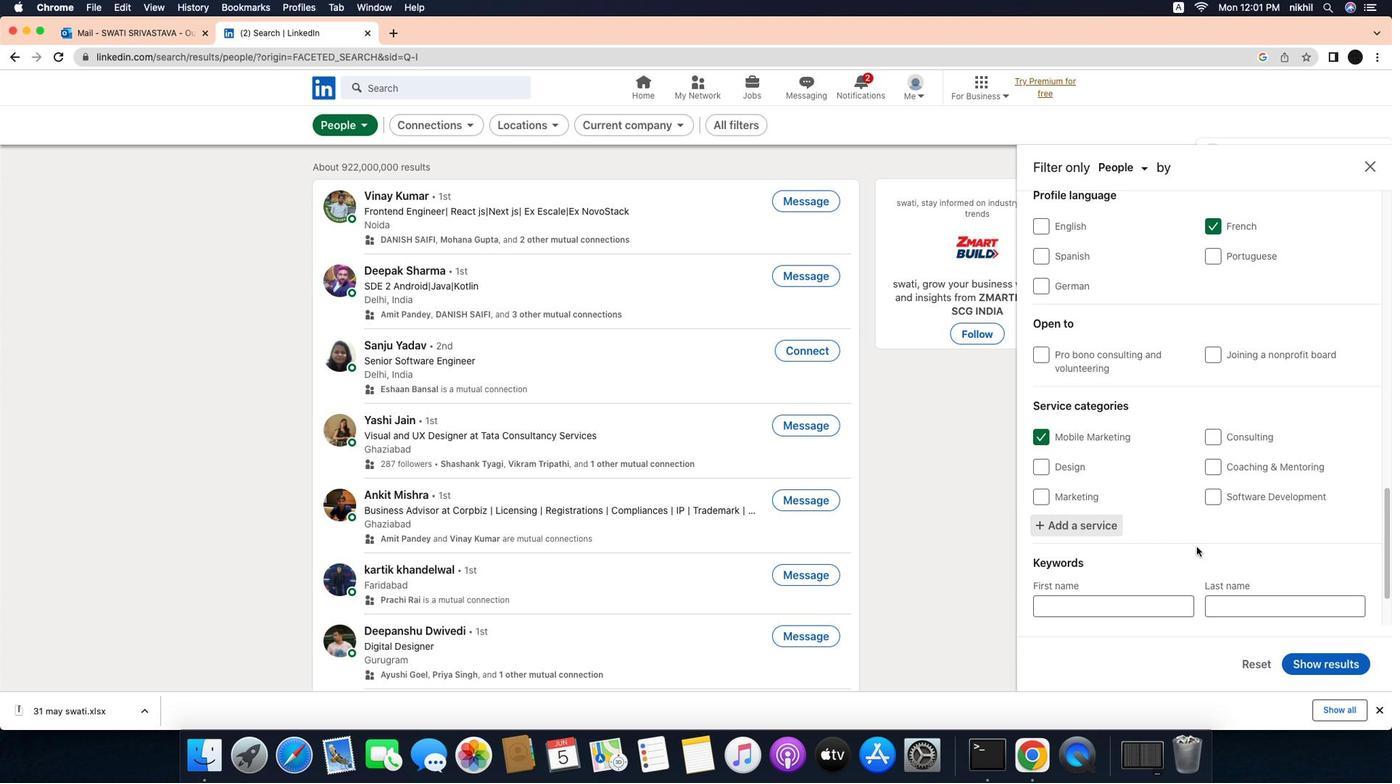 
Action: Mouse scrolled (1237, 543) with delta (-39, -39)
Screenshot: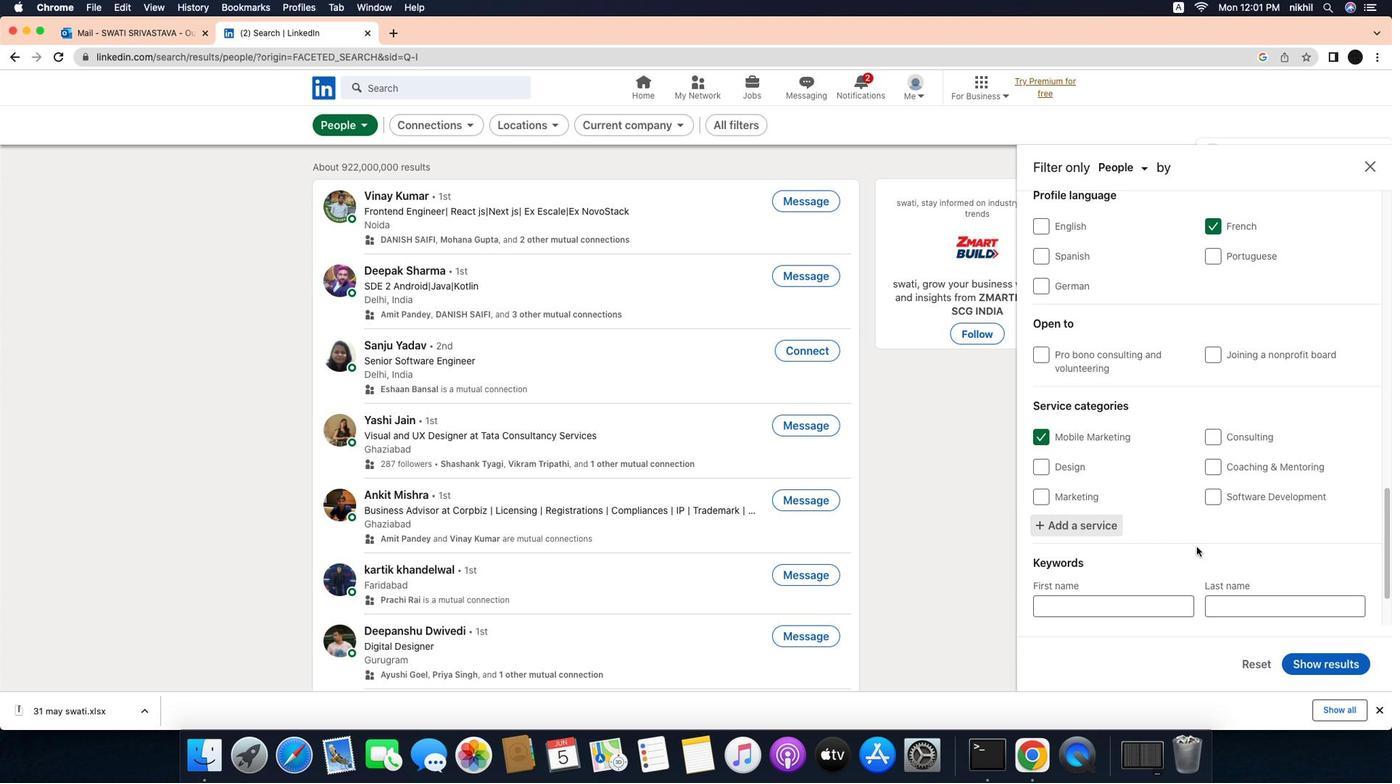 
Action: Mouse scrolled (1237, 543) with delta (-39, -39)
Screenshot: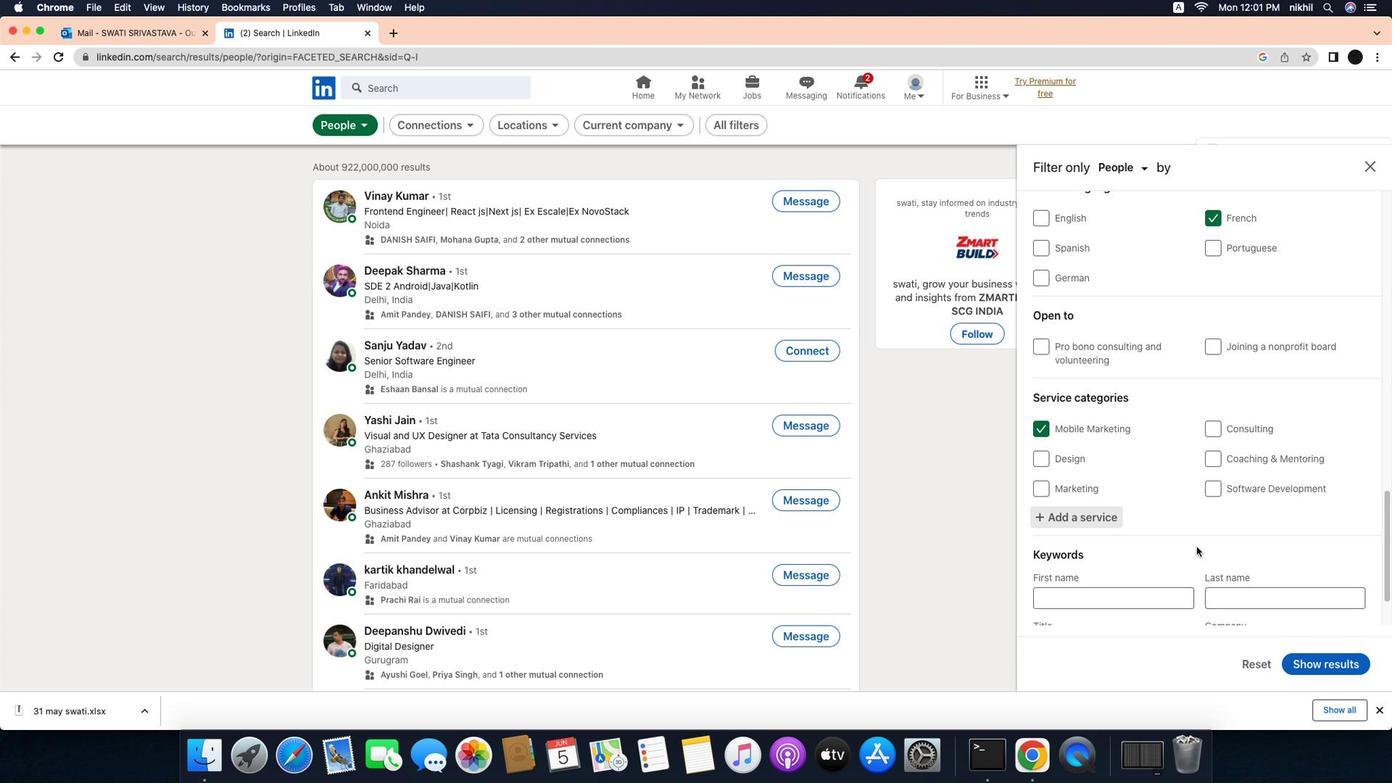 
Action: Mouse scrolled (1237, 543) with delta (-39, -39)
Screenshot: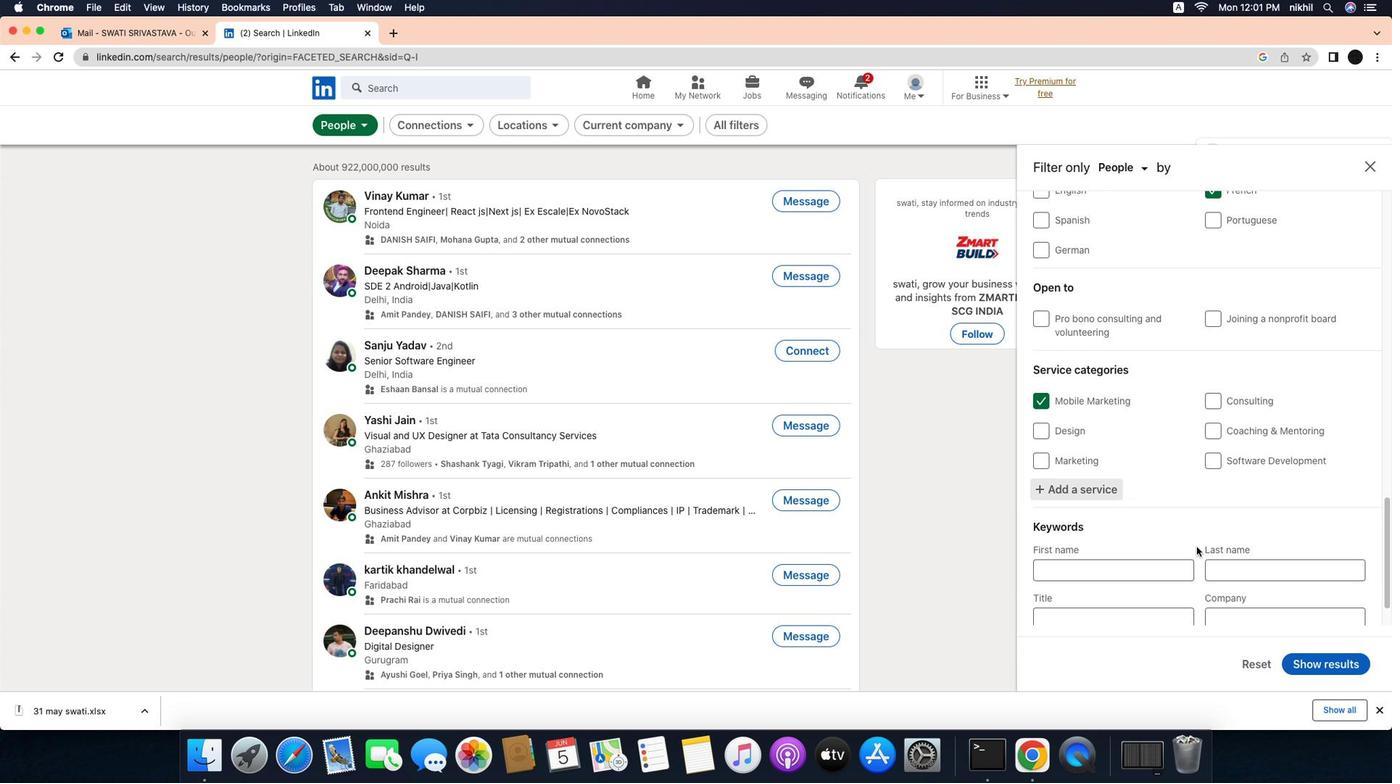 
Action: Mouse scrolled (1237, 543) with delta (-39, -39)
Screenshot: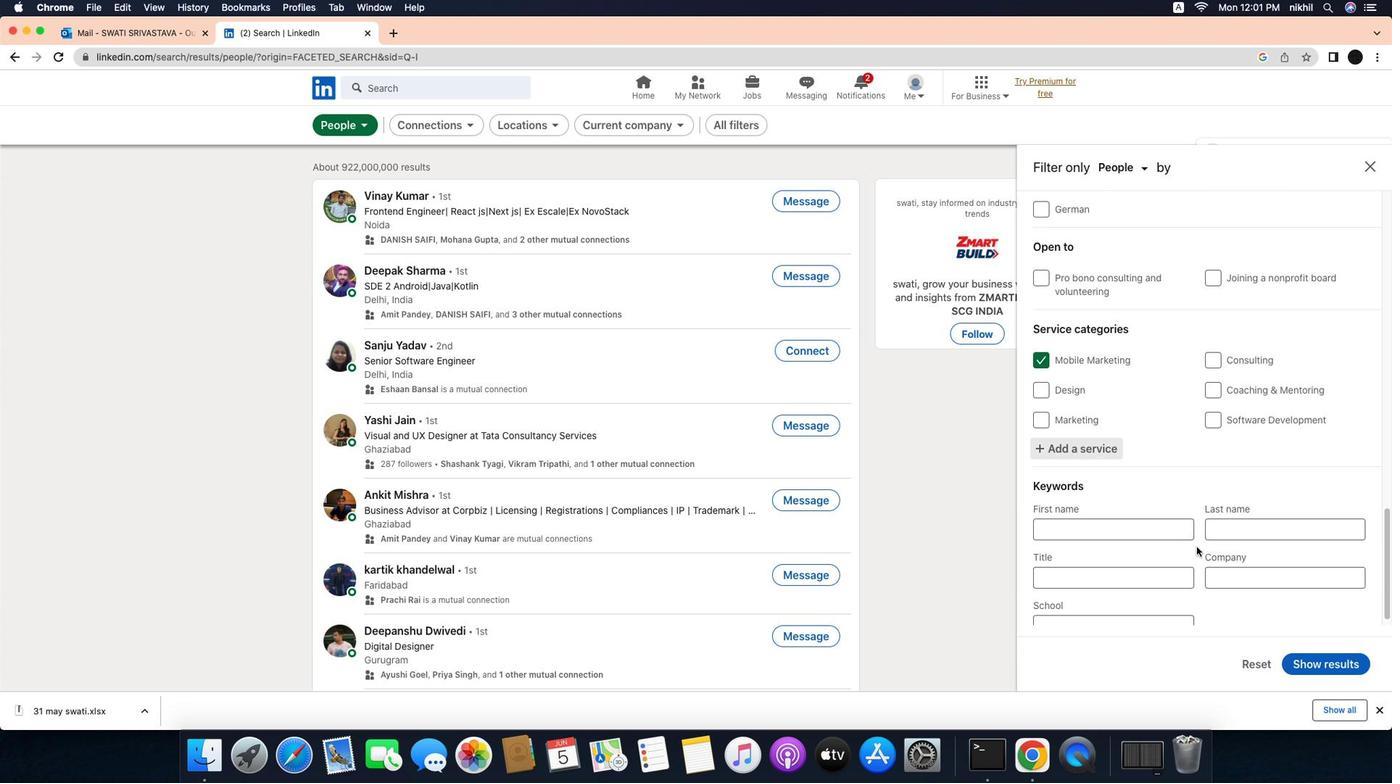 
Action: Mouse scrolled (1237, 543) with delta (-39, -39)
Screenshot: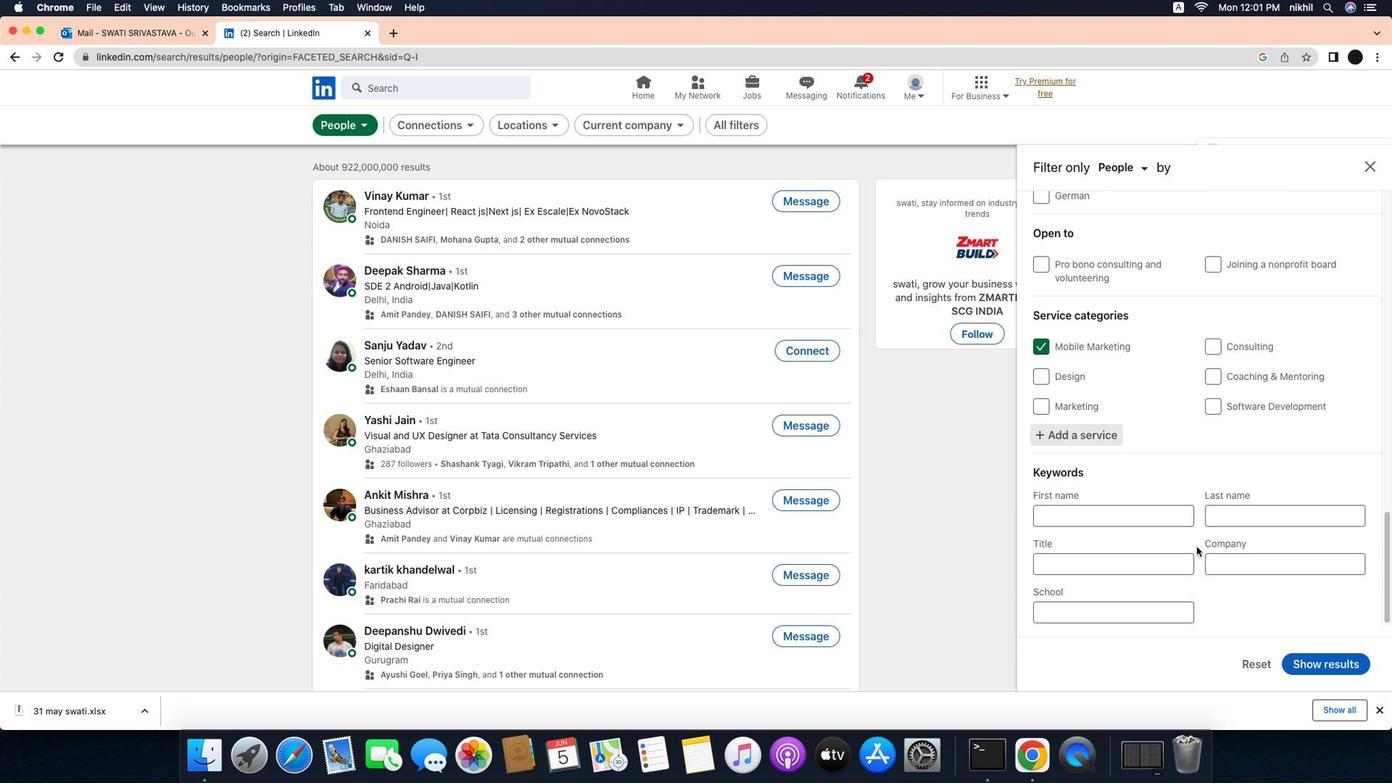 
Action: Mouse scrolled (1237, 543) with delta (-39, -39)
Screenshot: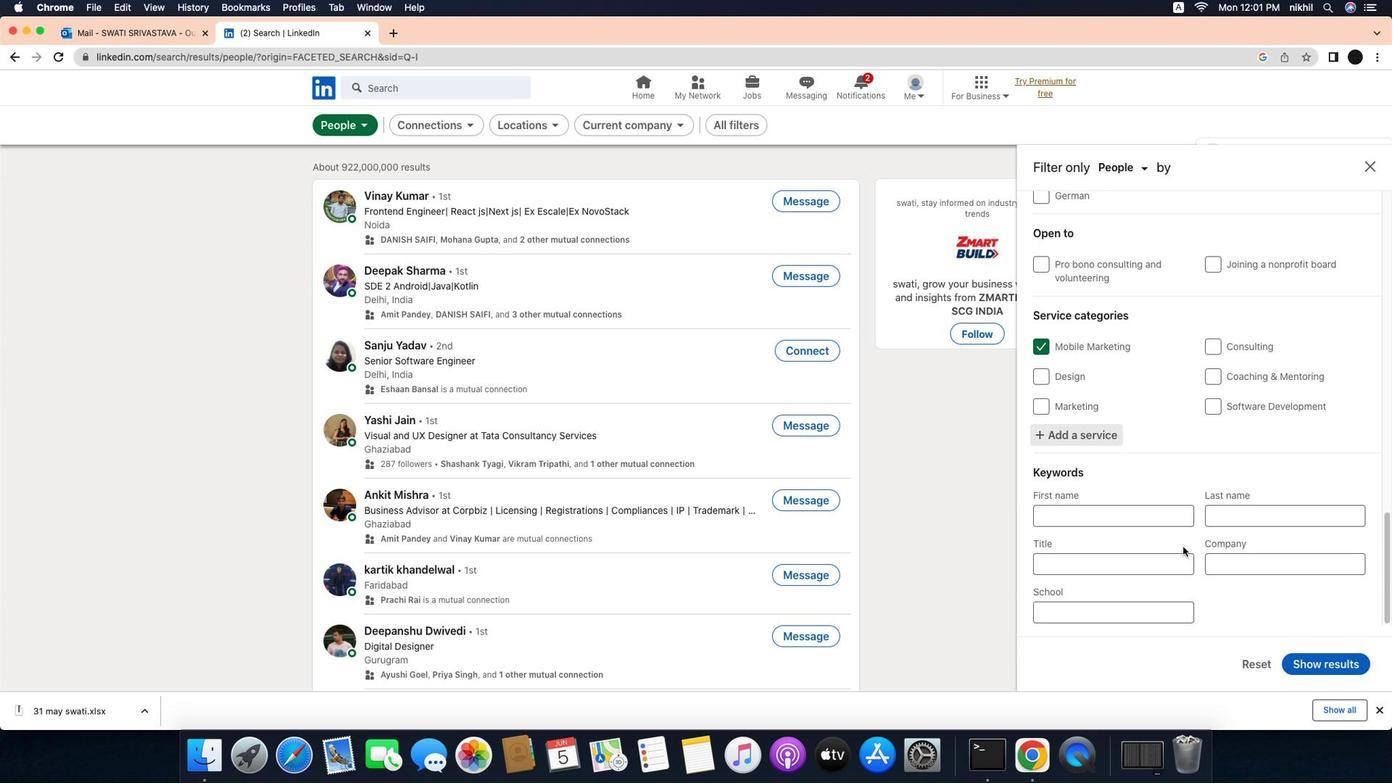 
Action: Mouse scrolled (1237, 543) with delta (-39, -39)
Screenshot: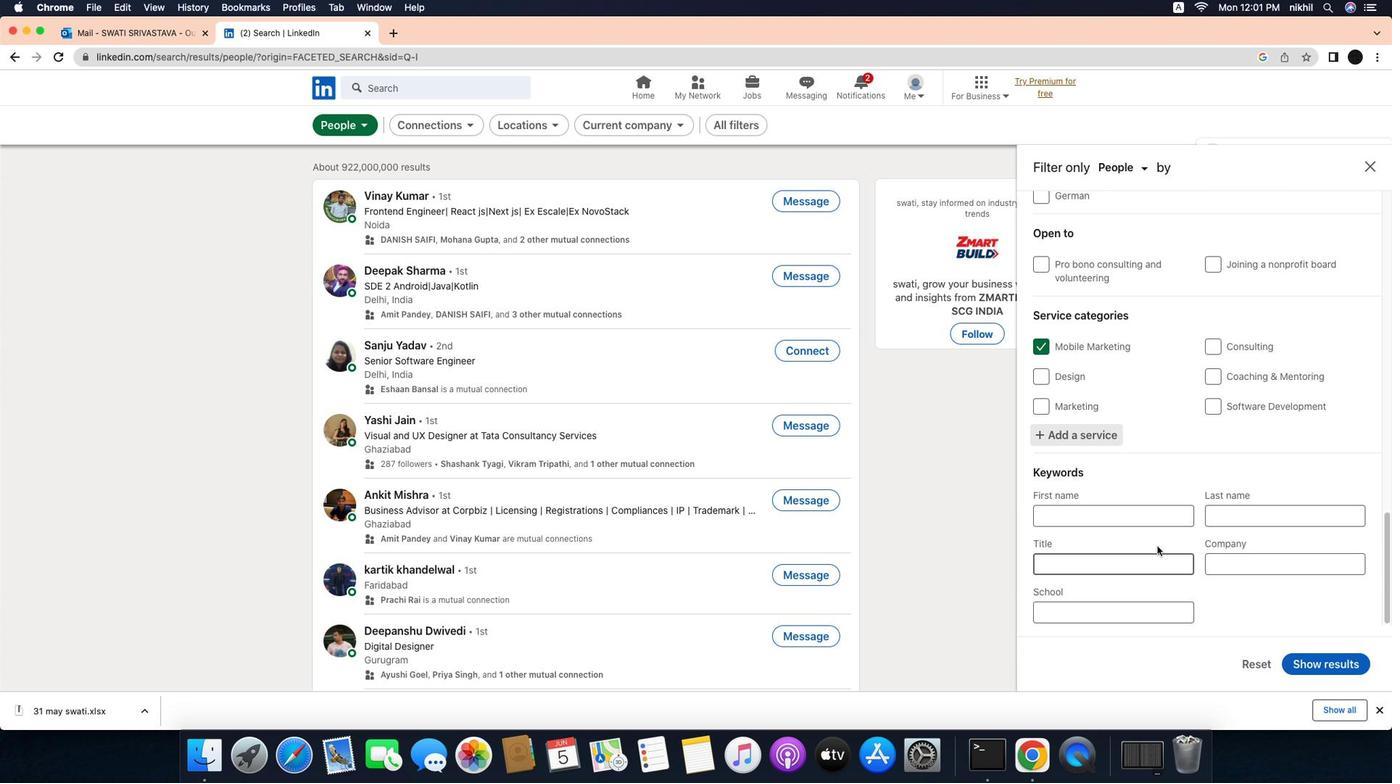 
Action: Mouse scrolled (1237, 543) with delta (-39, -39)
Screenshot: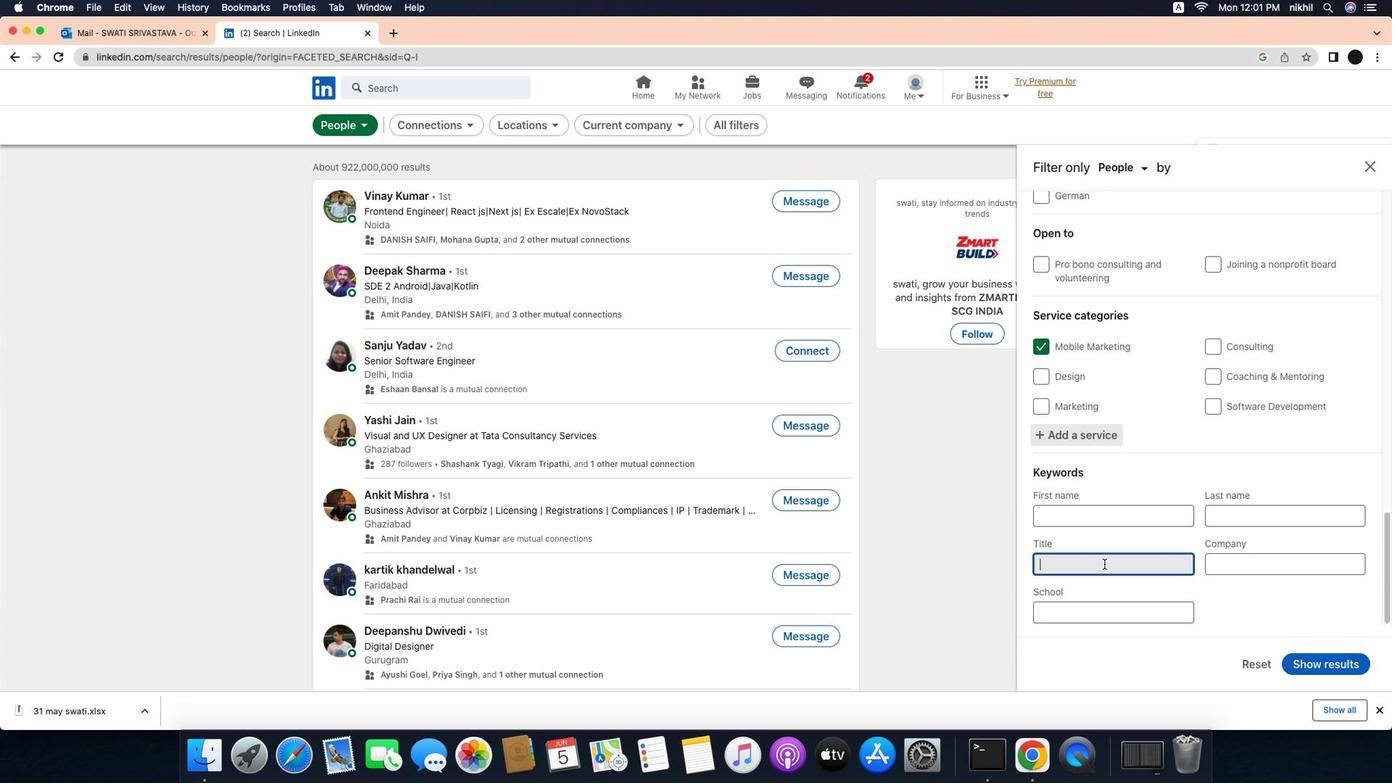 
Action: Mouse scrolled (1237, 543) with delta (-39, -39)
Screenshot: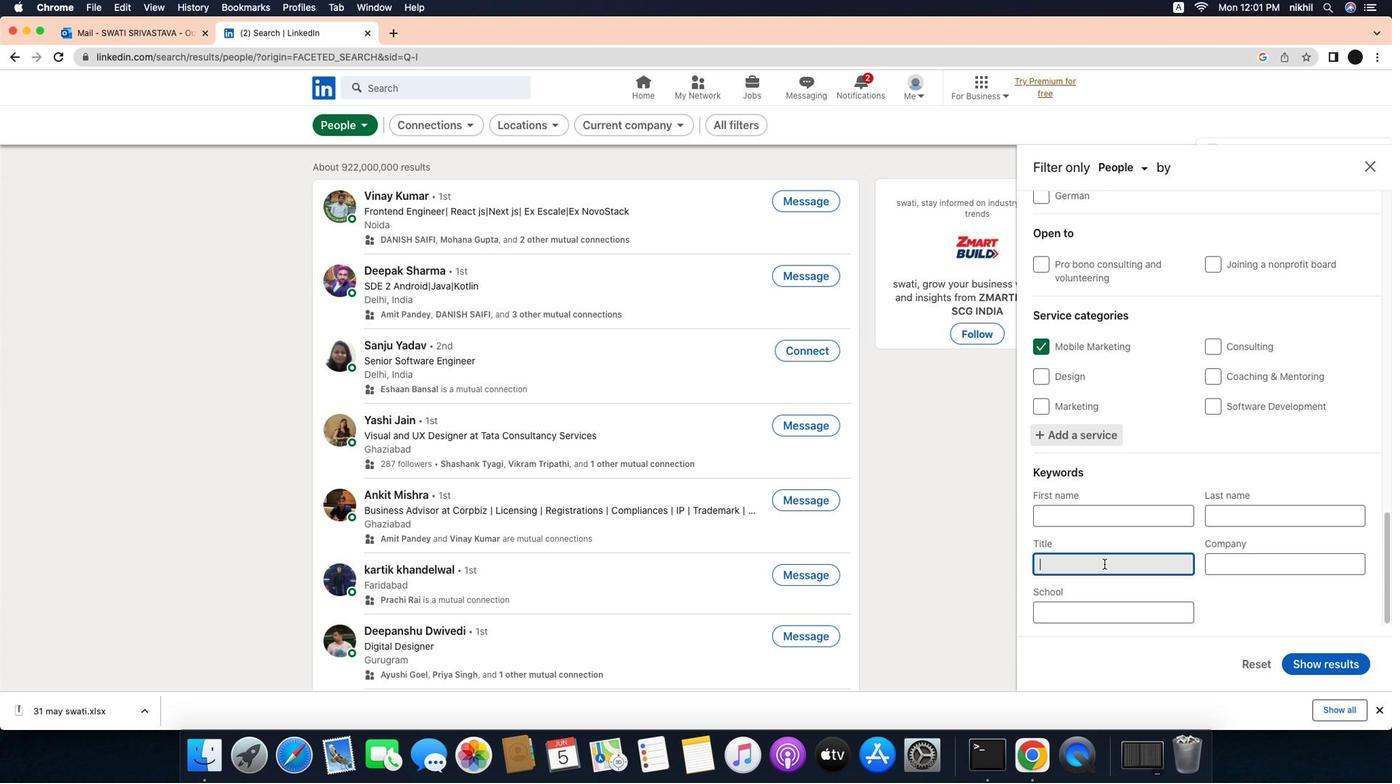 
Action: Mouse scrolled (1237, 543) with delta (-39, -40)
Screenshot: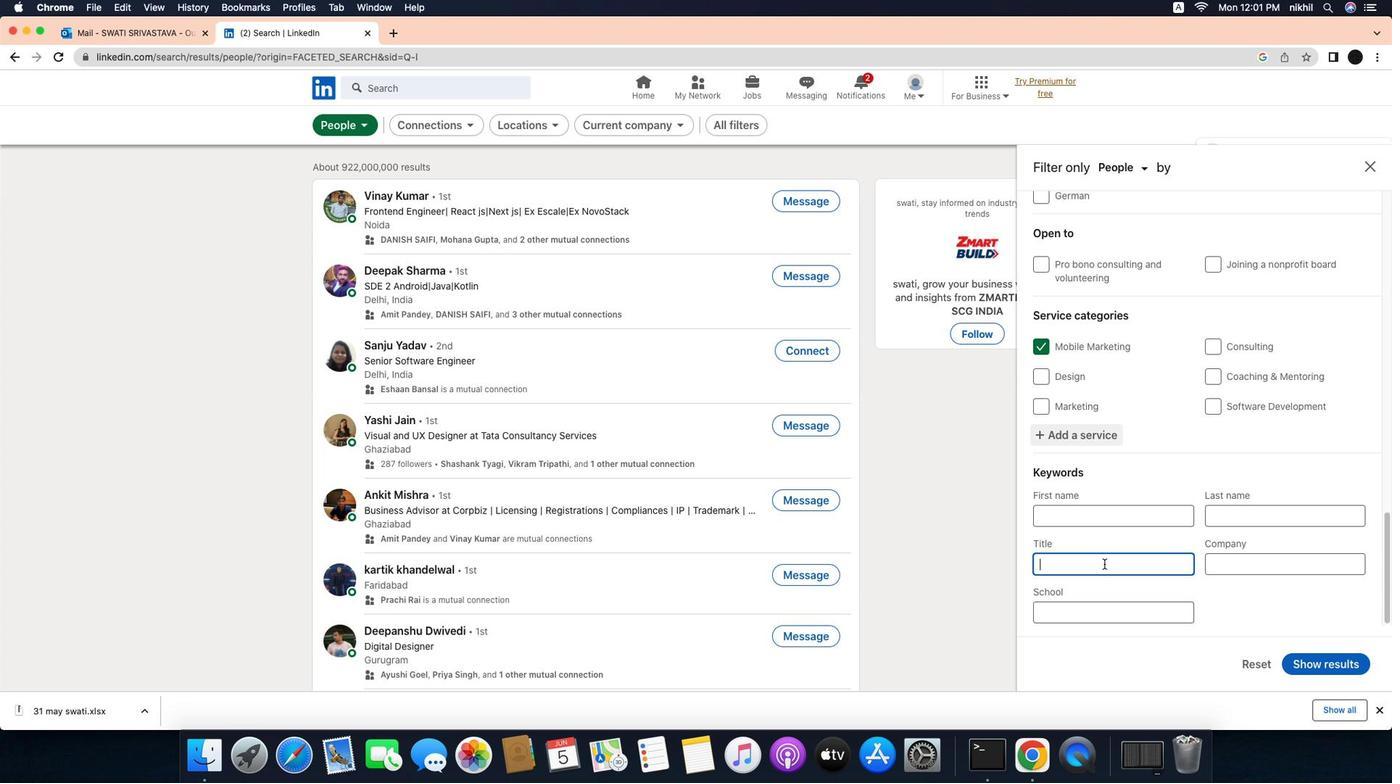 
Action: Mouse moved to (1138, 561)
Screenshot: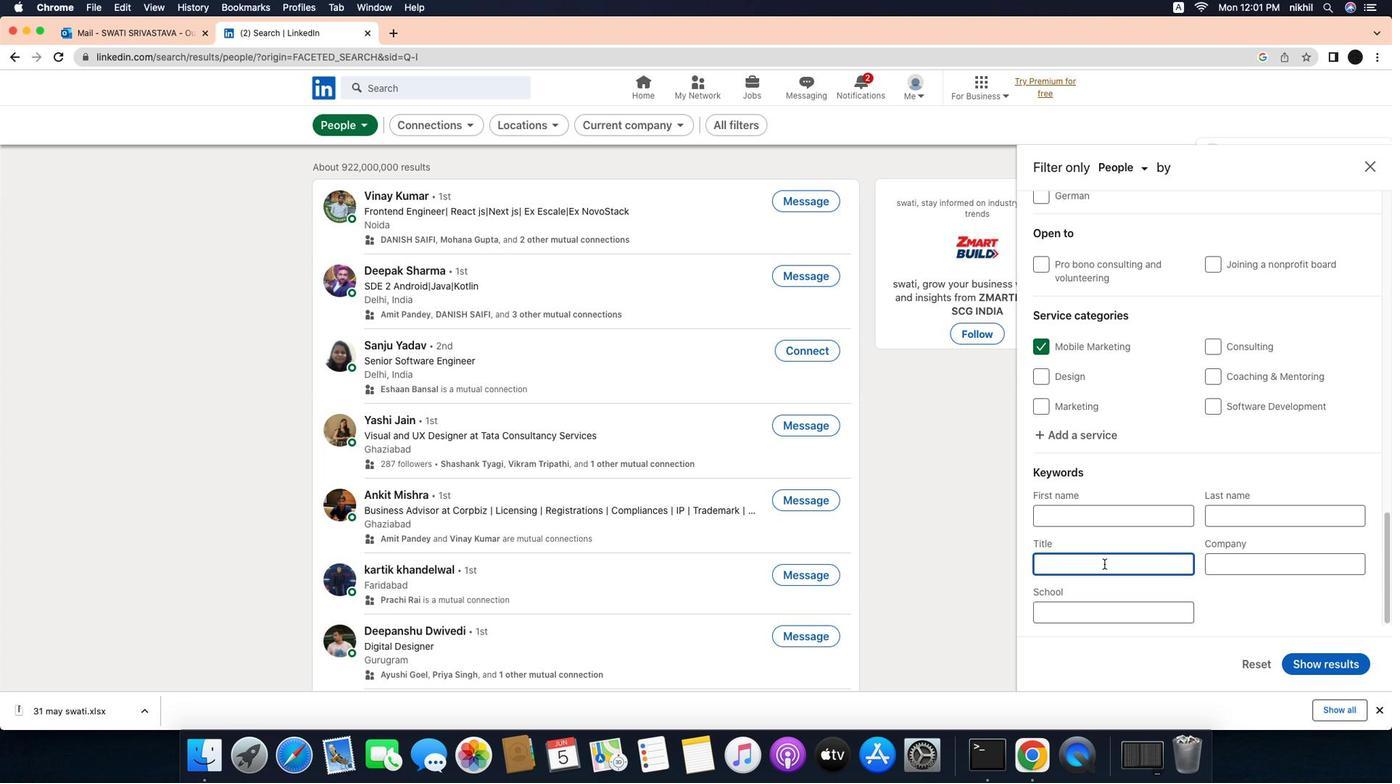 
Action: Mouse pressed left at (1138, 561)
Screenshot: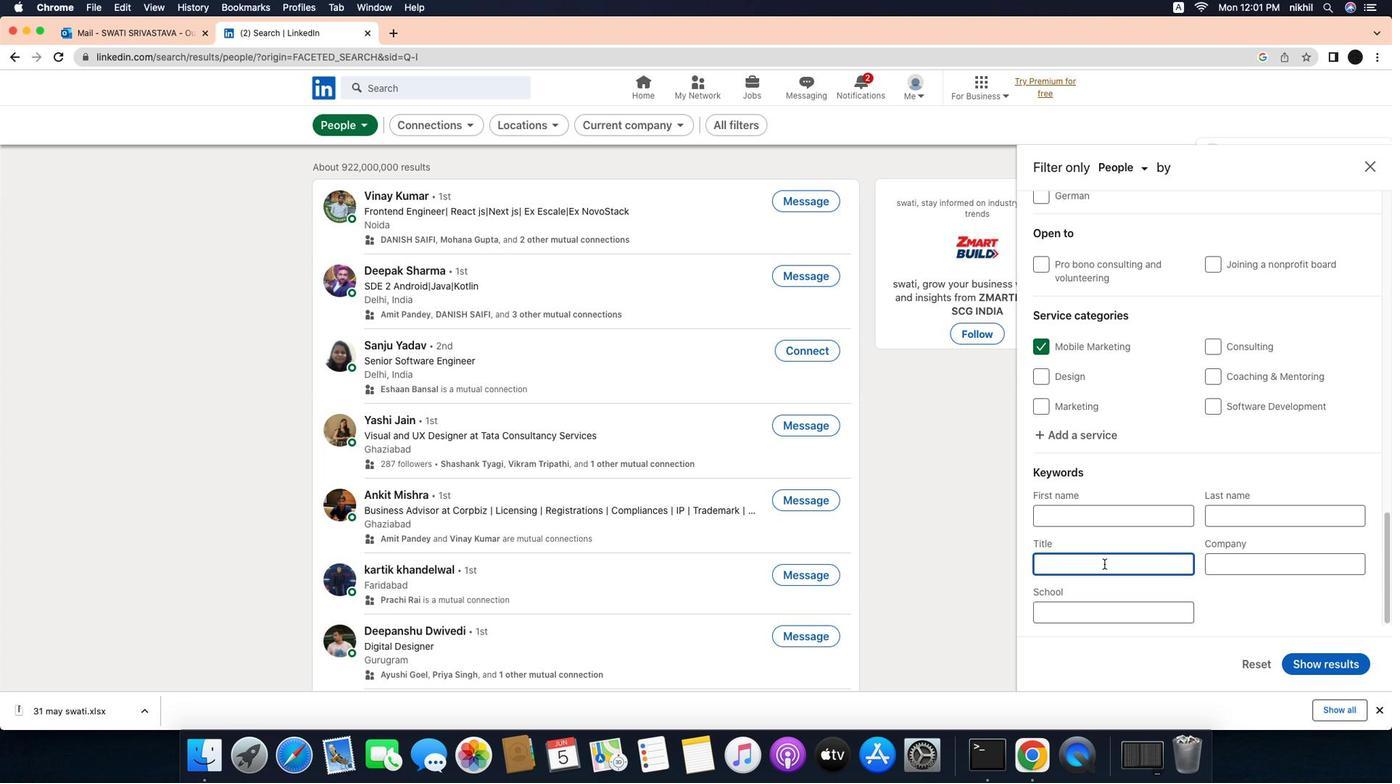 
Action: Key pressed Key.caps_lock'S'Key.caps_lock'c''h''o''o''l''n'Key.backspaceKey.spaceKey.caps_lock'C'Key.caps_lock'o''u''n''s''e''l''o''r'Key.enter
Screenshot: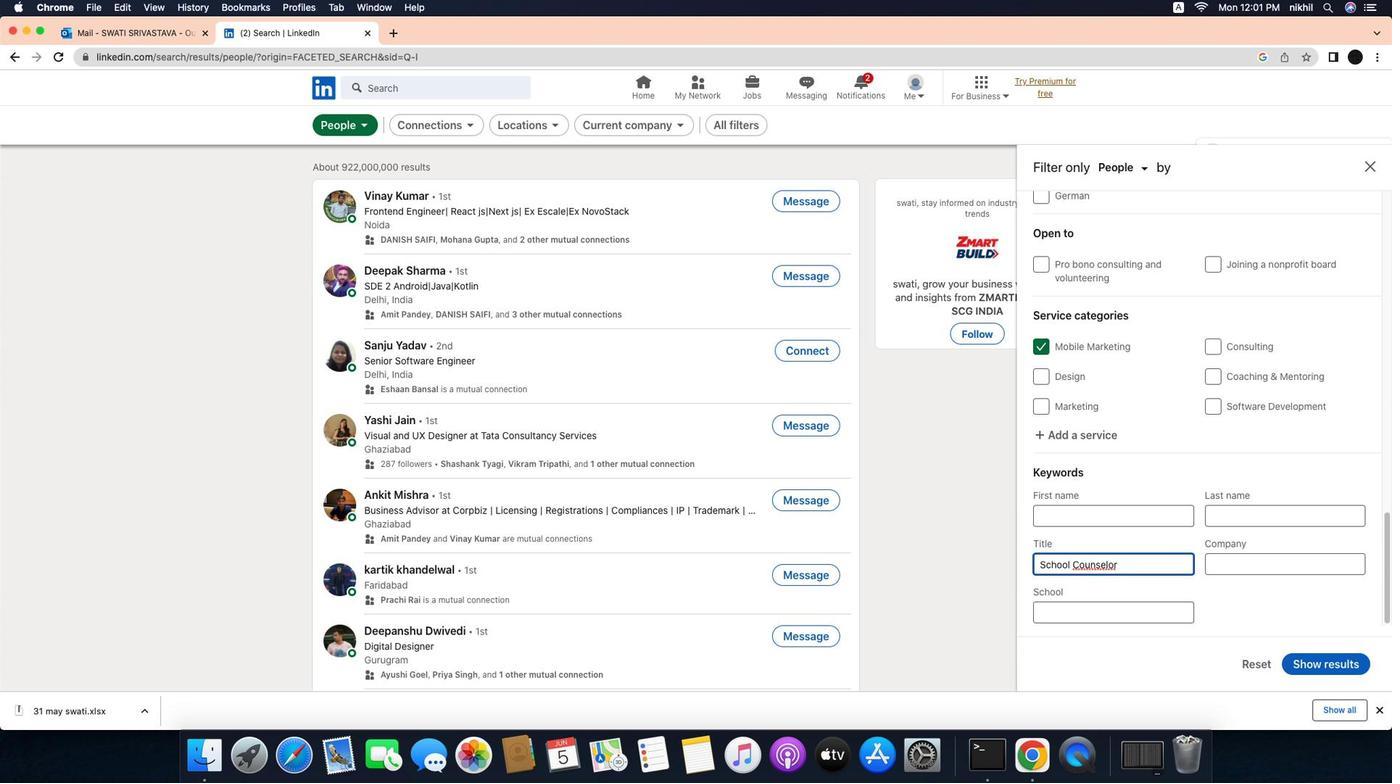 
Action: Mouse moved to (1379, 671)
Screenshot: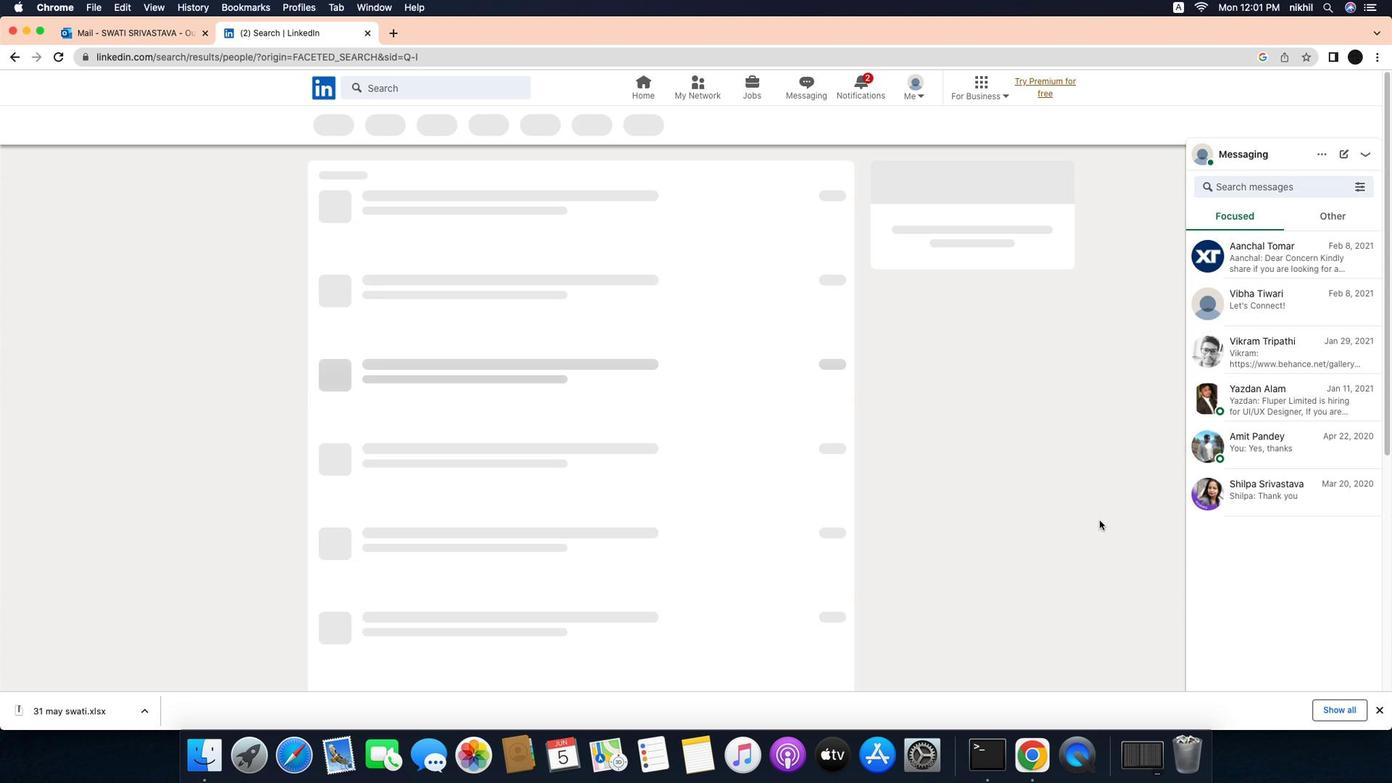 
Action: Mouse pressed left at (1379, 671)
Screenshot: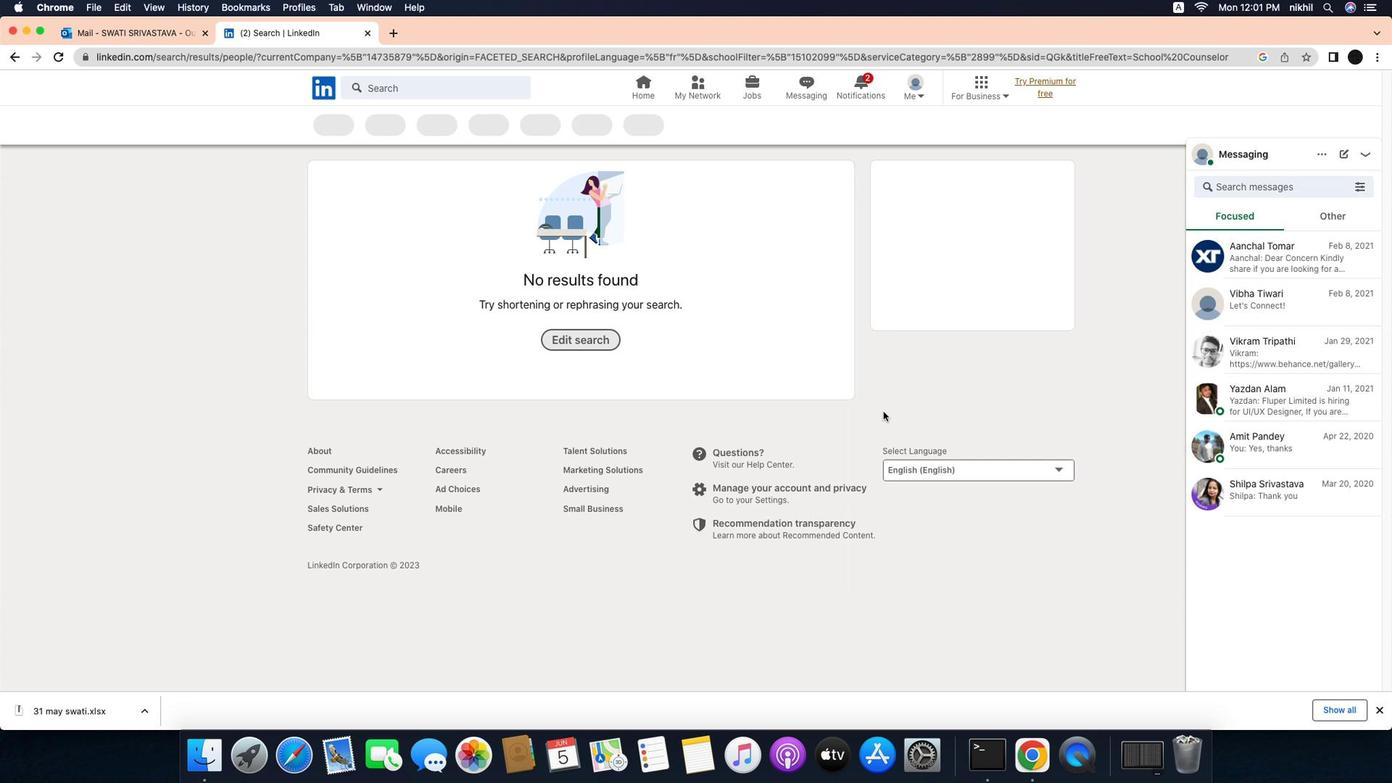 
Action: Mouse moved to (897, 397)
Screenshot: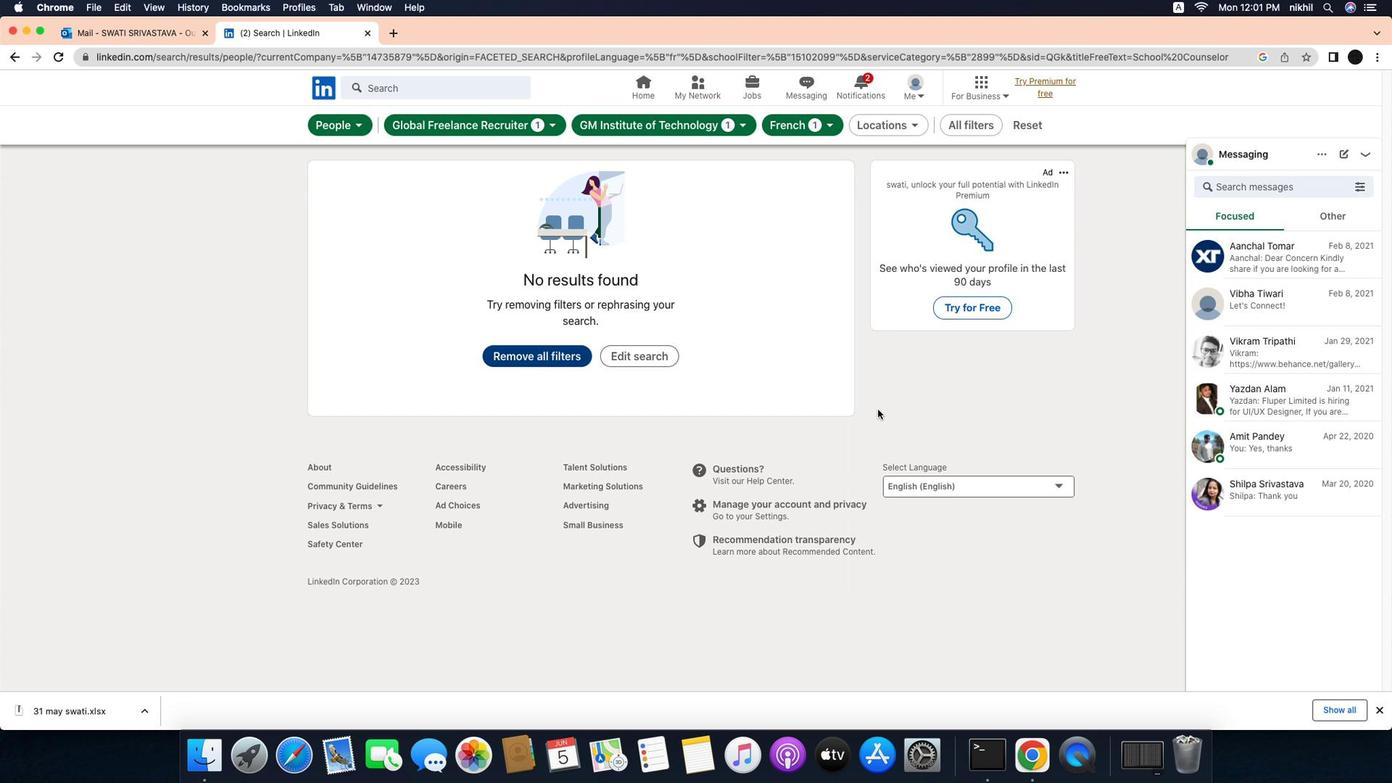 
